 Task: Create a stationery business presentation template.
Action: Mouse moved to (682, 306)
Screenshot: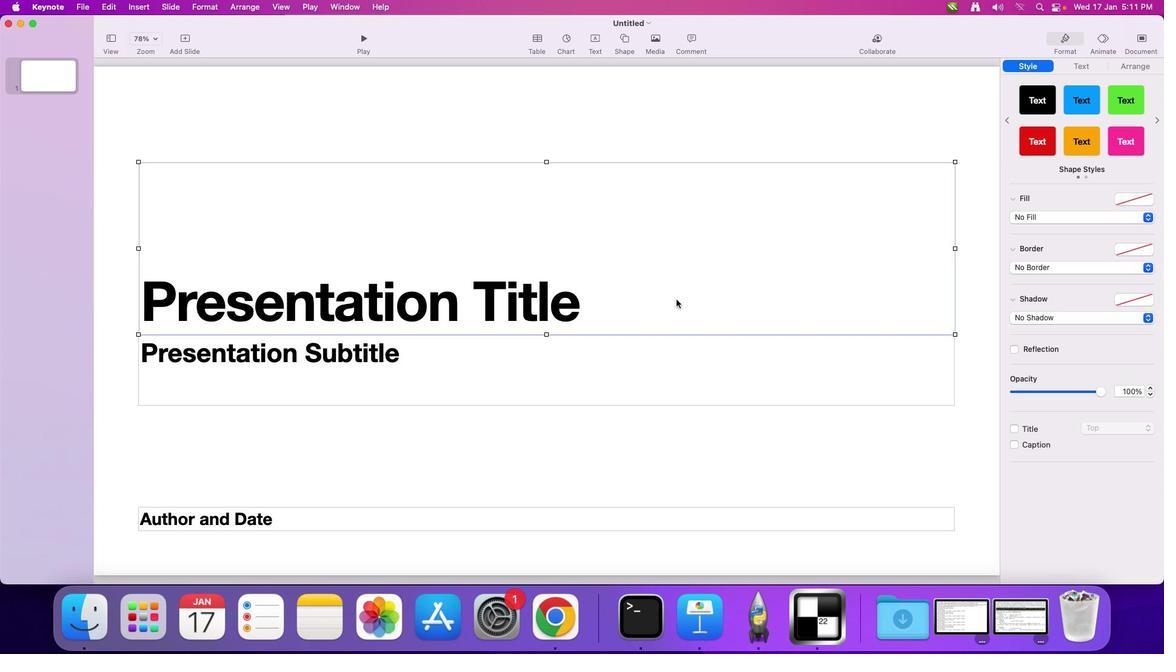 
Action: Key pressed Key.delete
Screenshot: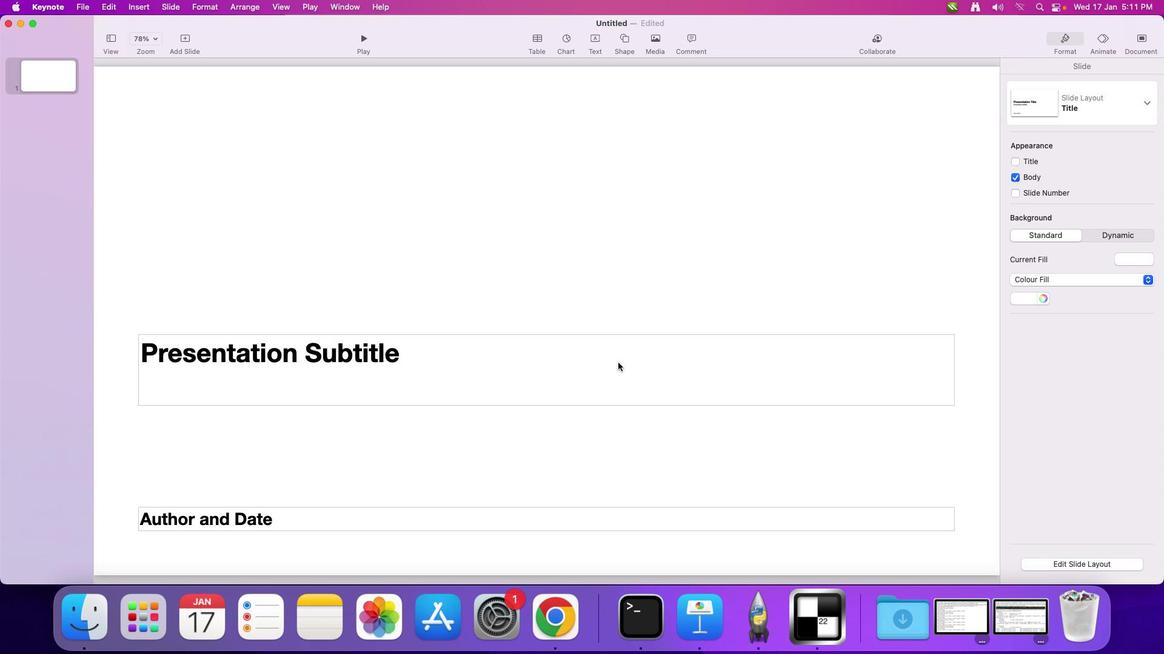 
Action: Mouse moved to (624, 371)
Screenshot: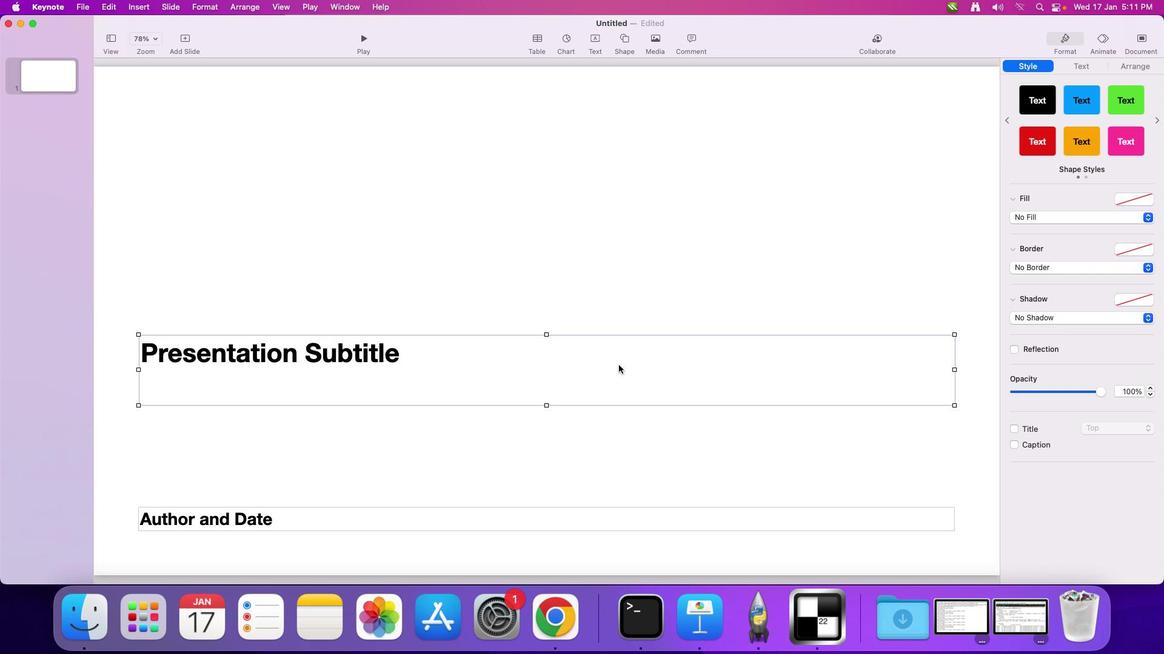 
Action: Mouse pressed left at (624, 371)
Screenshot: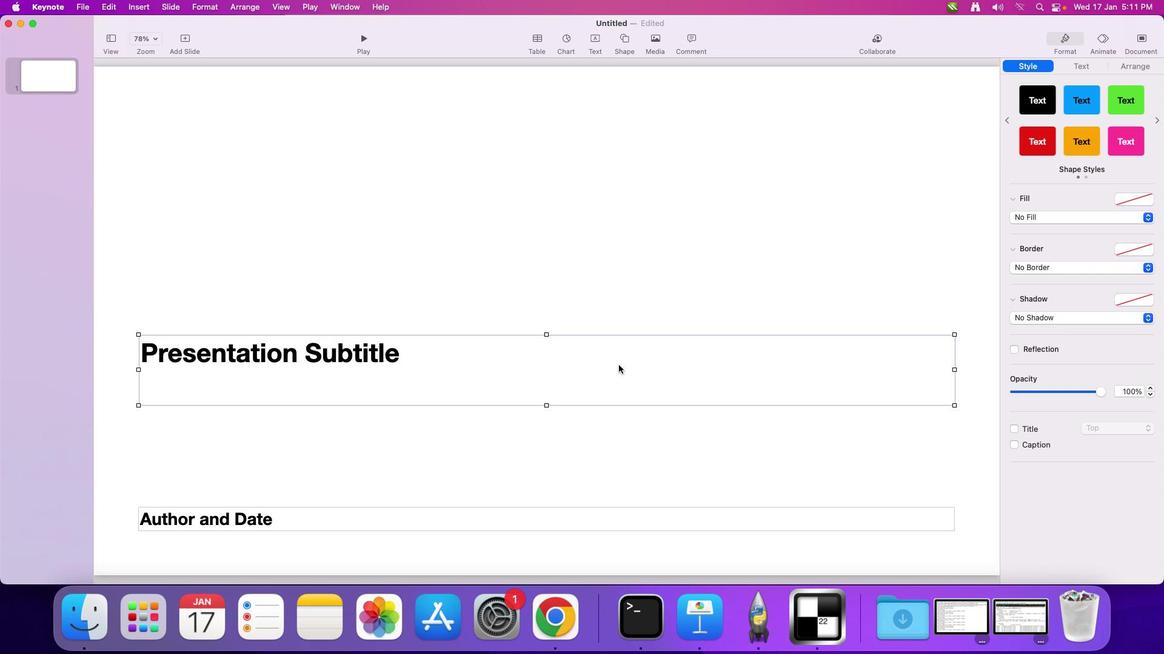 
Action: Mouse moved to (624, 371)
Screenshot: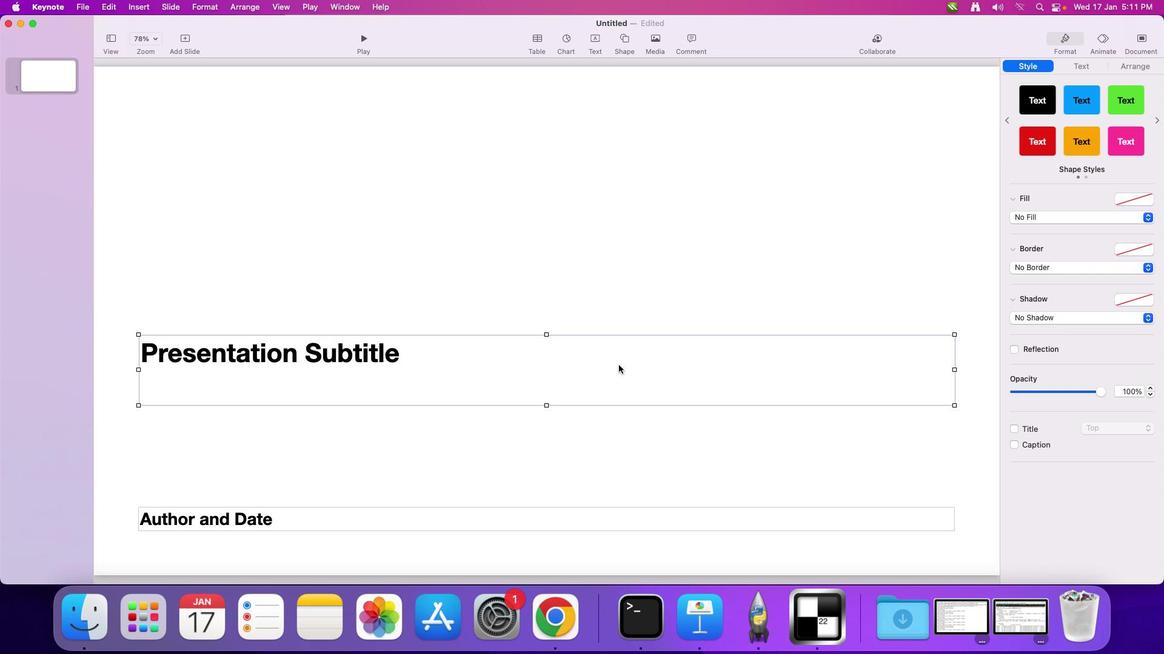 
Action: Key pressed Key.delete
Screenshot: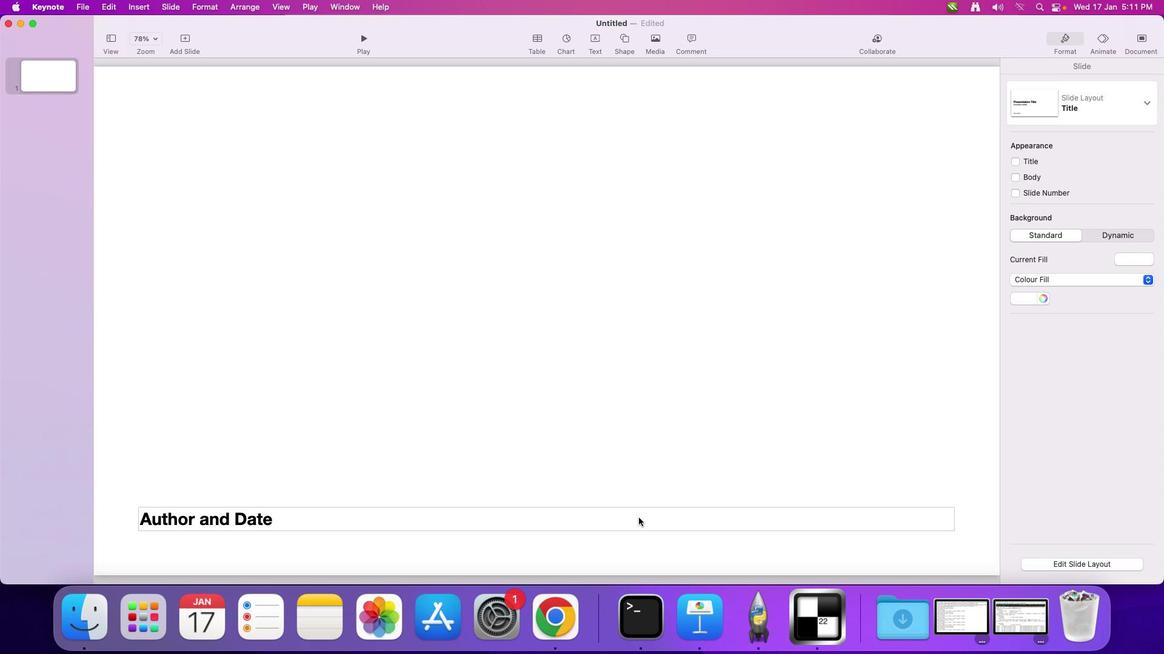 
Action: Mouse moved to (645, 524)
Screenshot: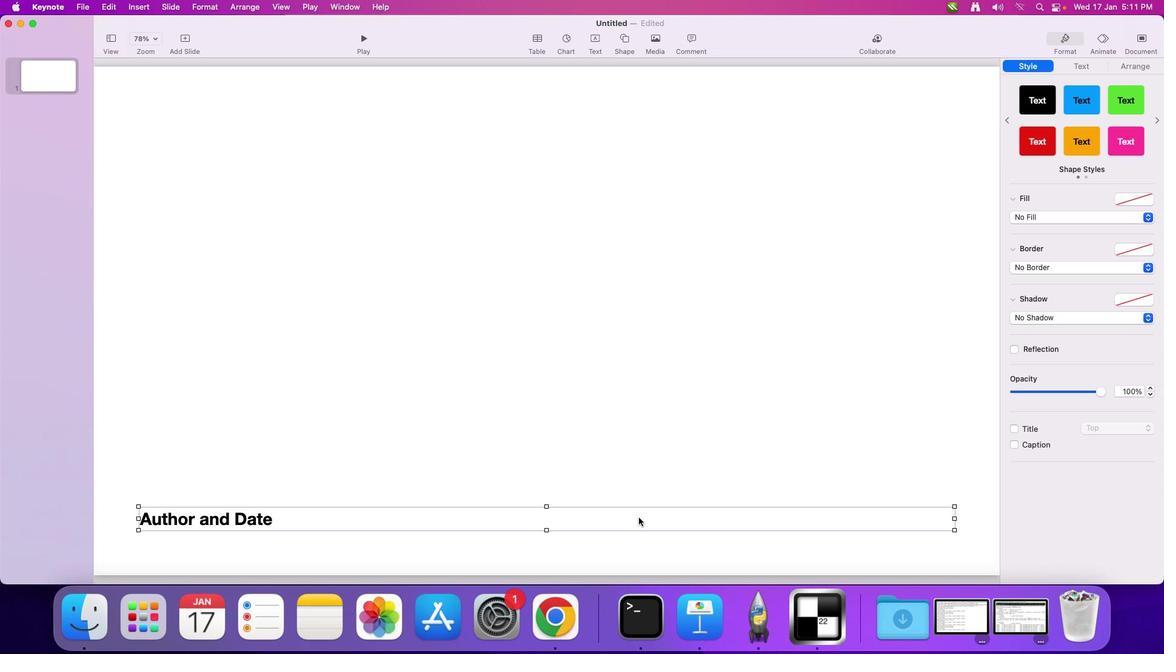 
Action: Mouse pressed left at (645, 524)
Screenshot: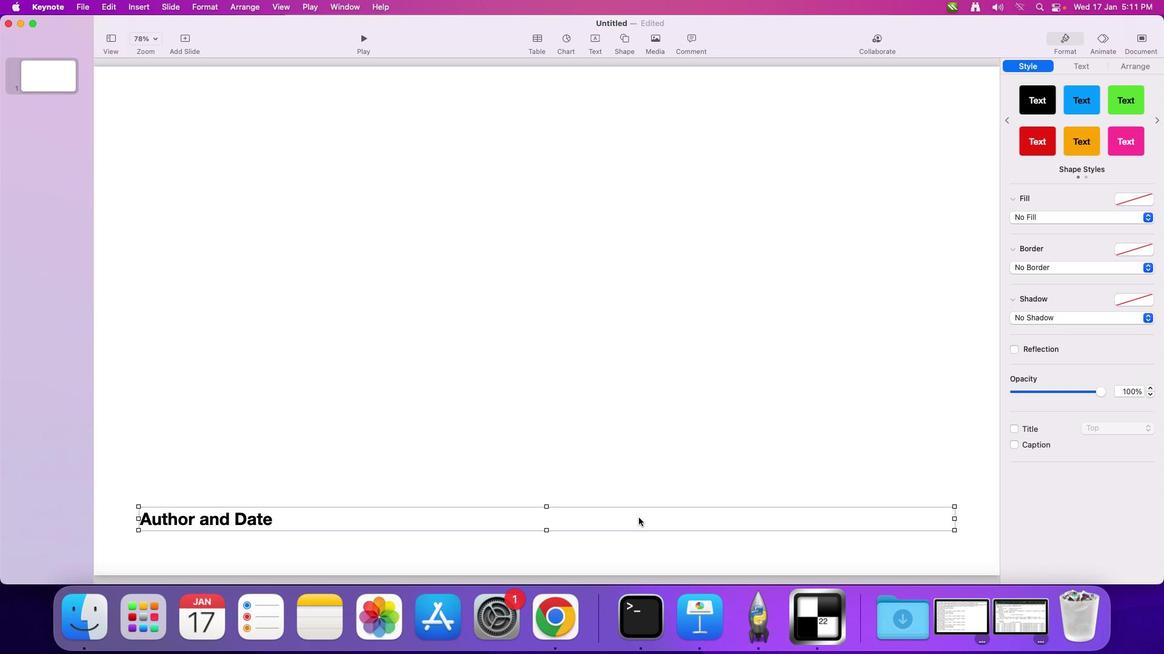 
Action: Key pressed Key.delete
Screenshot: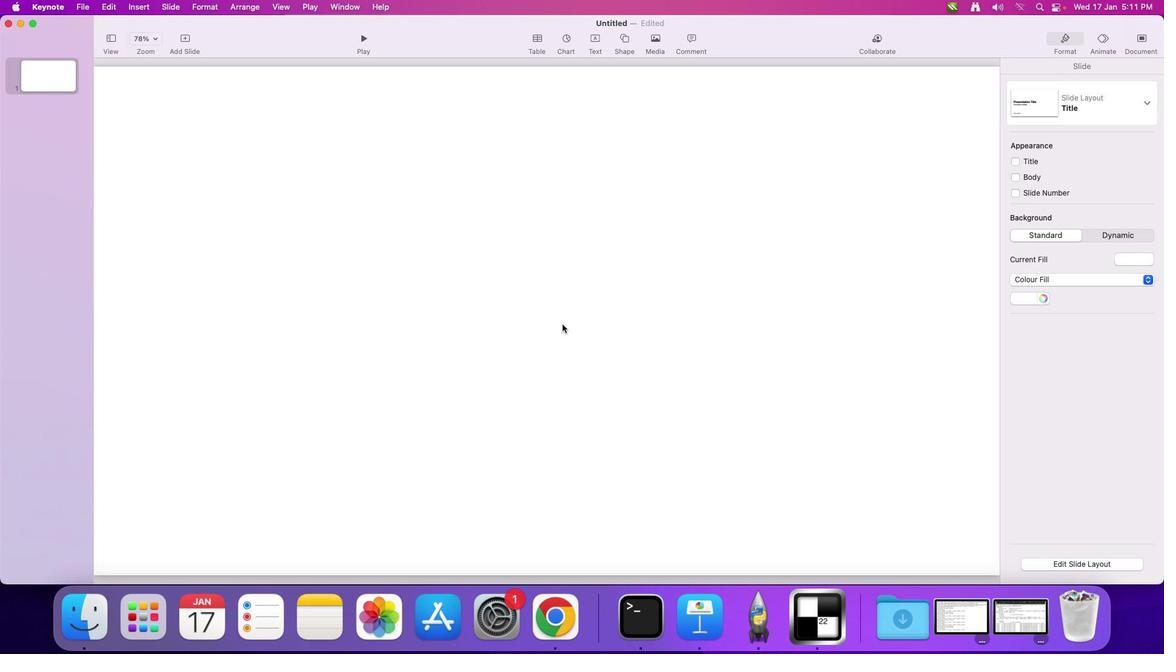 
Action: Mouse moved to (568, 329)
Screenshot: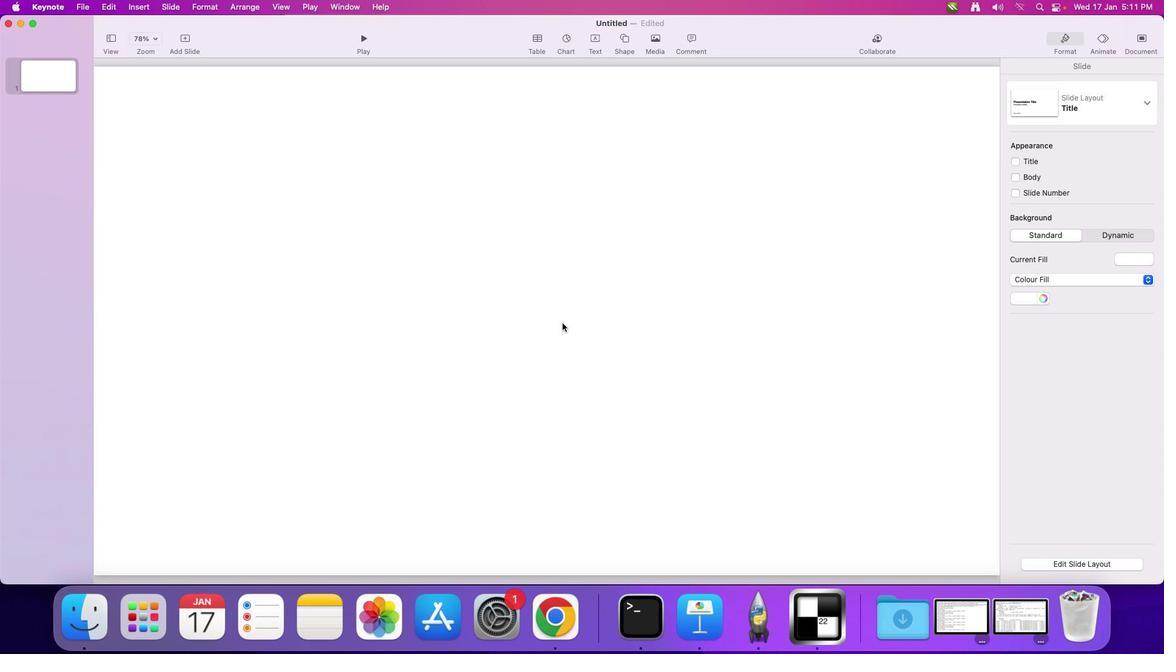 
Action: Mouse pressed left at (568, 329)
Screenshot: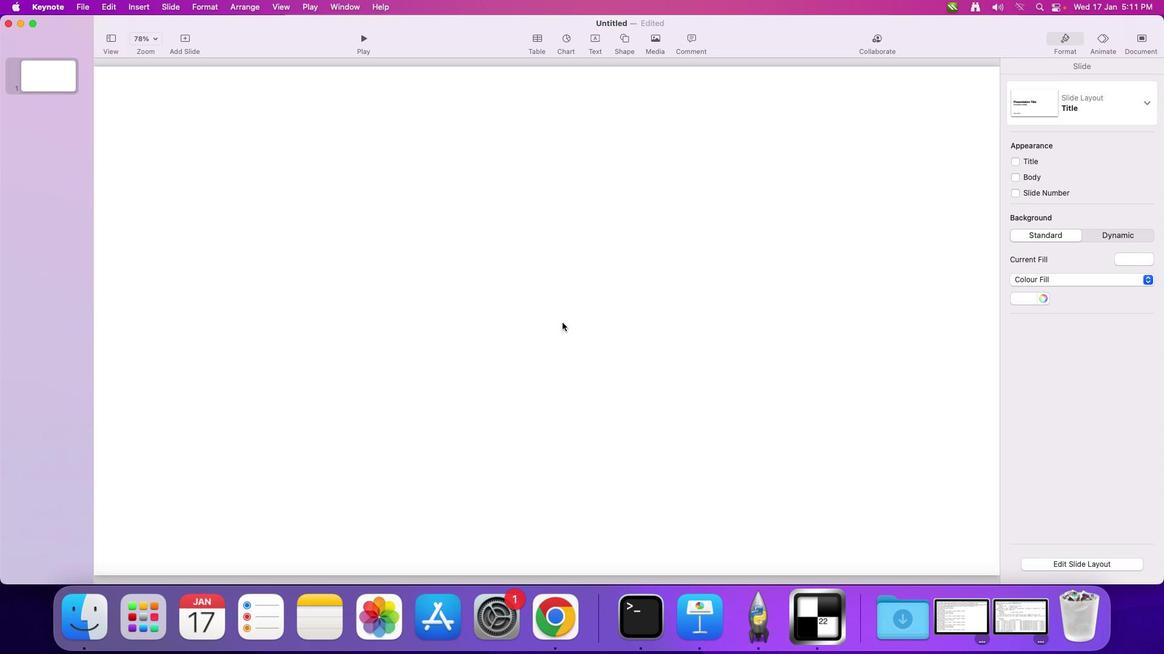 
Action: Mouse moved to (597, 266)
Screenshot: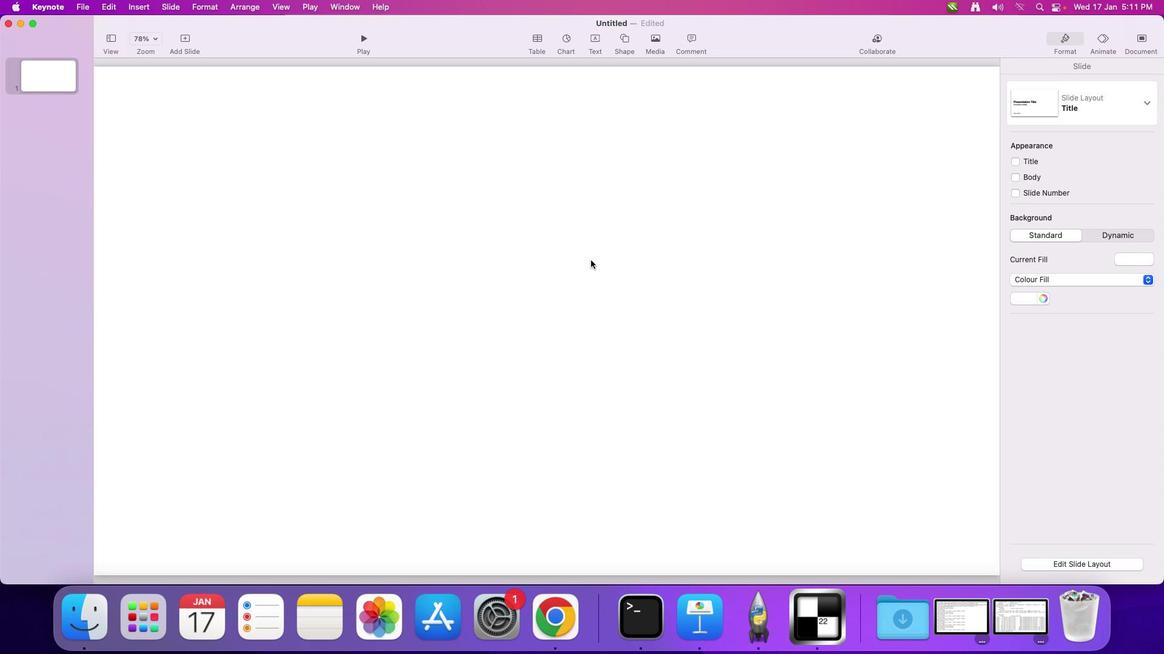 
Action: Mouse pressed left at (597, 266)
Screenshot: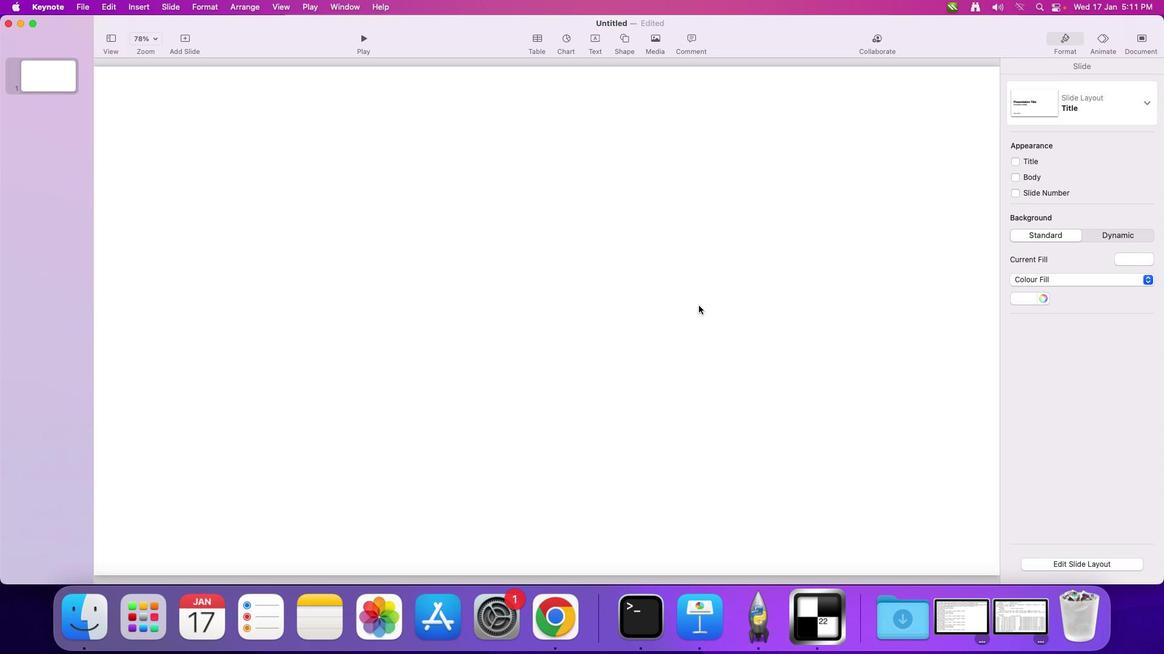
Action: Mouse moved to (1157, 286)
Screenshot: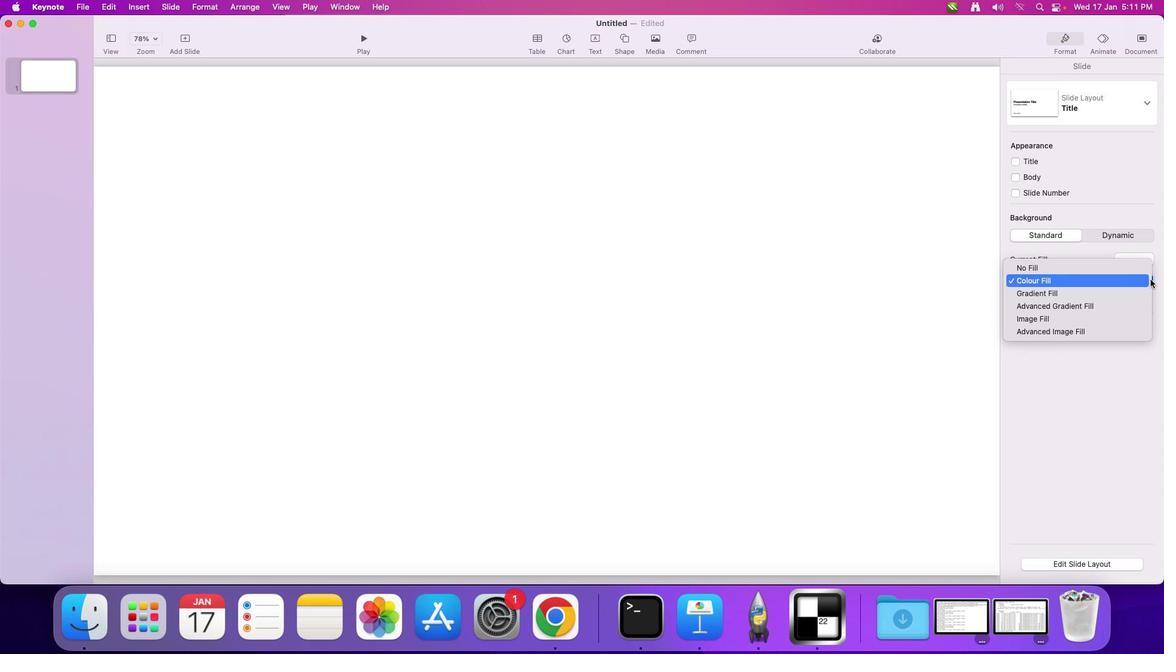
Action: Mouse pressed left at (1157, 286)
Screenshot: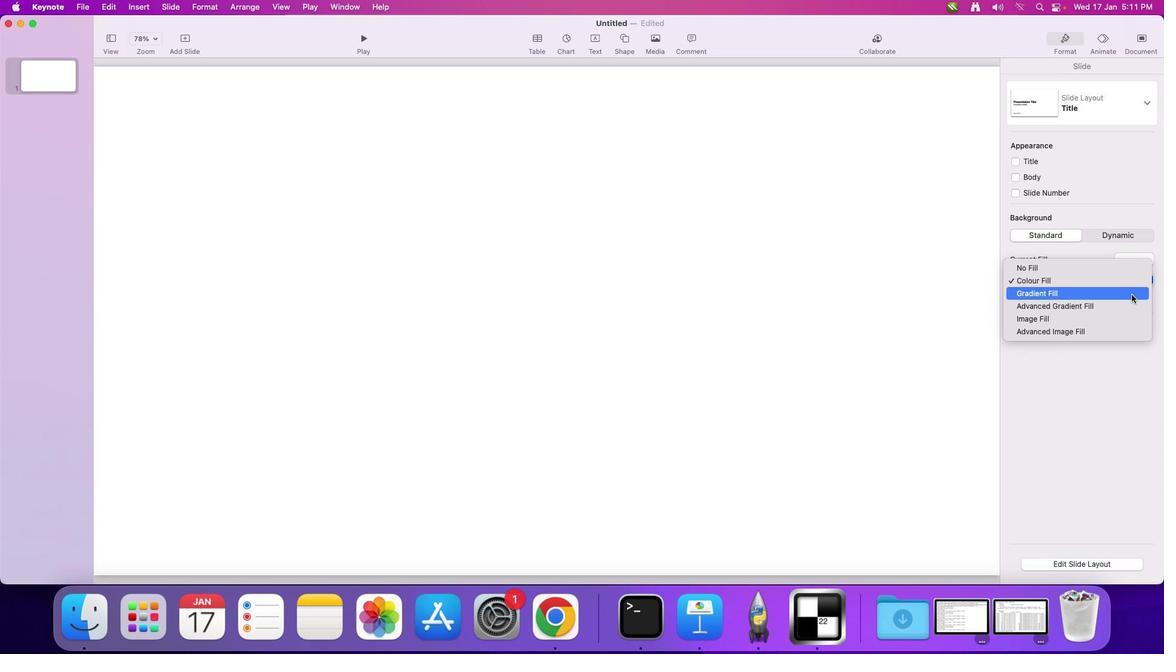 
Action: Mouse moved to (1072, 326)
Screenshot: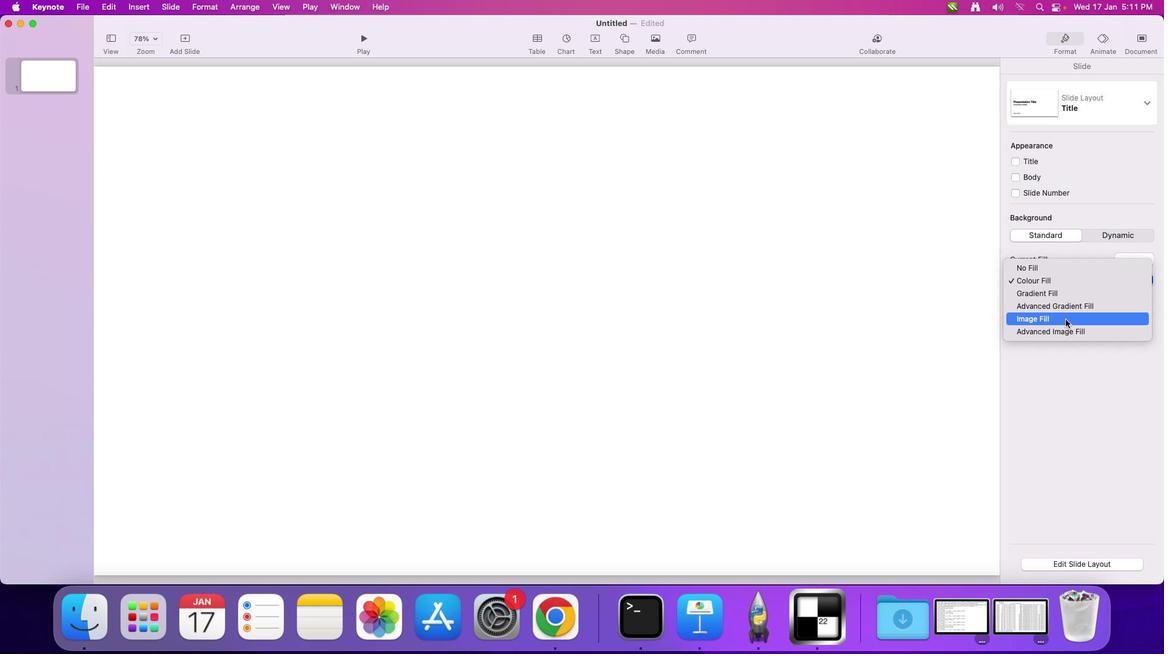 
Action: Mouse pressed left at (1072, 326)
Screenshot: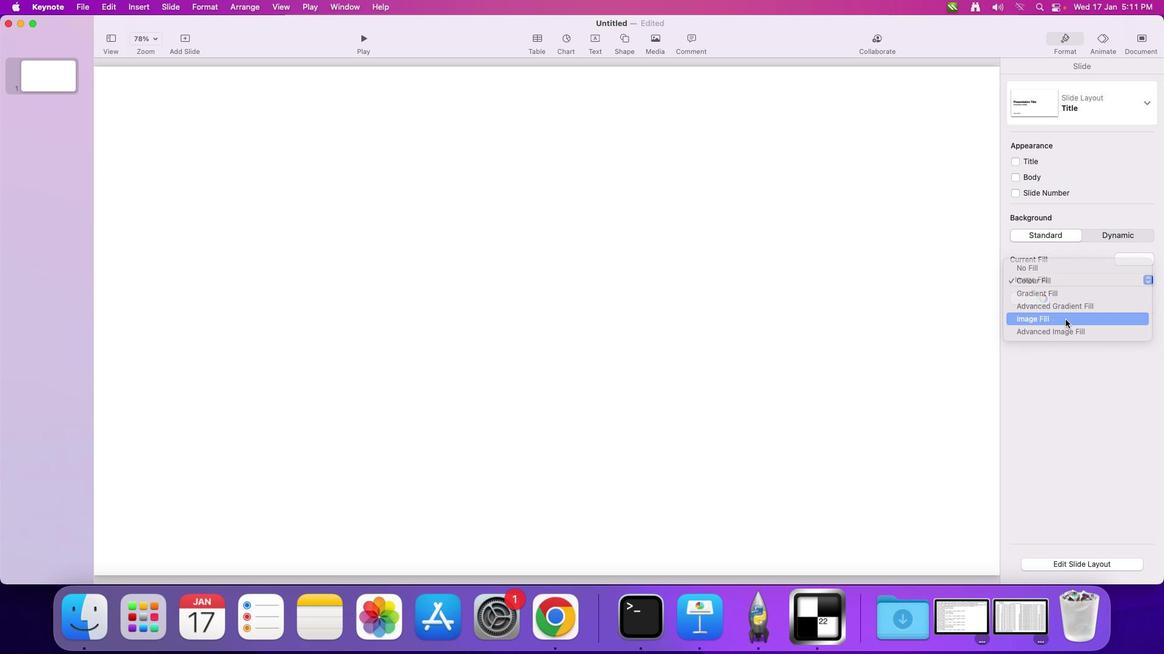 
Action: Mouse moved to (1109, 326)
Screenshot: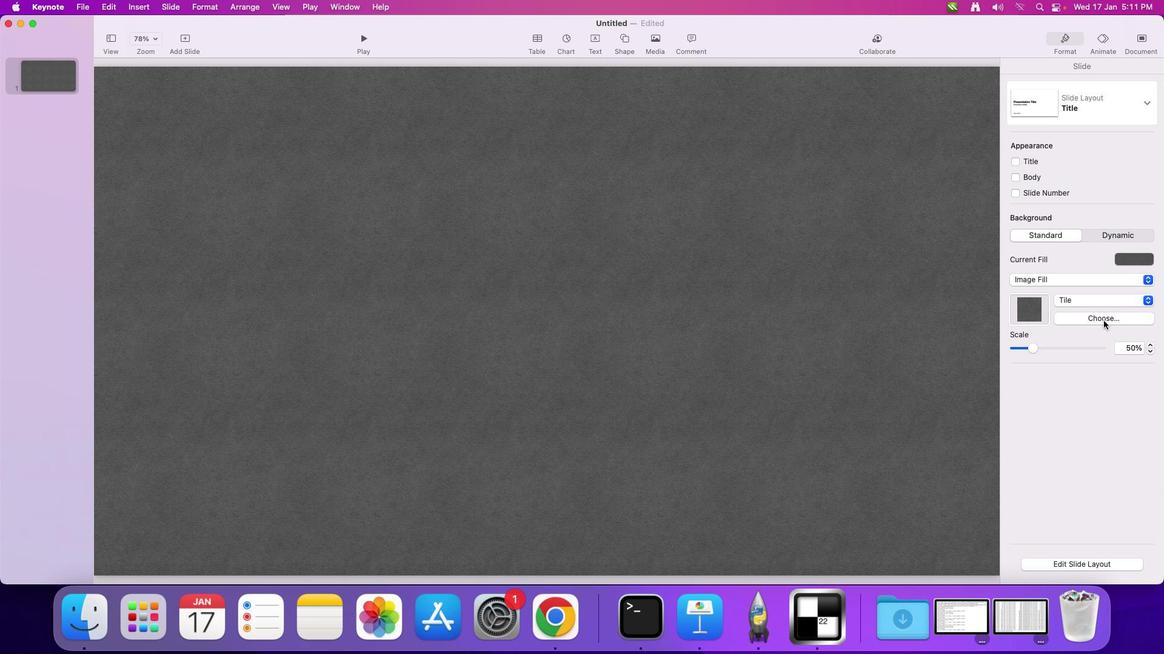 
Action: Mouse pressed left at (1109, 326)
Screenshot: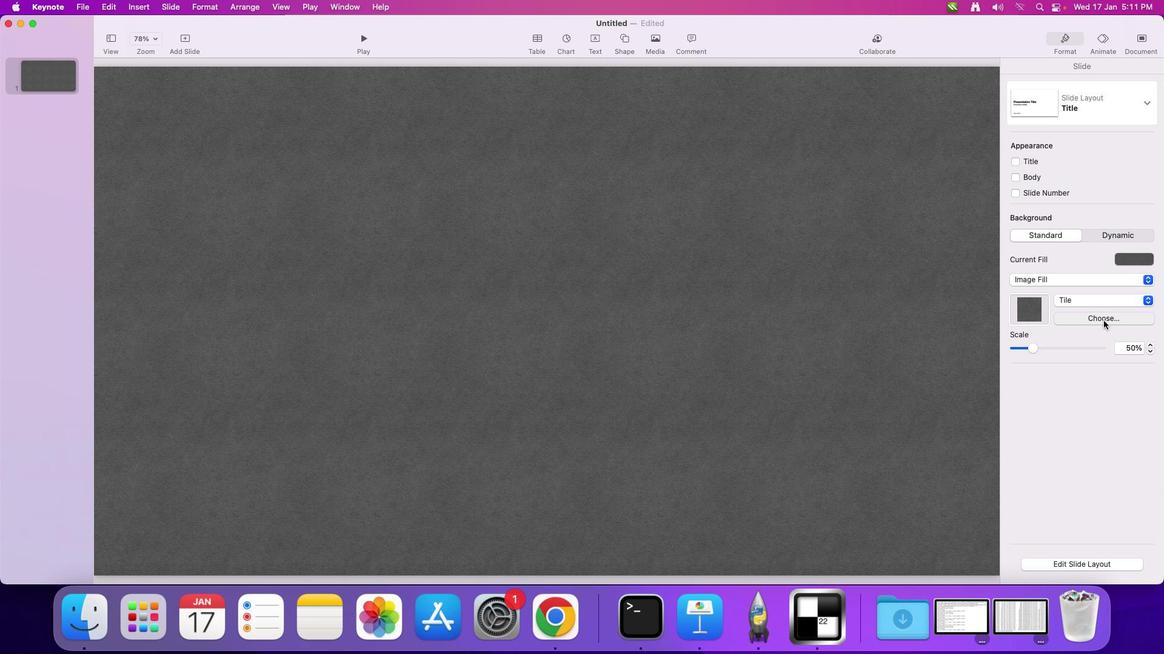 
Action: Mouse moved to (468, 328)
Screenshot: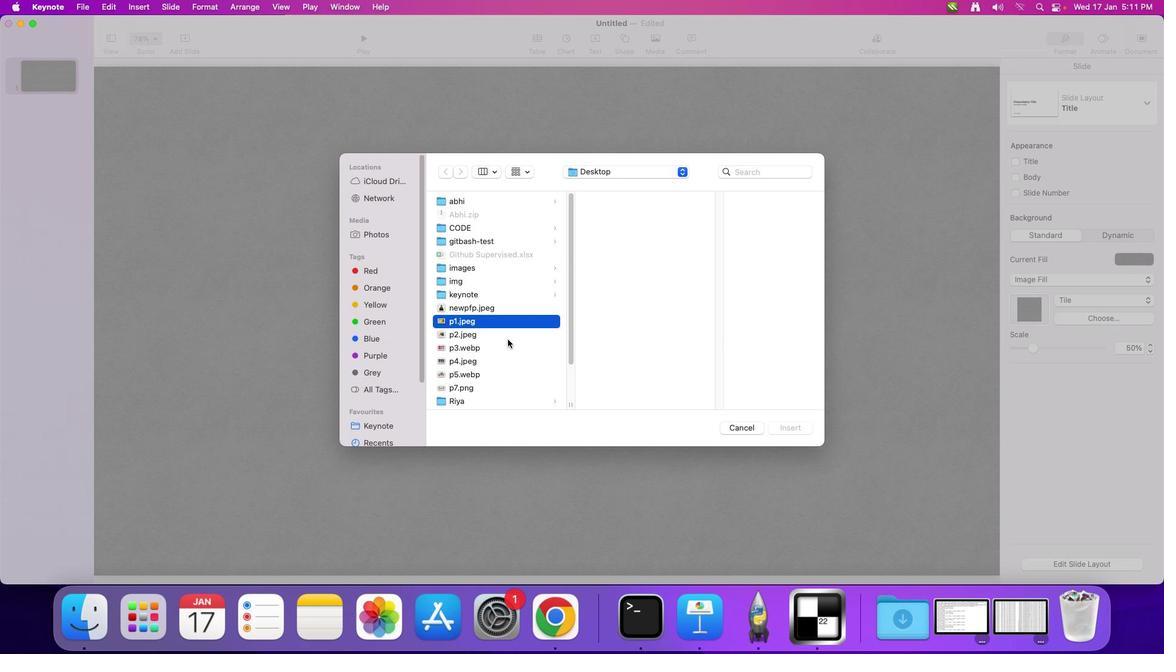 
Action: Mouse pressed left at (468, 328)
Screenshot: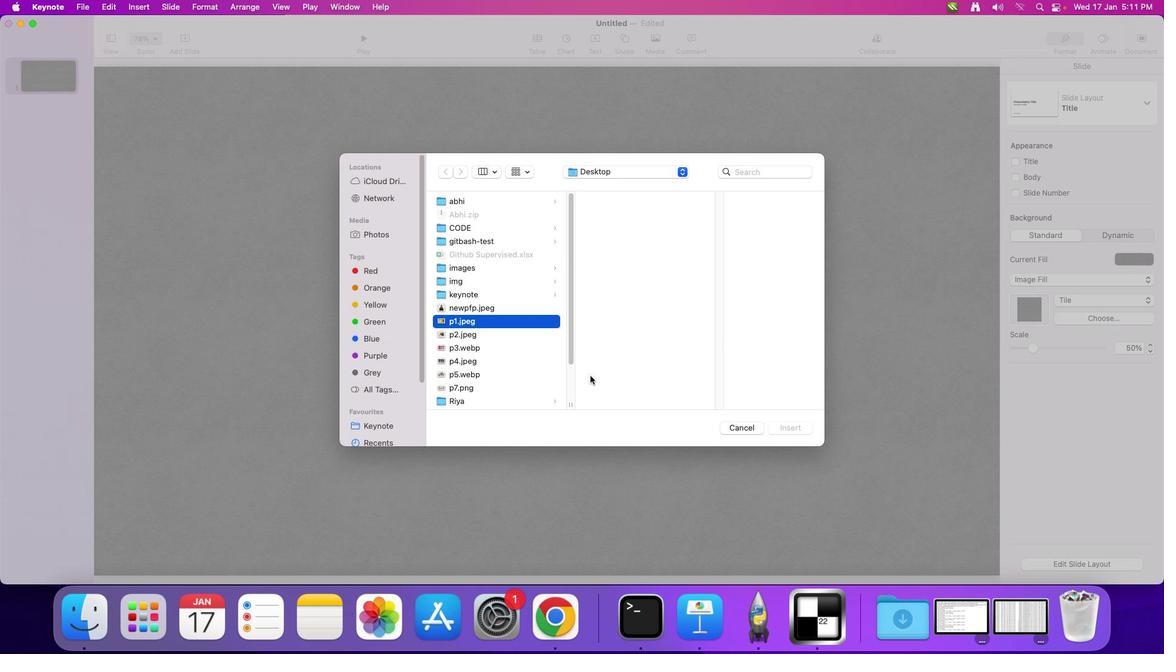 
Action: Mouse moved to (788, 435)
Screenshot: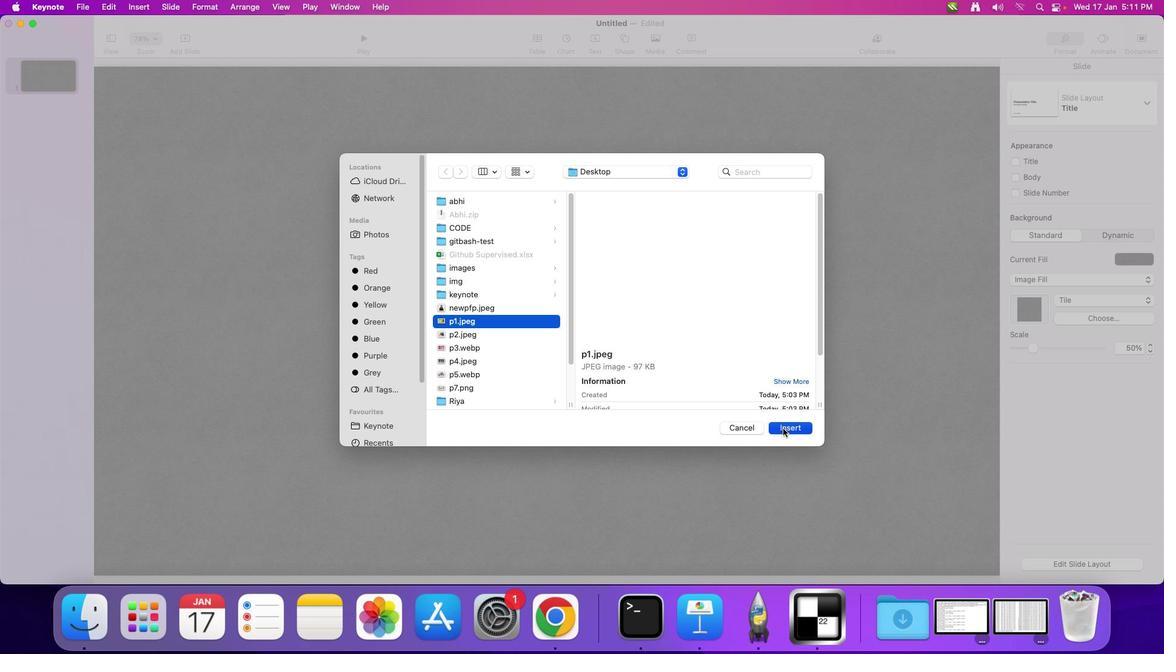 
Action: Mouse pressed left at (788, 435)
Screenshot: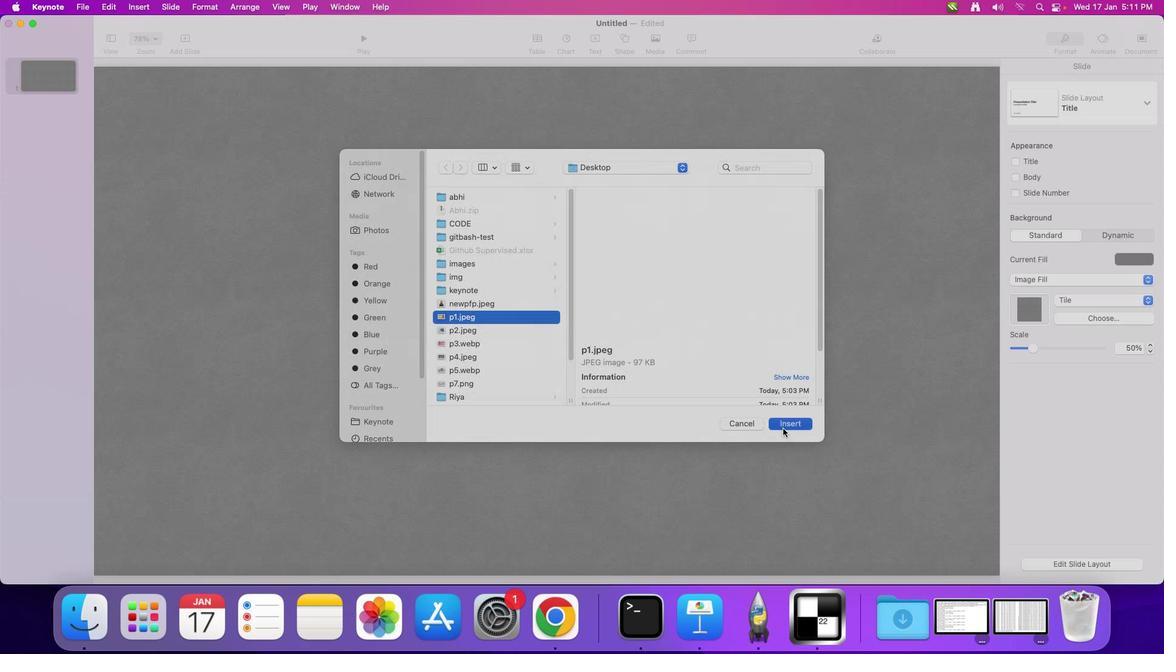 
Action: Mouse moved to (657, 342)
Screenshot: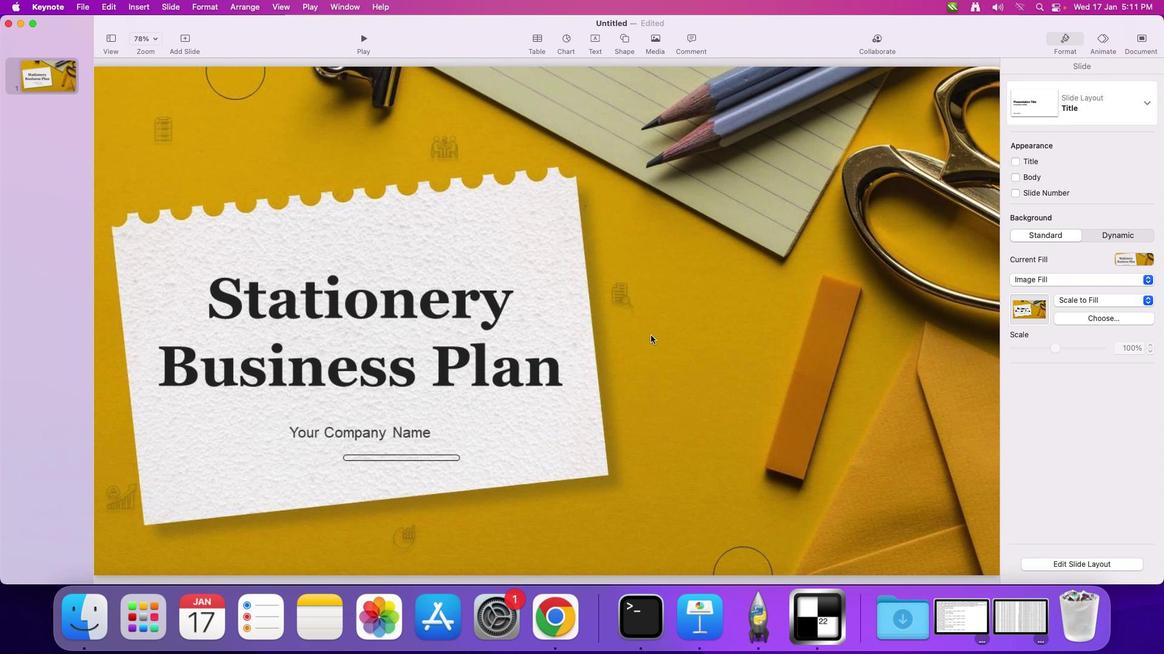 
Action: Mouse pressed left at (657, 342)
Screenshot: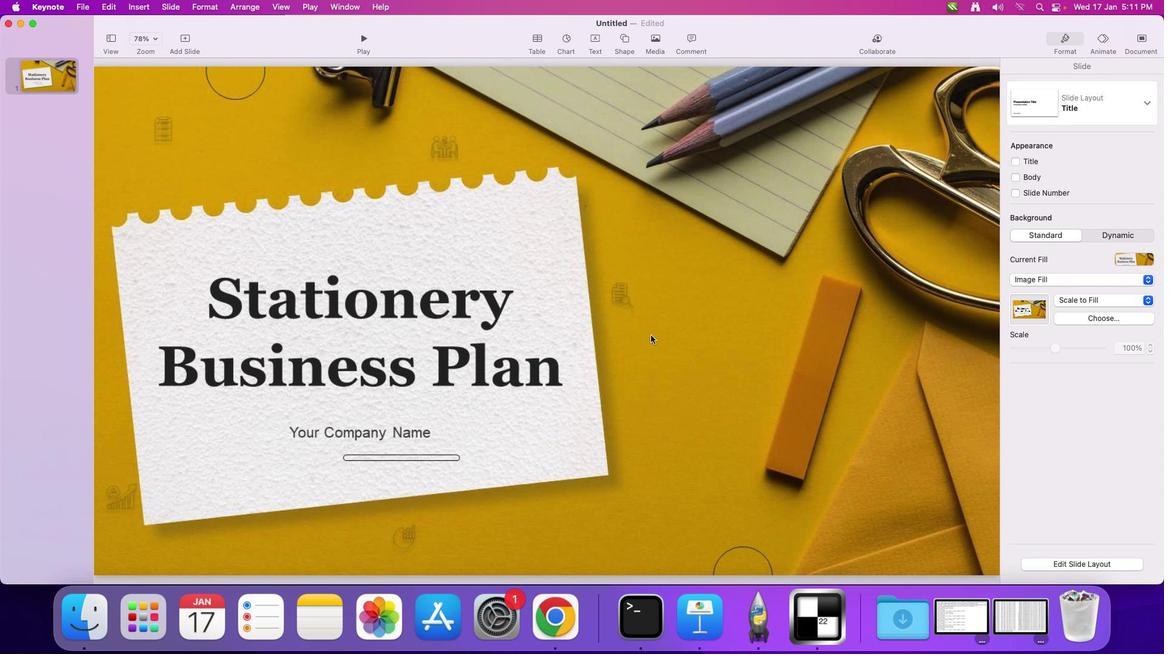
Action: Mouse moved to (454, 263)
Screenshot: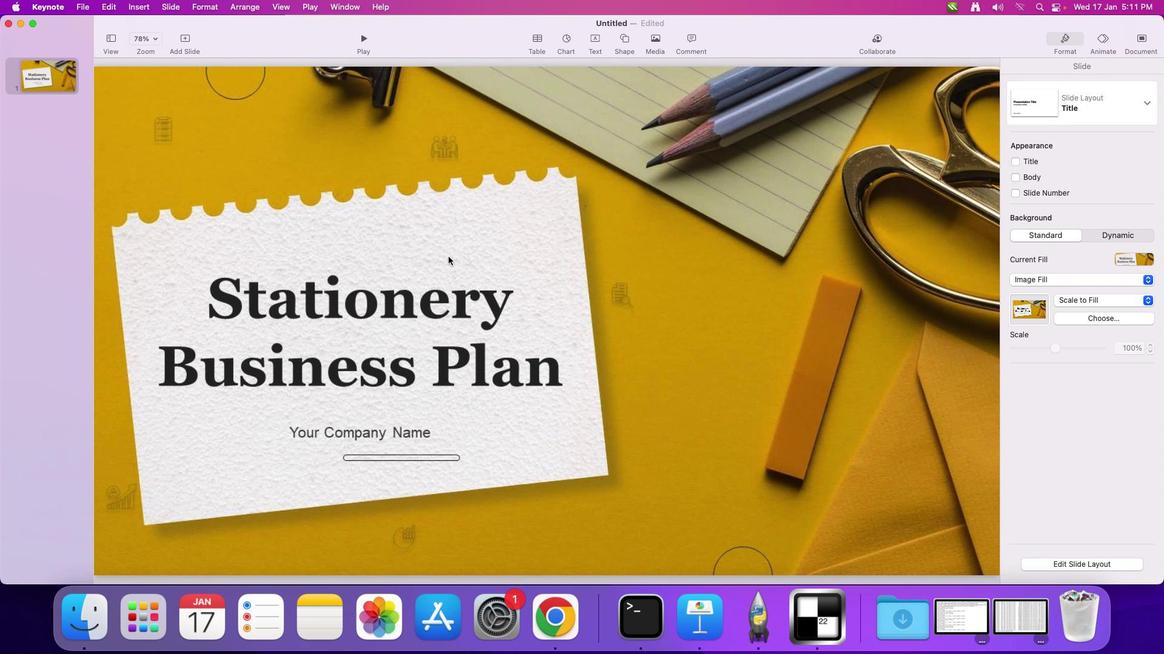 
Action: Mouse pressed left at (454, 263)
Screenshot: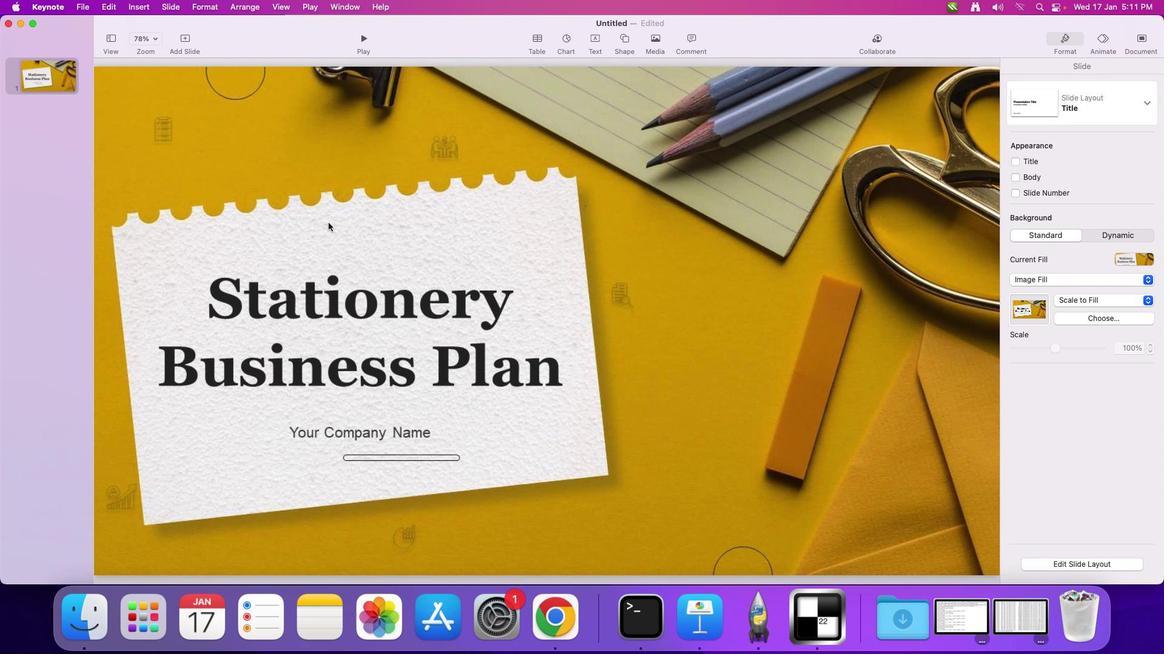 
Action: Mouse moved to (630, 44)
Screenshot: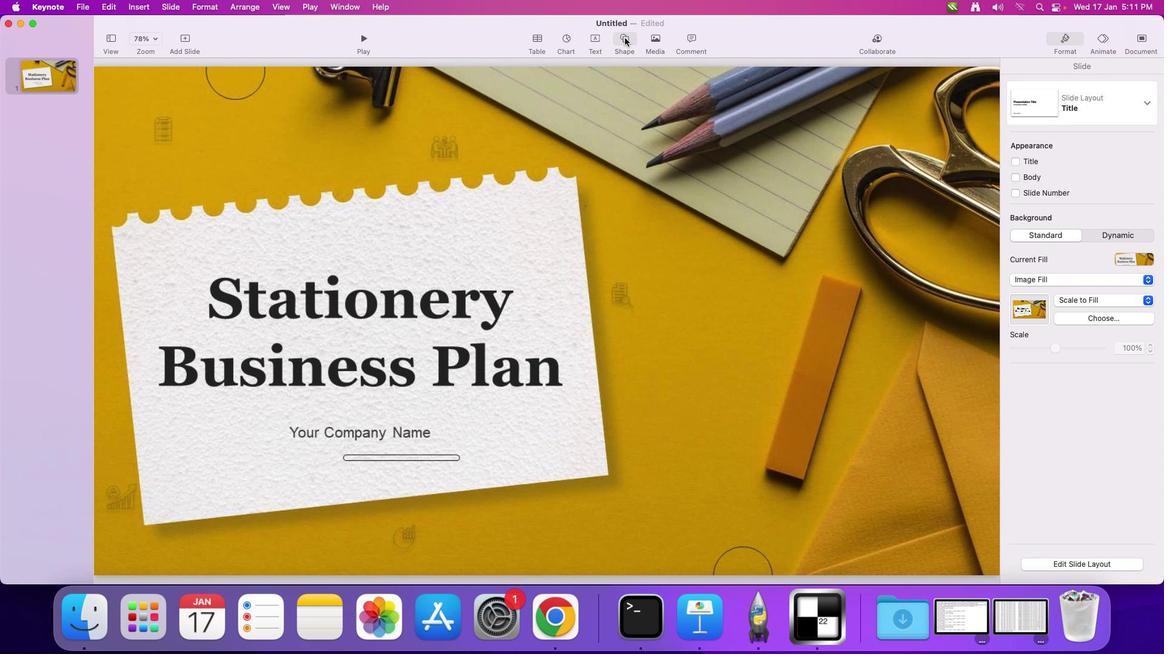 
Action: Mouse pressed left at (630, 44)
Screenshot: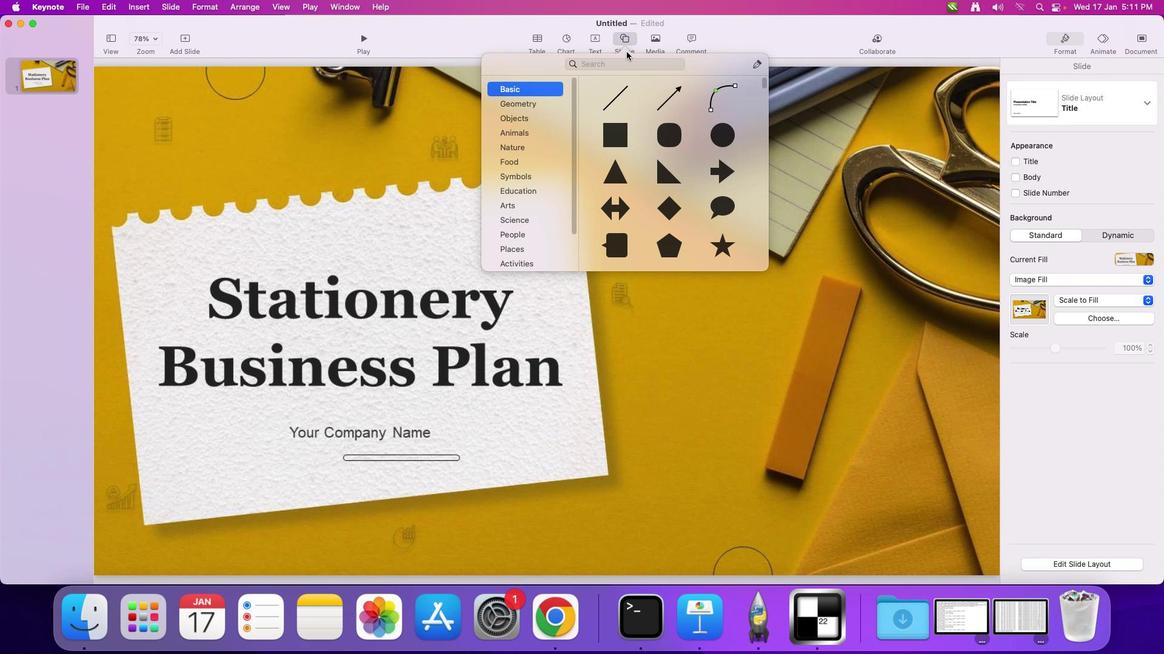 
Action: Mouse moved to (622, 144)
Screenshot: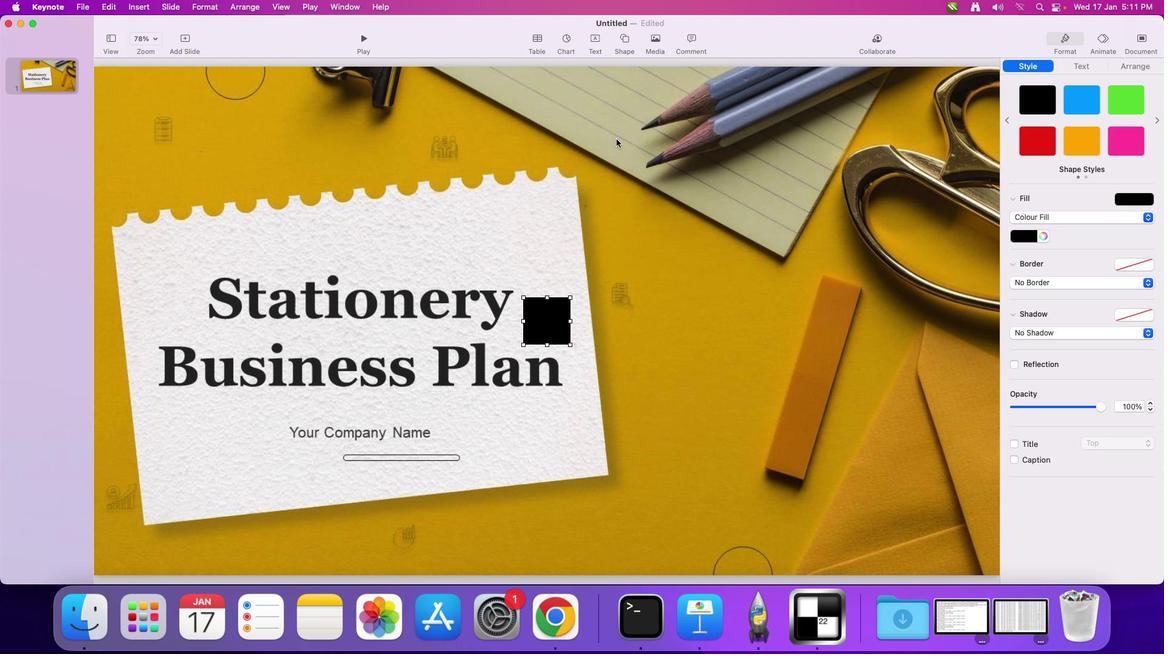 
Action: Mouse pressed left at (622, 144)
Screenshot: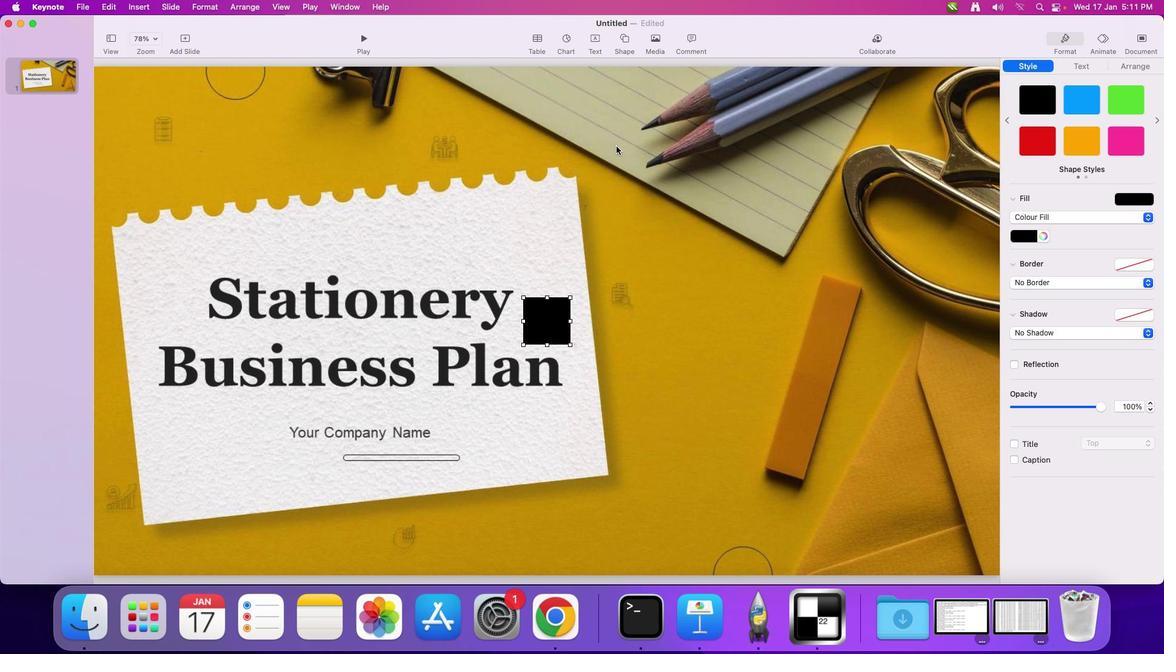 
Action: Mouse moved to (576, 326)
Screenshot: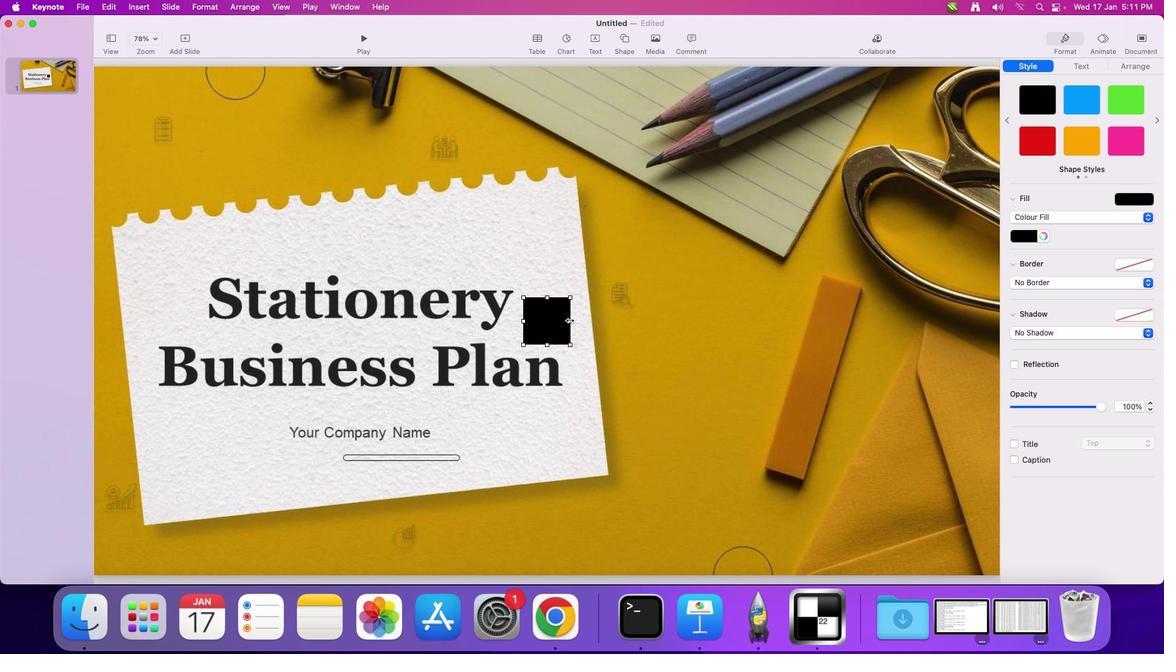 
Action: Mouse pressed left at (576, 326)
Screenshot: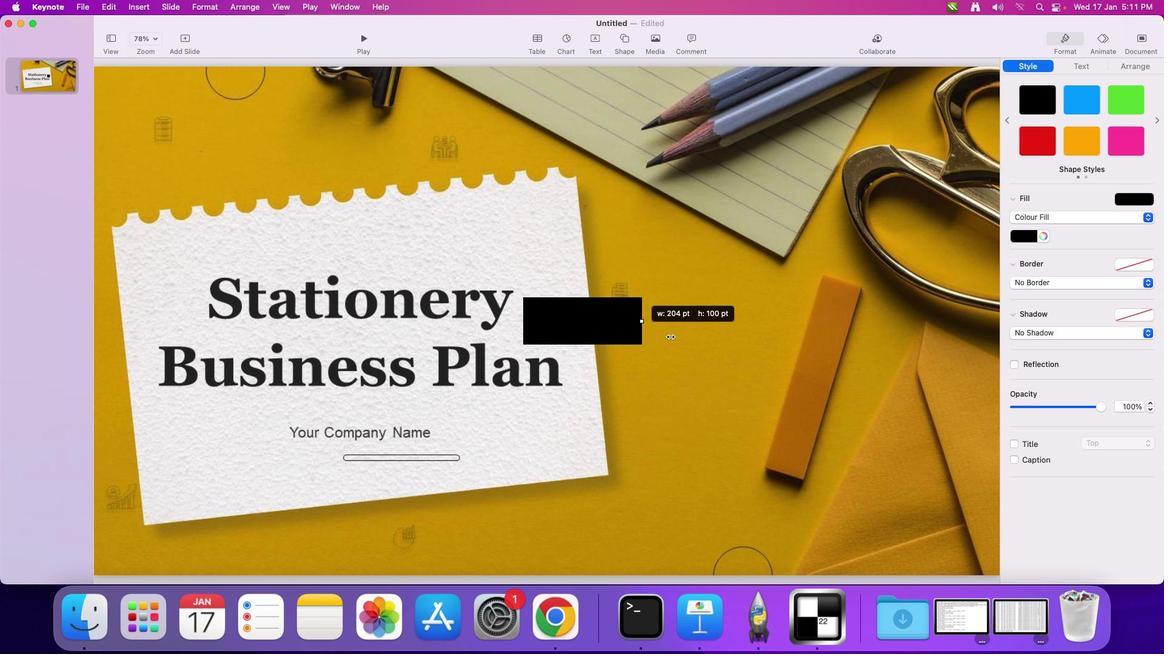 
Action: Mouse moved to (683, 331)
Screenshot: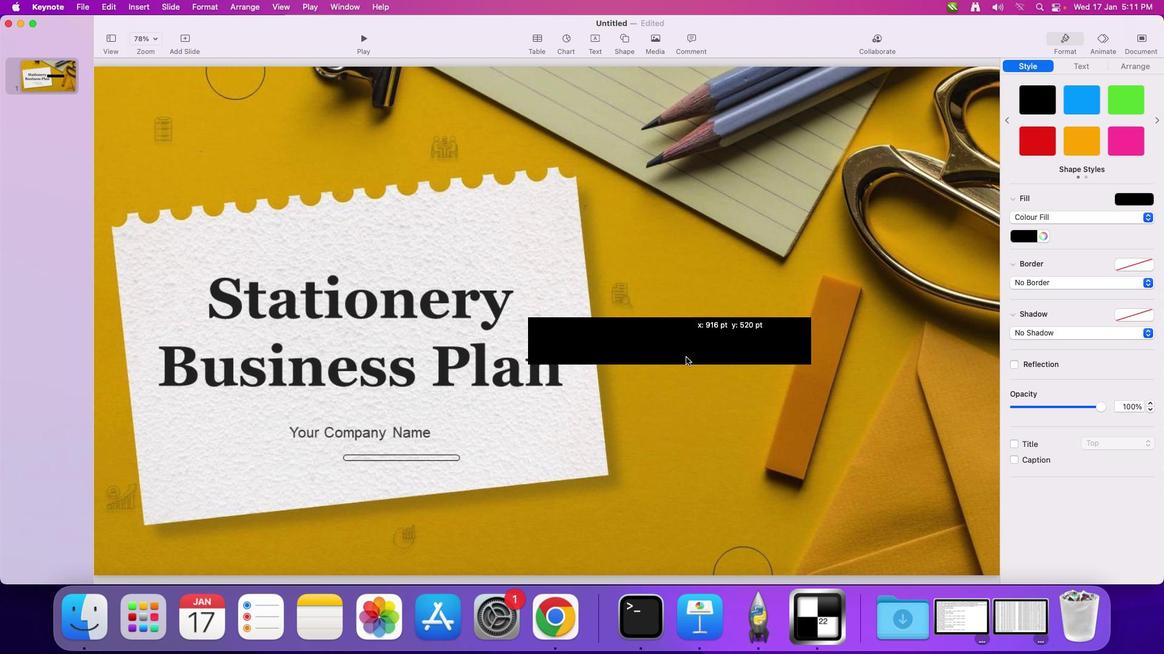
Action: Mouse pressed left at (683, 331)
Screenshot: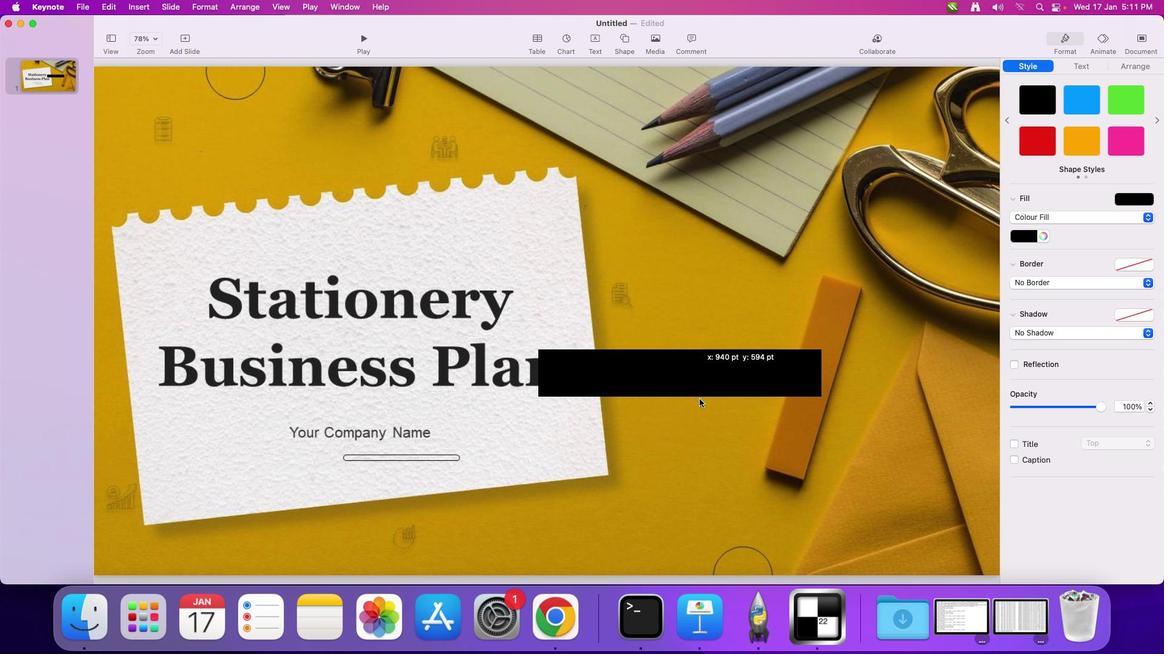 
Action: Mouse moved to (788, 454)
Screenshot: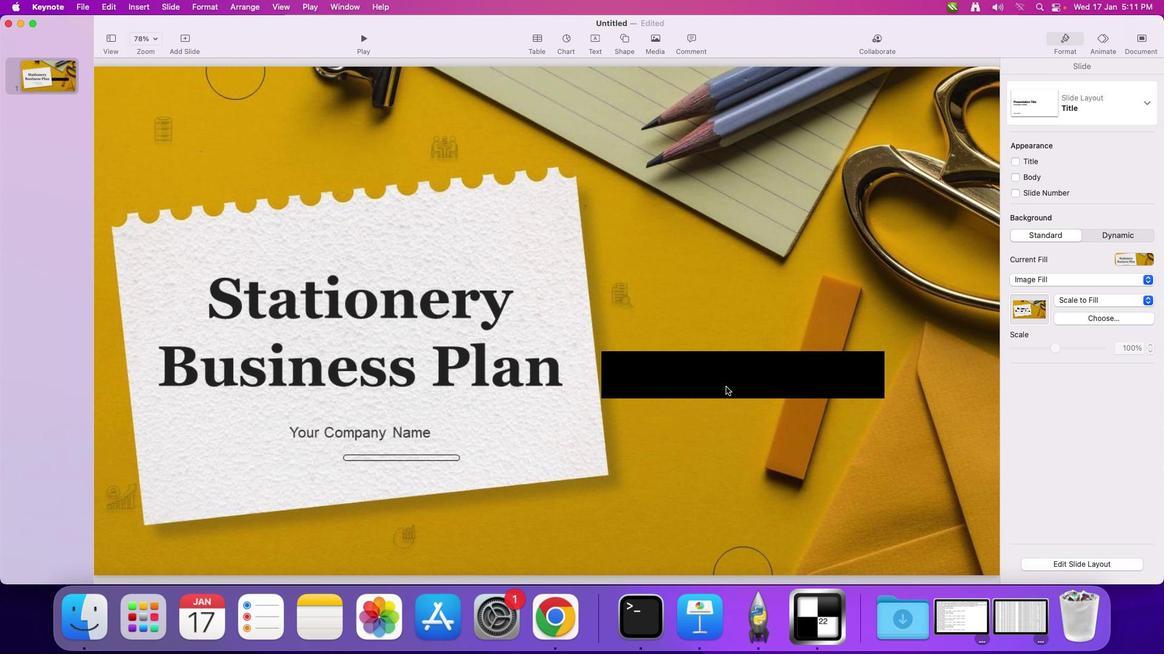 
Action: Mouse pressed left at (788, 454)
Screenshot: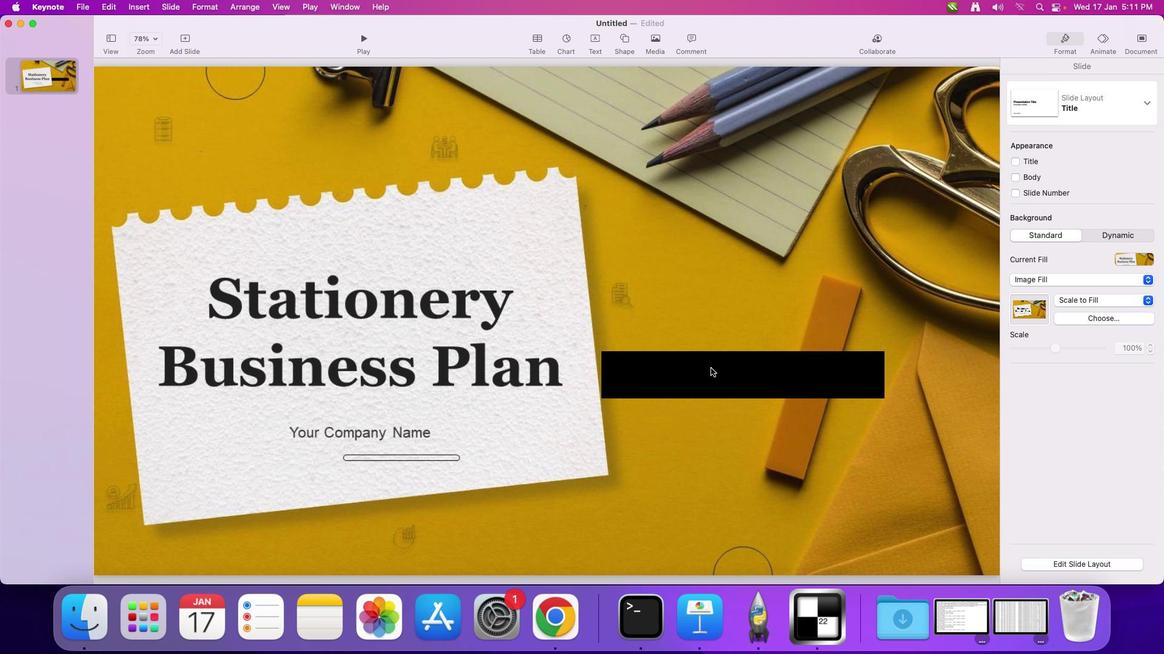 
Action: Mouse moved to (717, 378)
Screenshot: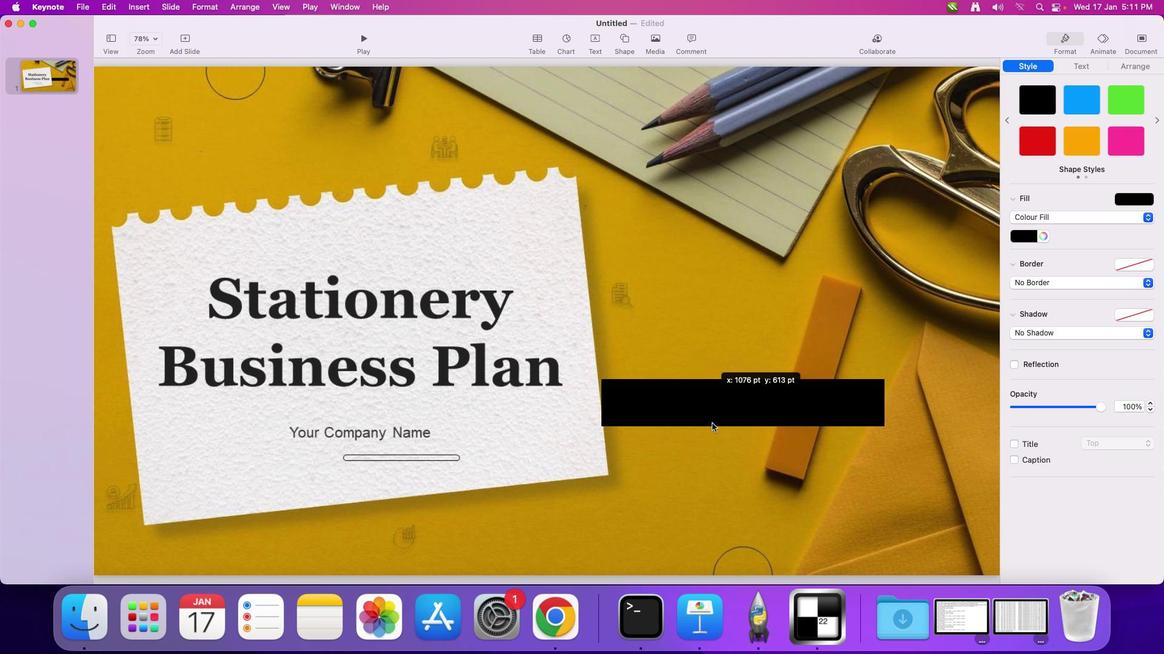 
Action: Mouse pressed left at (717, 378)
Screenshot: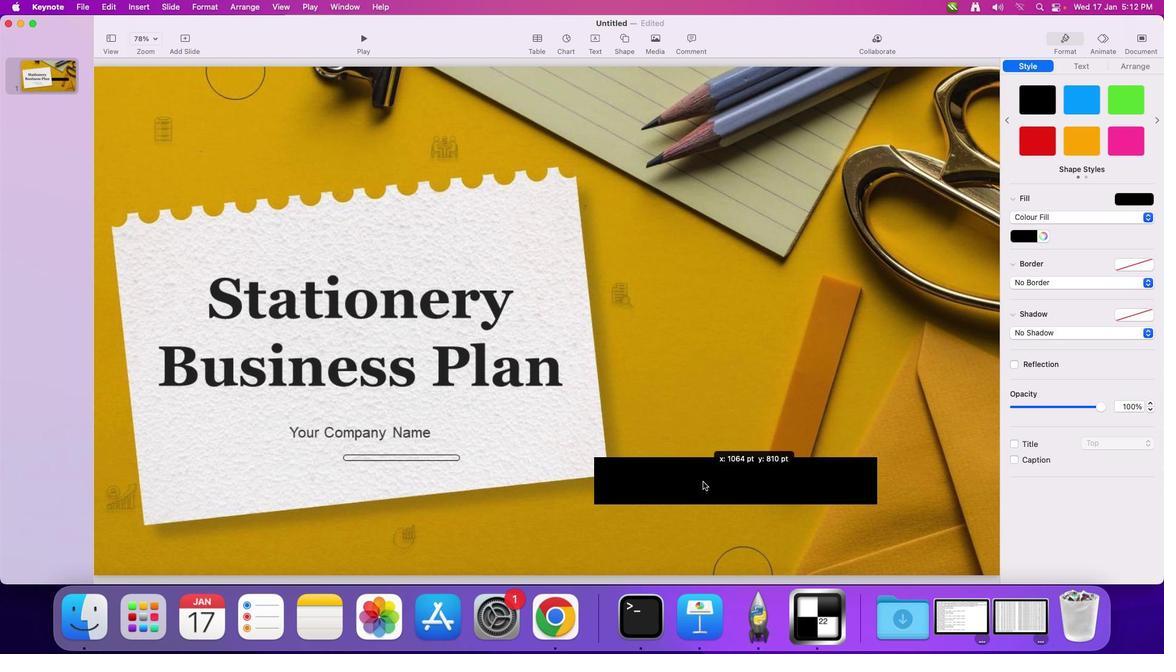 
Action: Mouse moved to (454, 134)
Screenshot: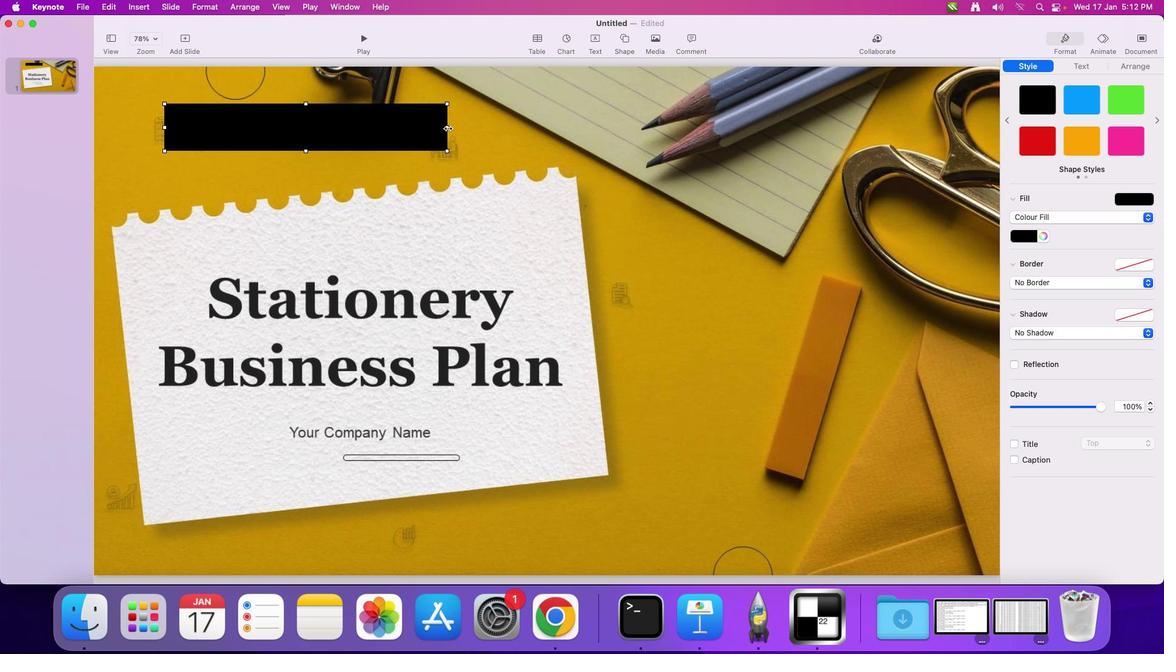
Action: Mouse pressed left at (454, 134)
Screenshot: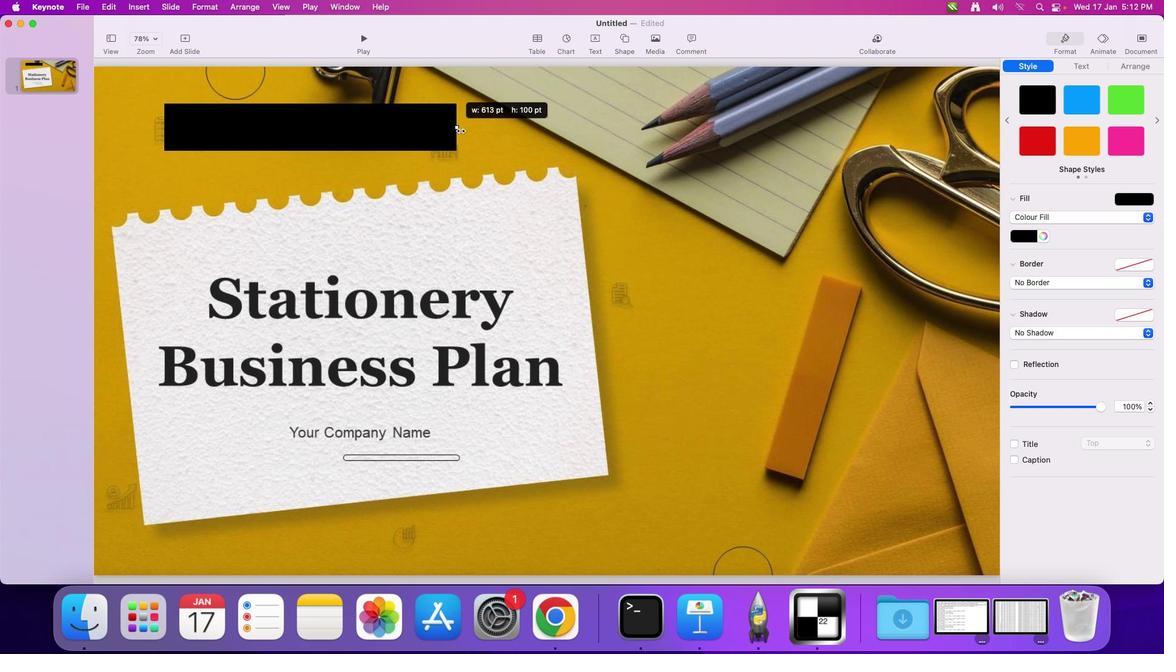 
Action: Mouse moved to (406, 134)
Screenshot: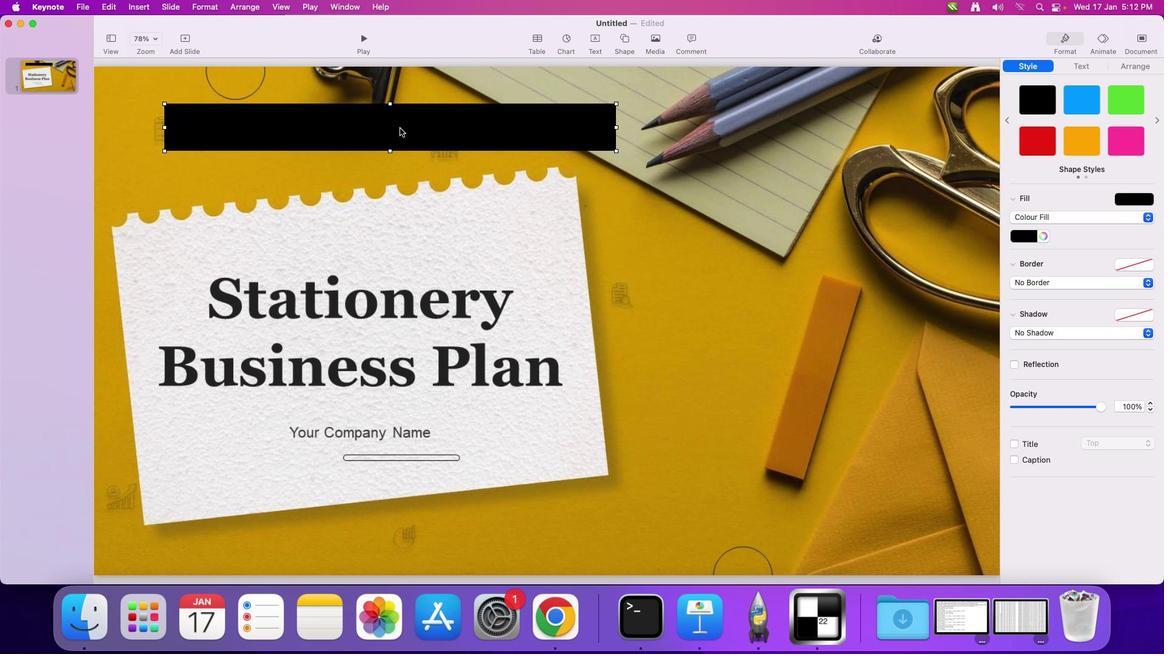 
Action: Mouse pressed left at (406, 134)
Screenshot: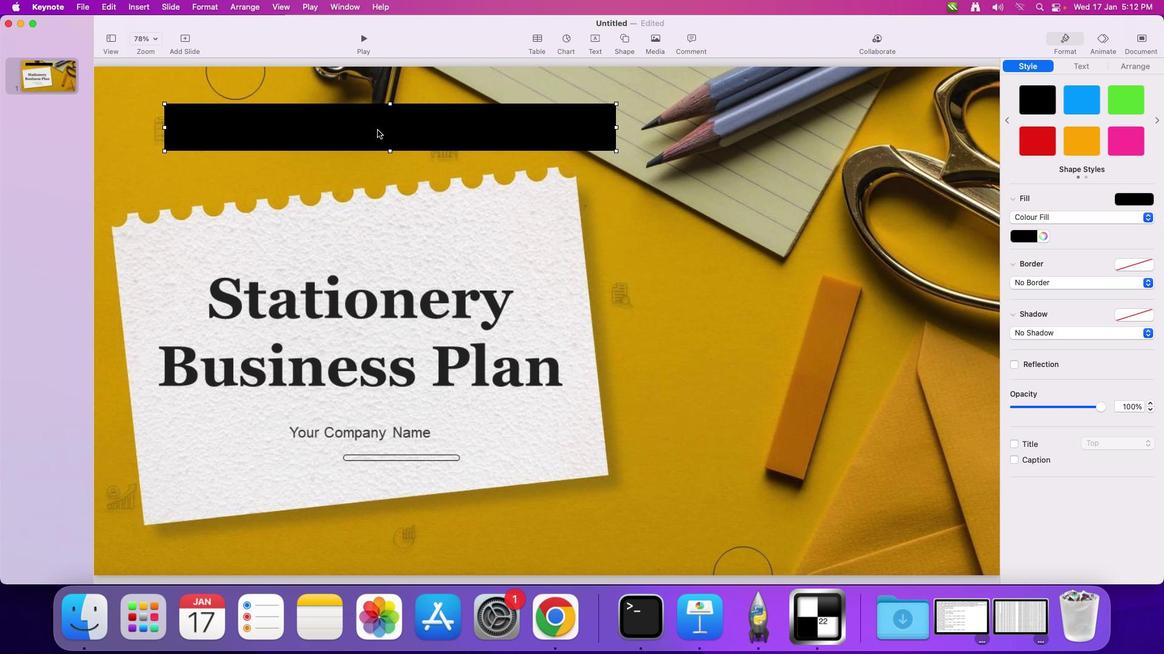 
Action: Mouse moved to (349, 132)
Screenshot: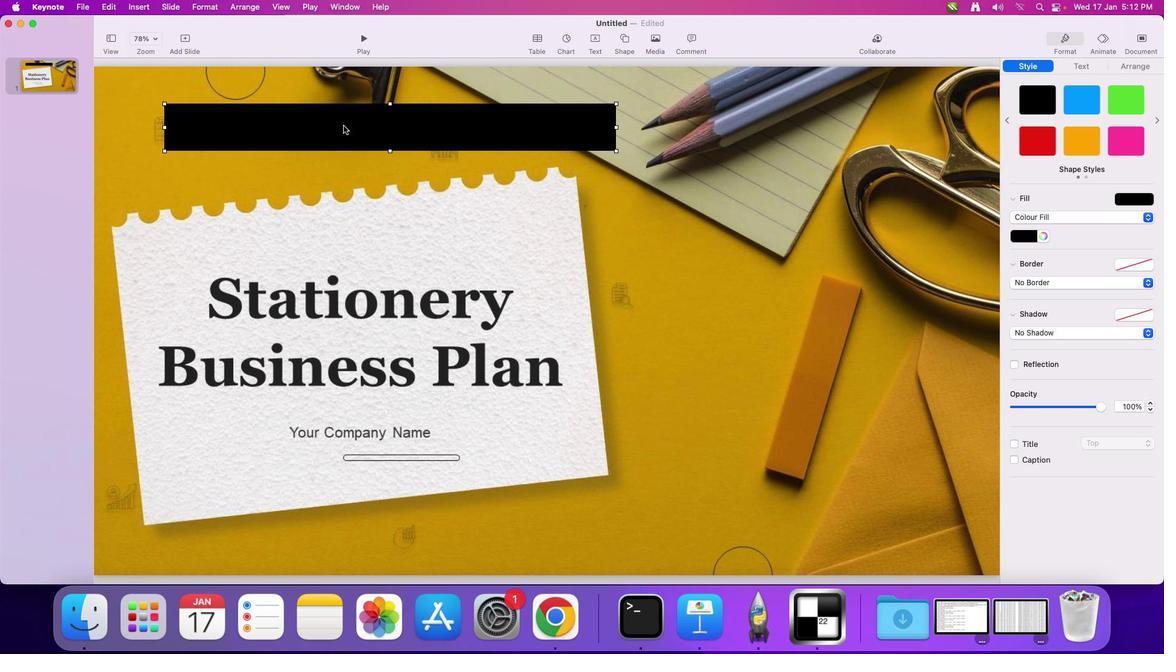 
Action: Mouse pressed left at (349, 132)
Screenshot: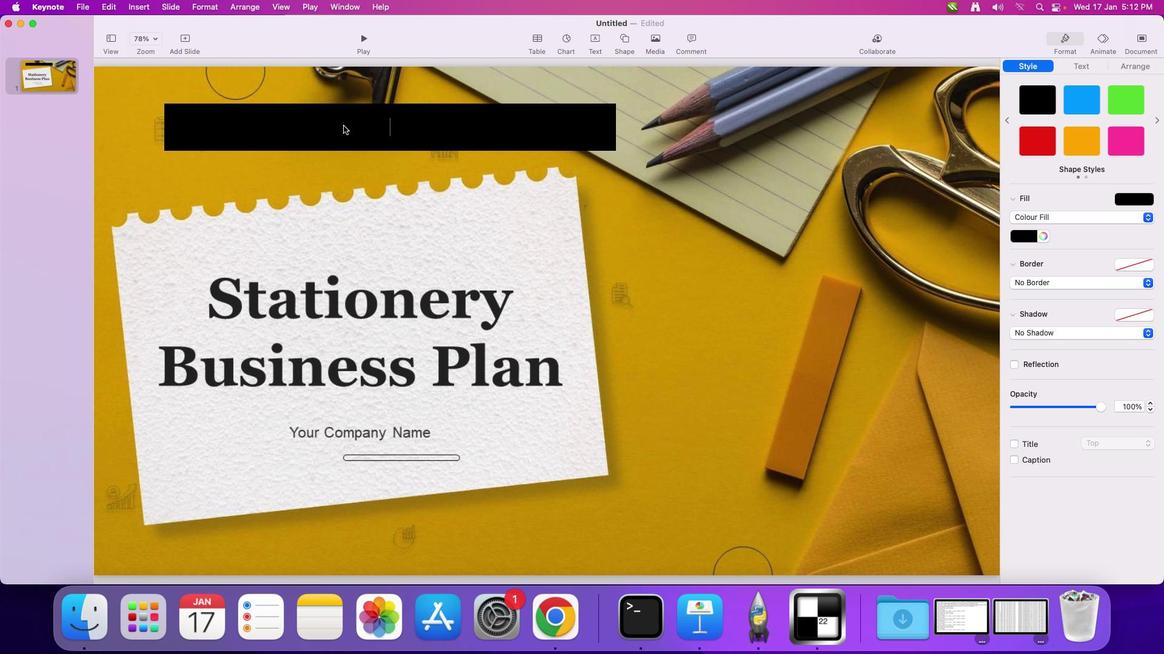 
Action: Mouse pressed left at (349, 132)
Screenshot: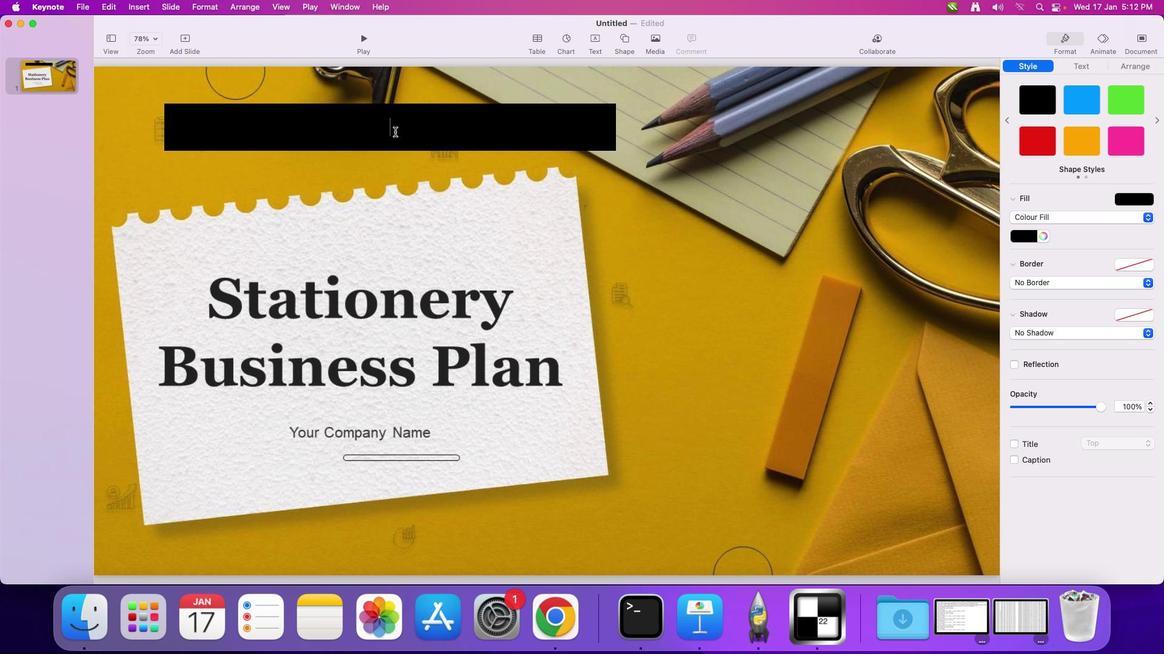 
Action: Mouse moved to (429, 137)
Screenshot: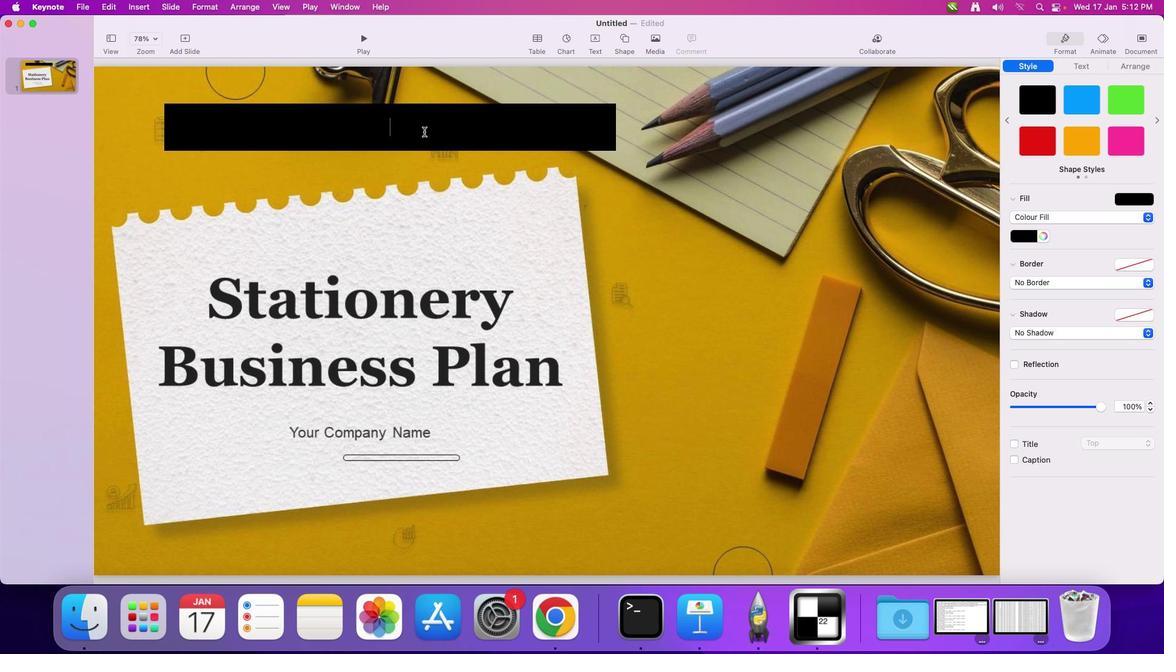 
Action: Key pressed Key.shift'W'Key.backspace'P''R'Key.backspaceKey.backspace
Screenshot: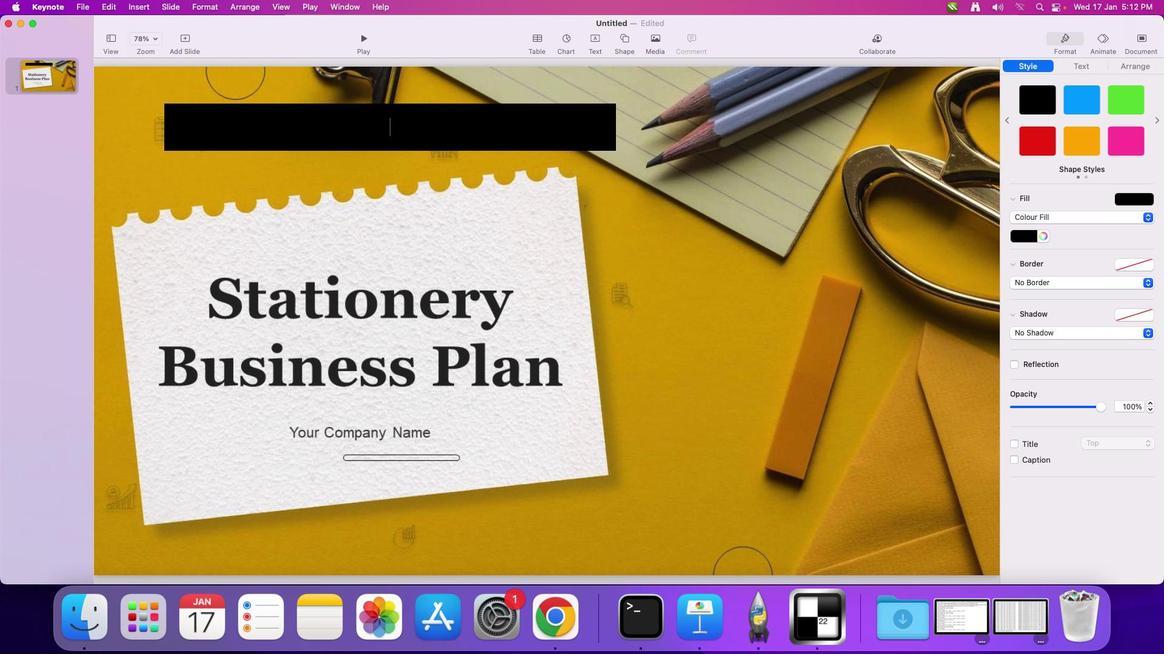 
Action: Mouse moved to (508, 179)
Screenshot: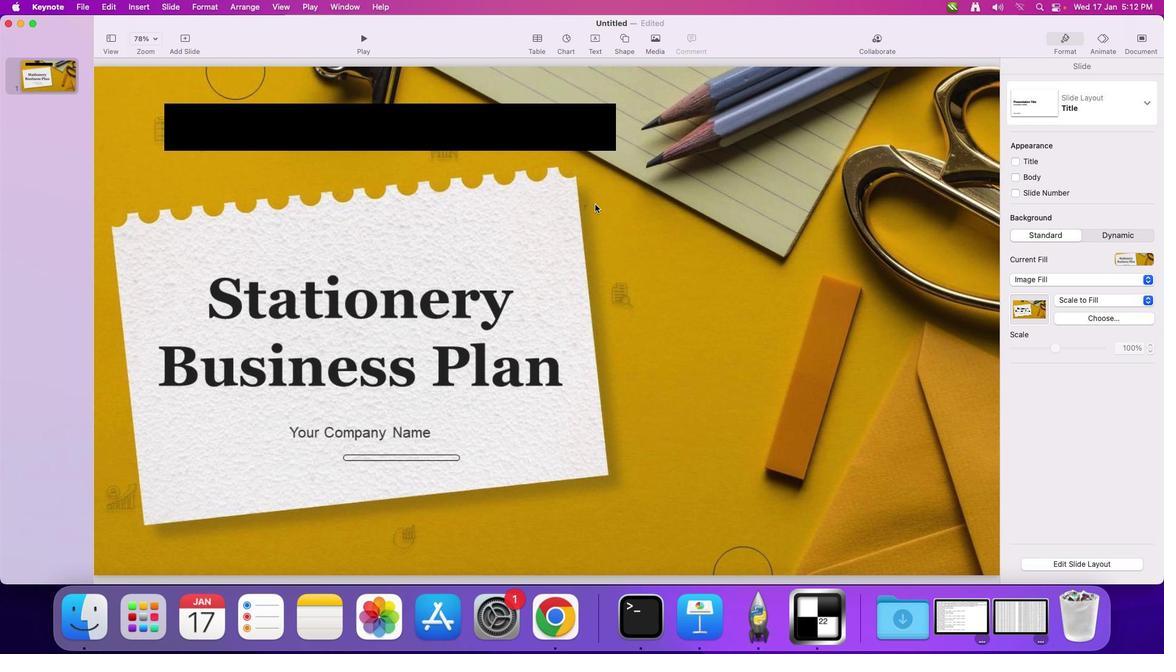 
Action: Mouse pressed left at (508, 179)
Screenshot: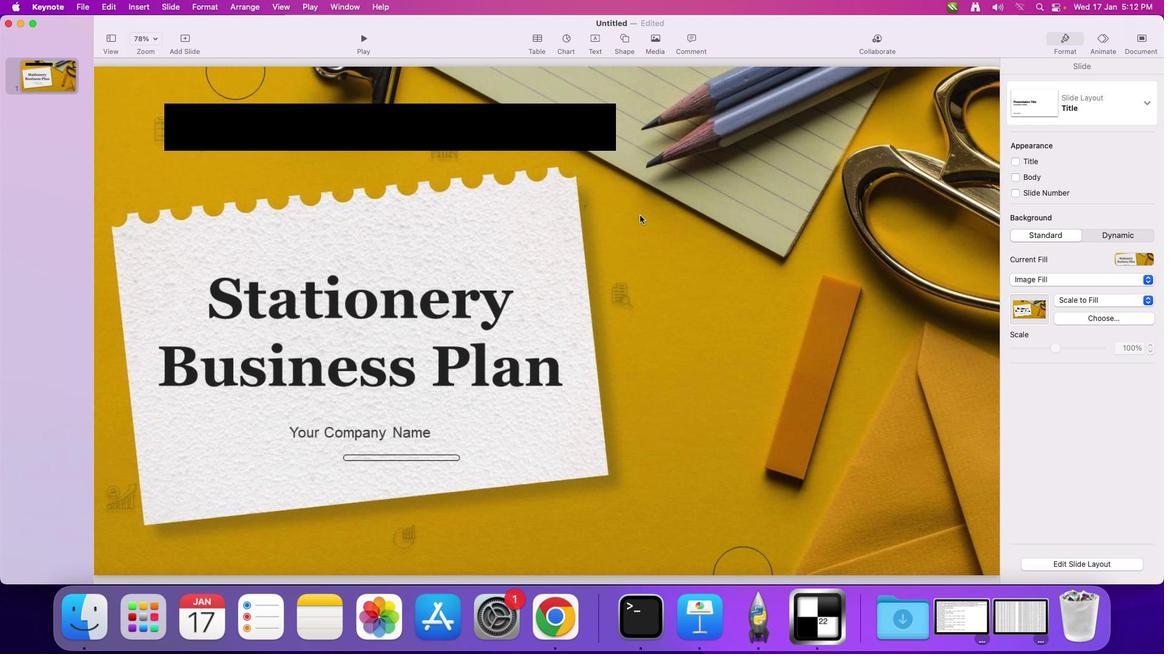 
Action: Mouse moved to (645, 221)
Screenshot: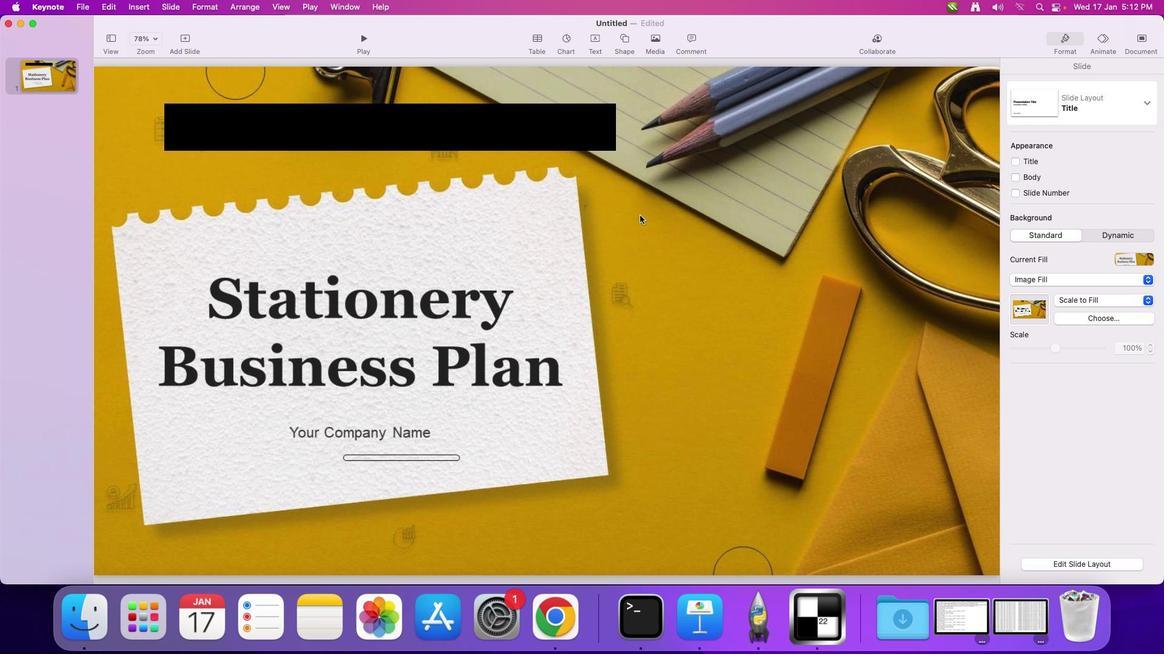 
Action: Mouse pressed left at (645, 221)
Screenshot: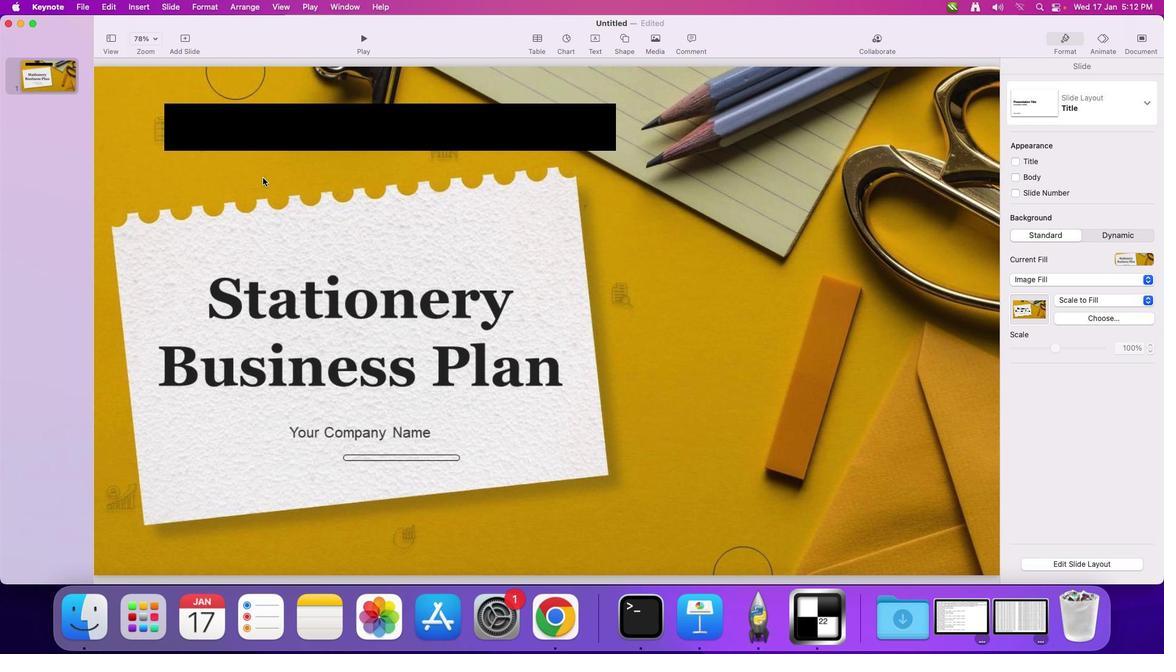 
Action: Mouse moved to (189, 43)
Screenshot: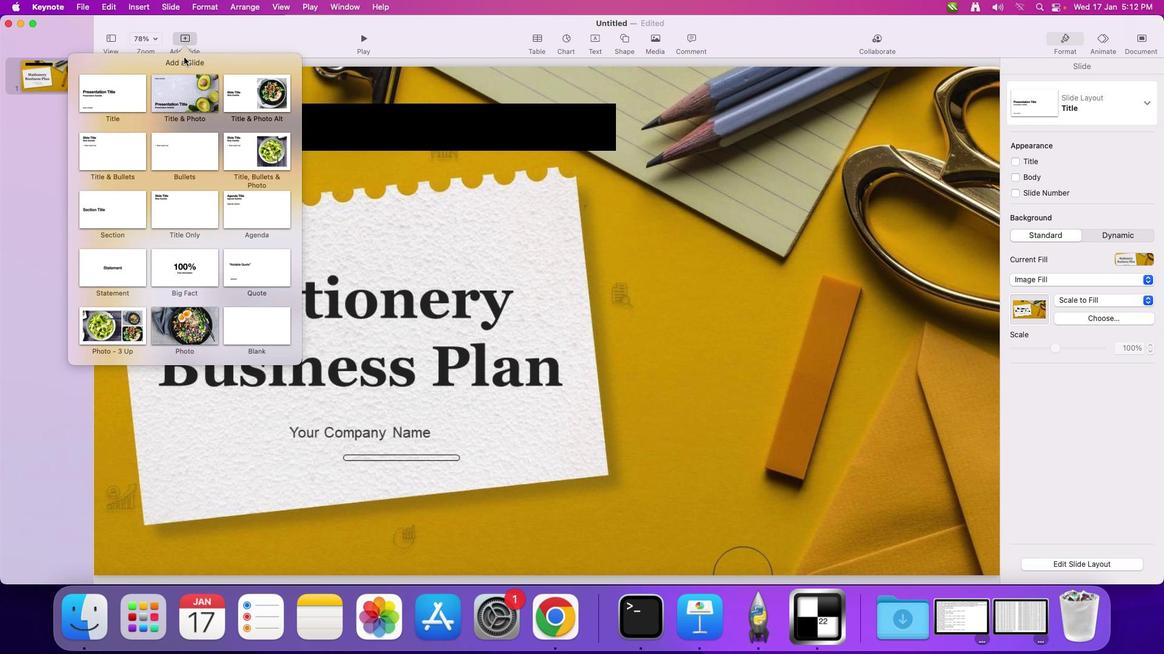 
Action: Mouse pressed left at (189, 43)
Screenshot: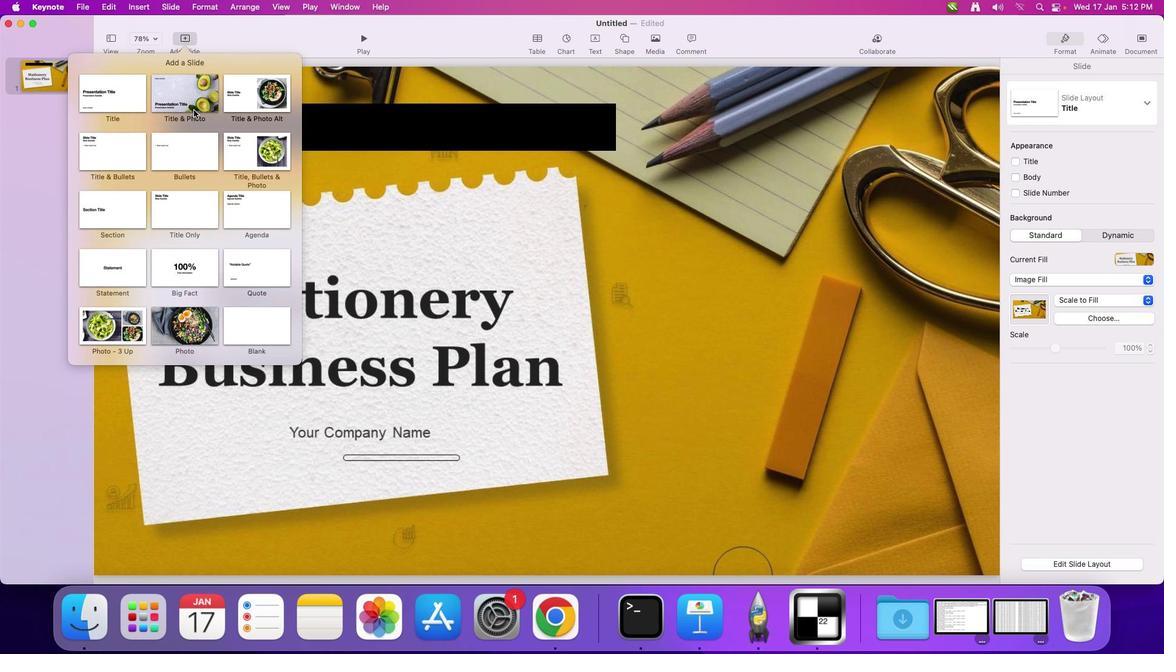 
Action: Mouse moved to (255, 320)
Screenshot: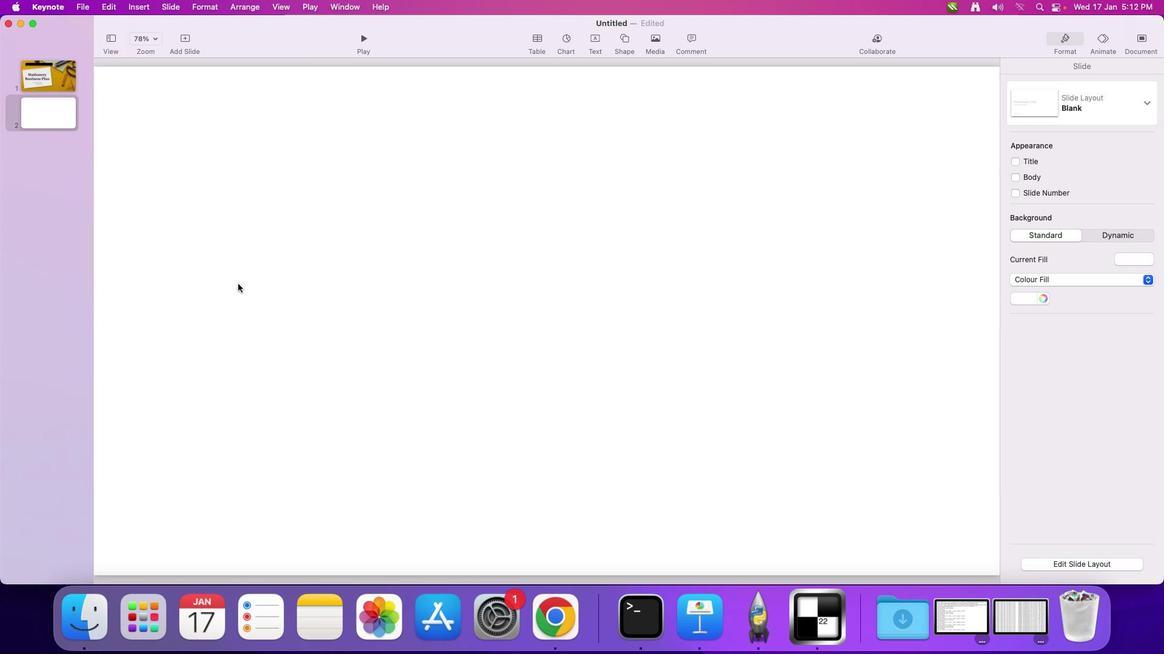
Action: Mouse pressed left at (255, 320)
Screenshot: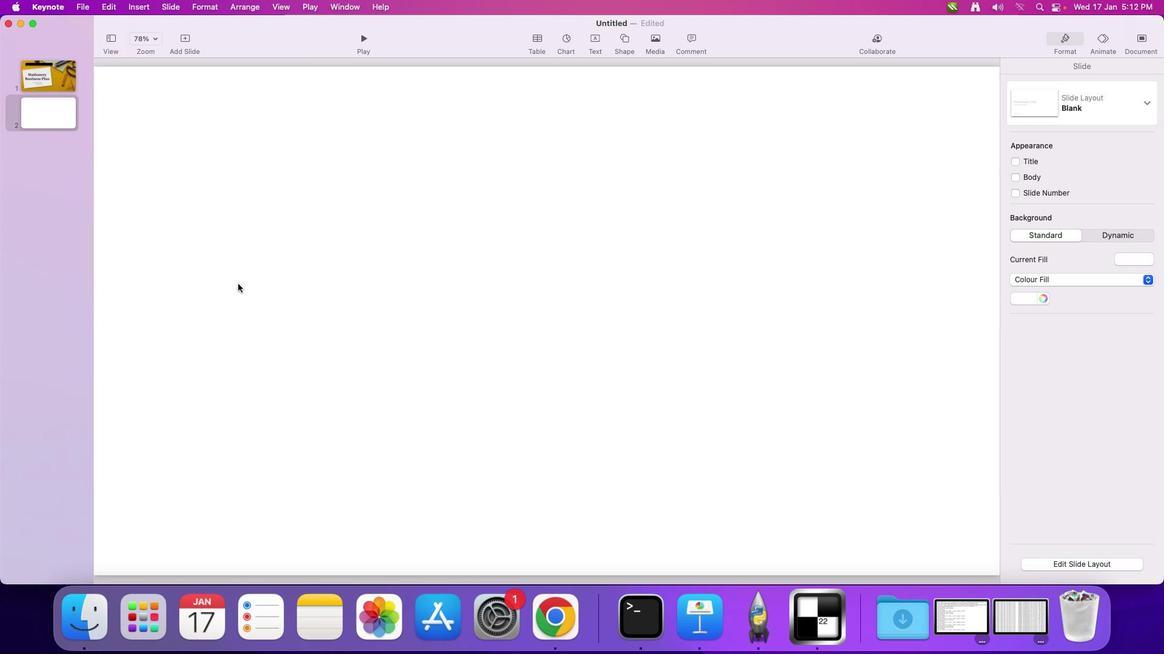 
Action: Mouse moved to (189, 40)
Screenshot: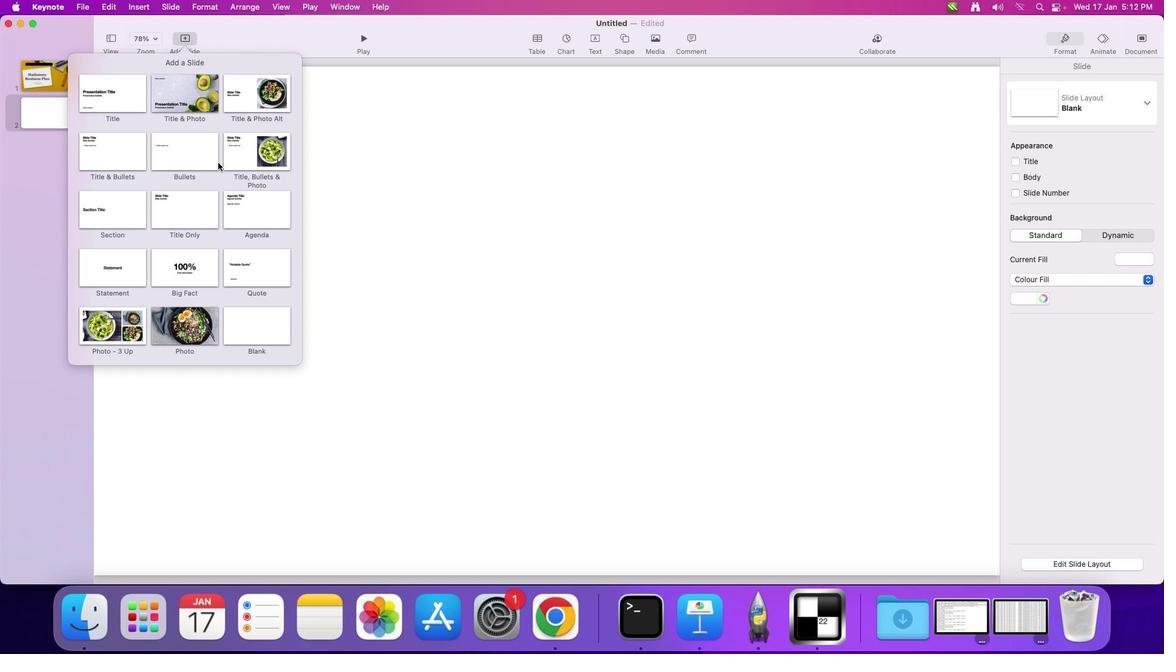 
Action: Mouse pressed left at (189, 40)
Screenshot: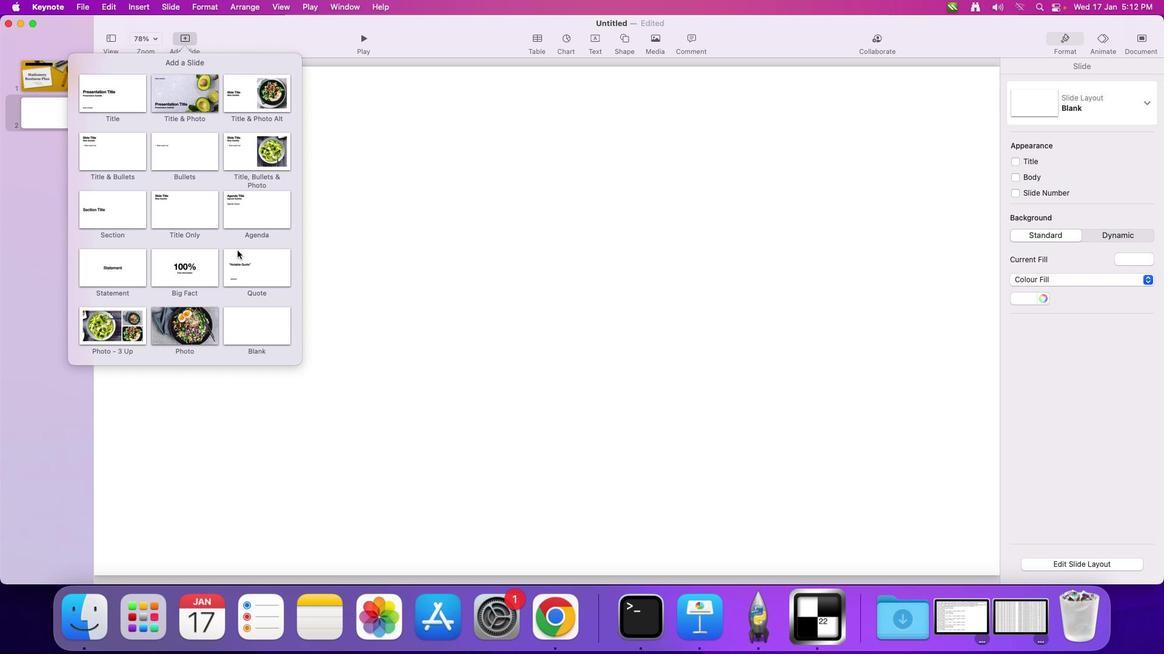 
Action: Mouse moved to (262, 323)
Screenshot: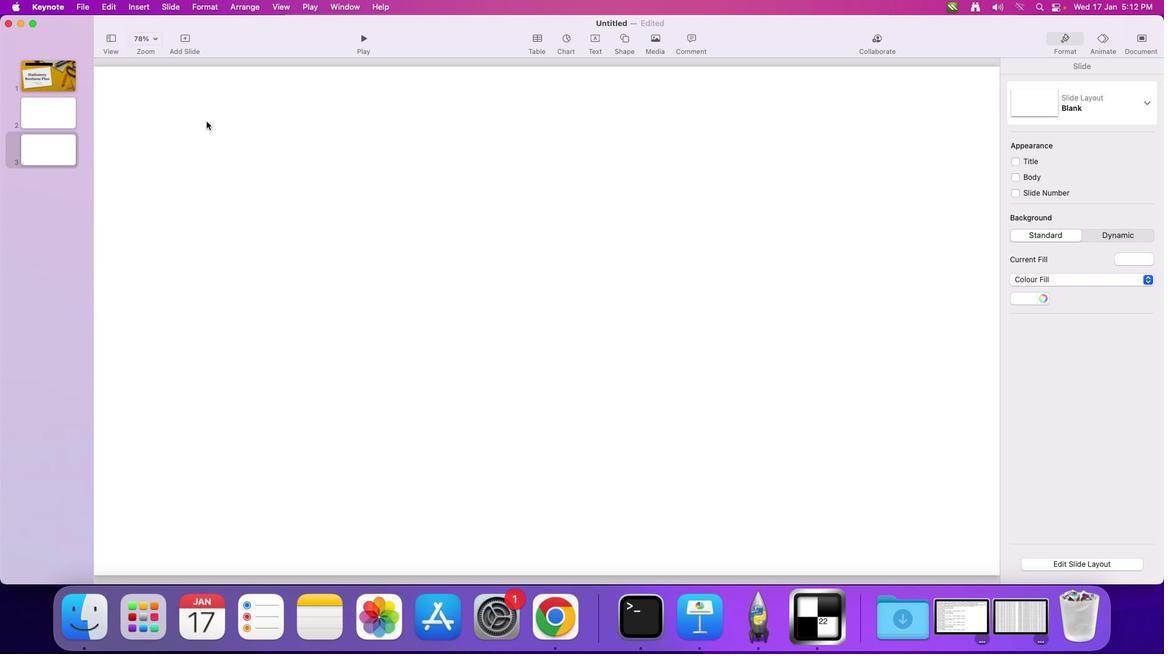 
Action: Mouse pressed left at (262, 323)
Screenshot: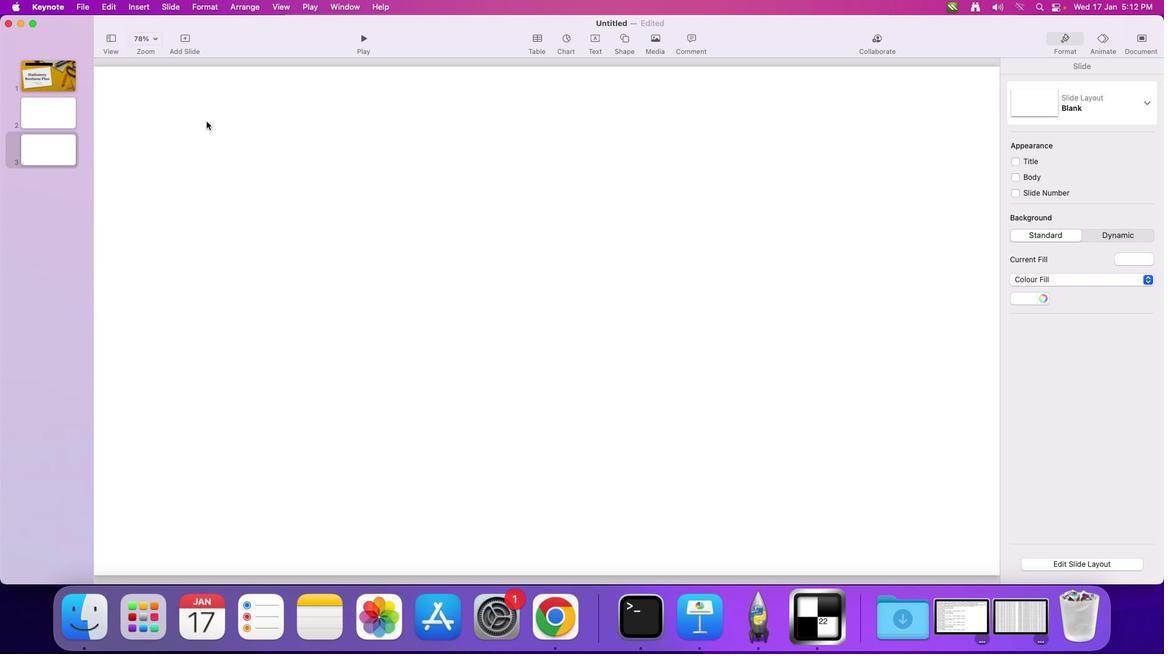 
Action: Mouse moved to (188, 36)
Screenshot: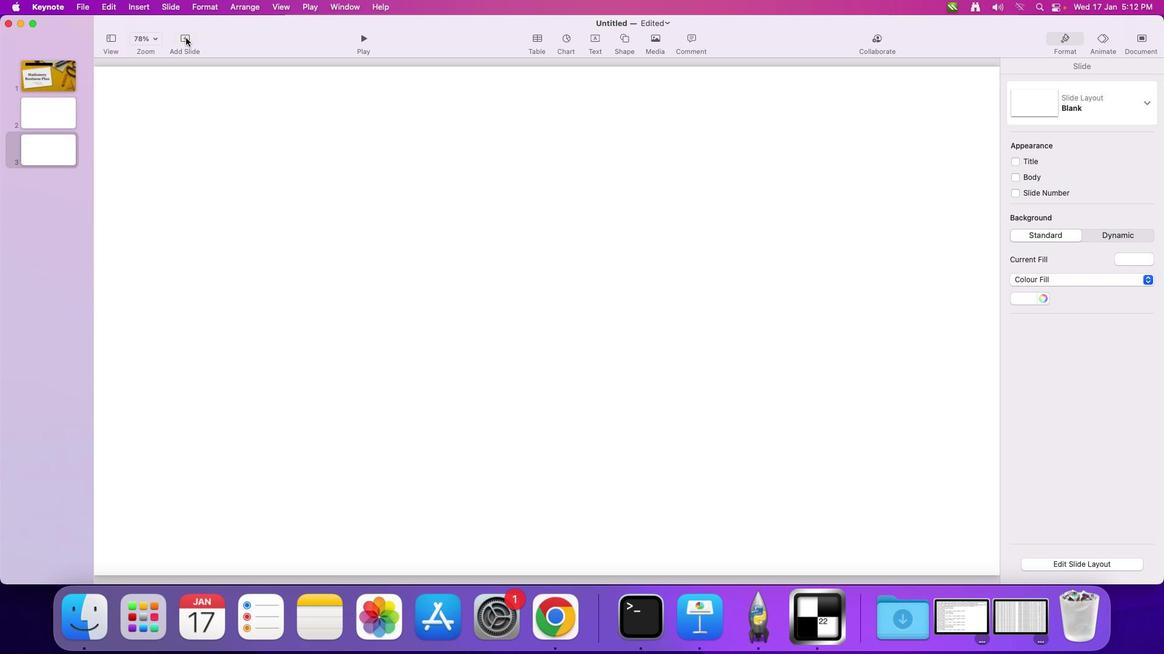 
Action: Mouse pressed left at (188, 36)
Screenshot: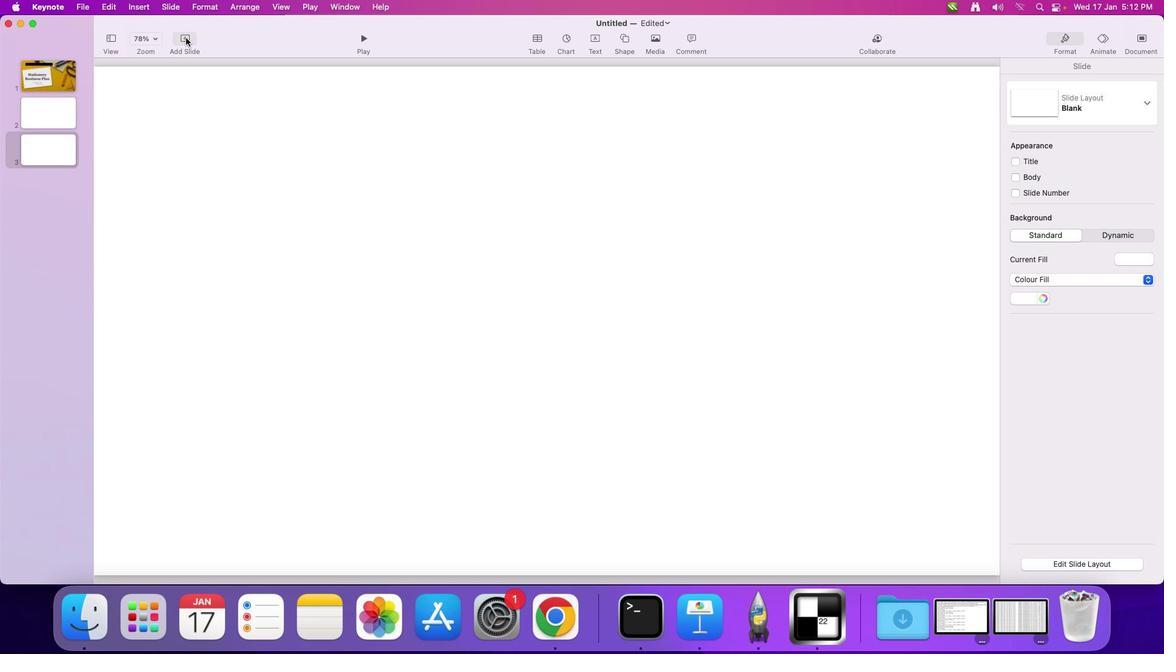
Action: Mouse moved to (191, 44)
Screenshot: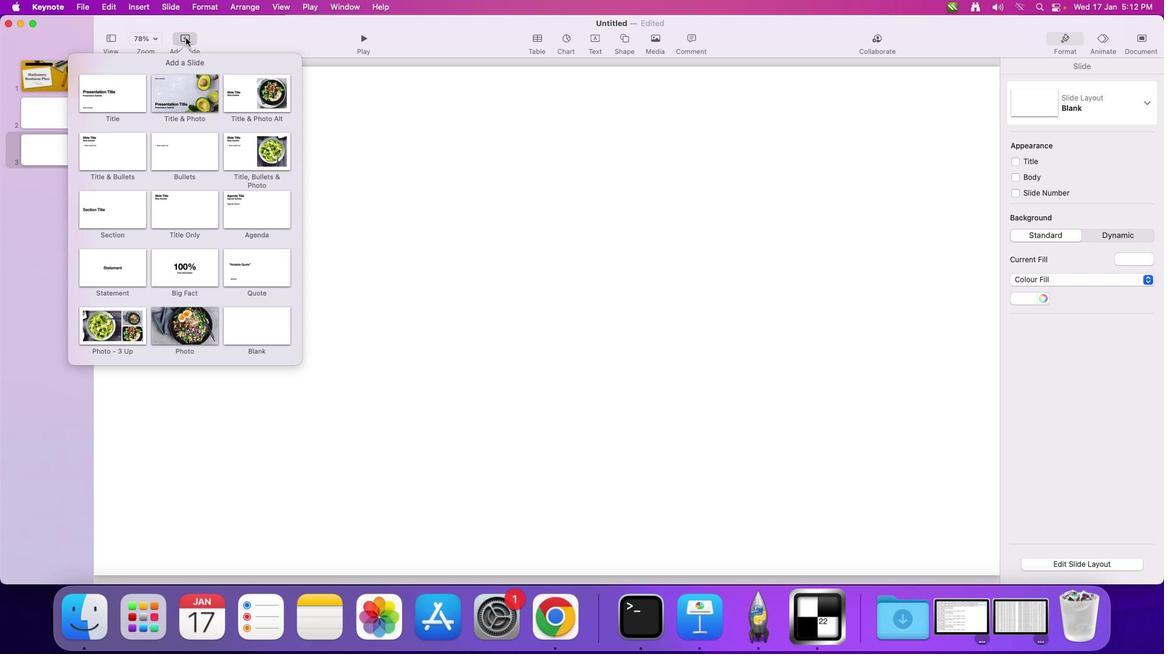 
Action: Mouse pressed left at (191, 44)
Screenshot: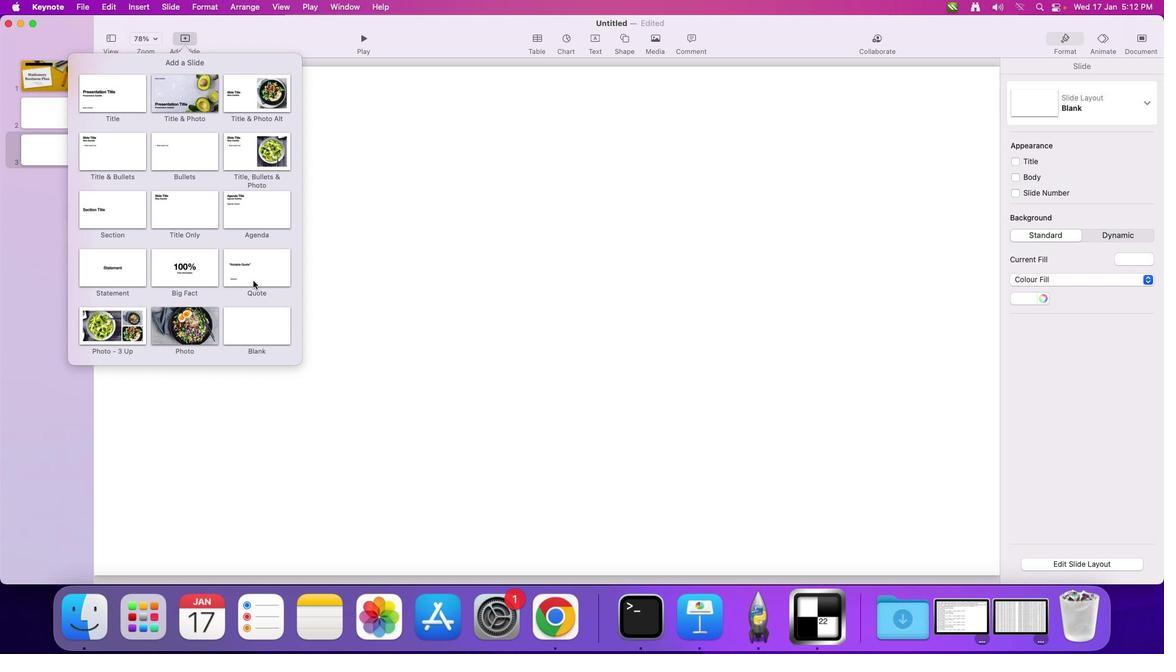 
Action: Mouse moved to (263, 323)
Screenshot: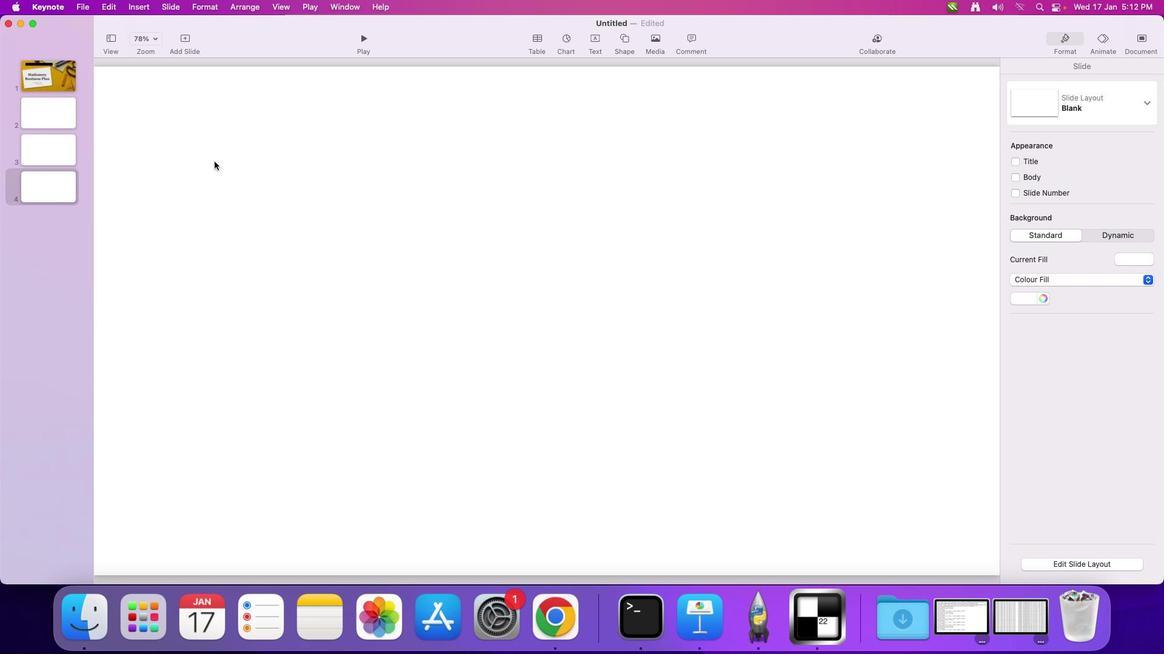 
Action: Mouse pressed left at (263, 323)
Screenshot: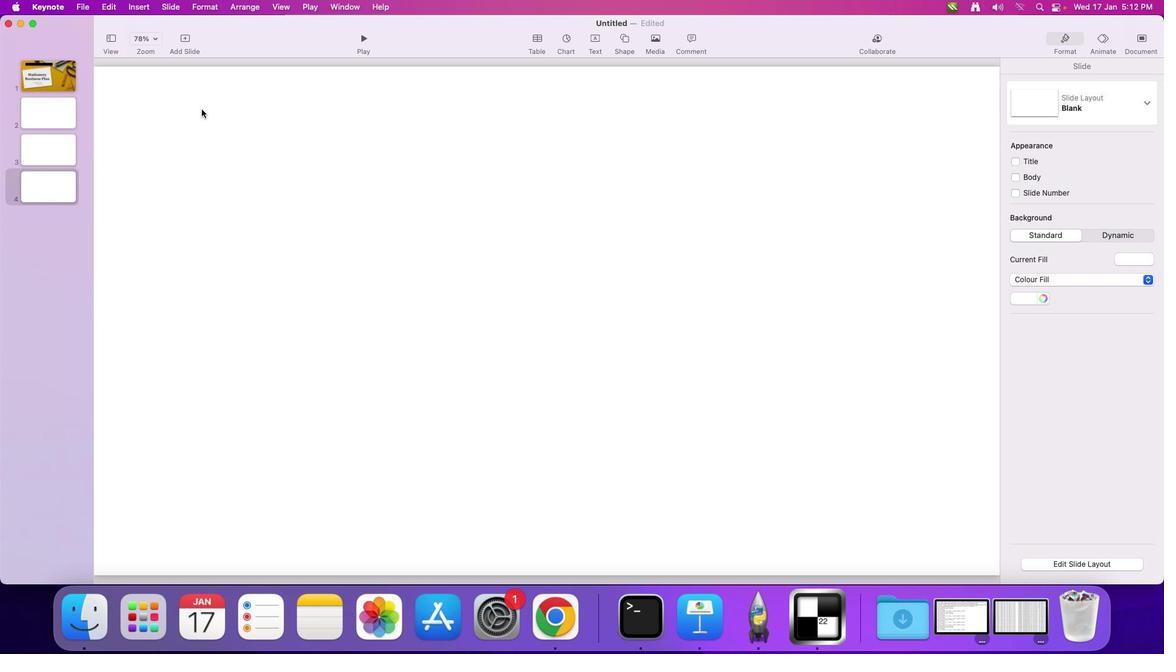 
Action: Mouse moved to (190, 42)
Screenshot: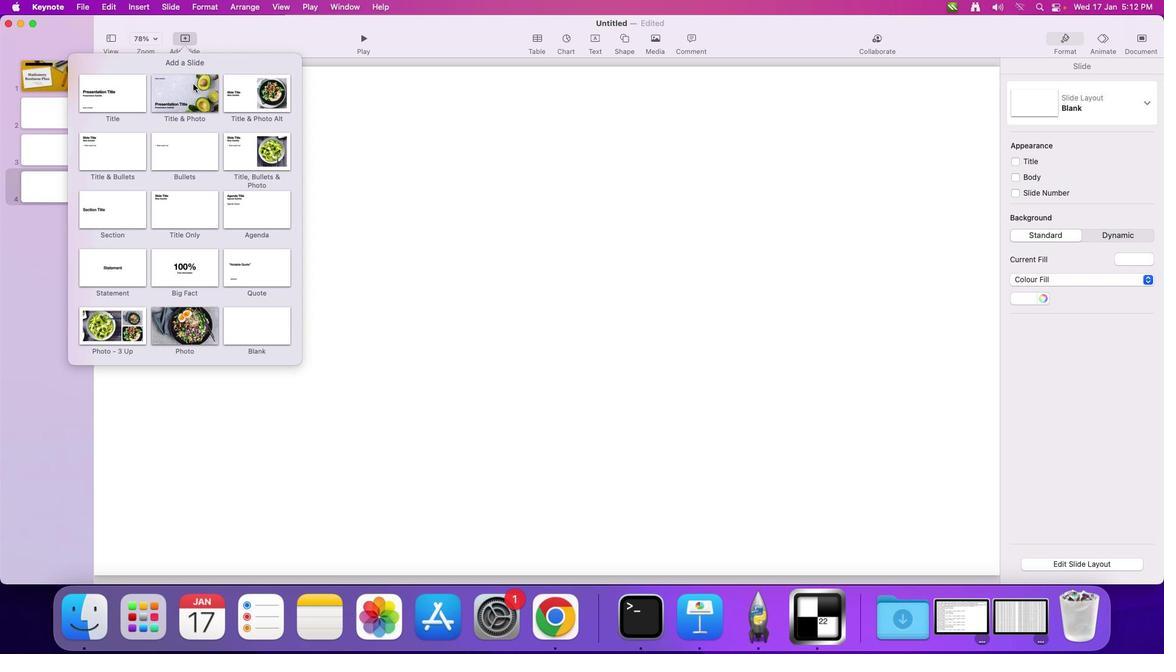 
Action: Mouse pressed left at (190, 42)
Screenshot: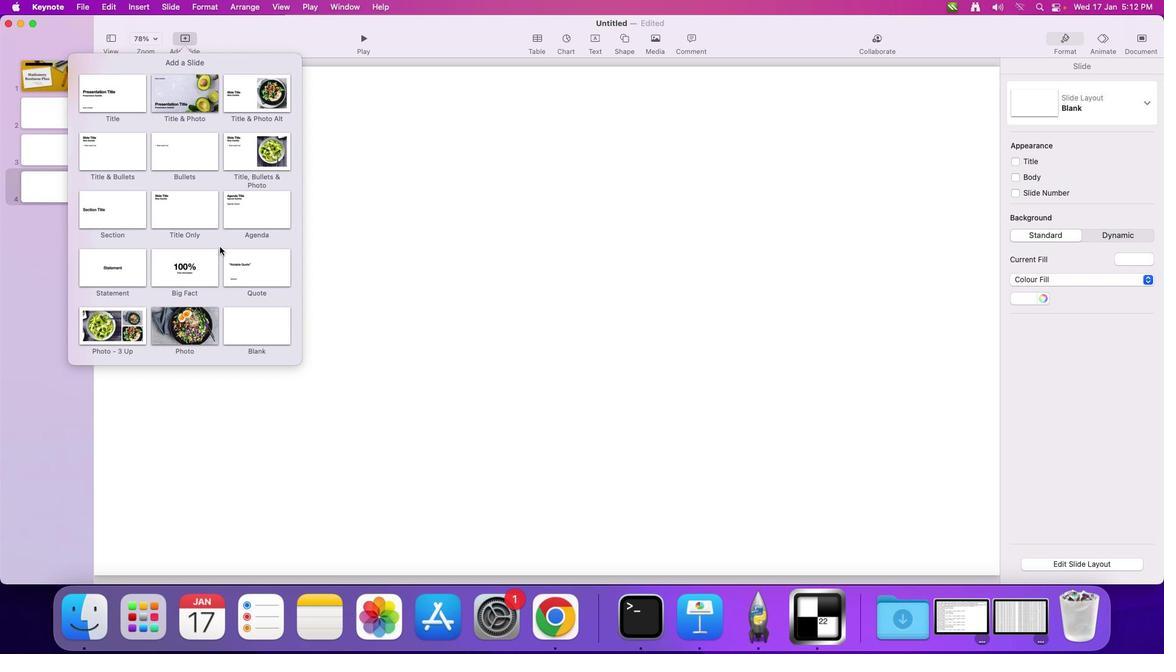 
Action: Mouse moved to (244, 323)
Screenshot: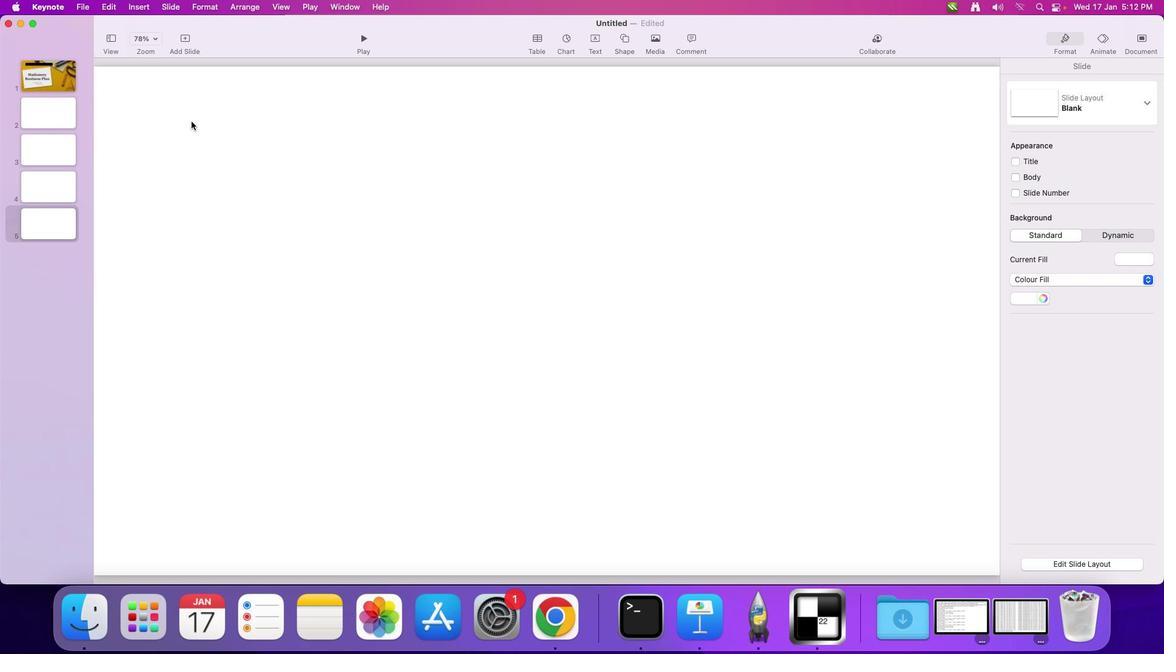 
Action: Mouse pressed left at (244, 323)
Screenshot: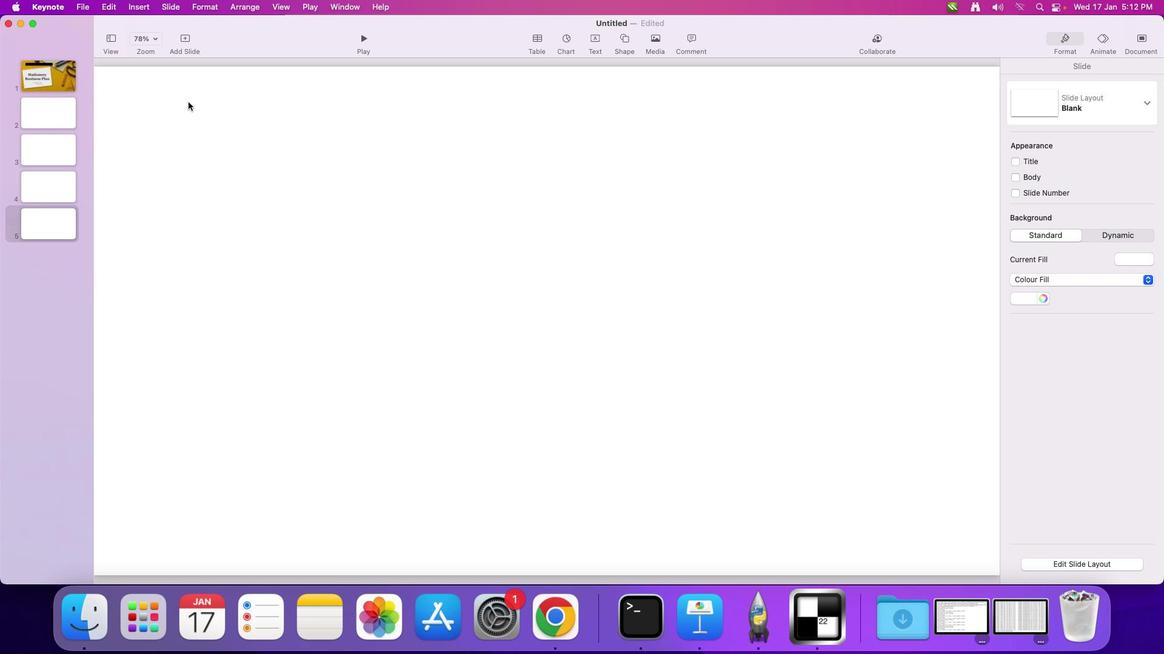 
Action: Mouse moved to (184, 43)
Screenshot: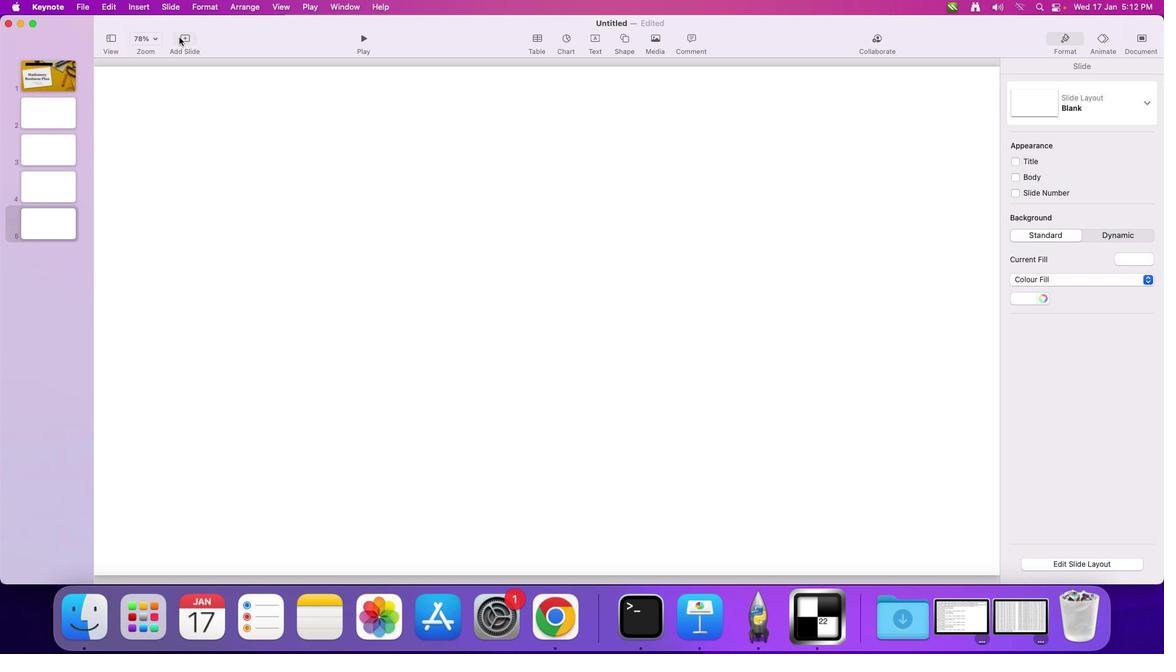 
Action: Mouse pressed left at (184, 43)
Screenshot: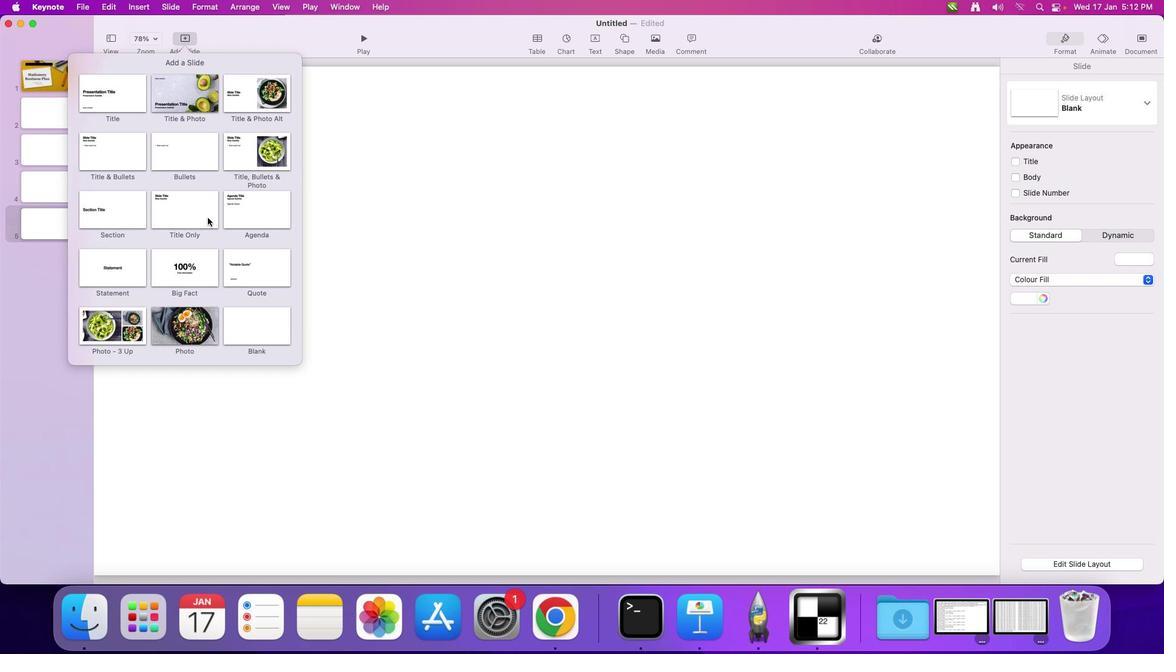 
Action: Mouse moved to (259, 345)
Screenshot: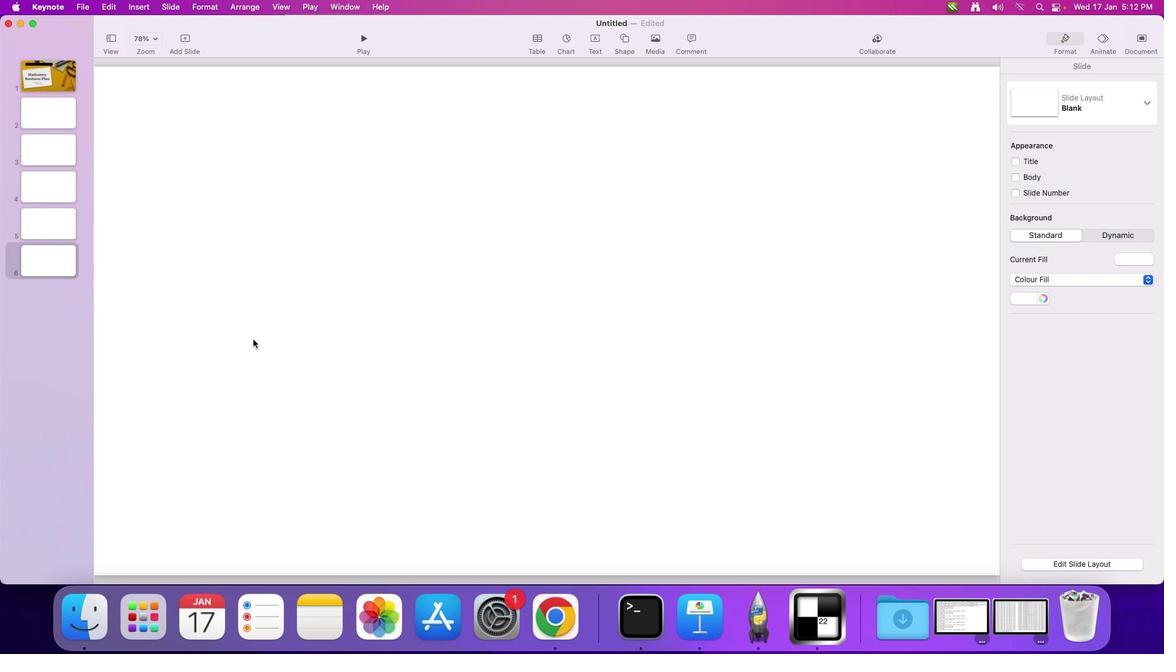 
Action: Mouse pressed left at (259, 345)
Screenshot: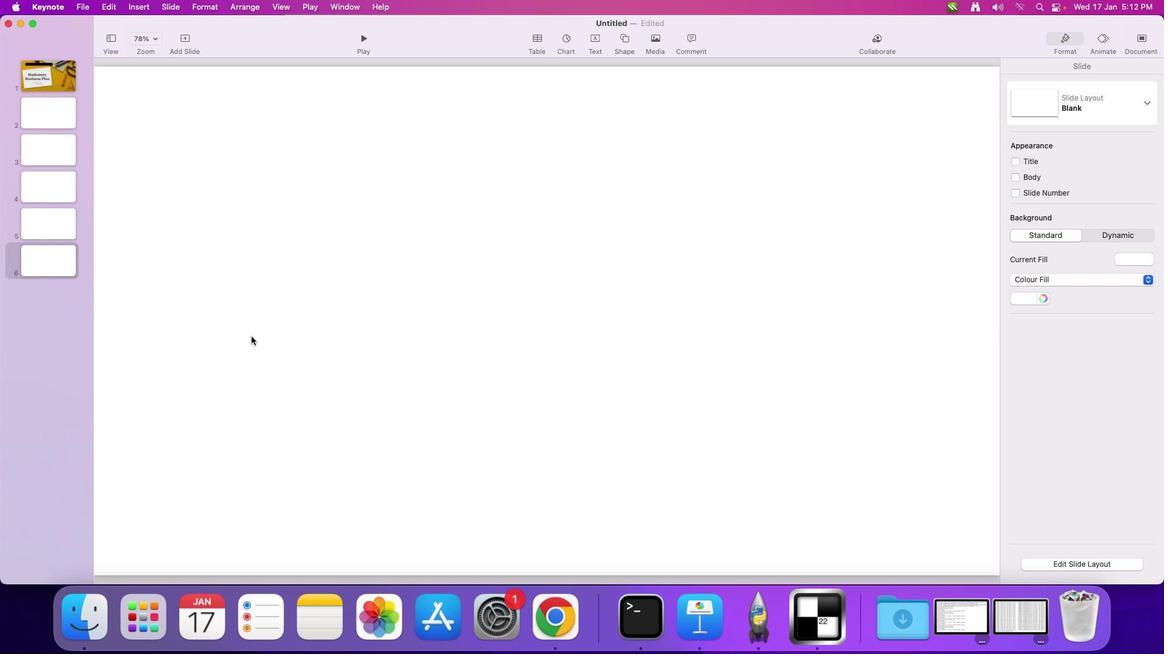 
Action: Mouse moved to (63, 86)
Screenshot: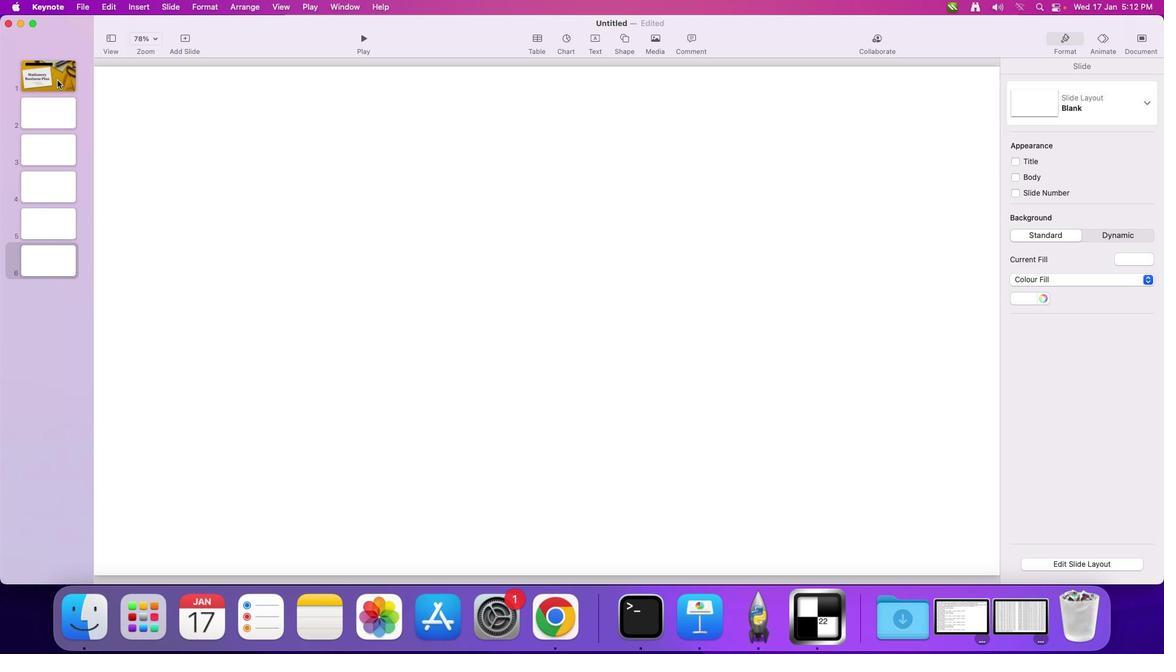 
Action: Mouse pressed left at (63, 86)
Screenshot: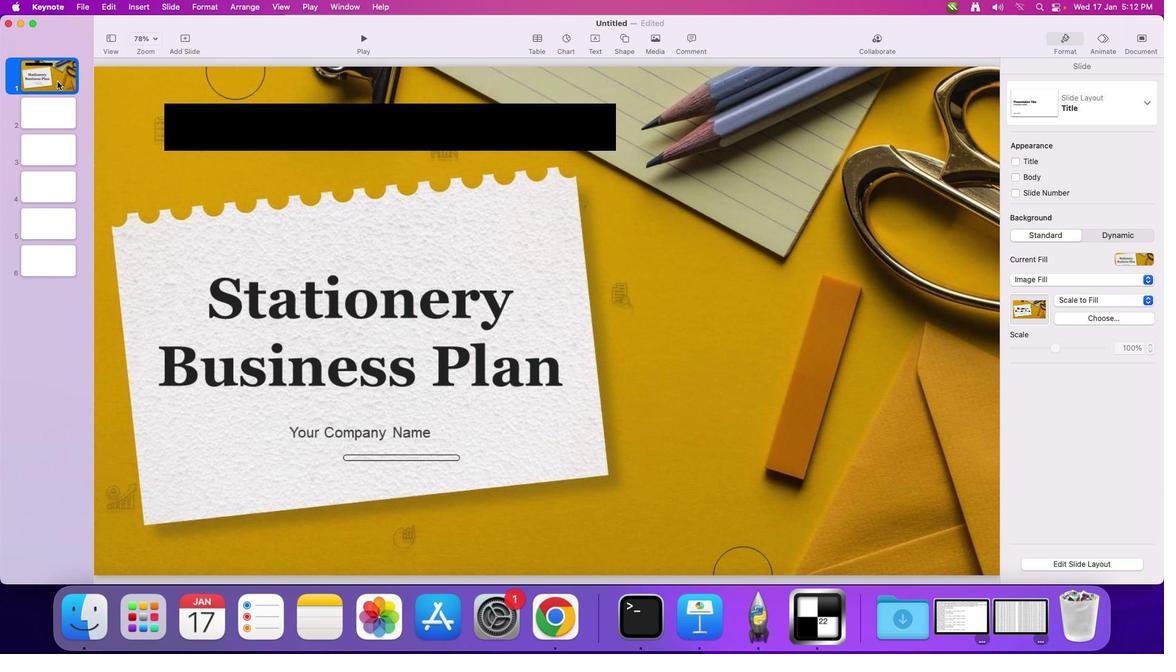 
Action: Mouse moved to (411, 260)
Screenshot: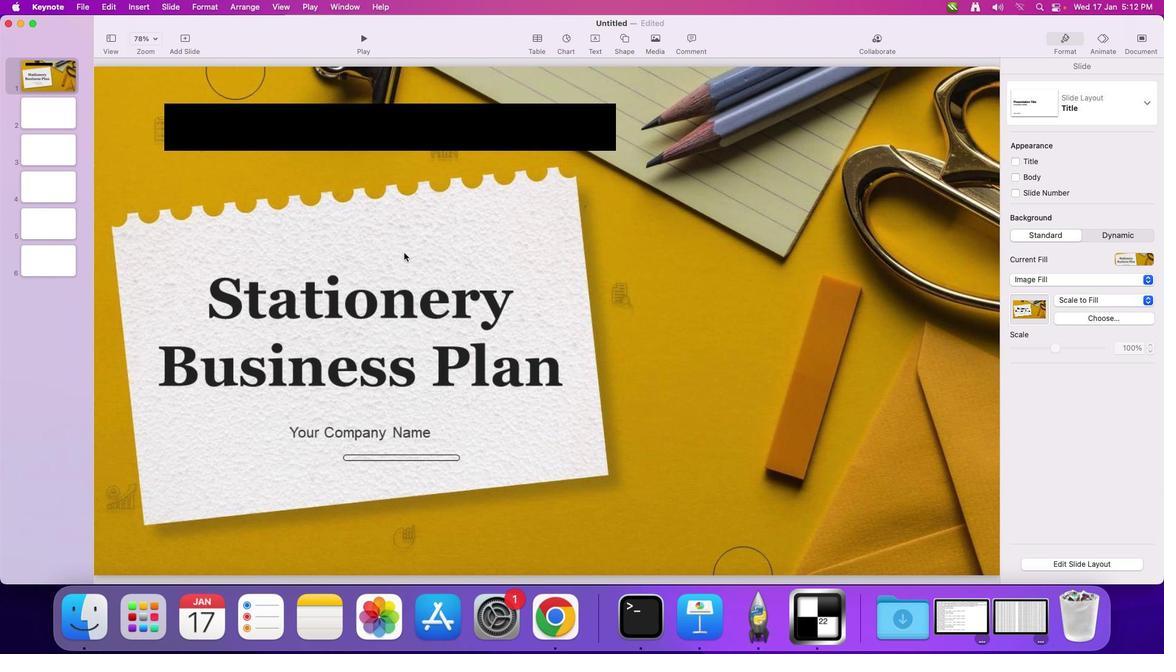 
Action: Mouse pressed left at (411, 260)
Screenshot: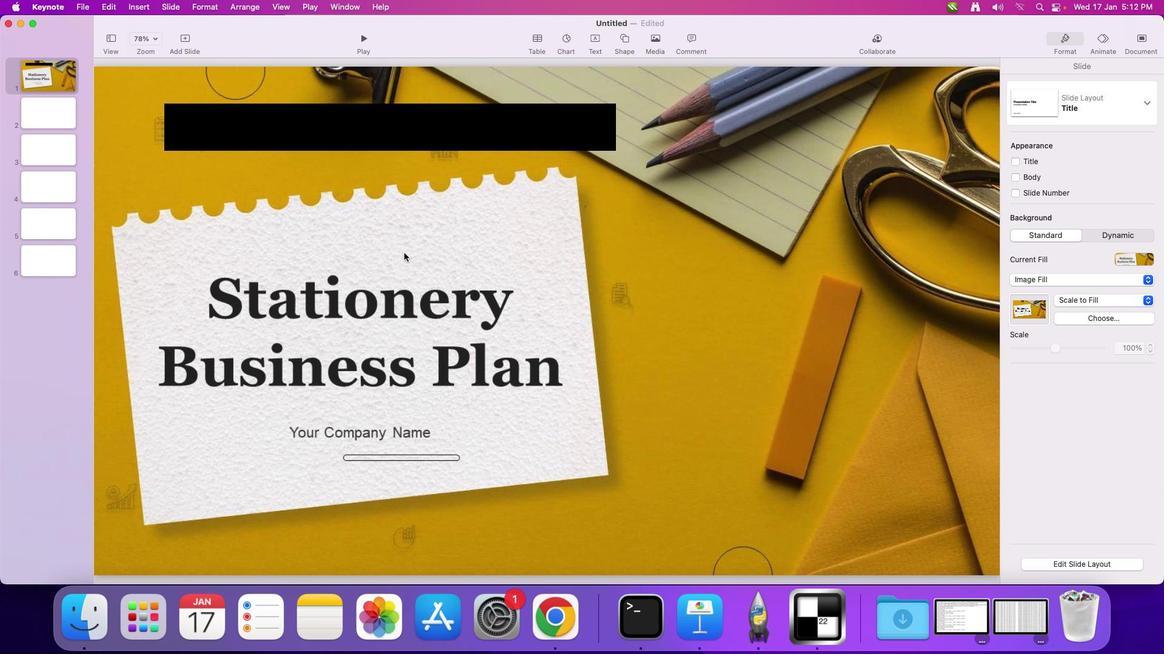 
Action: Mouse moved to (328, 140)
Screenshot: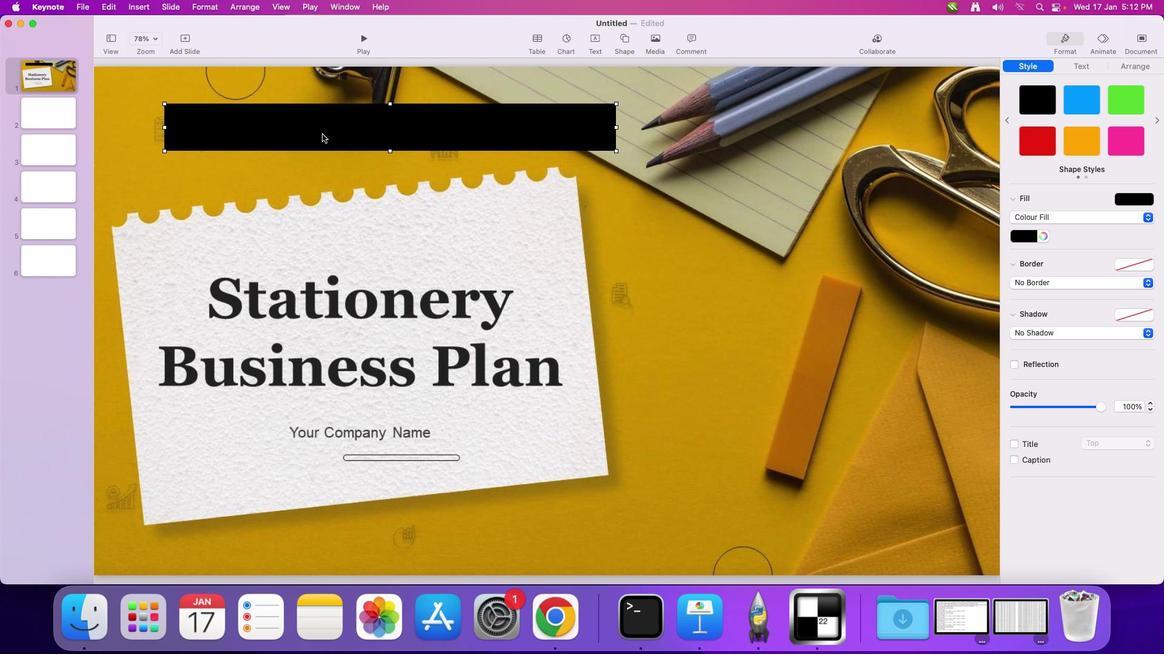 
Action: Mouse pressed left at (328, 140)
Screenshot: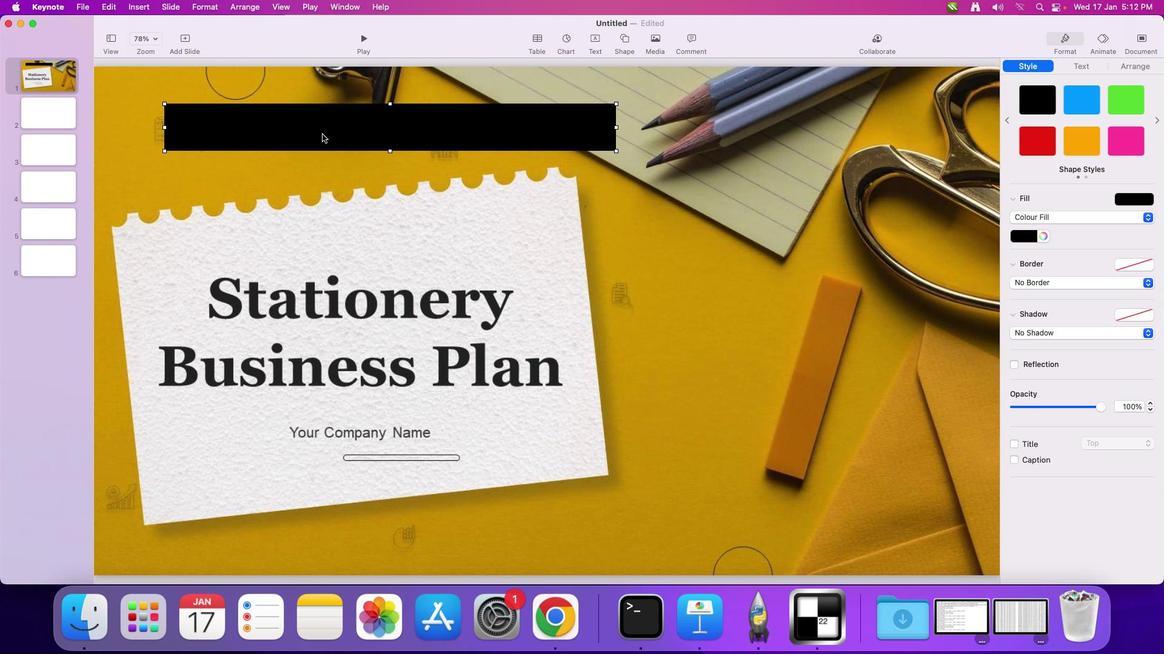 
Action: Mouse moved to (325, 138)
Screenshot: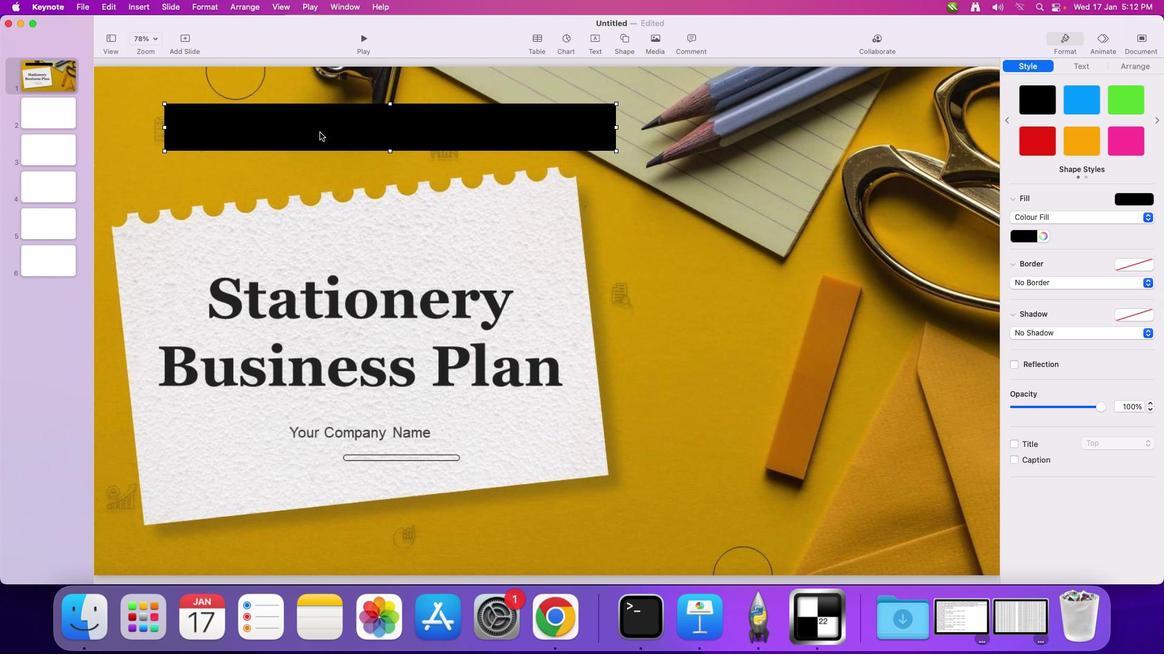 
Action: Mouse pressed left at (325, 138)
Screenshot: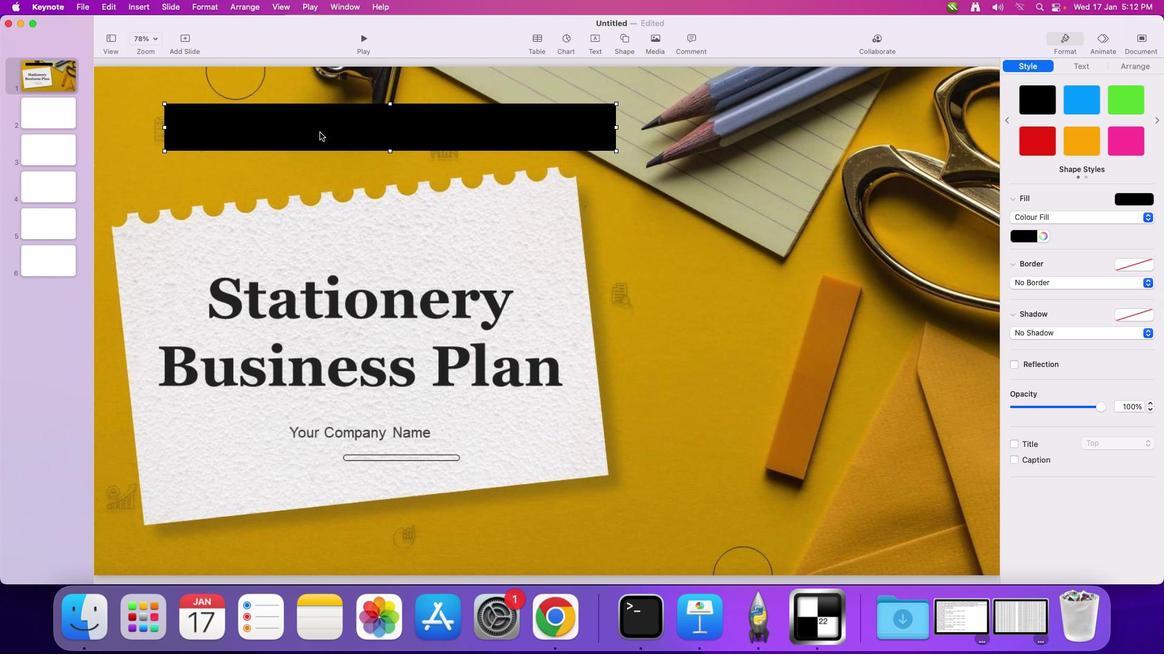 
Action: Mouse pressed left at (325, 138)
Screenshot: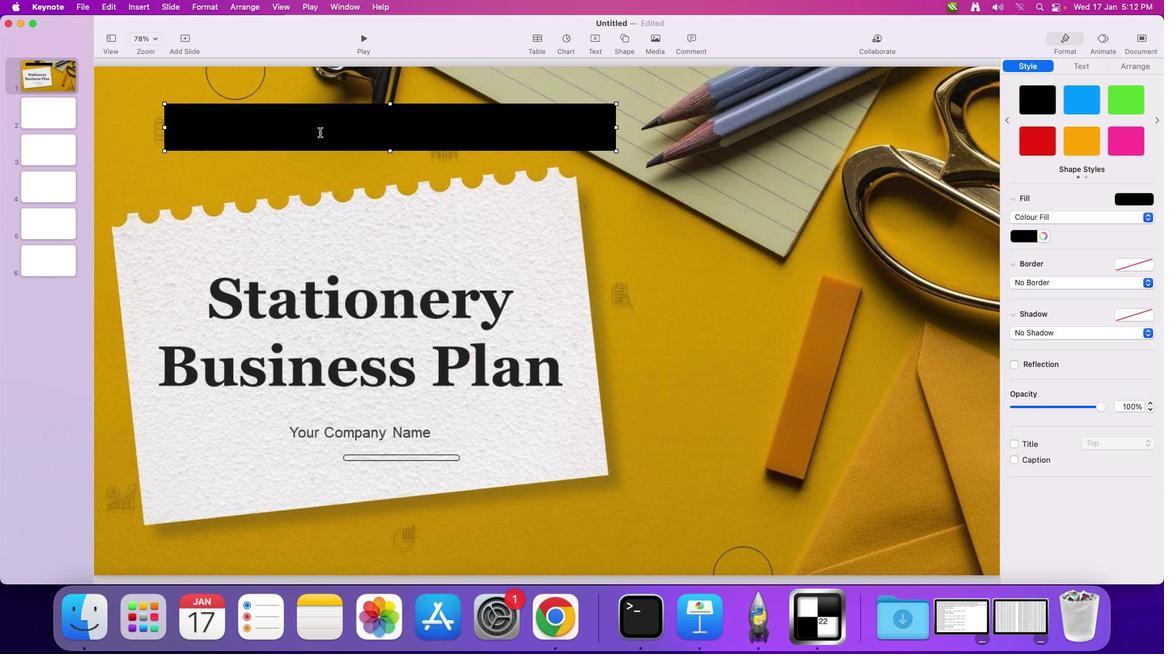 
Action: Mouse pressed left at (325, 138)
Screenshot: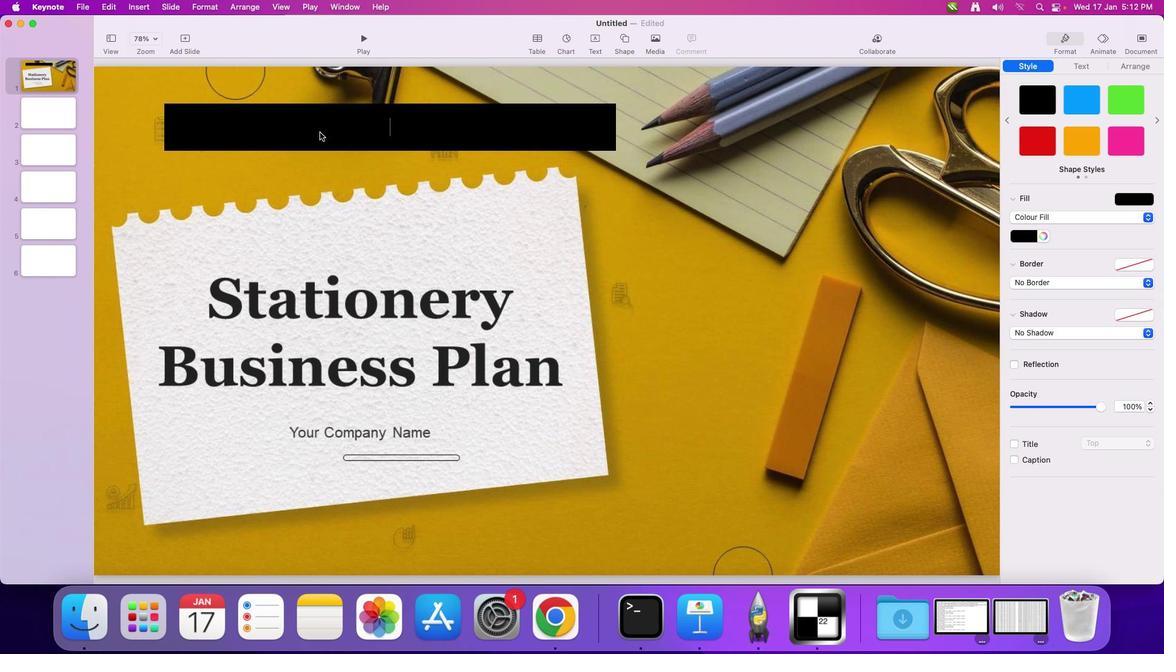 
Action: Mouse moved to (391, 240)
Screenshot: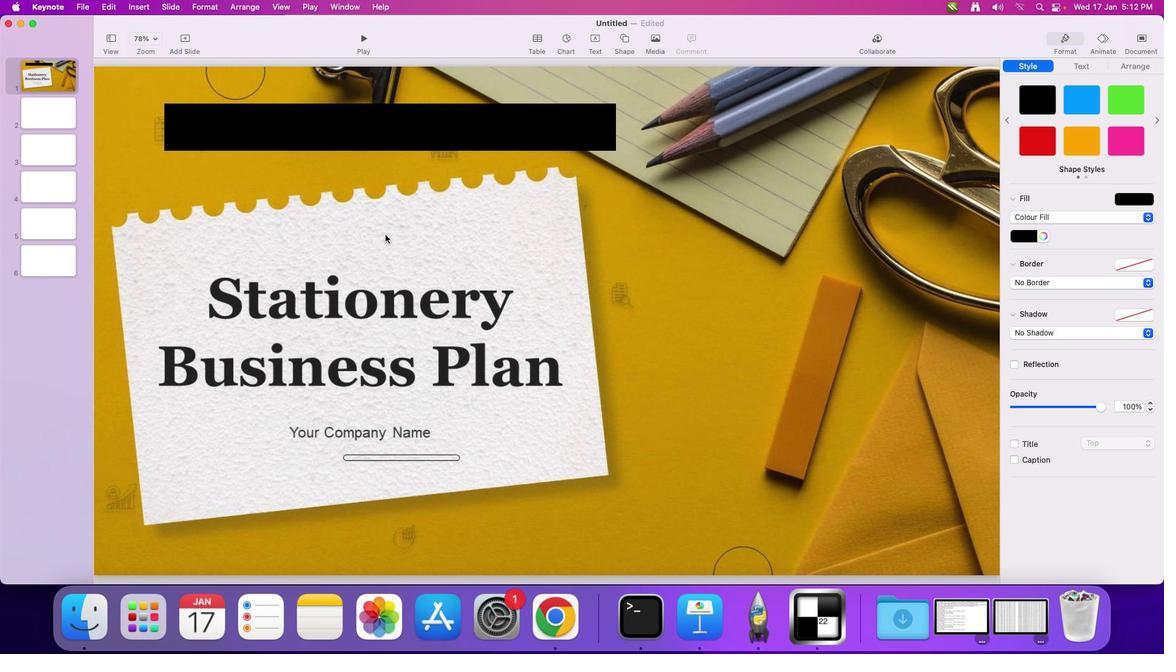 
Action: Key pressed Key.shift'P''R''E''S''E''N'Key.backspaceKey.backspaceKey.backspaceKey.backspaceKey.backspaceKey.backspaceKey.backspaceKey.shift'S''T''A''T''I''O''N''E''R''Y'Key.spaceKey.shift'P''R''E''S''E''N''T''A''T''I''O''N'Key.spaceKey.shift'T''E''M''P''L''A''T''E'
Screenshot: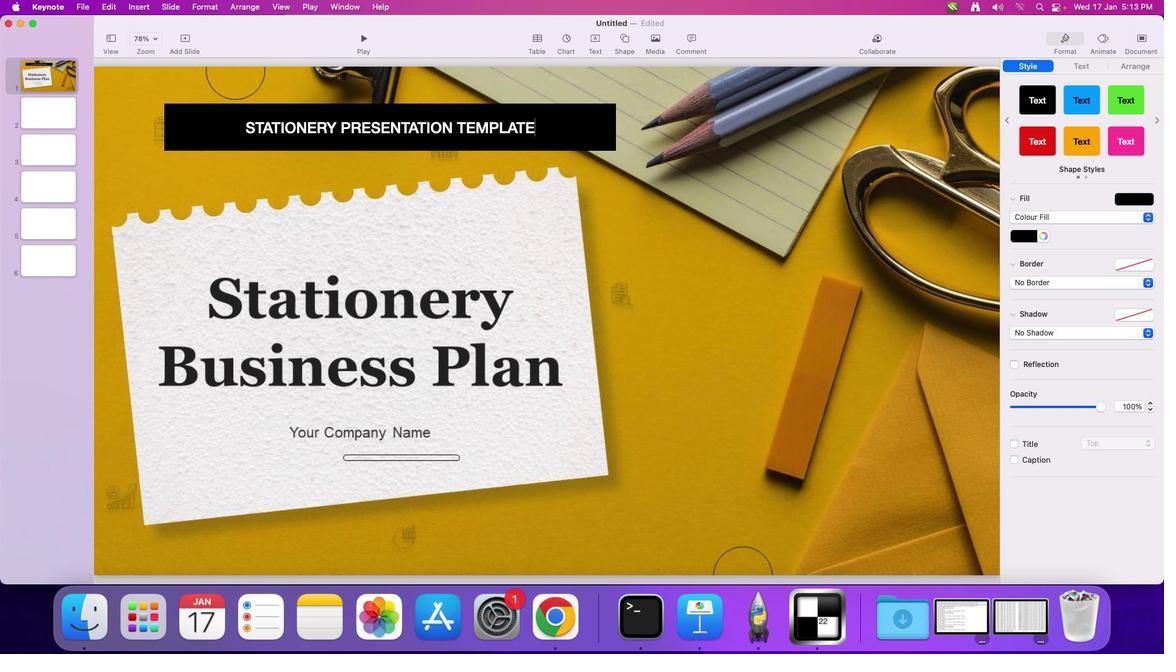 
Action: Mouse moved to (577, 269)
Screenshot: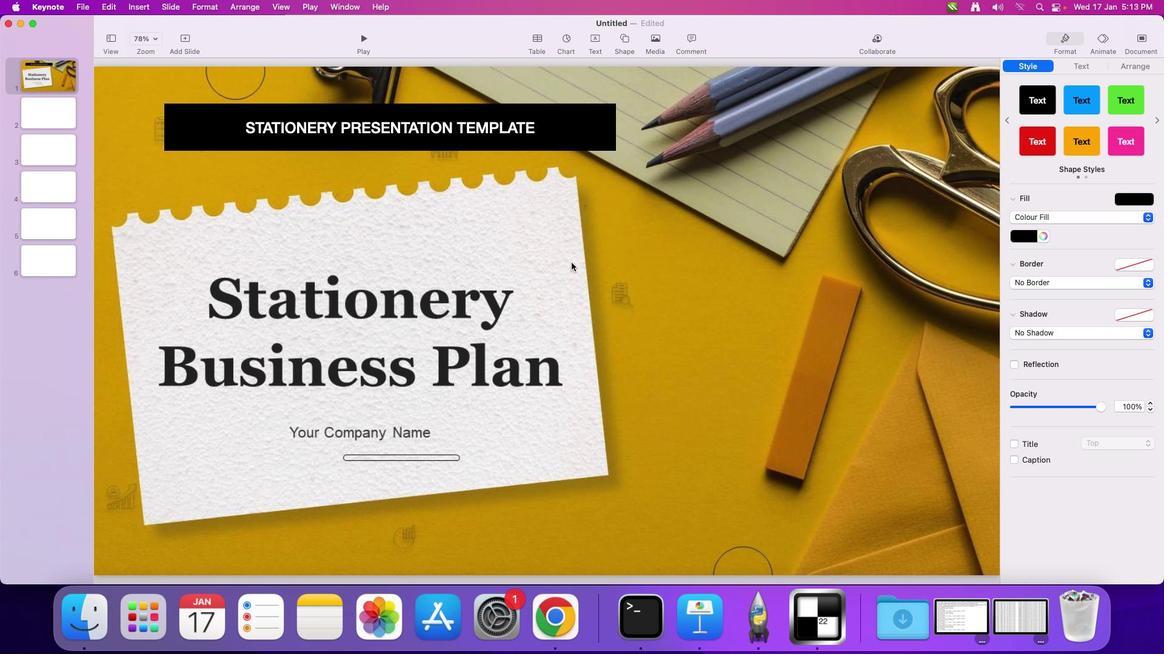 
Action: Mouse pressed left at (577, 269)
Screenshot: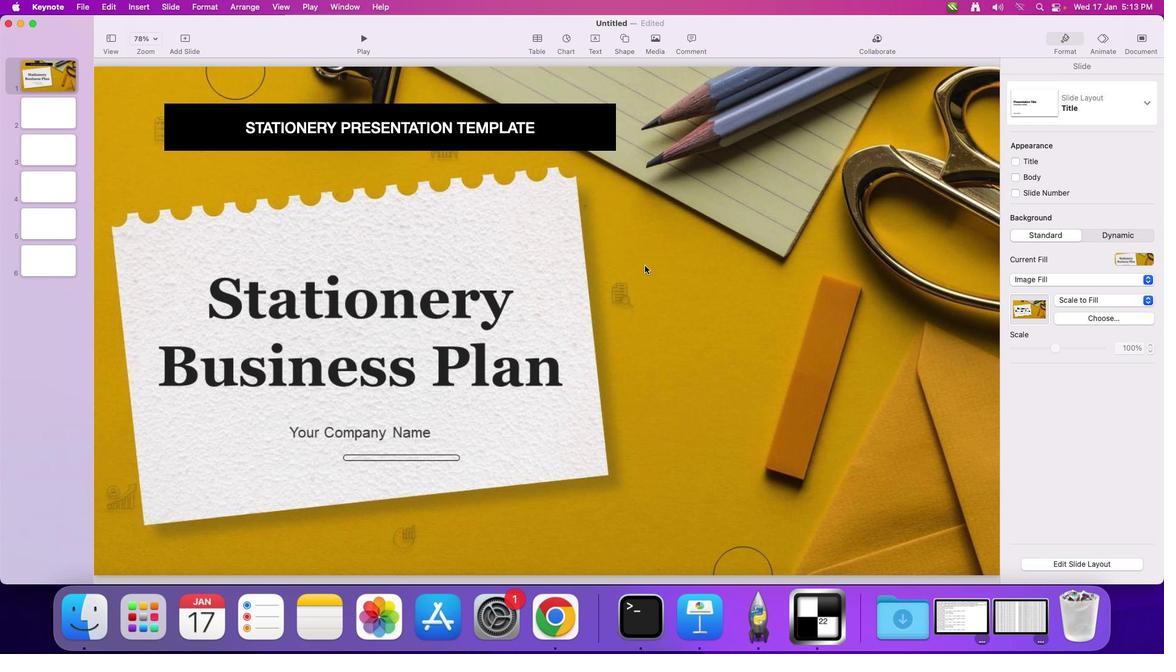 
Action: Mouse moved to (69, 121)
Screenshot: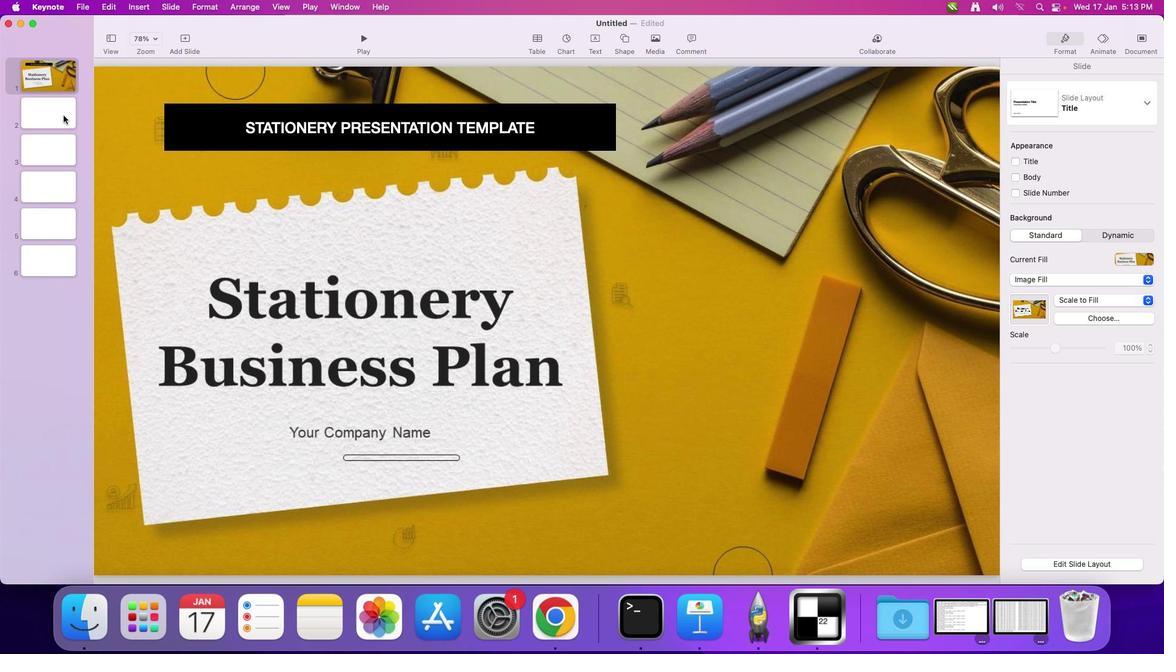 
Action: Mouse pressed left at (69, 121)
Screenshot: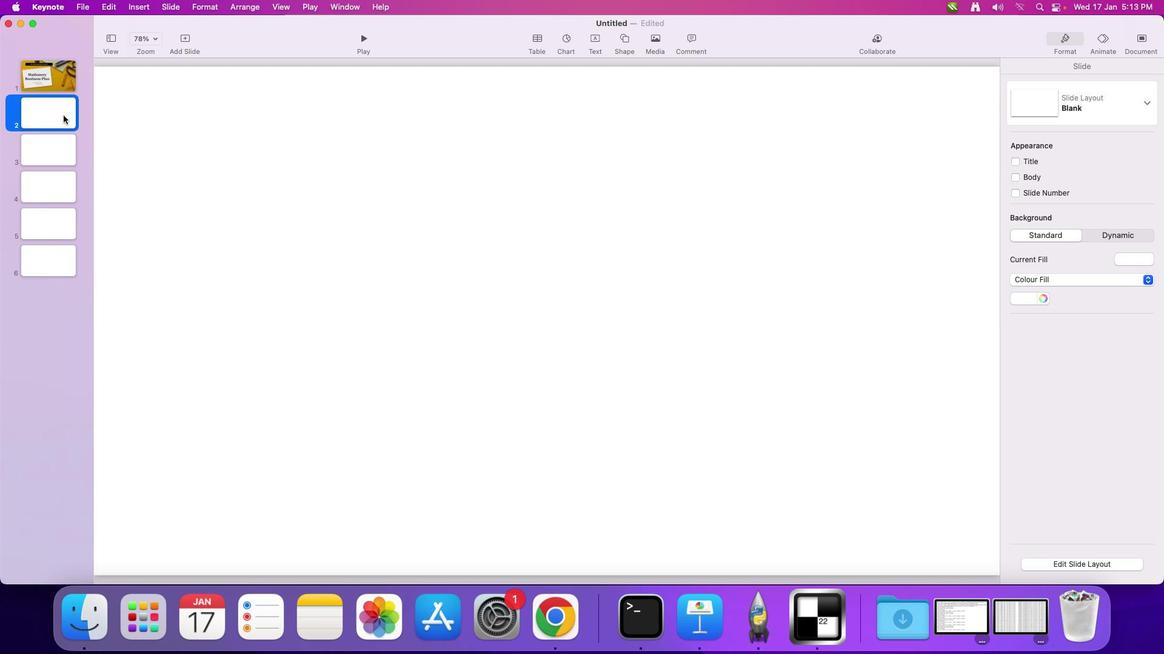 
Action: Mouse moved to (497, 181)
Screenshot: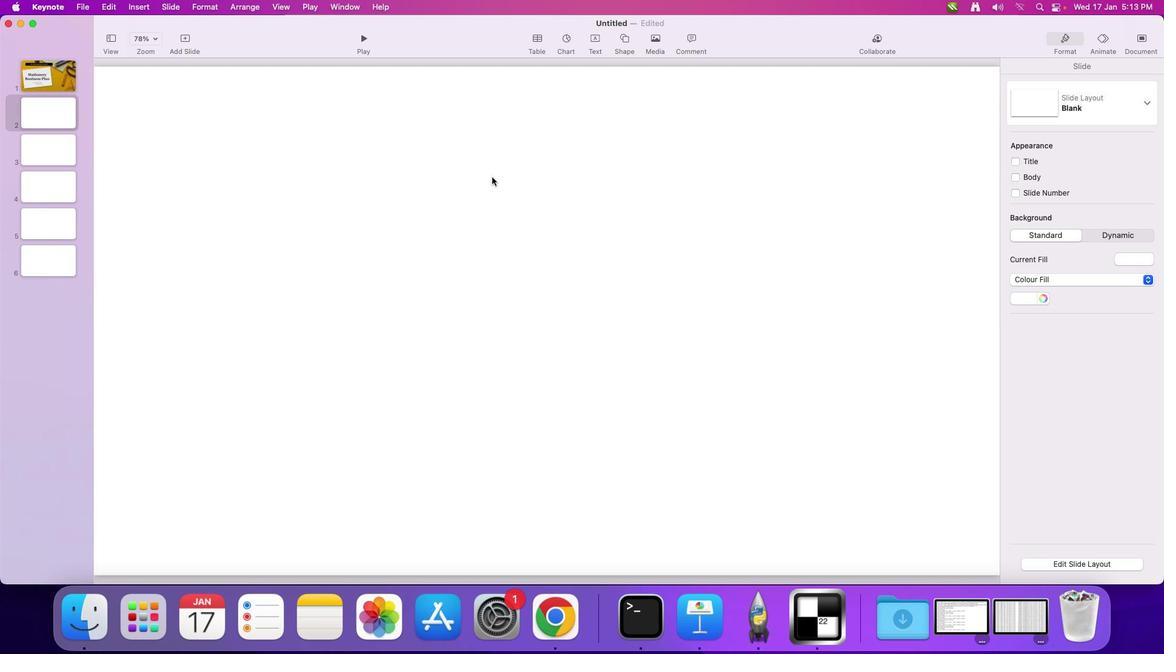 
Action: Mouse pressed left at (497, 181)
Screenshot: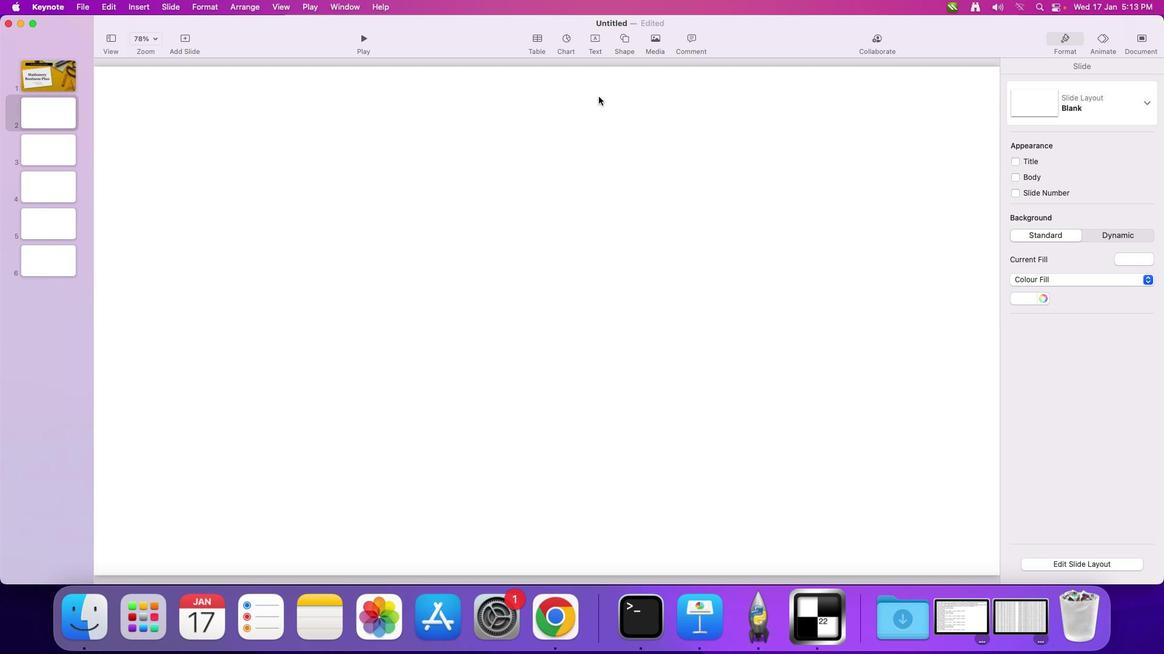
Action: Mouse moved to (660, 44)
Screenshot: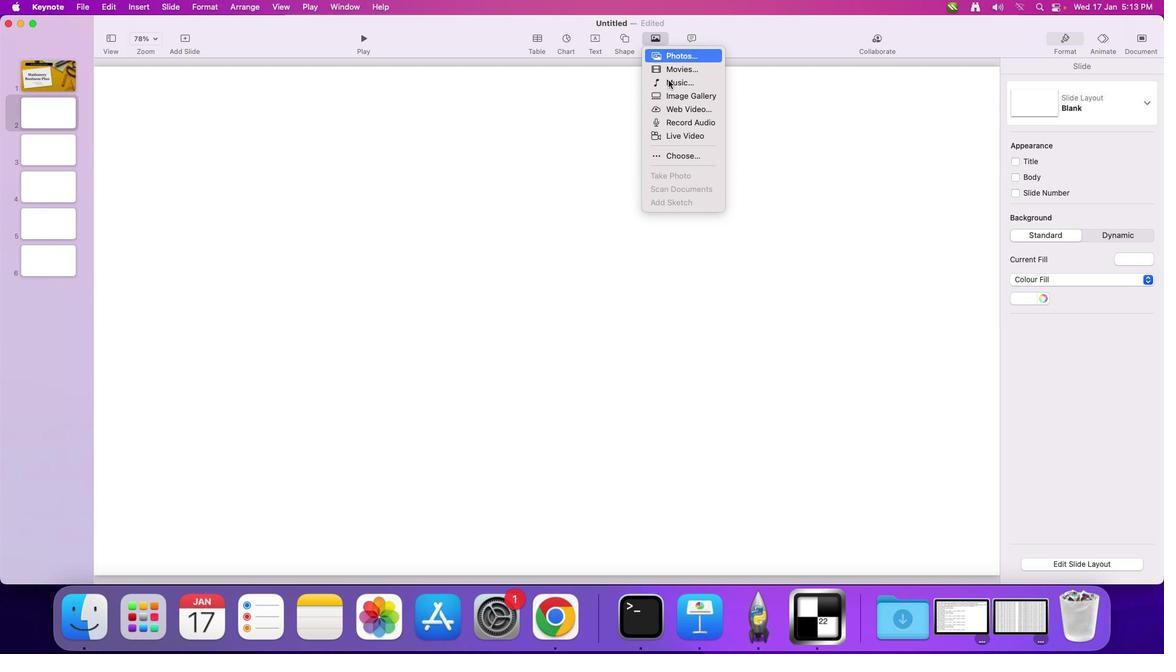 
Action: Mouse pressed left at (660, 44)
Screenshot: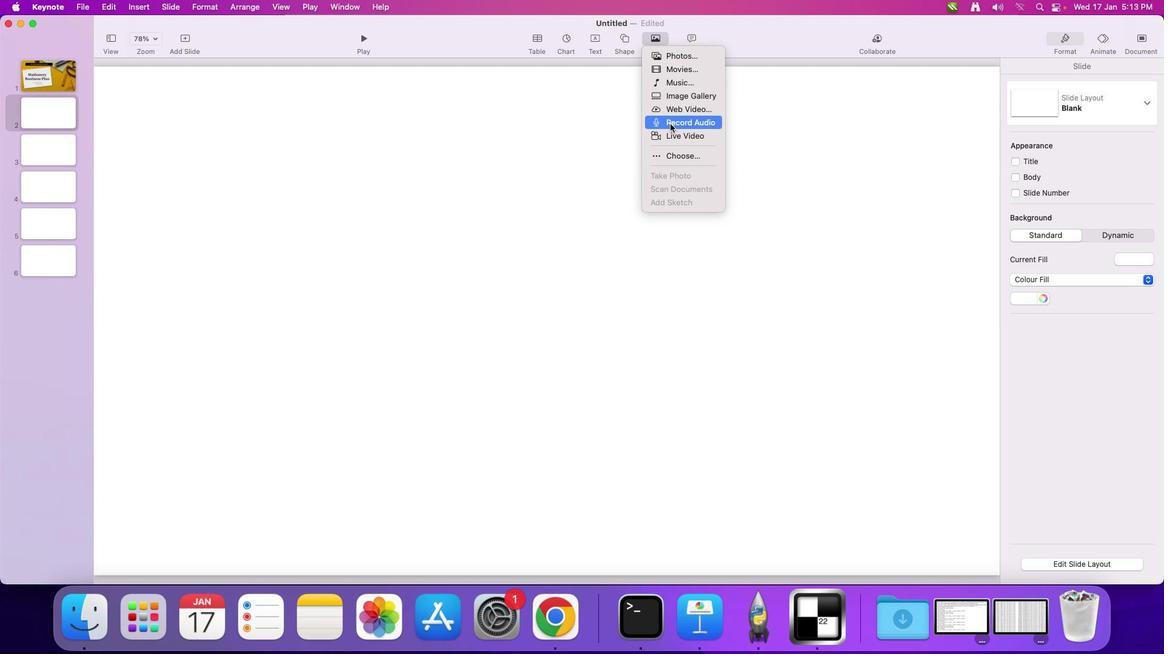 
Action: Mouse moved to (677, 161)
Screenshot: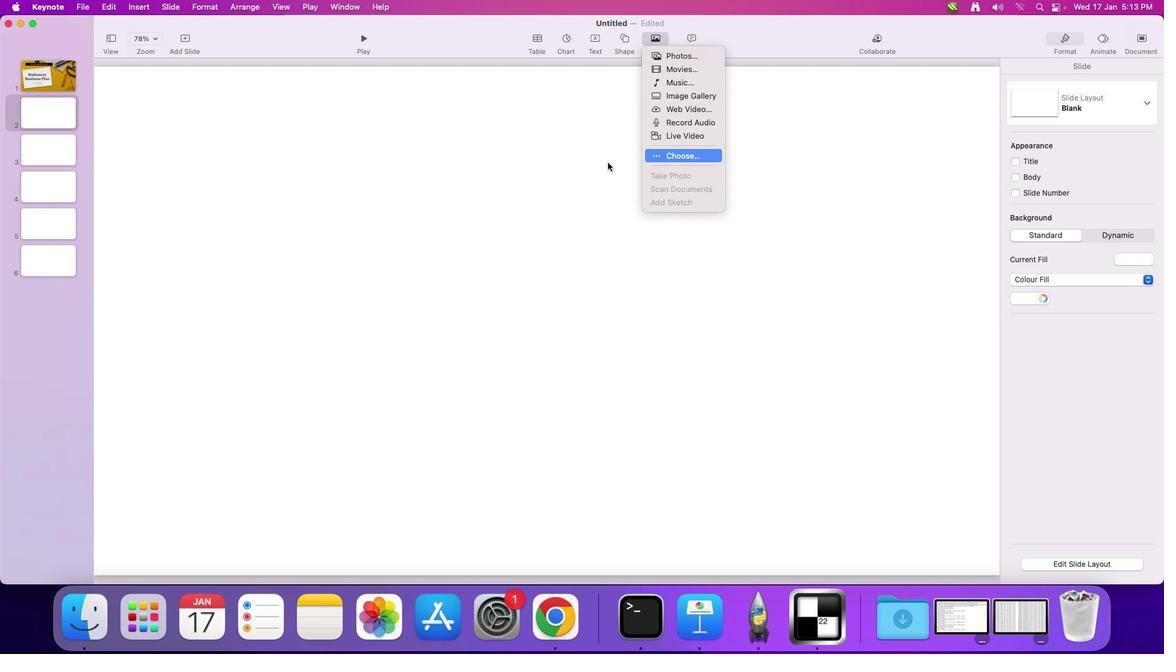 
Action: Mouse pressed left at (677, 161)
Screenshot: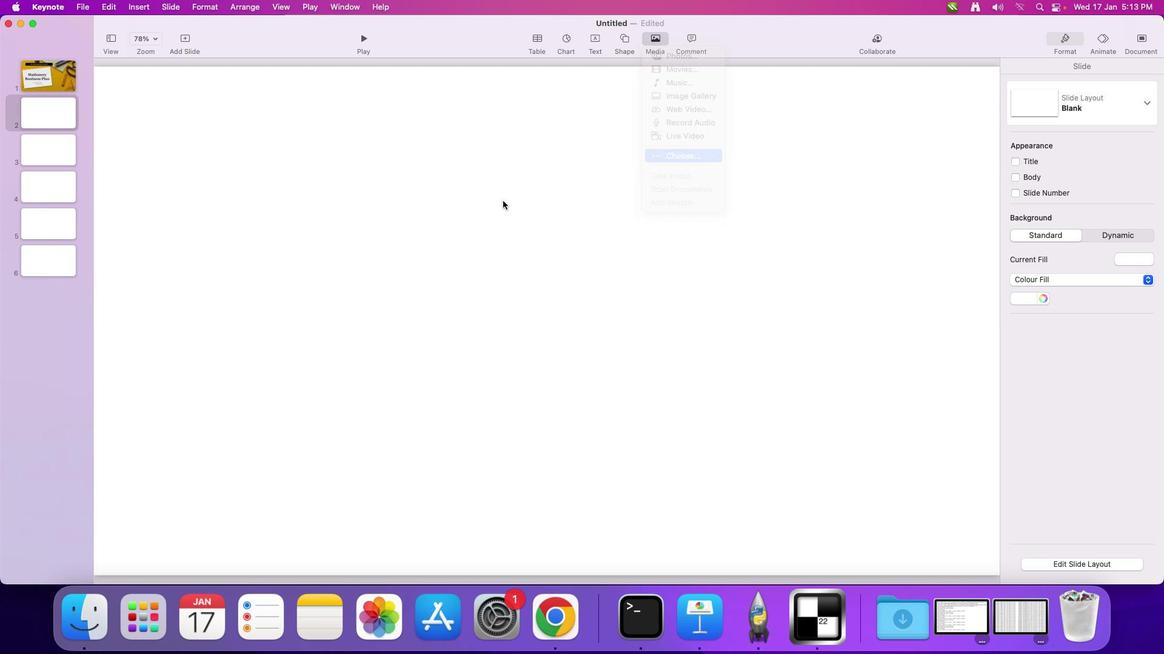
Action: Mouse moved to (465, 339)
Screenshot: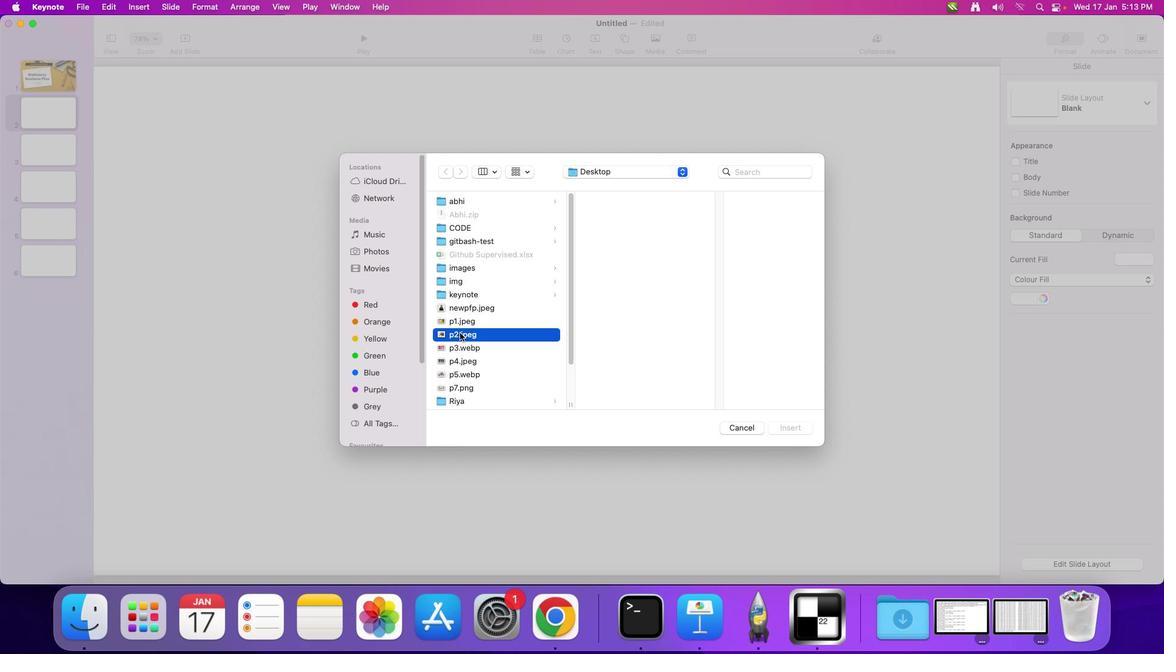 
Action: Mouse pressed left at (465, 339)
Screenshot: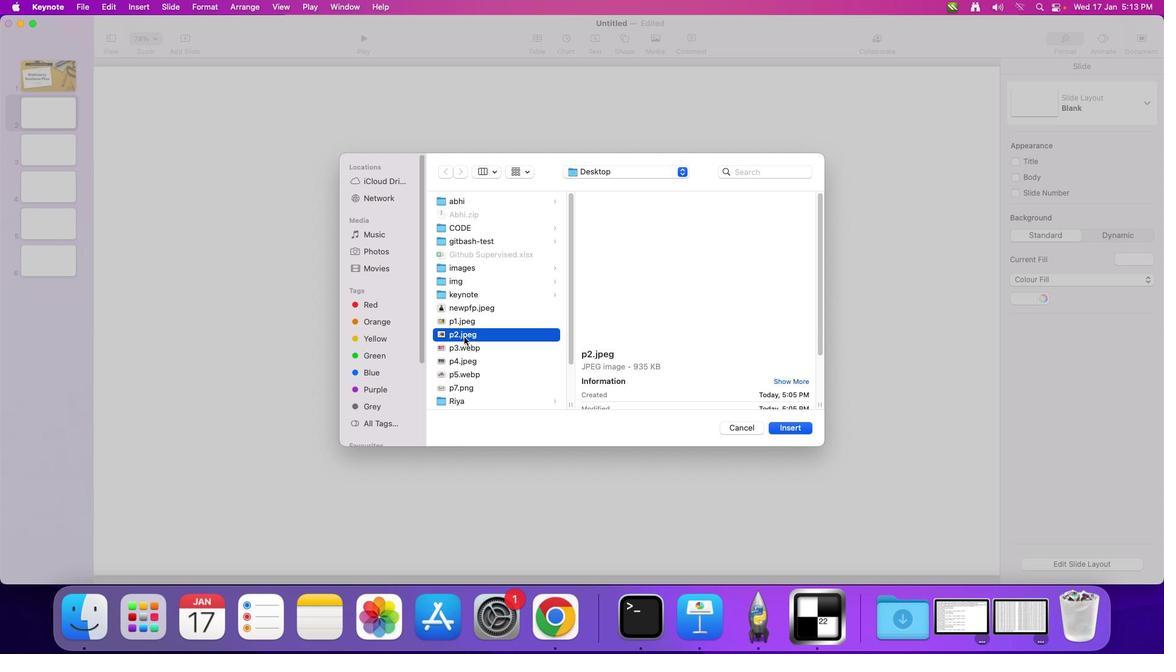 
Action: Mouse moved to (790, 437)
Screenshot: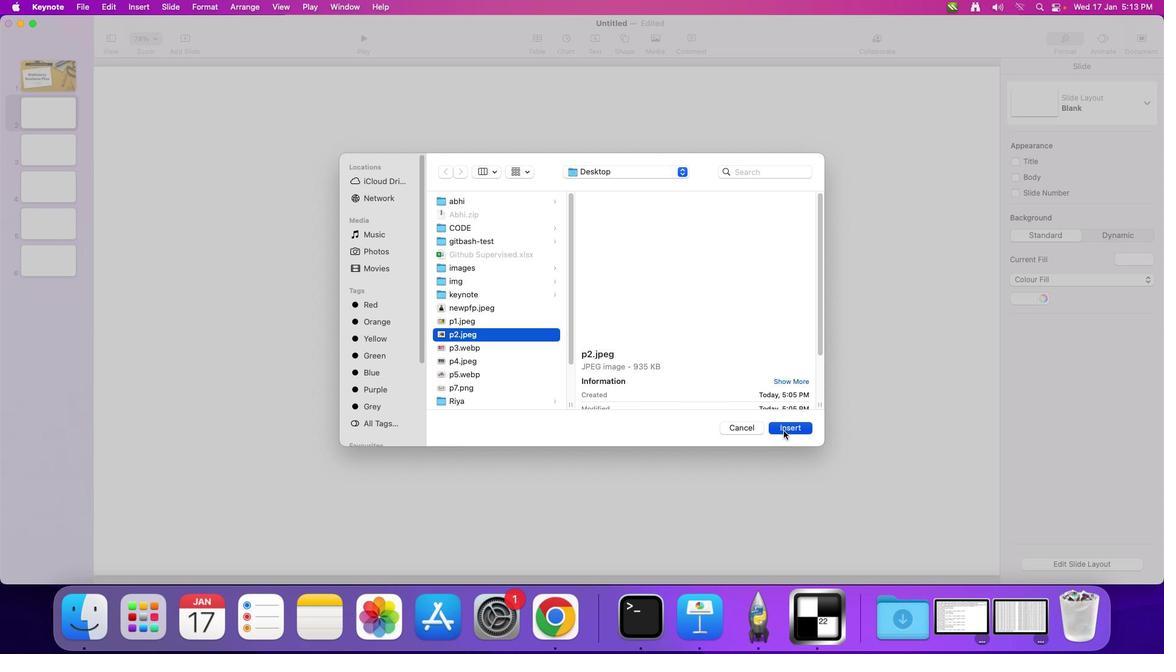 
Action: Mouse pressed left at (790, 437)
Screenshot: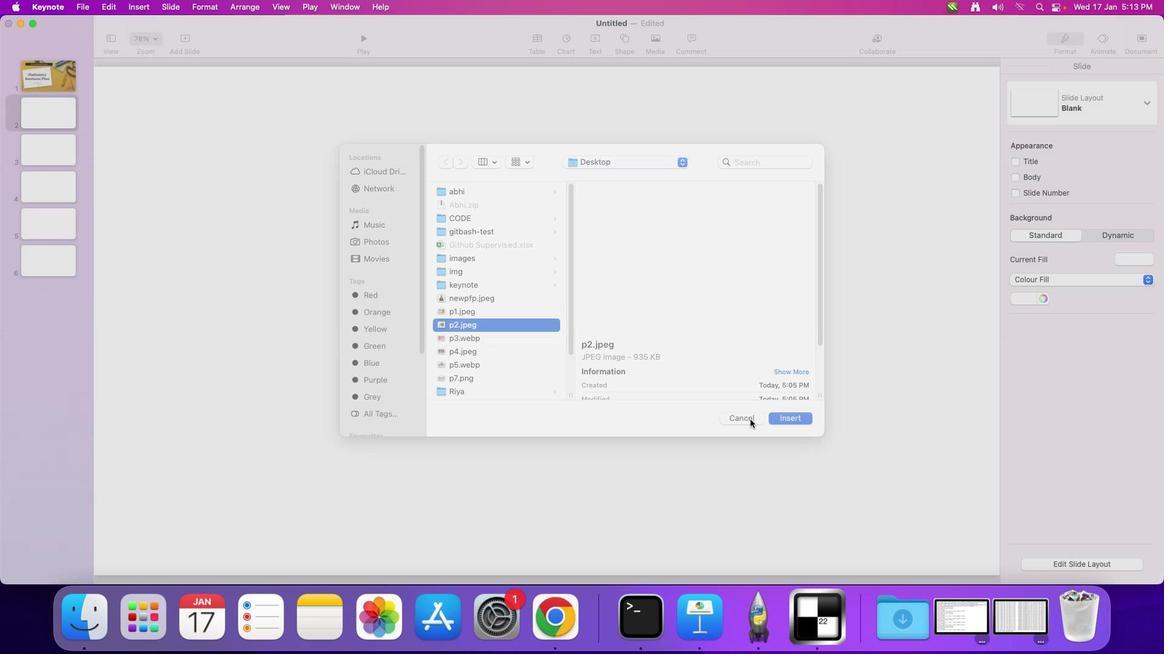 
Action: Mouse moved to (529, 275)
Screenshot: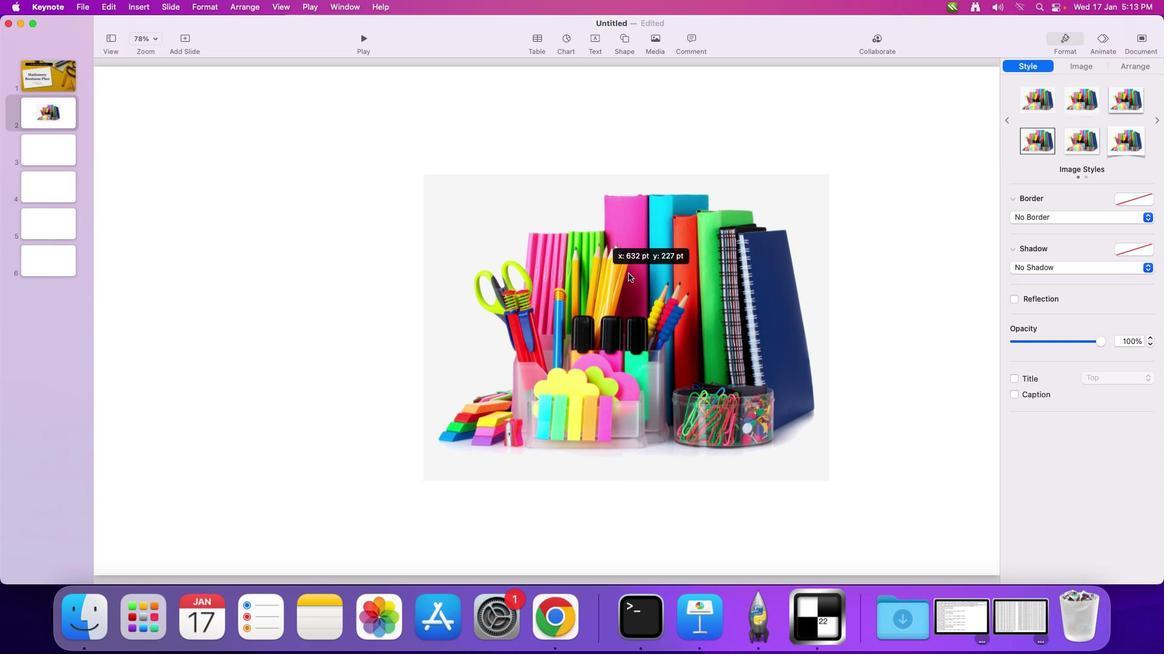 
Action: Mouse pressed left at (529, 275)
Screenshot: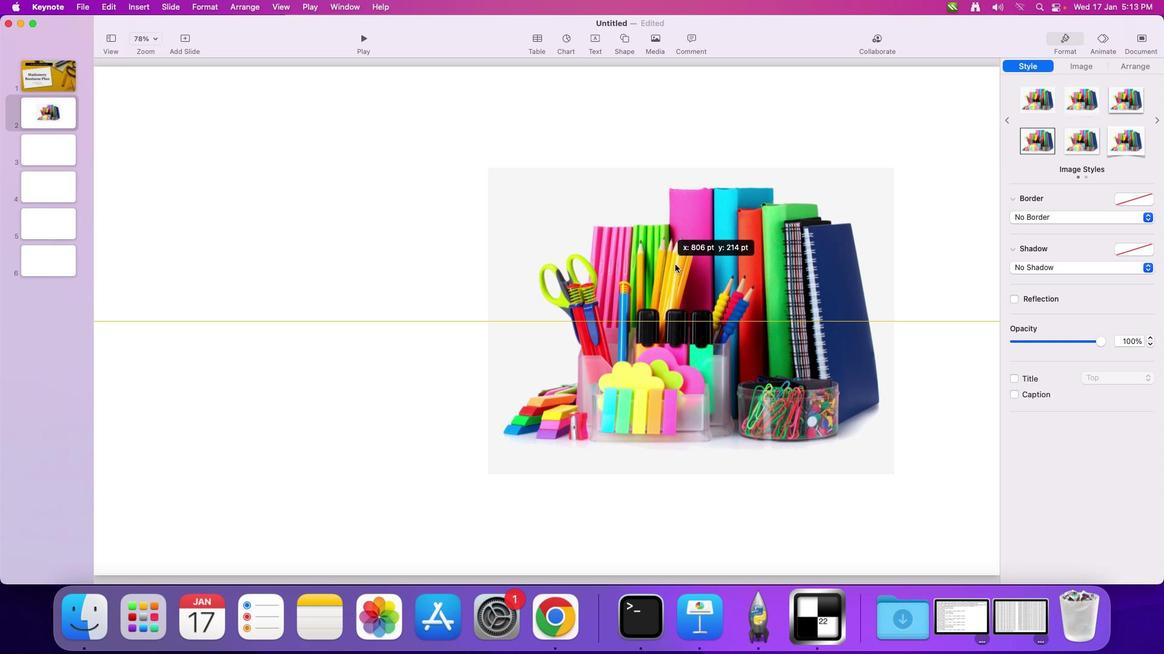 
Action: Mouse moved to (397, 302)
Screenshot: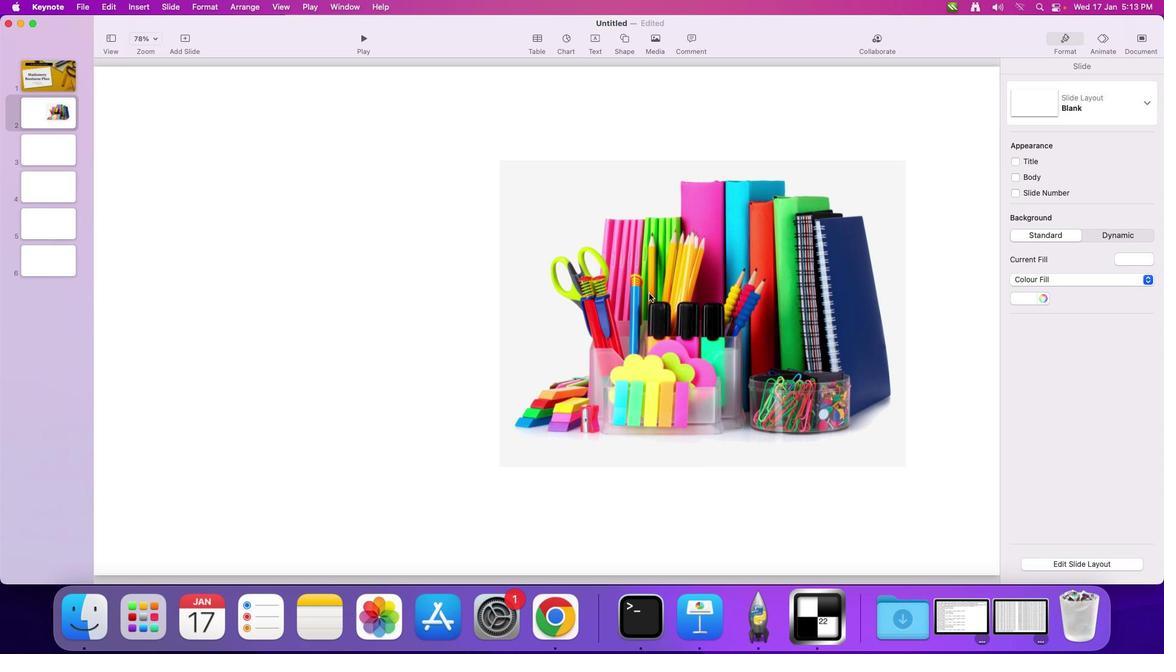 
Action: Mouse pressed left at (397, 302)
Screenshot: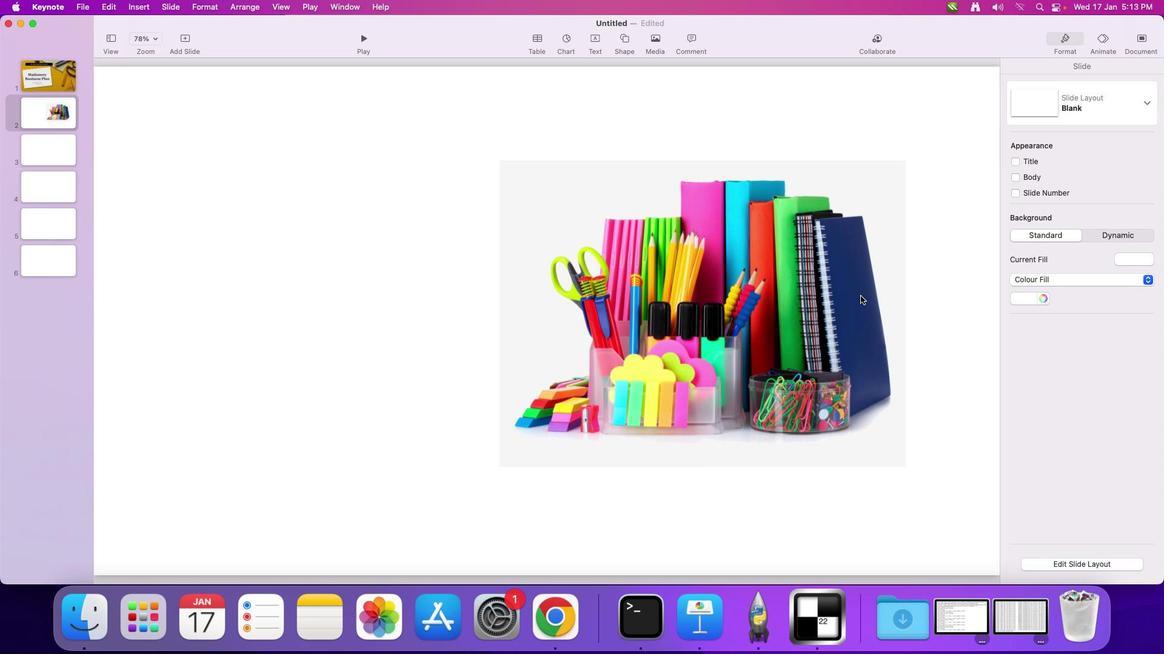 
Action: Mouse moved to (1155, 283)
Screenshot: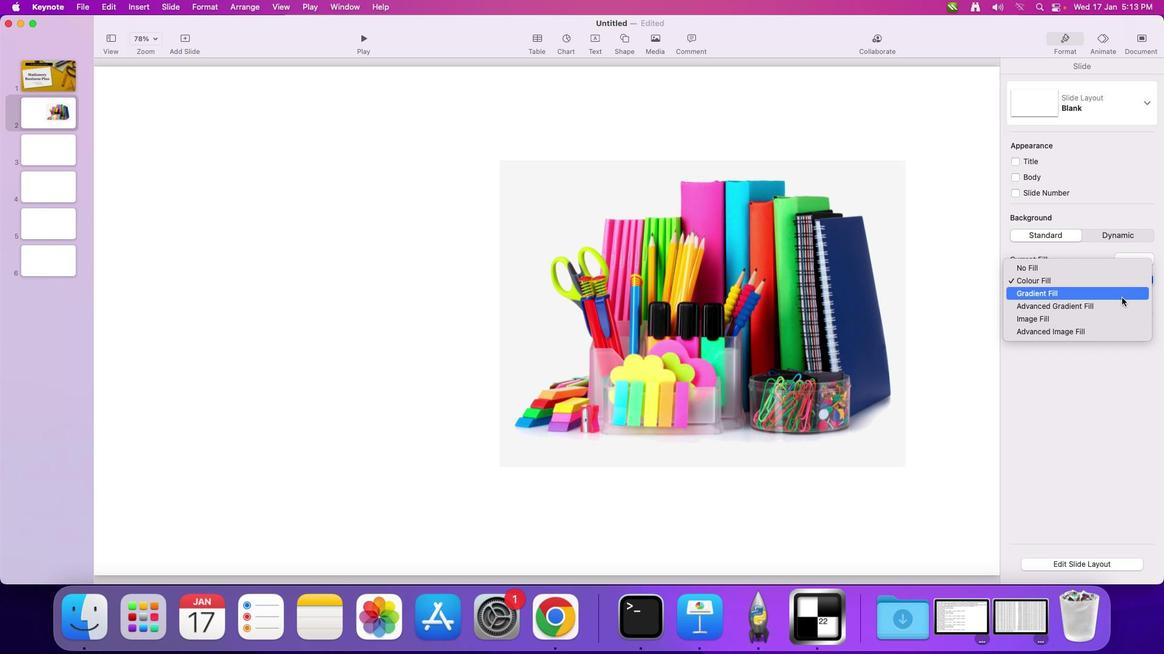 
Action: Mouse pressed left at (1155, 283)
Screenshot: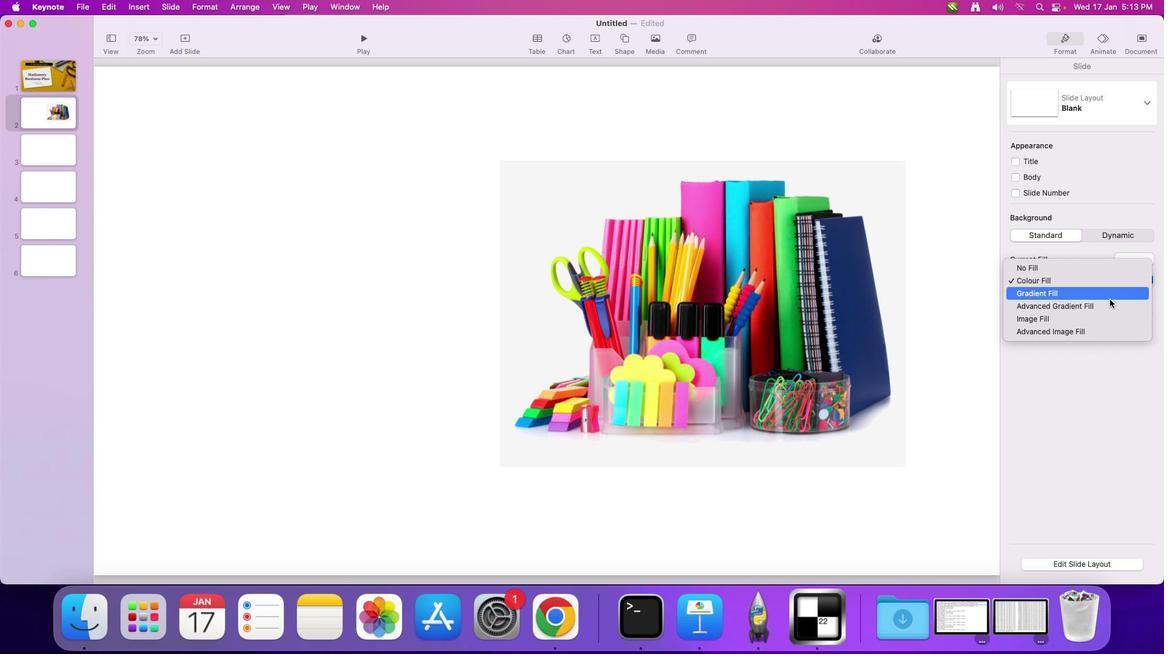
Action: Mouse moved to (1106, 298)
Screenshot: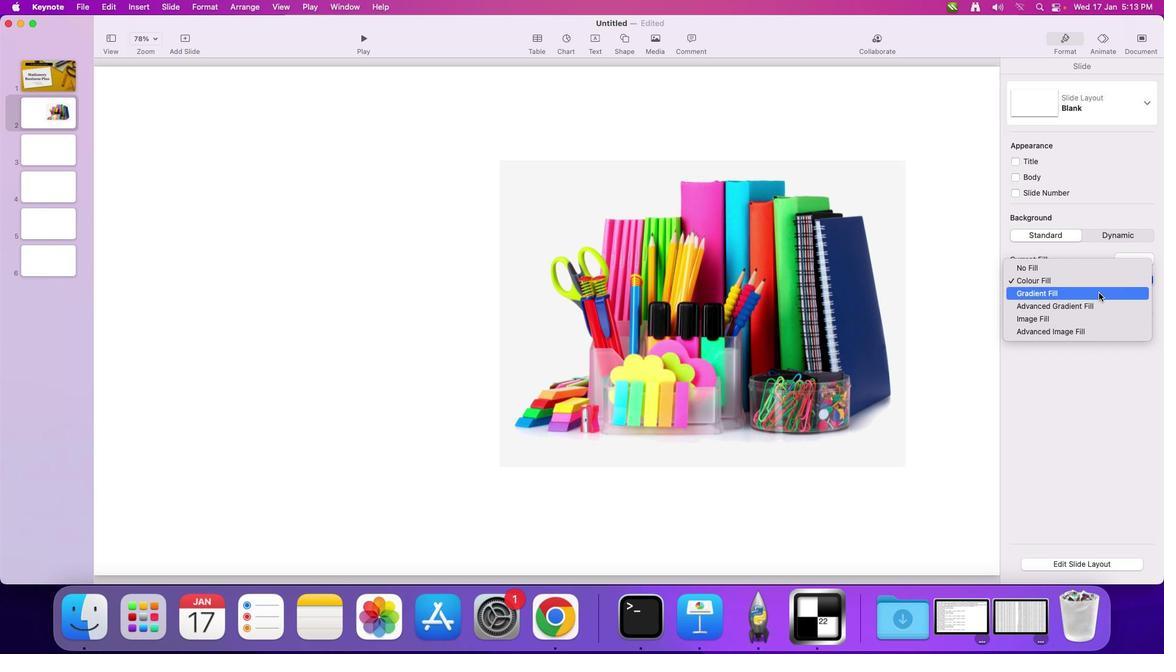 
Action: Mouse pressed left at (1106, 298)
Screenshot: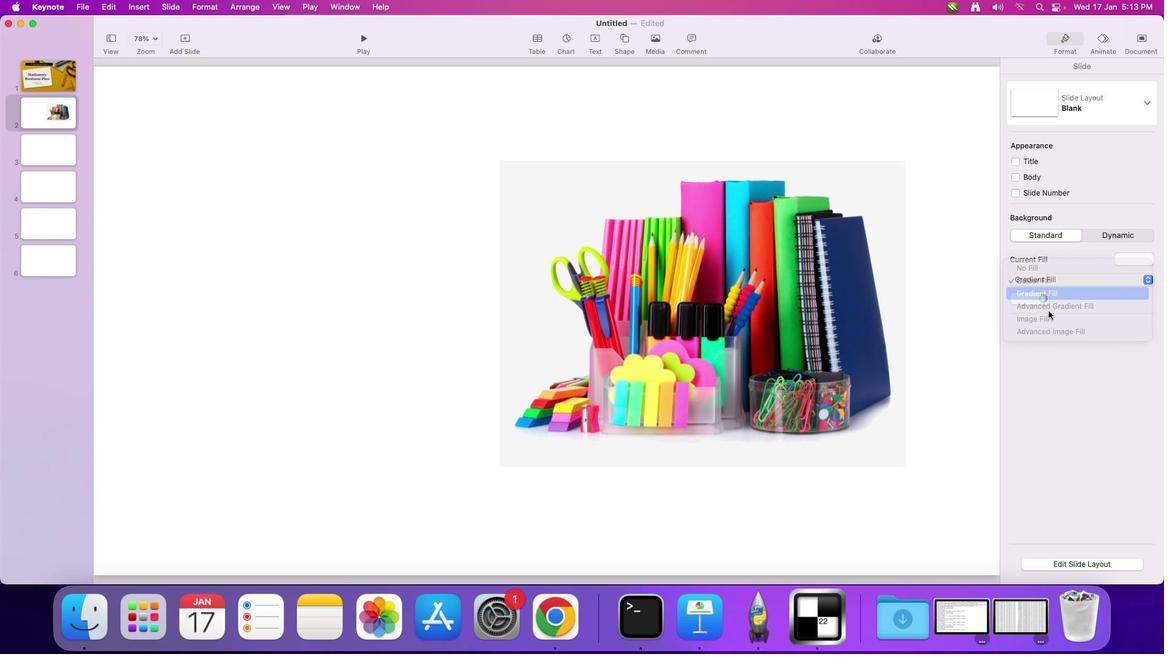 
Action: Mouse moved to (1046, 305)
Screenshot: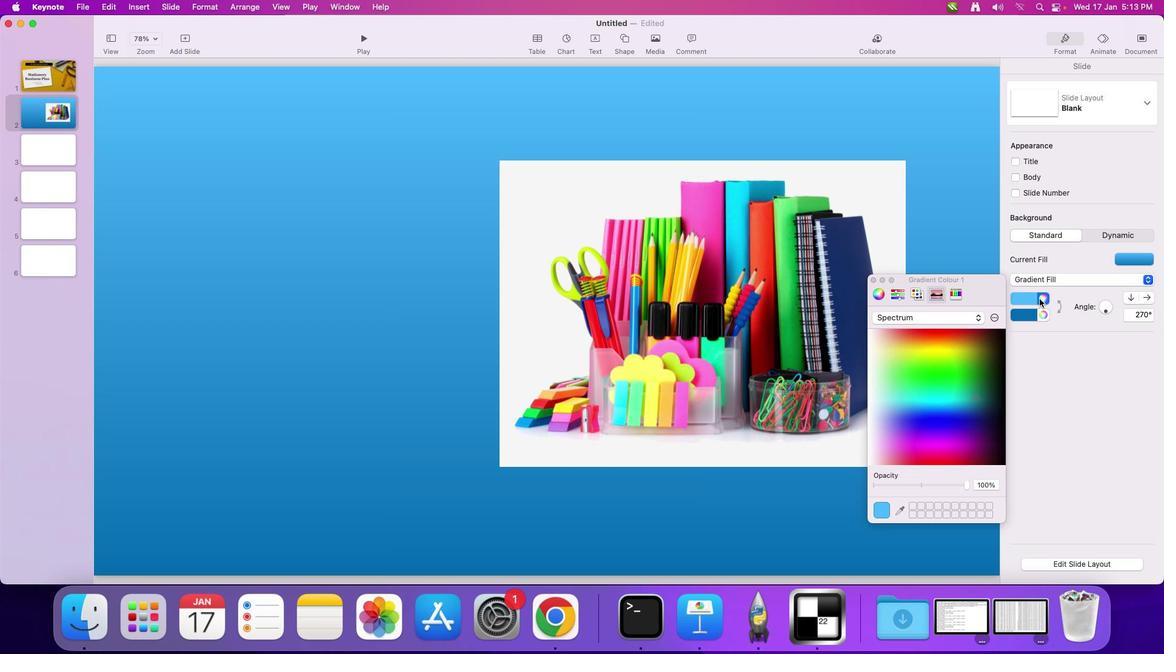 
Action: Mouse pressed left at (1046, 305)
Screenshot: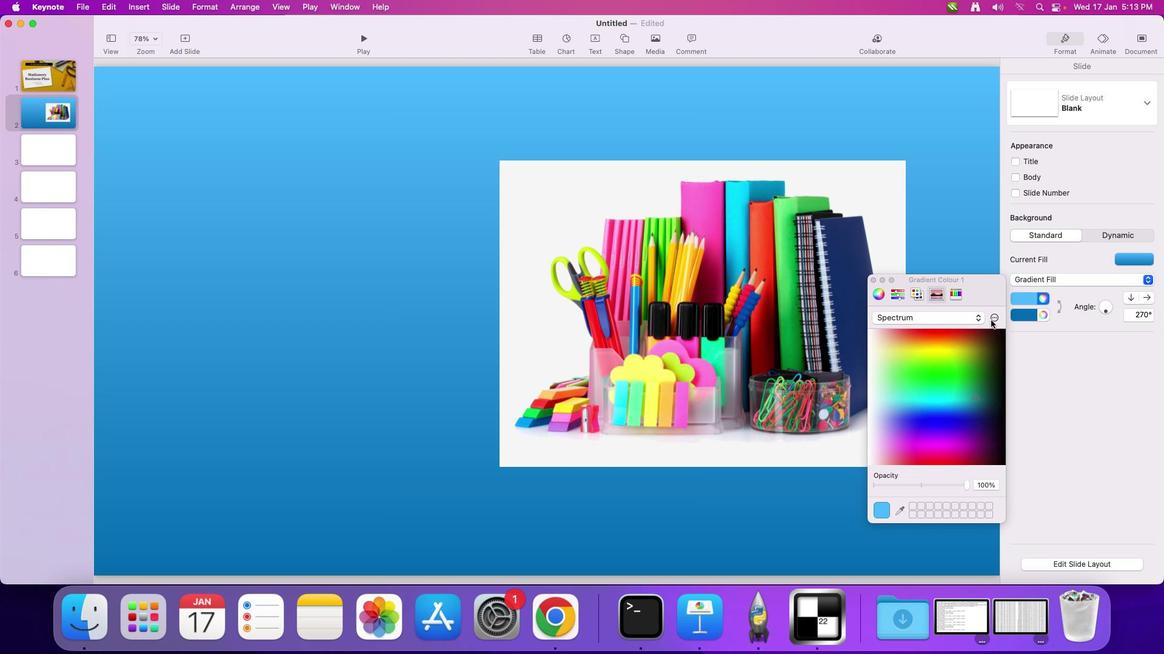 
Action: Mouse moved to (885, 399)
Screenshot: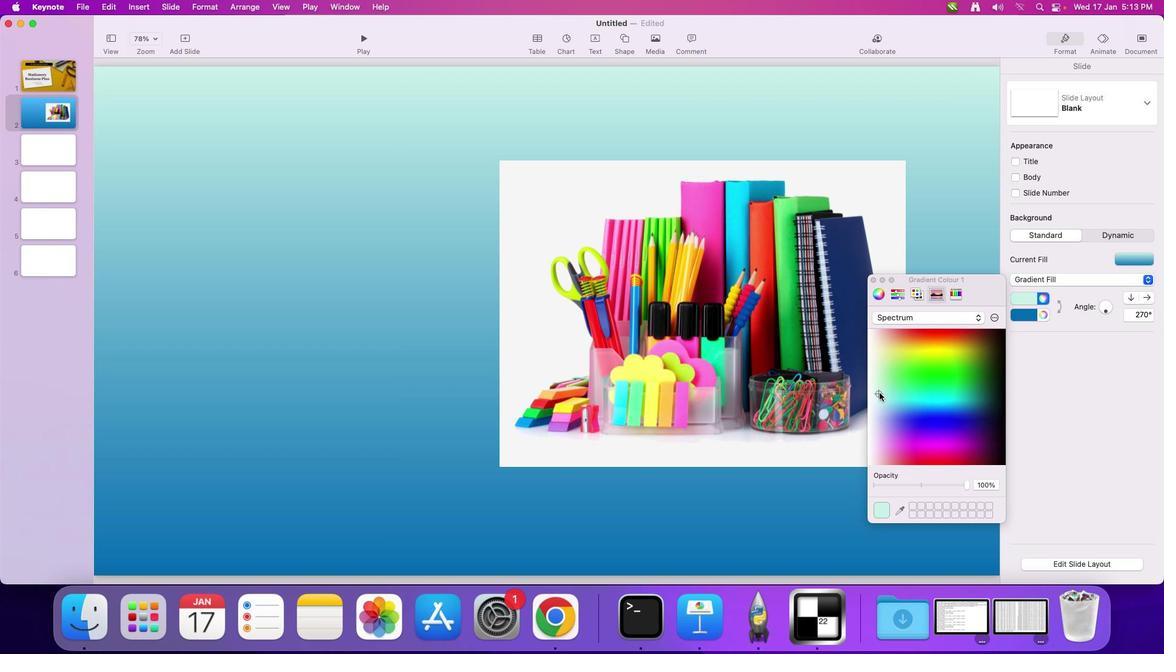 
Action: Mouse pressed left at (885, 399)
Screenshot: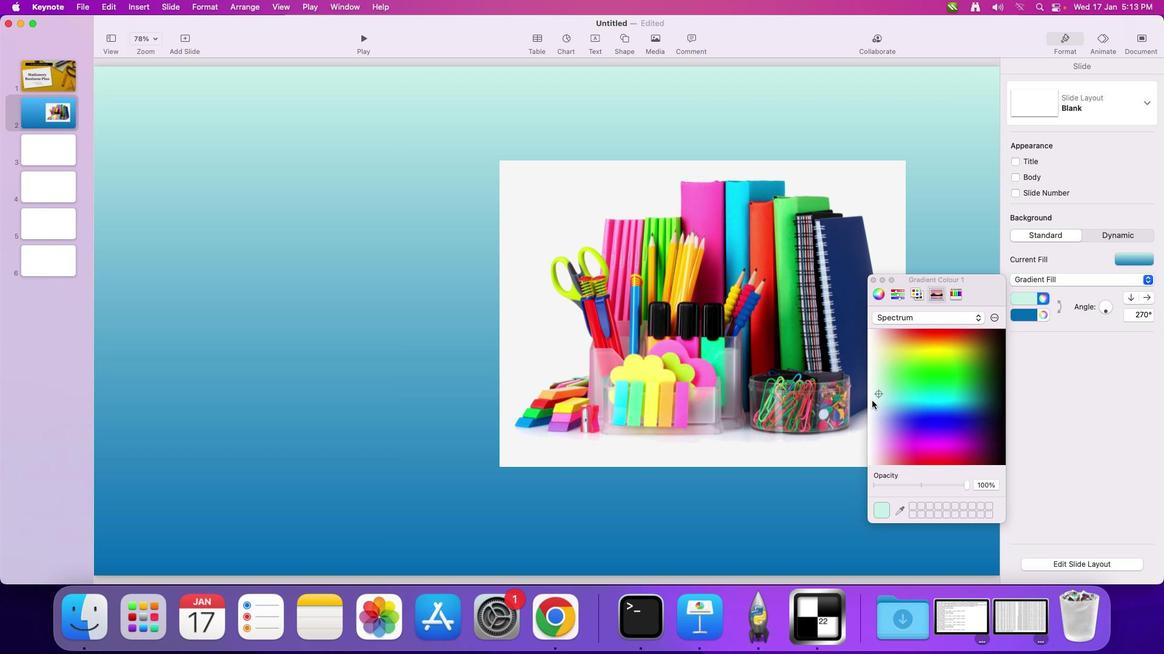 
Action: Mouse moved to (881, 406)
Screenshot: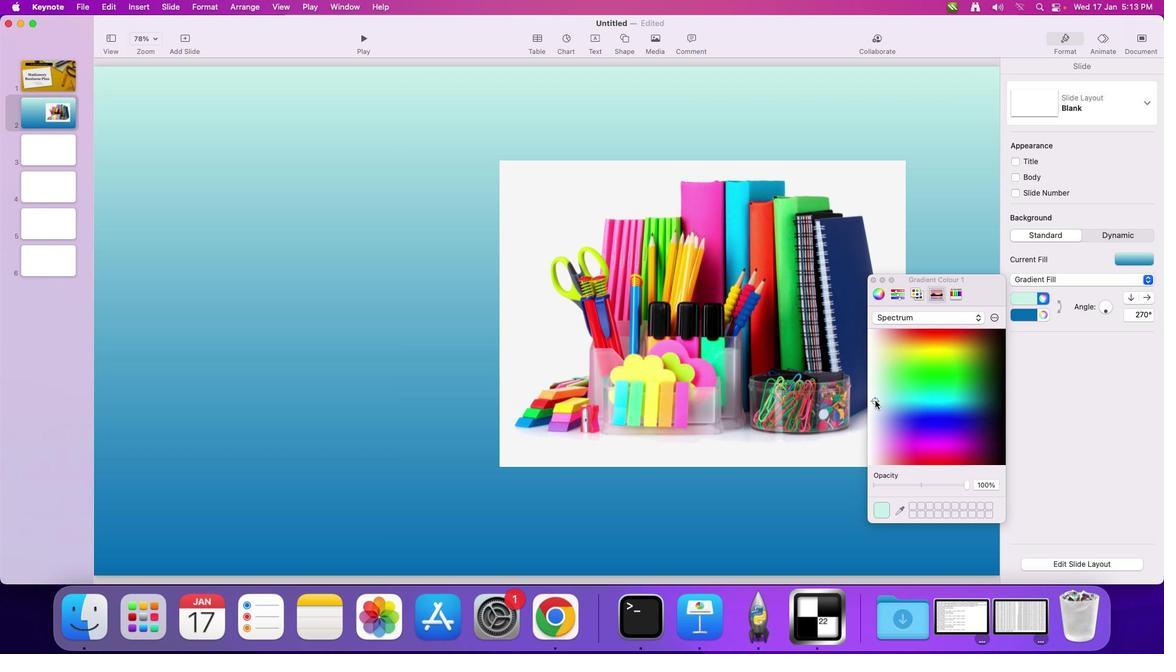
Action: Mouse pressed left at (881, 406)
Screenshot: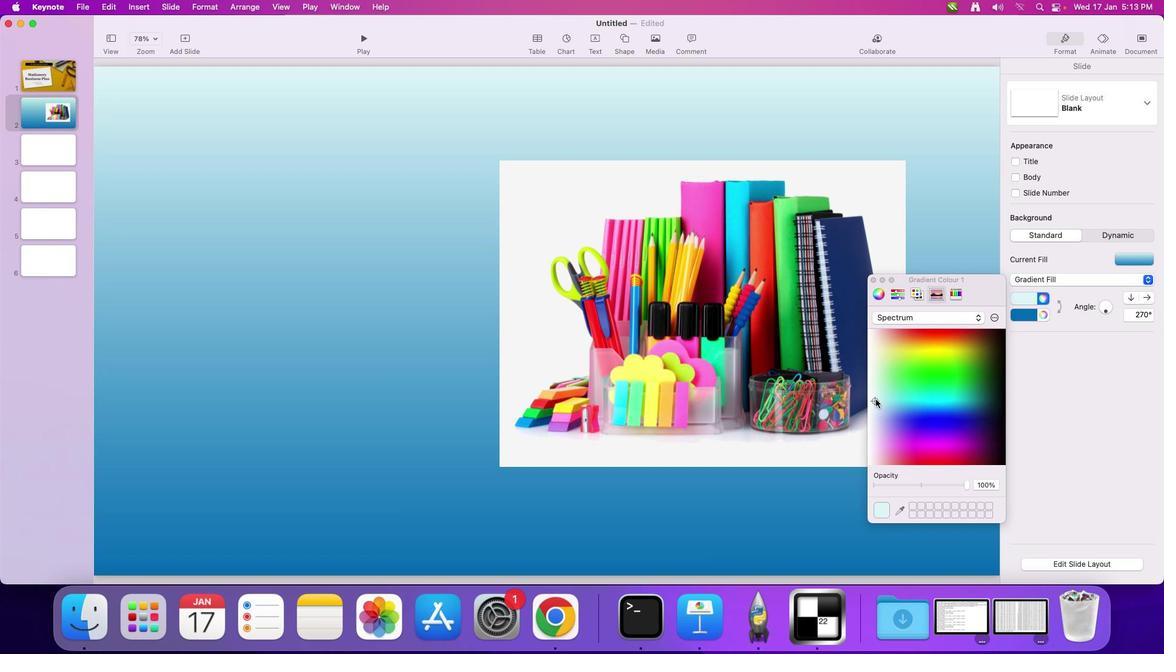 
Action: Mouse moved to (879, 384)
Screenshot: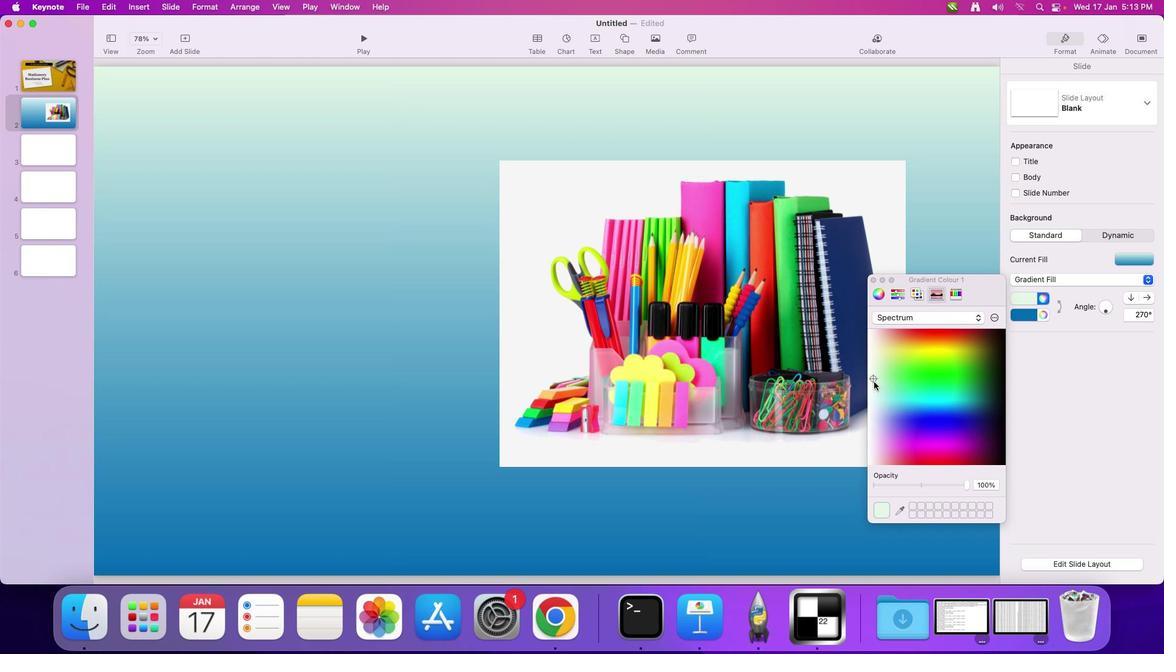 
Action: Mouse pressed left at (879, 384)
Screenshot: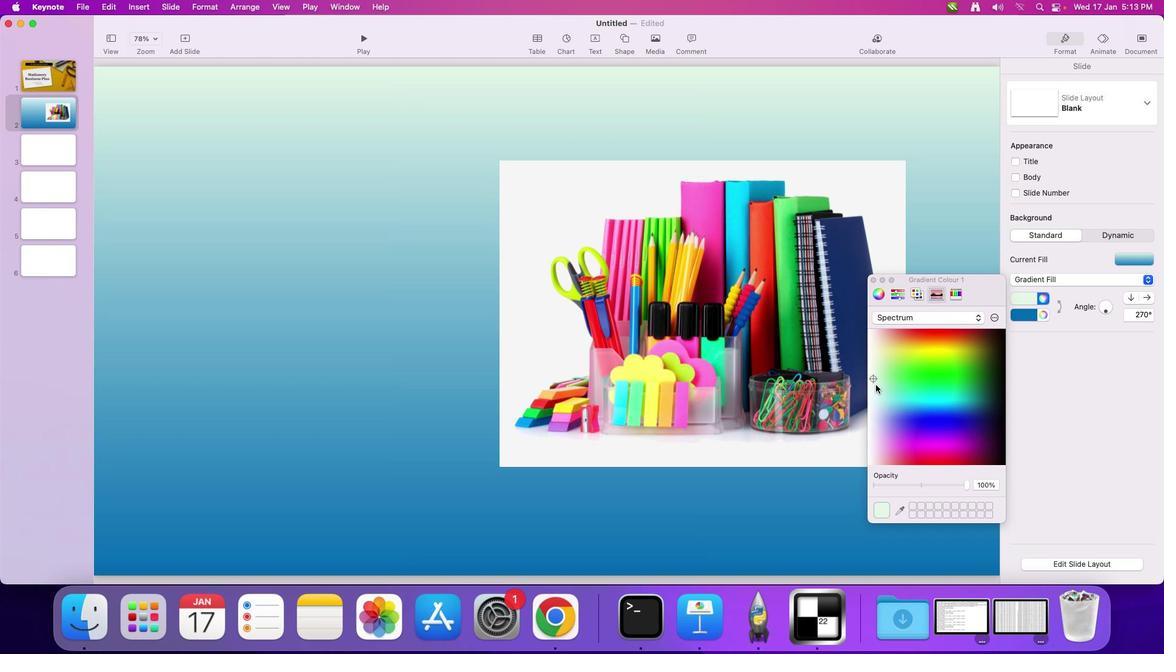 
Action: Mouse moved to (885, 397)
Screenshot: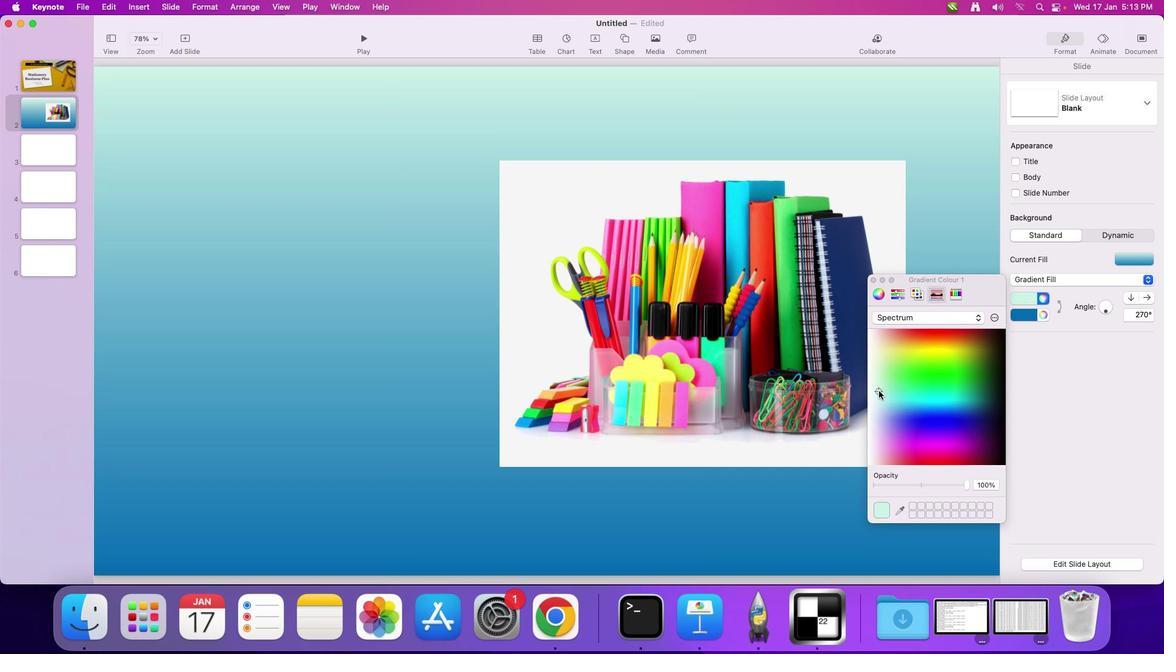 
Action: Mouse pressed left at (885, 397)
Screenshot: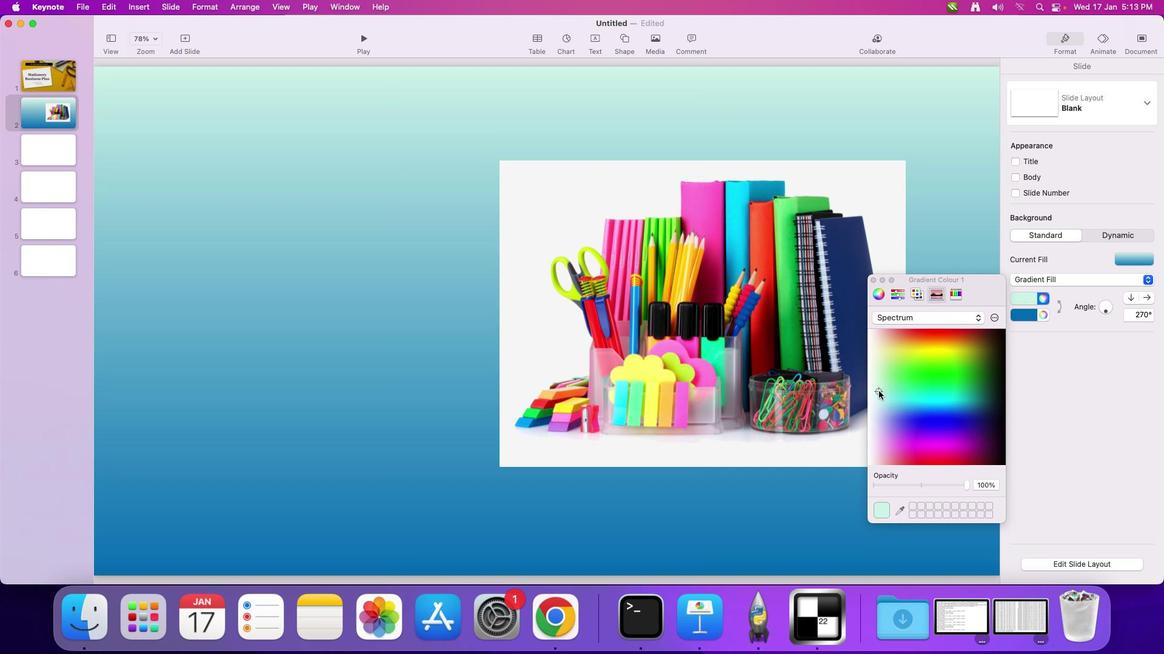 
Action: Mouse moved to (1046, 362)
Screenshot: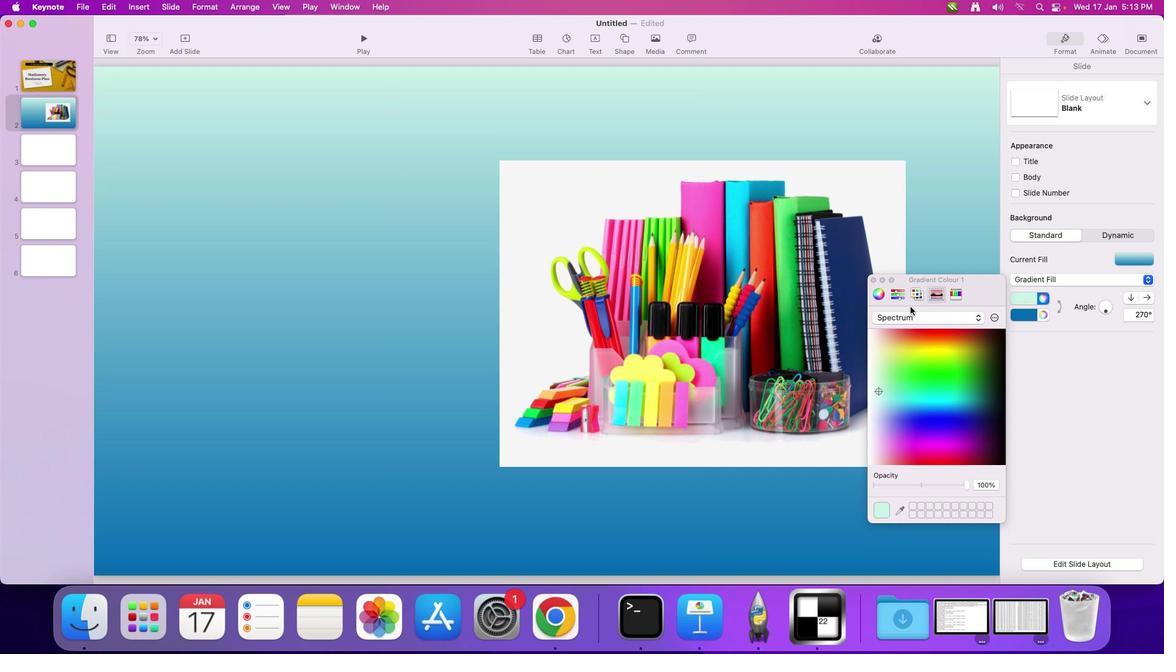 
Action: Mouse pressed left at (1046, 362)
Screenshot: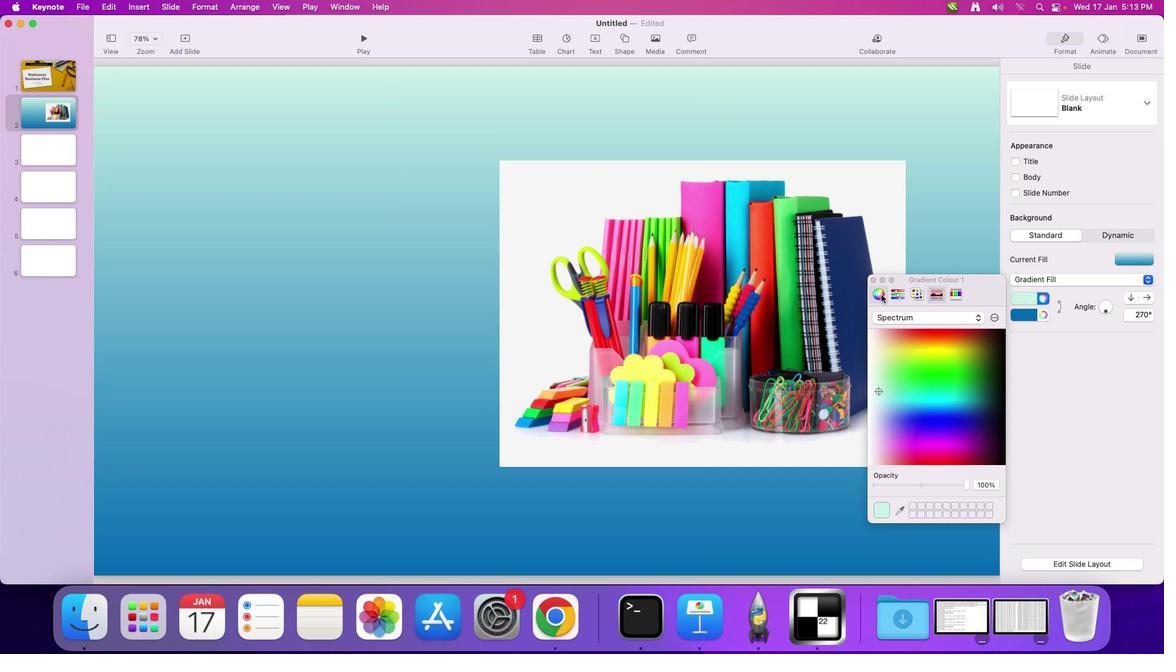 
Action: Mouse moved to (878, 283)
Screenshot: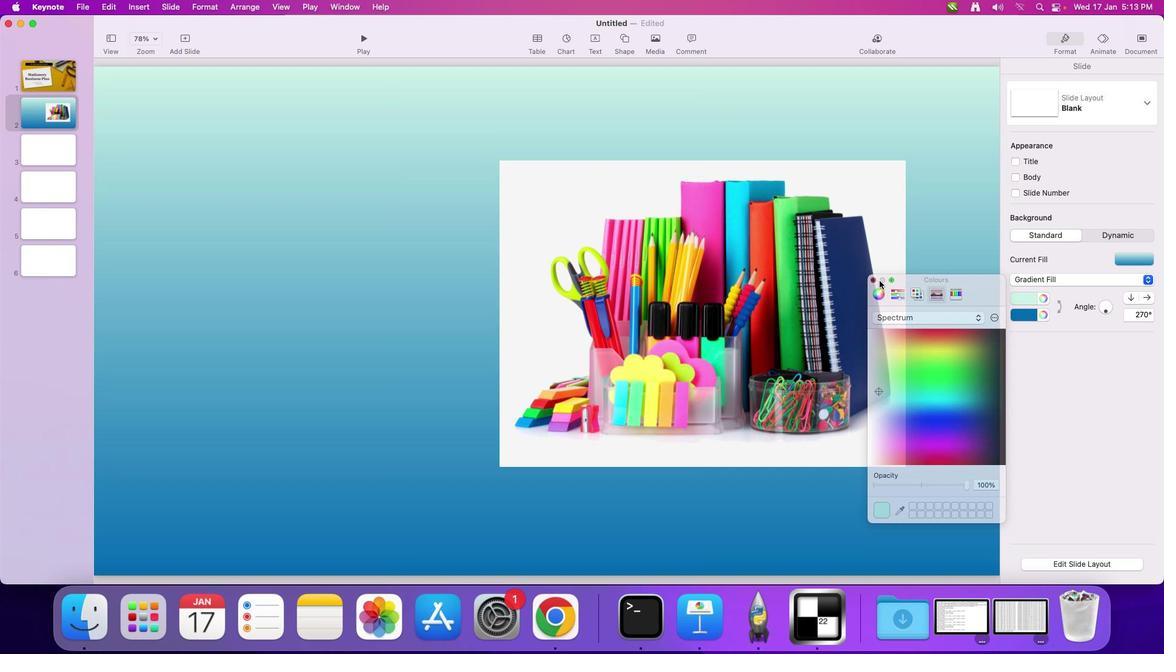 
Action: Mouse pressed left at (878, 283)
Screenshot: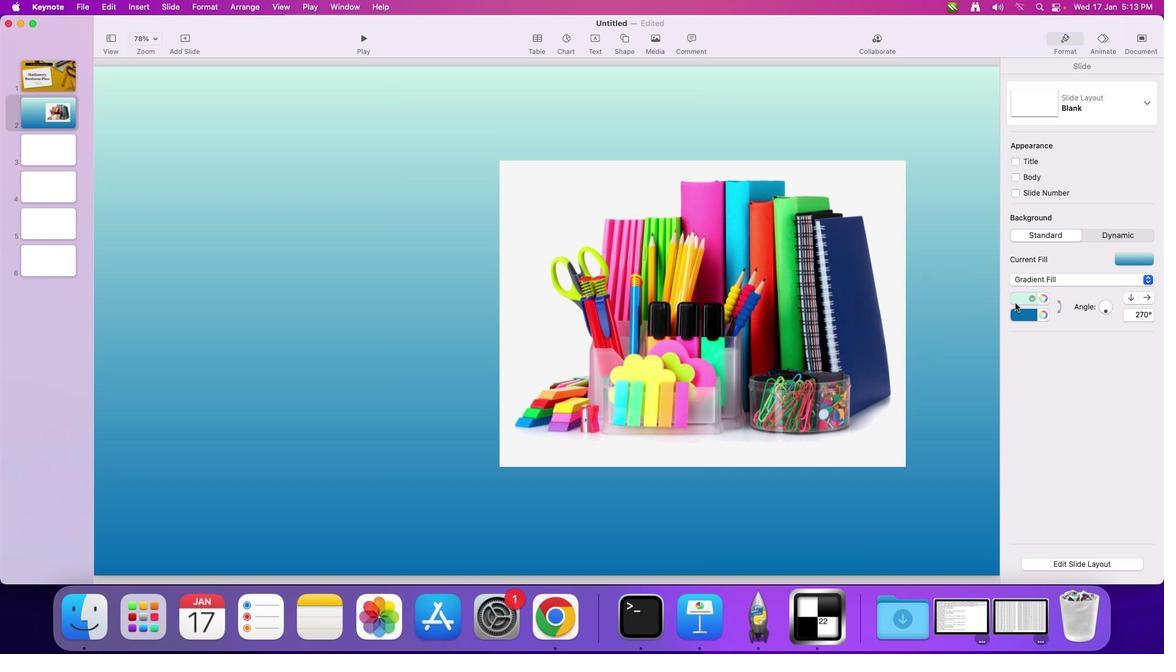 
Action: Mouse moved to (1053, 318)
Screenshot: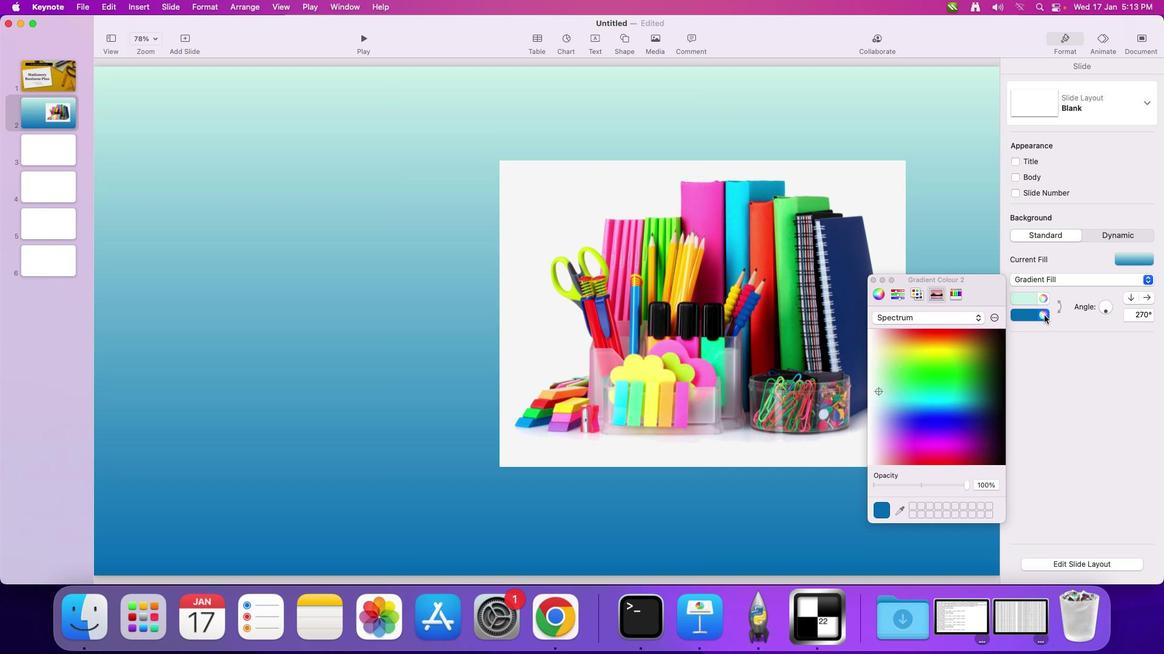 
Action: Mouse pressed left at (1053, 318)
Screenshot: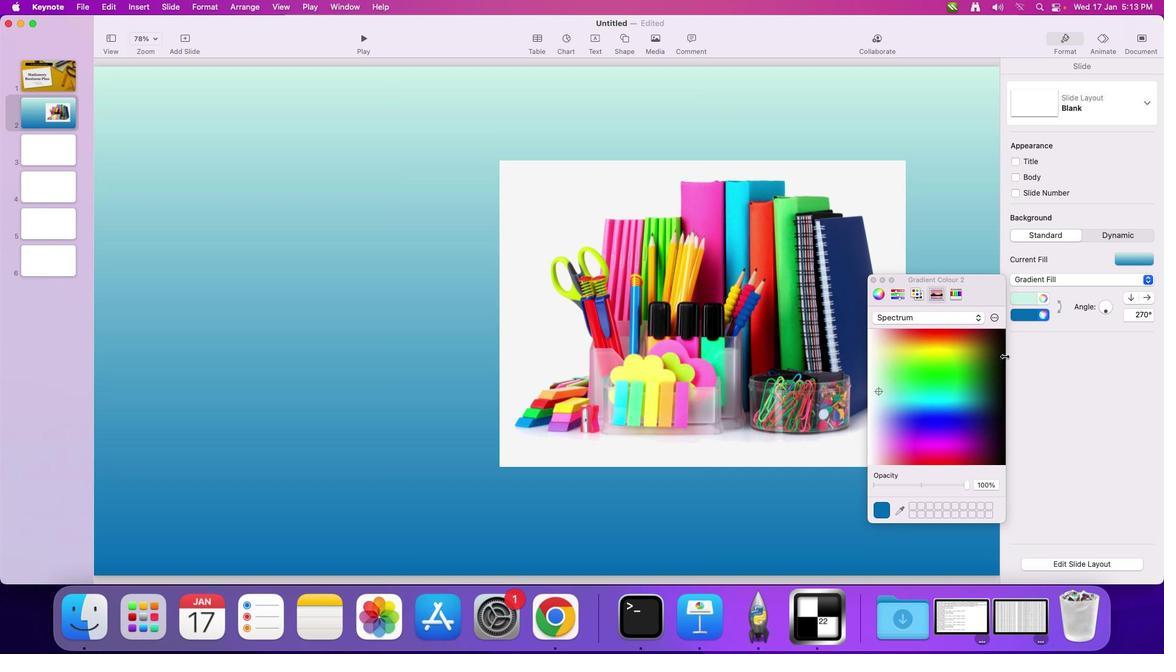 
Action: Mouse moved to (892, 415)
Screenshot: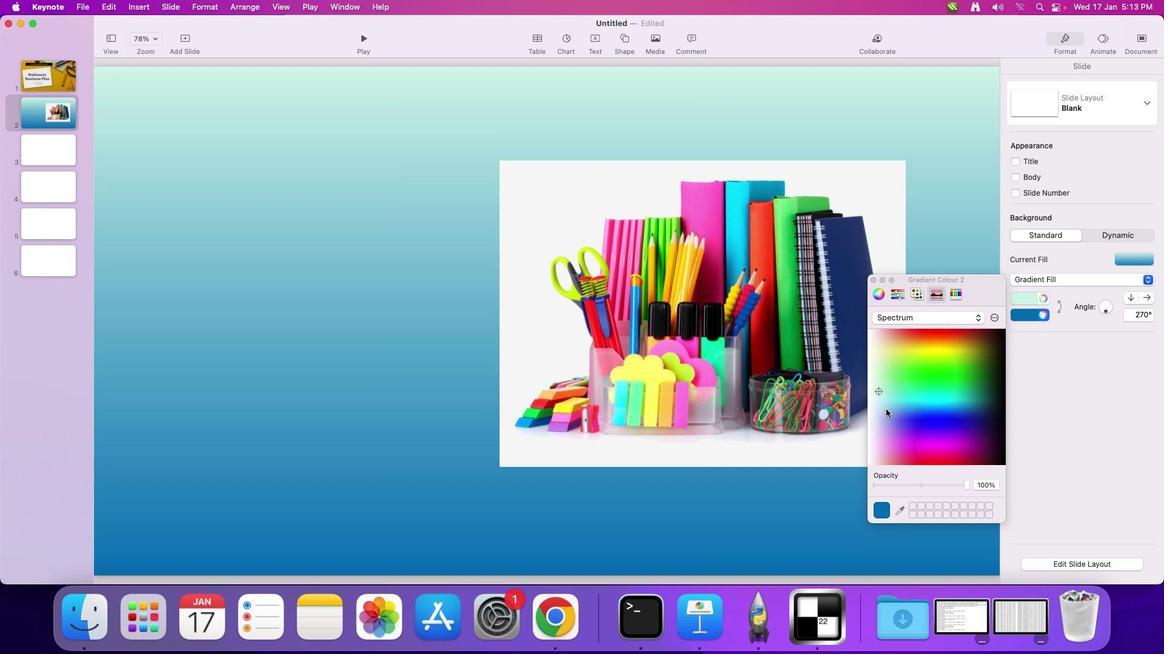 
Action: Mouse pressed left at (892, 415)
Screenshot: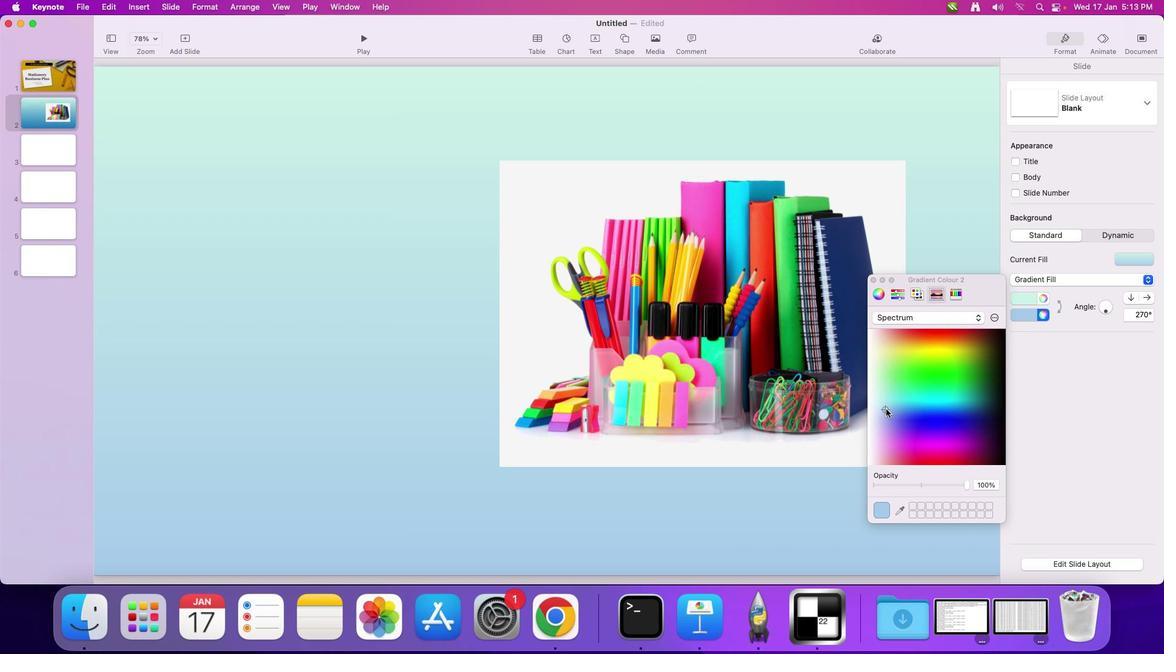 
Action: Mouse moved to (992, 406)
Screenshot: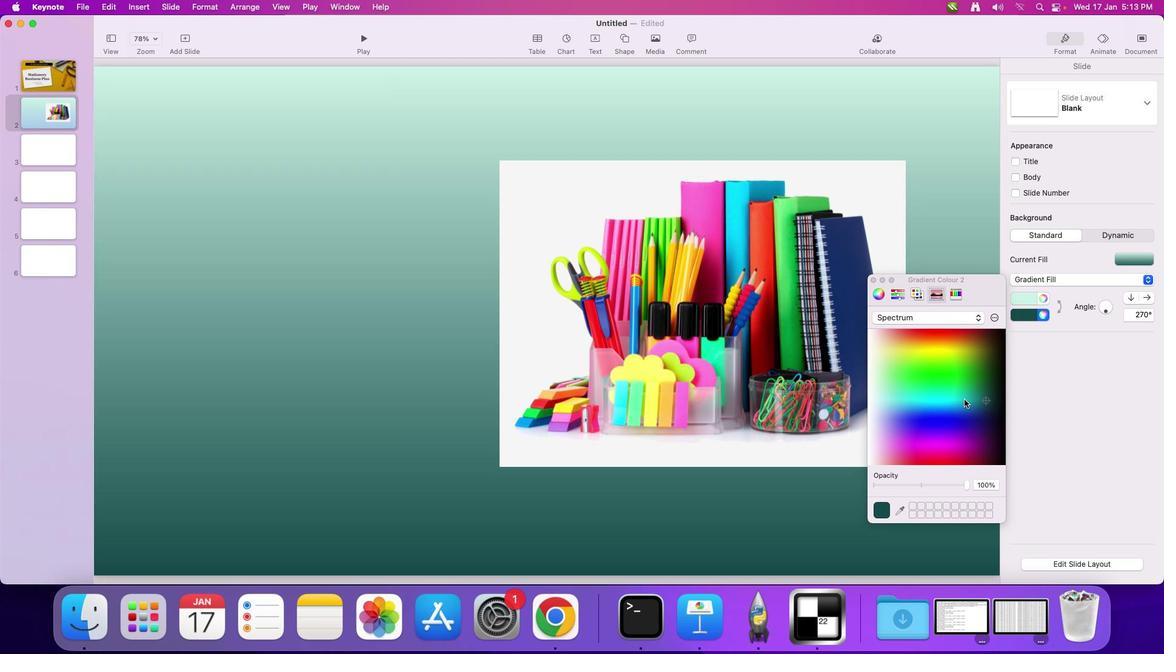 
Action: Mouse pressed left at (992, 406)
Screenshot: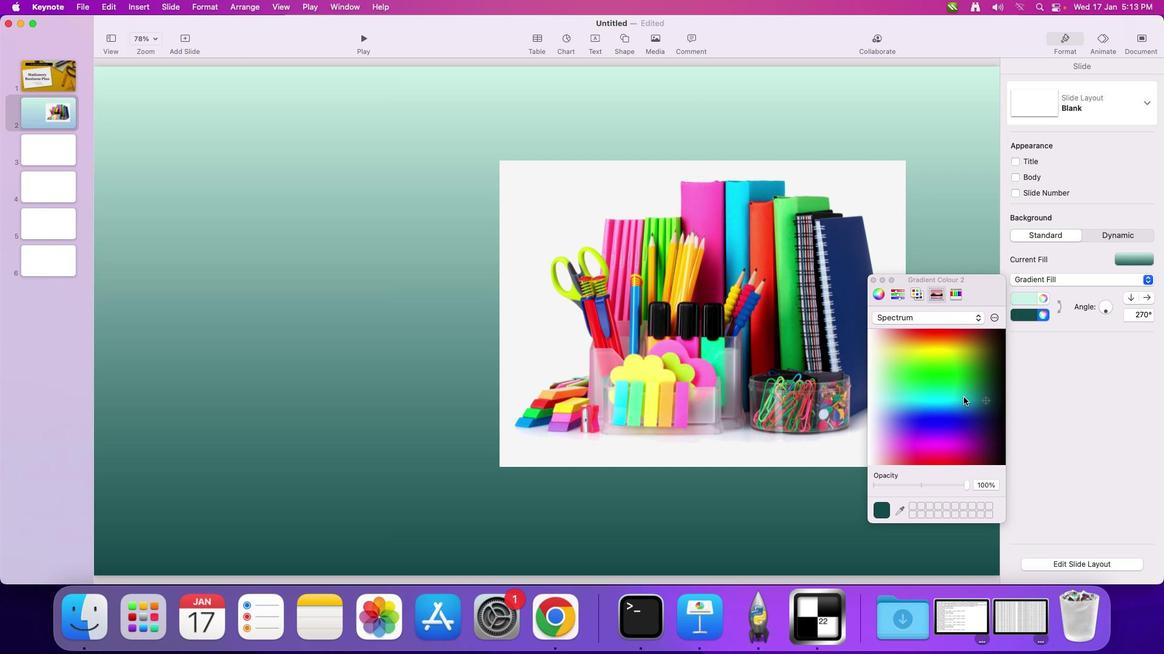 
Action: Mouse moved to (985, 403)
Screenshot: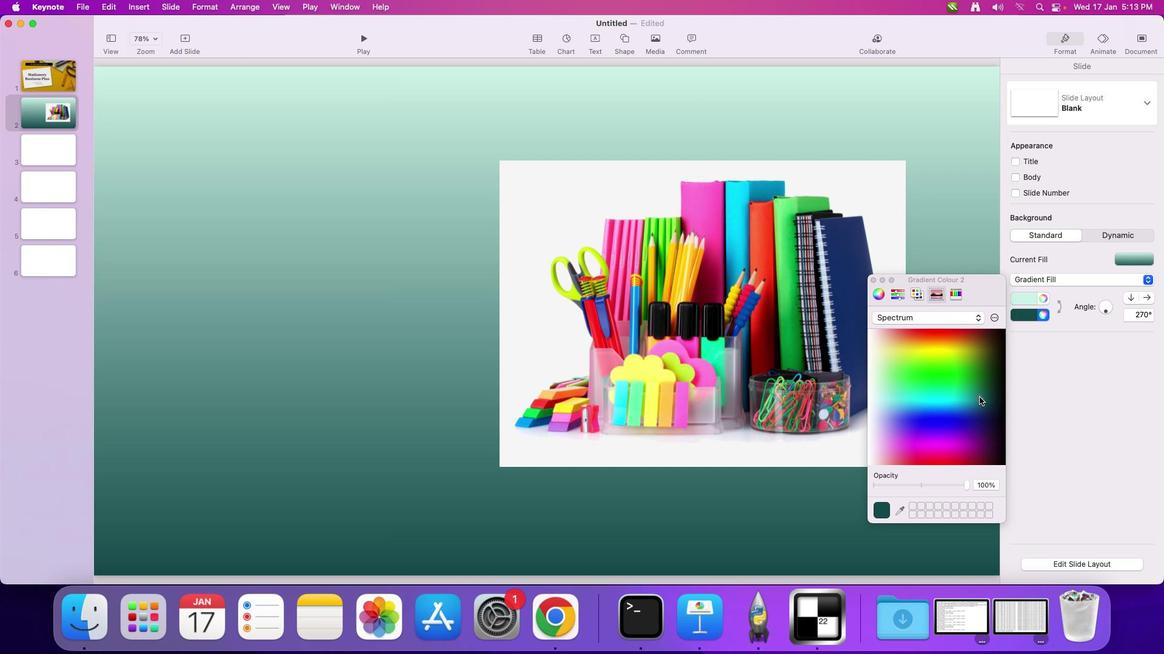 
Action: Mouse pressed left at (985, 403)
Screenshot: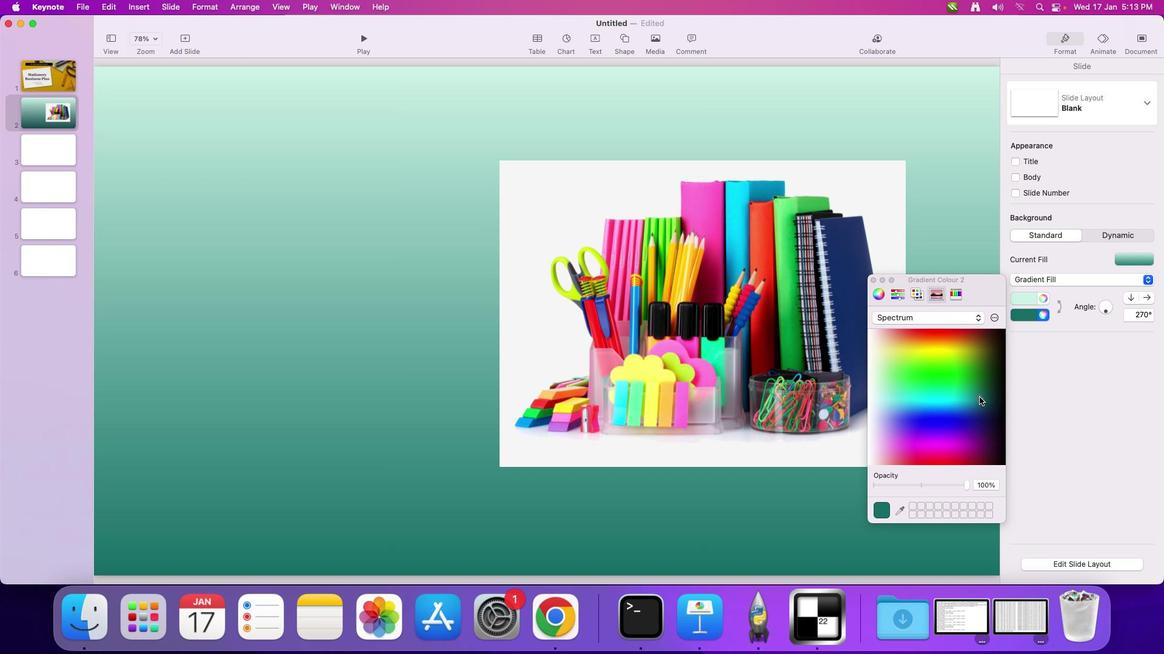 
Action: Mouse moved to (238, 326)
Screenshot: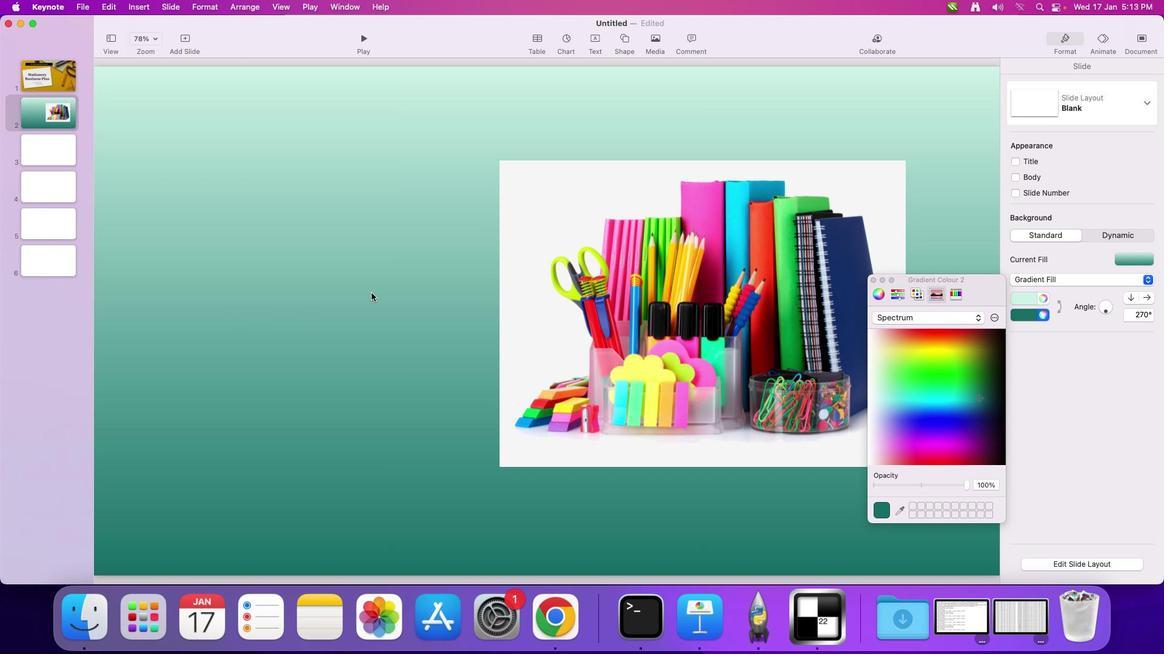 
Action: Mouse pressed left at (238, 326)
Screenshot: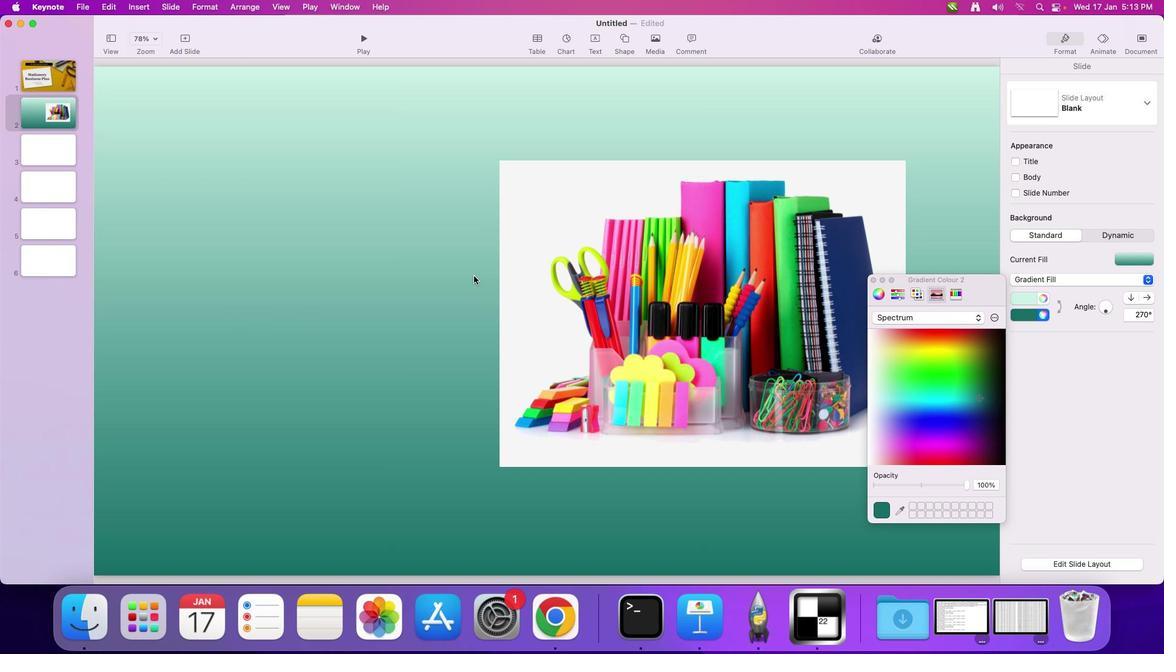 
Action: Mouse moved to (362, 296)
Screenshot: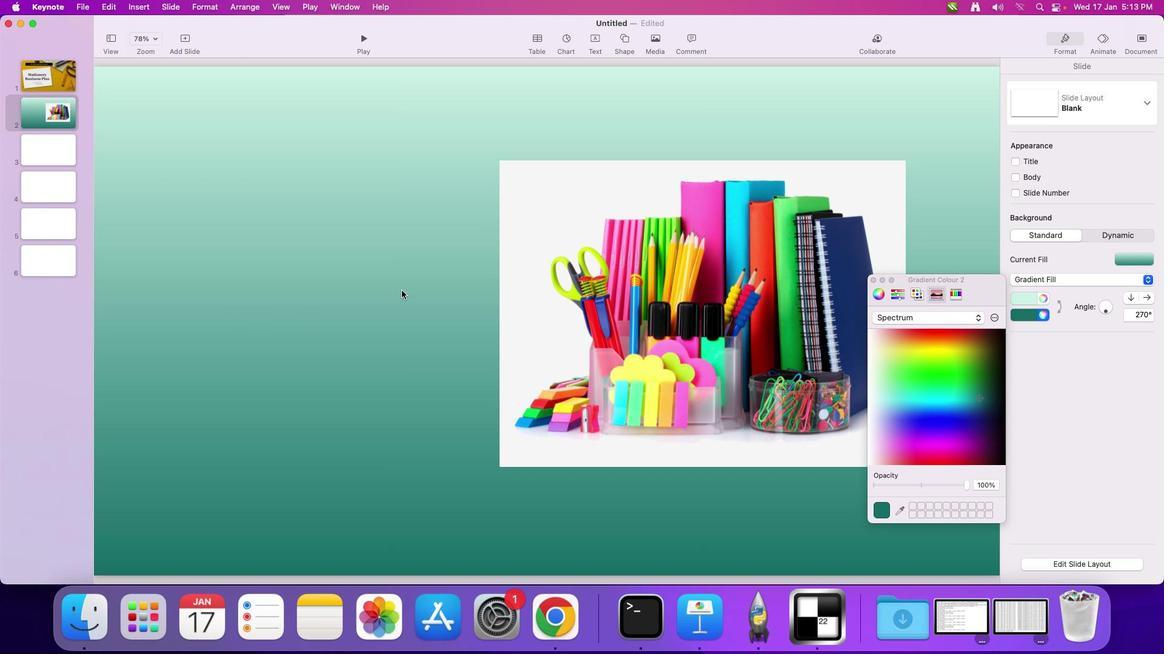
Action: Mouse pressed left at (362, 296)
Screenshot: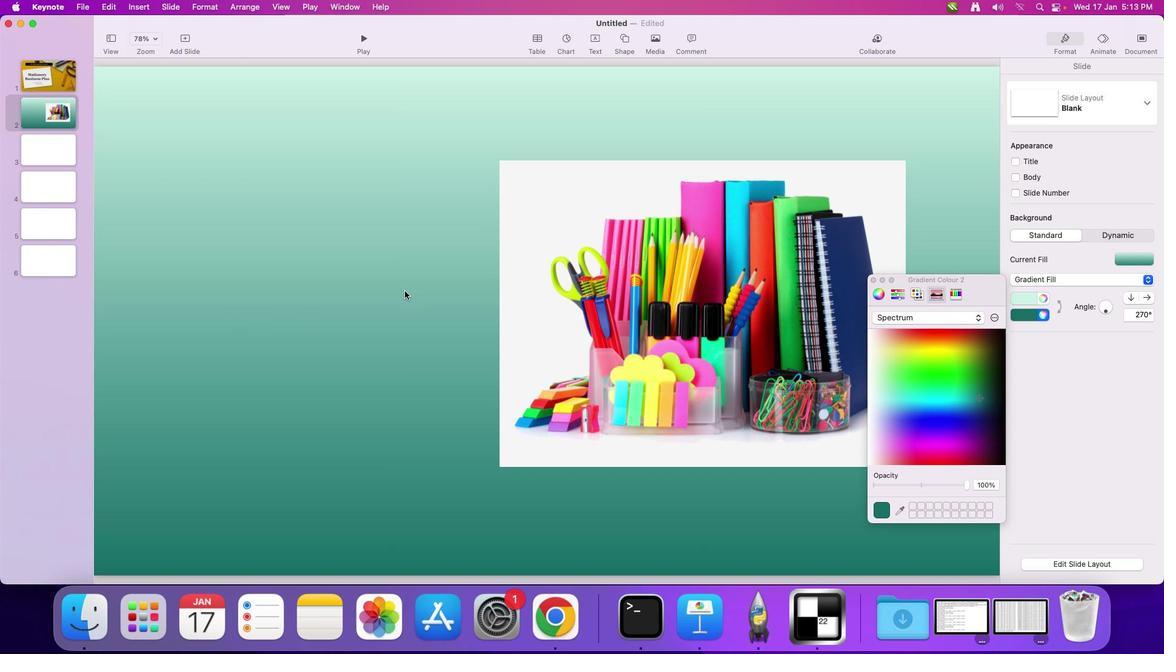 
Action: Mouse moved to (879, 287)
Screenshot: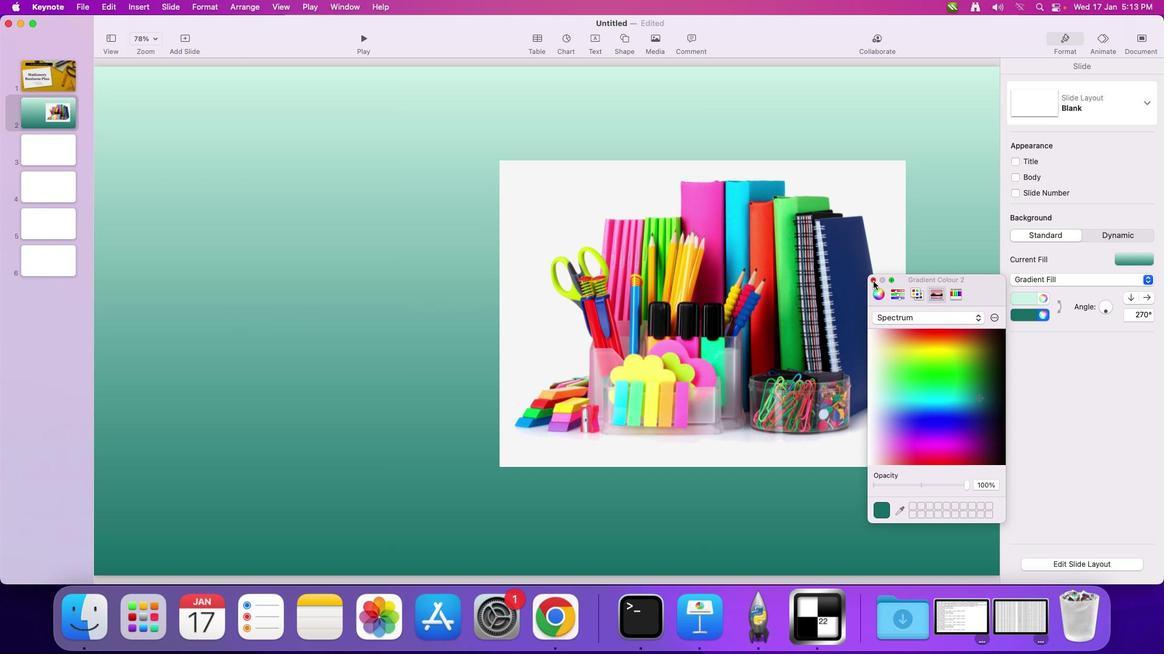 
Action: Mouse pressed left at (879, 287)
Screenshot: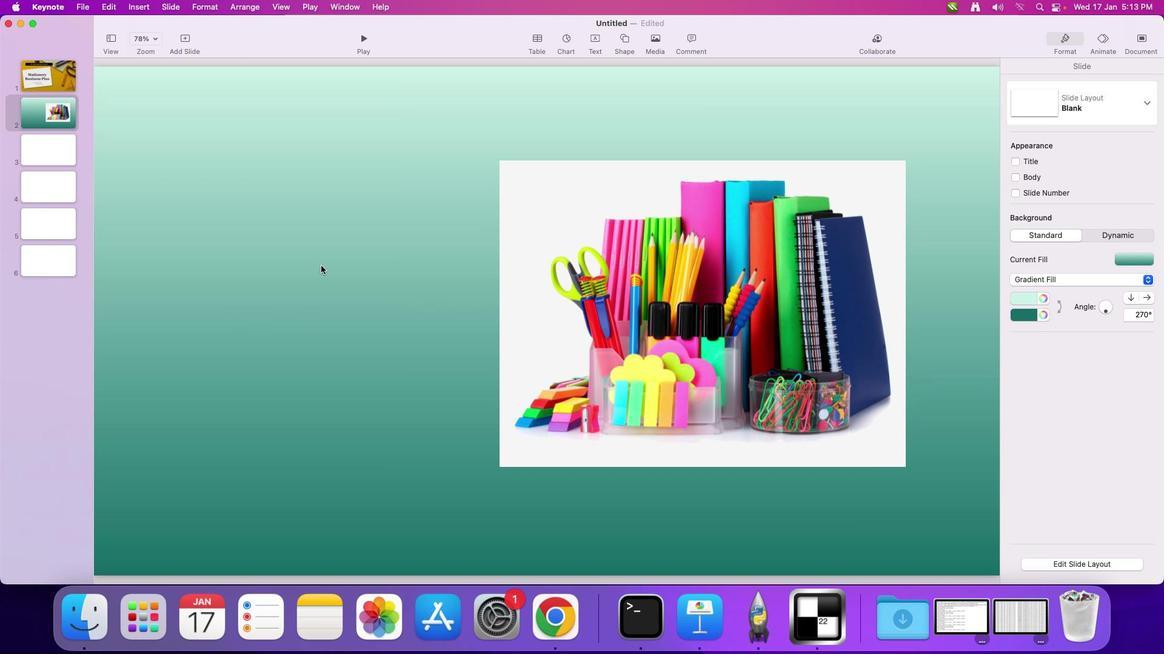 
Action: Mouse moved to (327, 271)
Screenshot: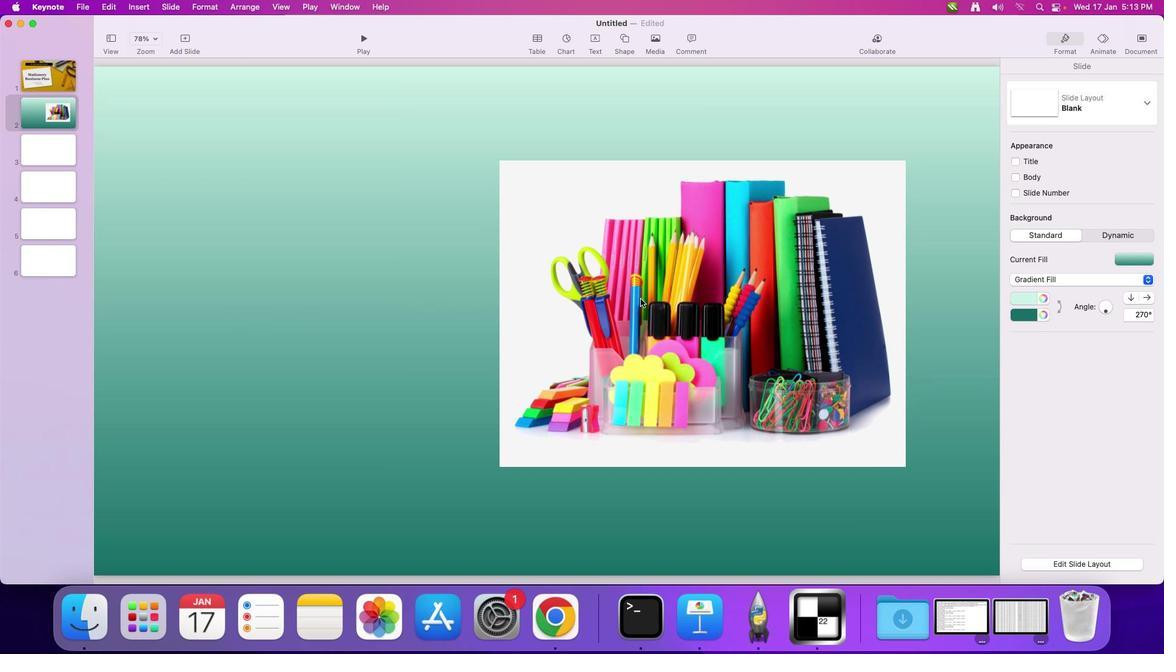 
Action: Mouse pressed left at (327, 271)
Screenshot: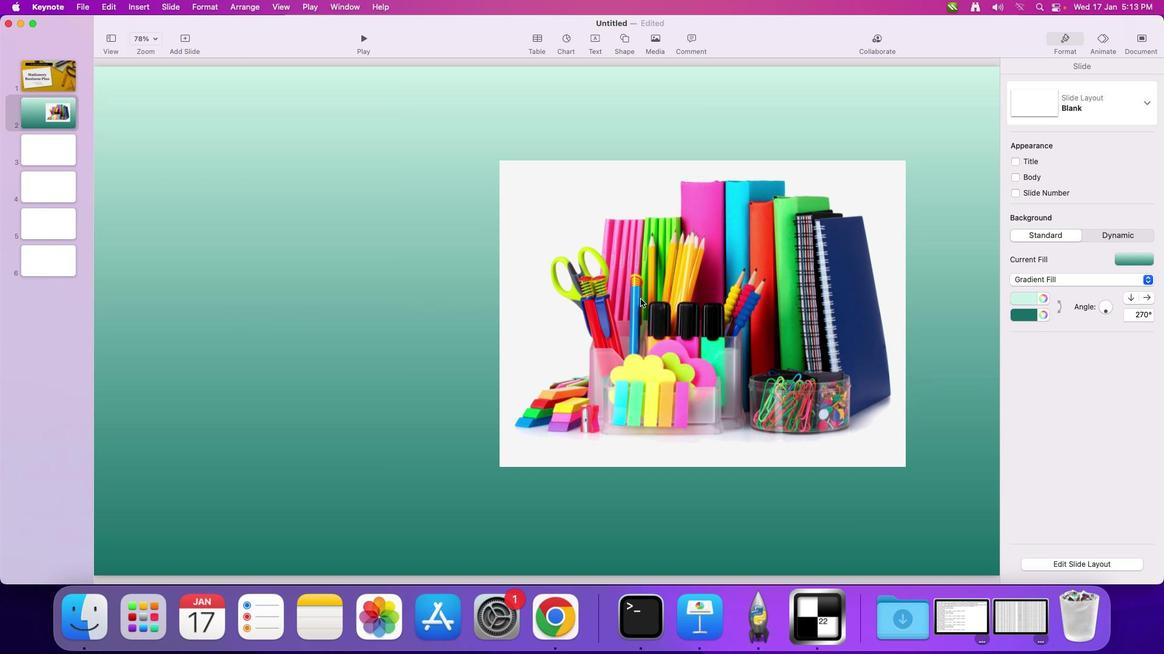 
Action: Mouse moved to (647, 305)
Screenshot: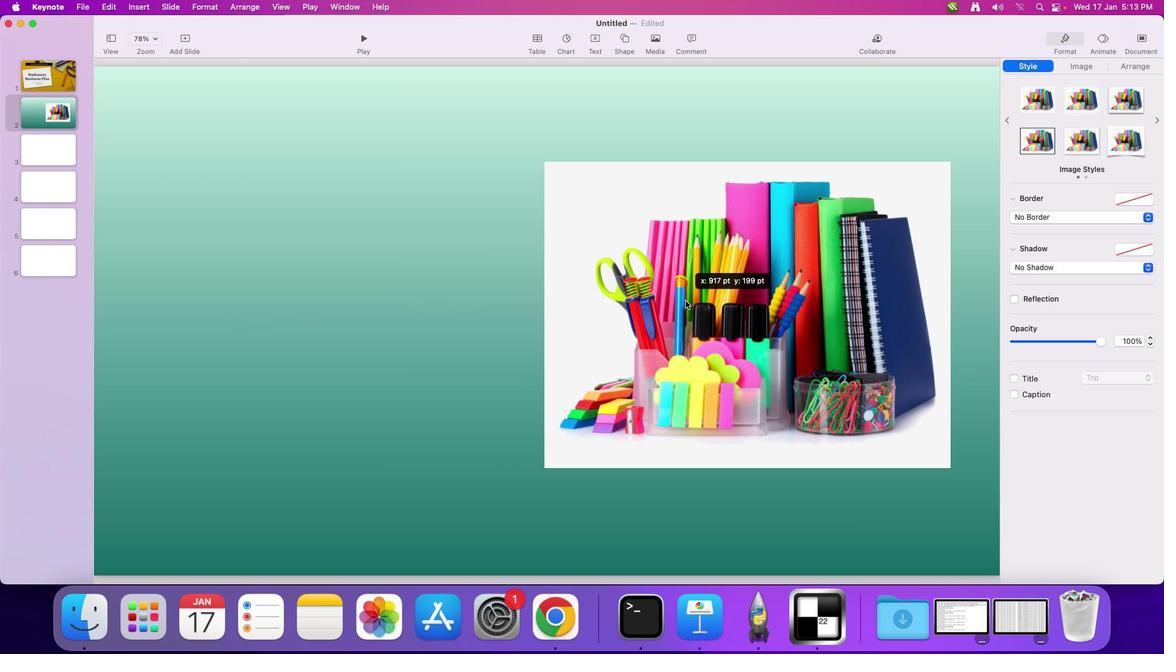 
Action: Mouse pressed left at (647, 305)
Screenshot: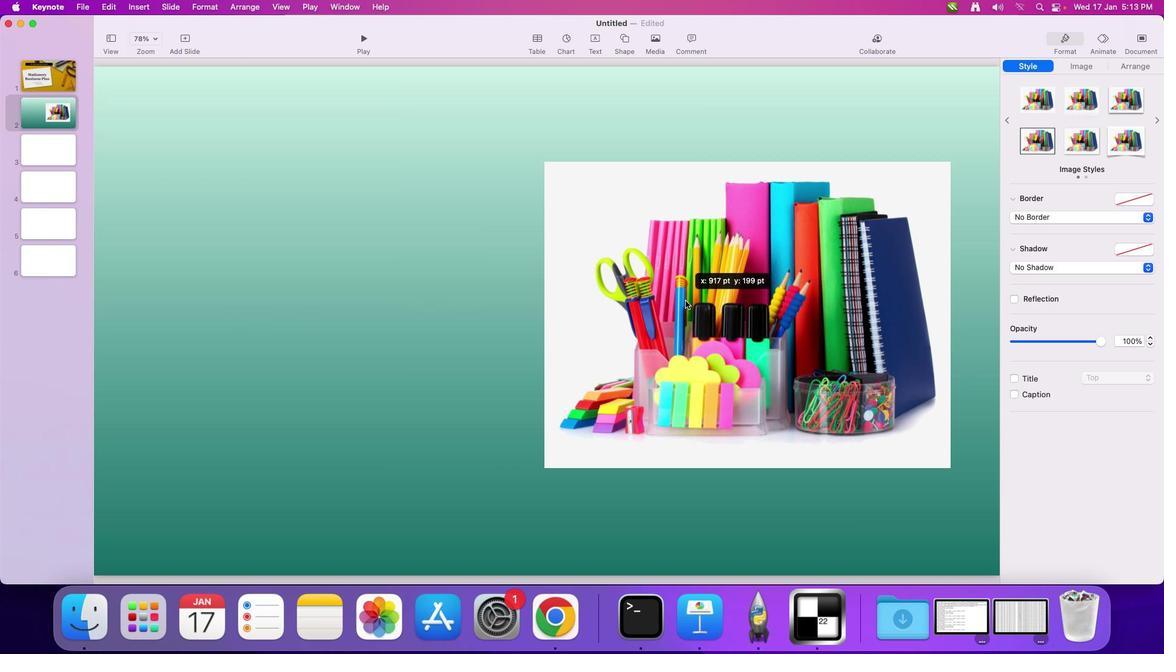
Action: Mouse moved to (957, 474)
Screenshot: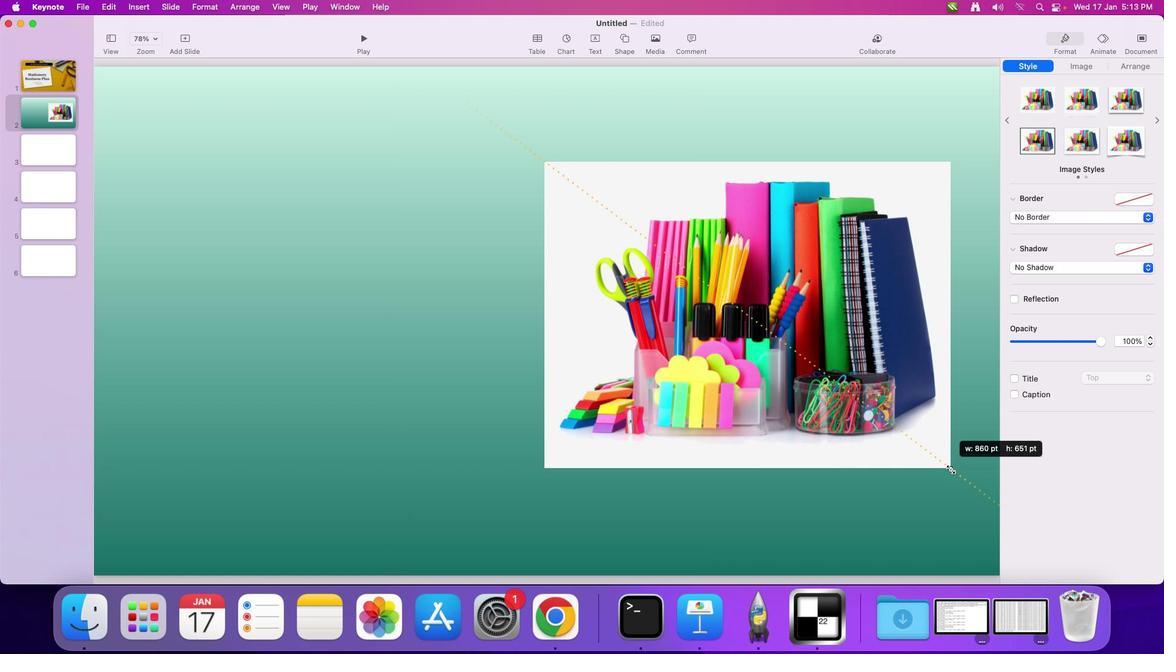 
Action: Mouse pressed left at (957, 474)
Screenshot: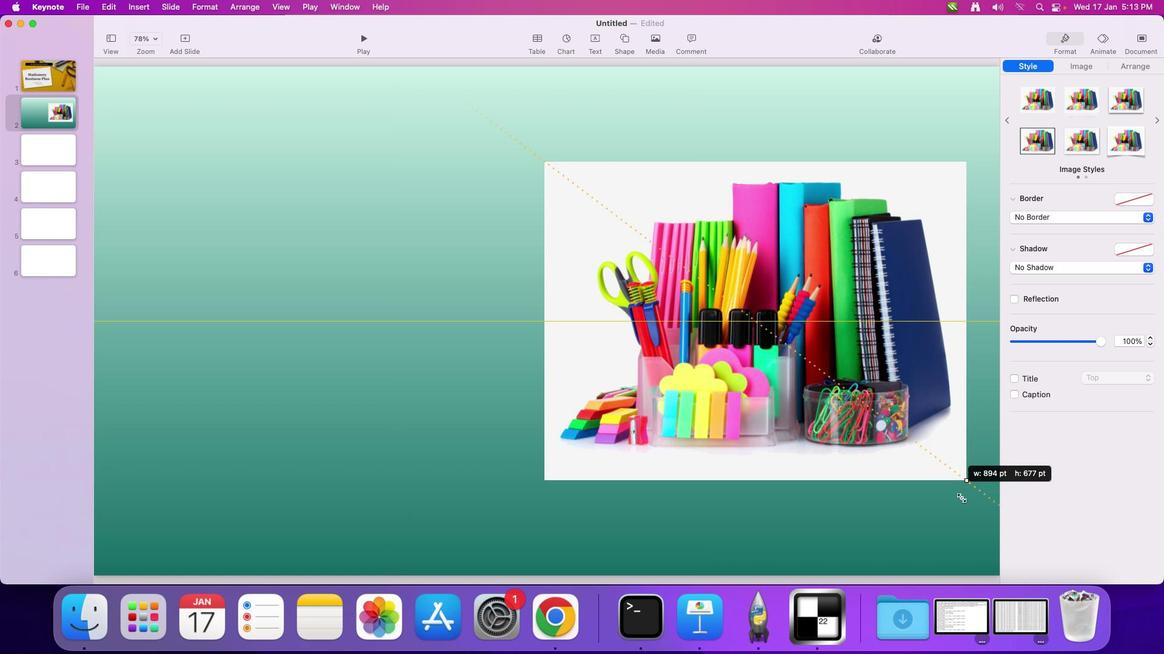 
Action: Mouse moved to (864, 420)
Screenshot: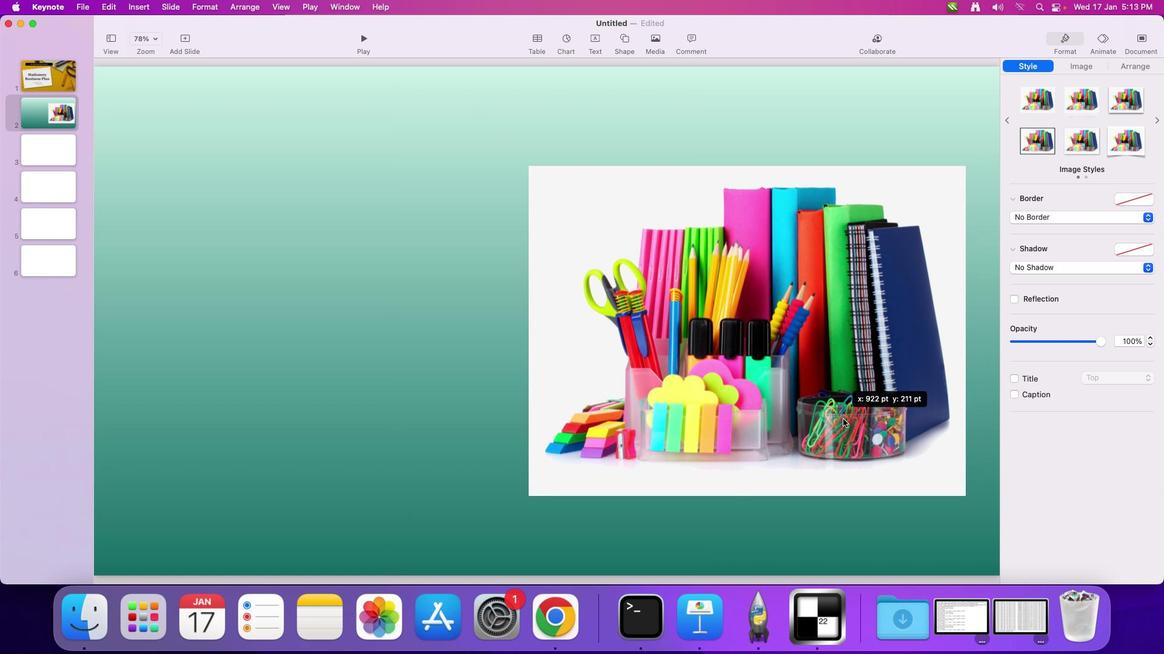 
Action: Mouse pressed left at (864, 420)
Screenshot: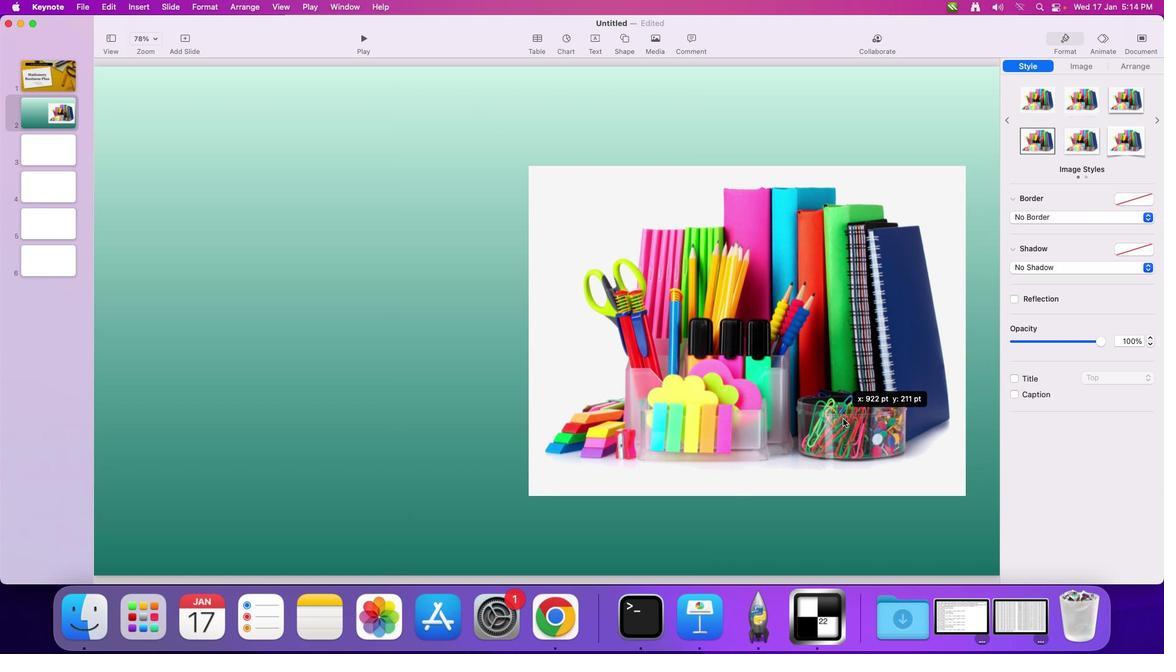 
Action: Mouse moved to (243, 311)
Screenshot: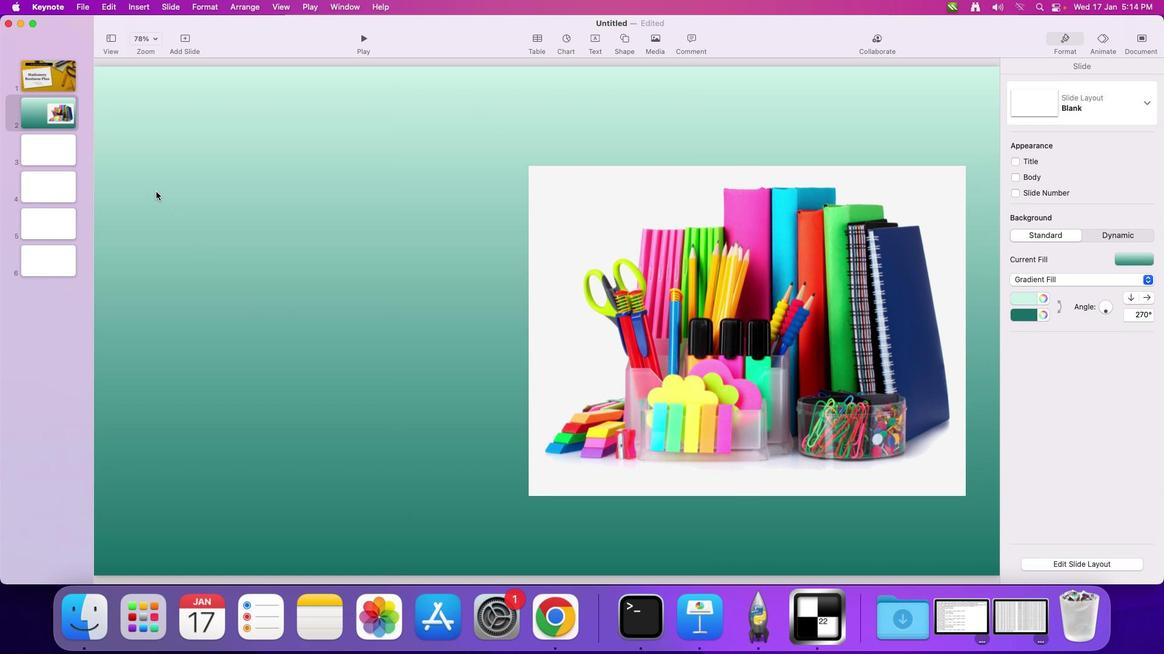 
Action: Mouse pressed left at (243, 311)
Screenshot: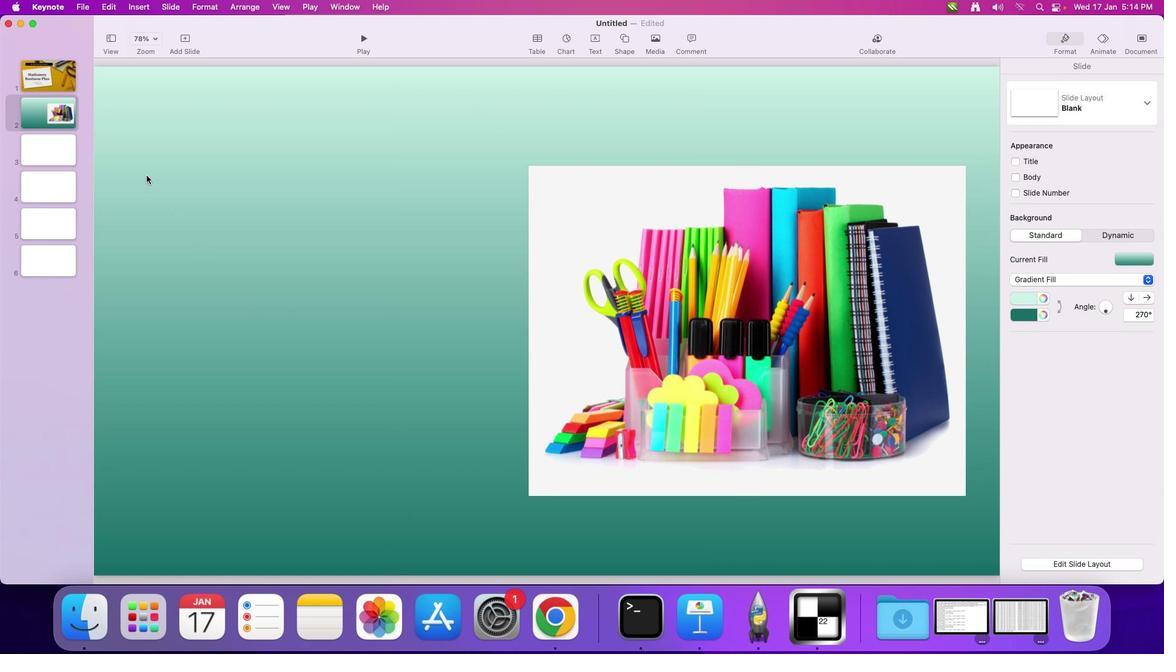 
Action: Mouse moved to (68, 155)
Screenshot: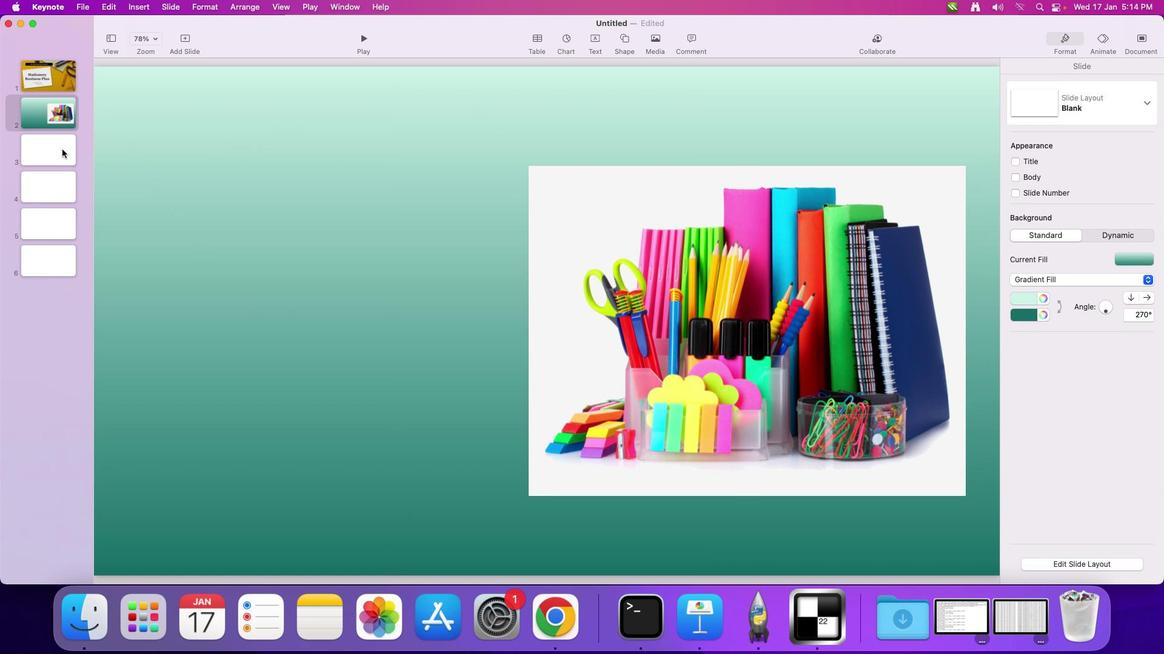 
Action: Mouse pressed left at (68, 155)
Screenshot: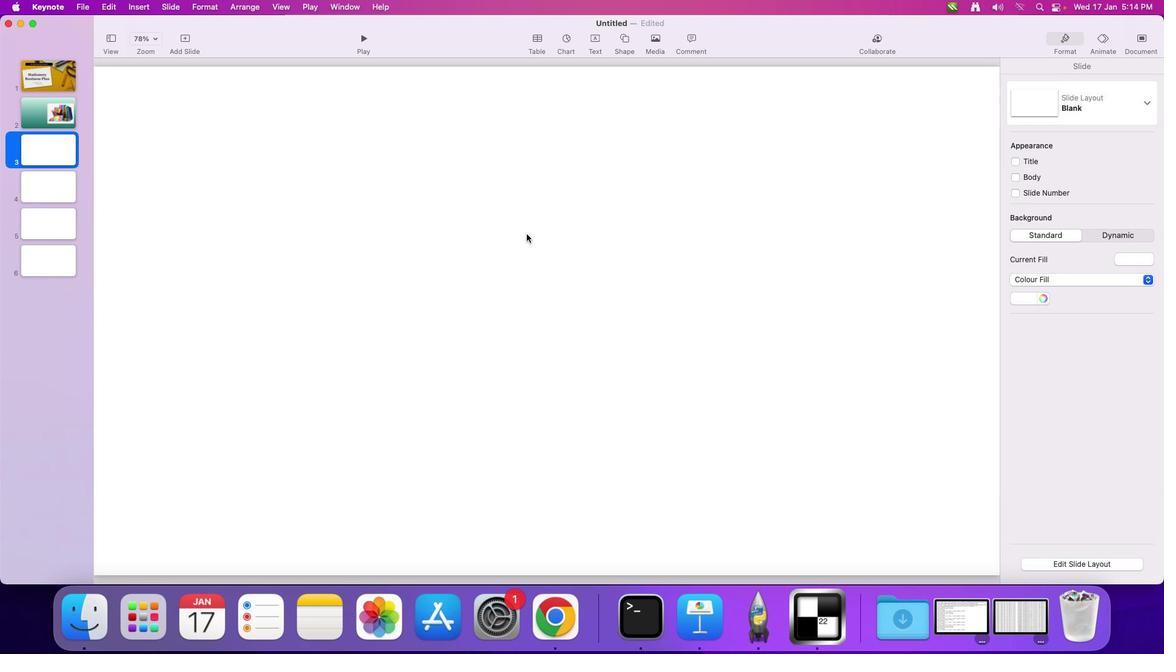 
Action: Mouse moved to (588, 243)
Screenshot: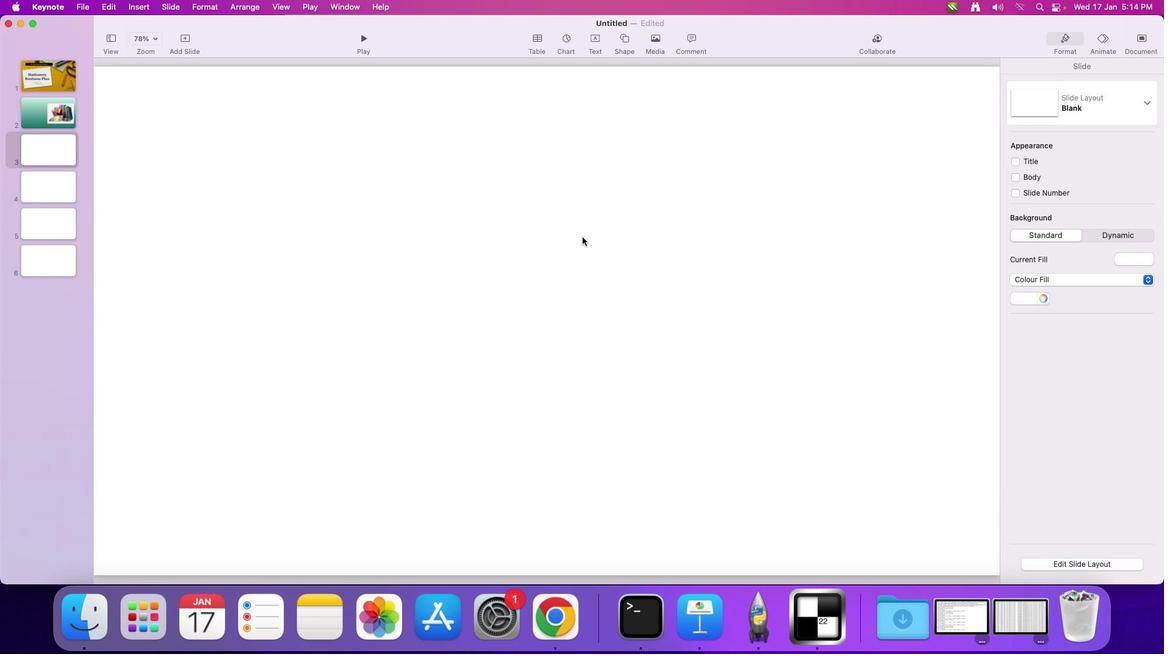 
Action: Mouse pressed left at (588, 243)
Screenshot: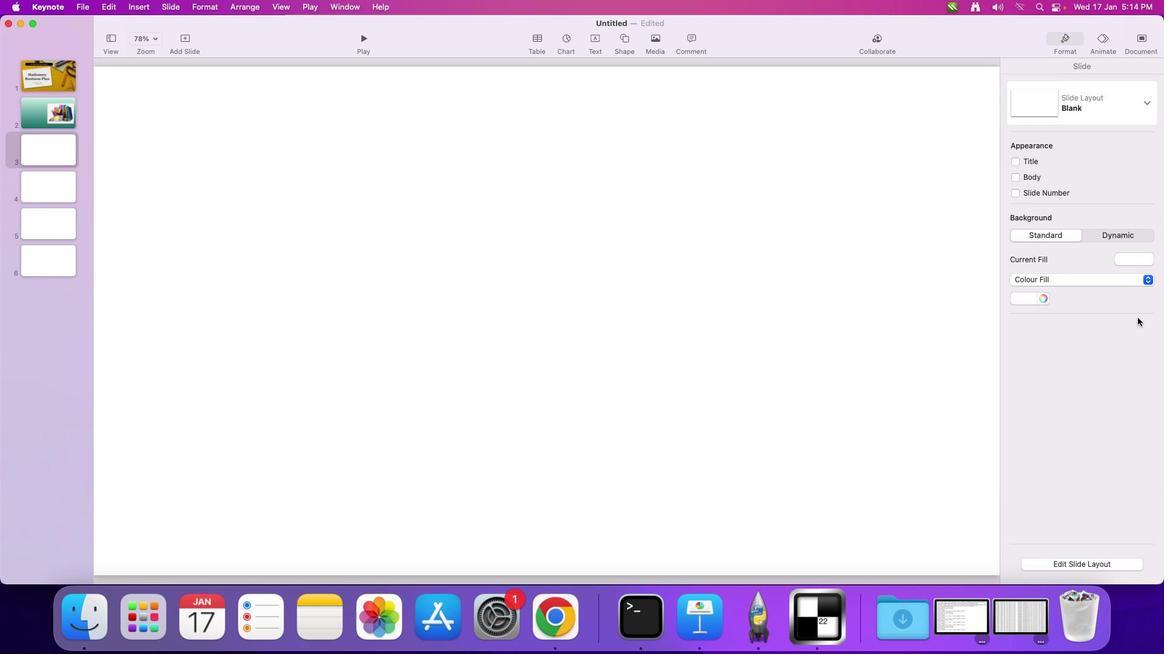 
Action: Mouse moved to (1150, 283)
Screenshot: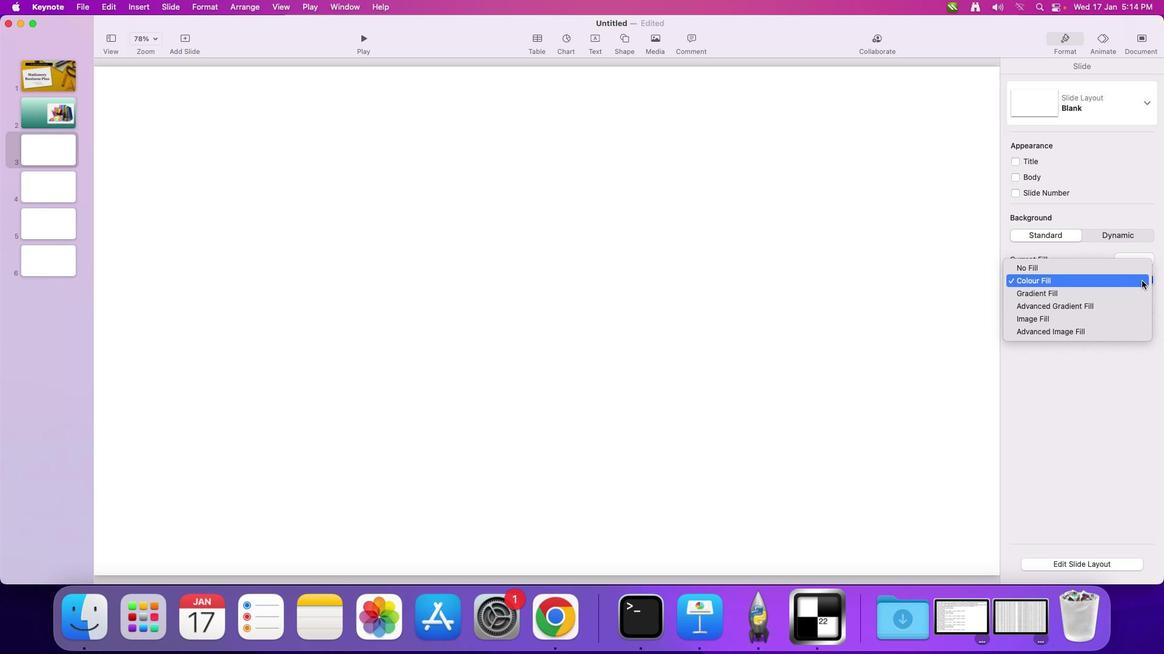 
Action: Mouse pressed left at (1150, 283)
Screenshot: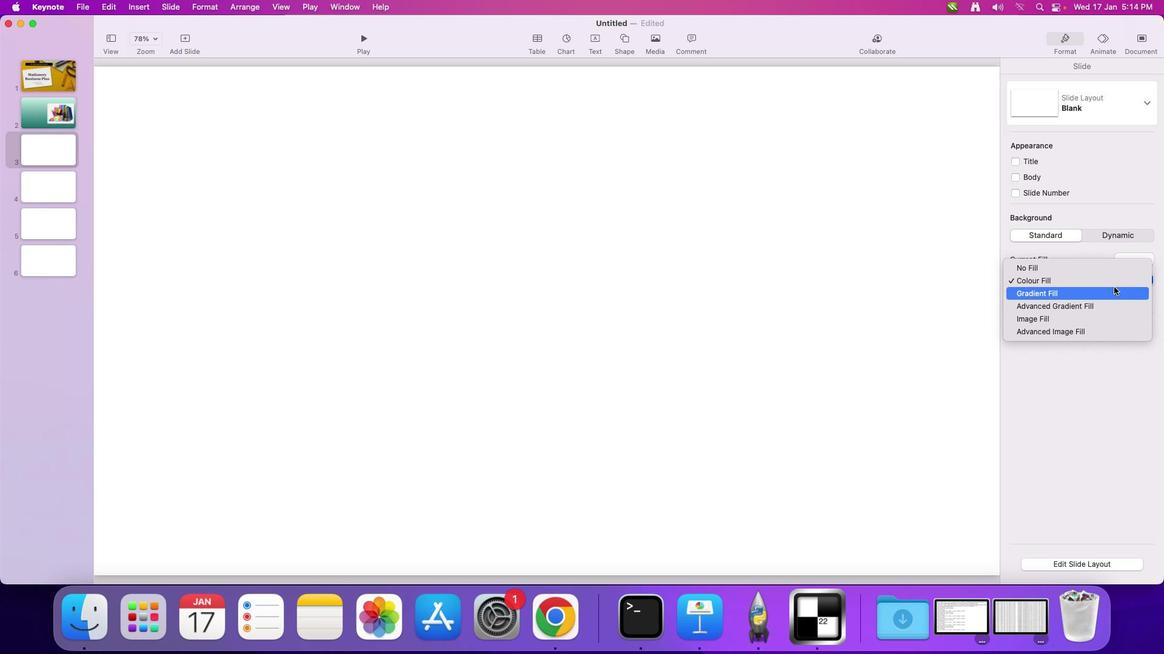 
Action: Mouse moved to (1120, 294)
Screenshot: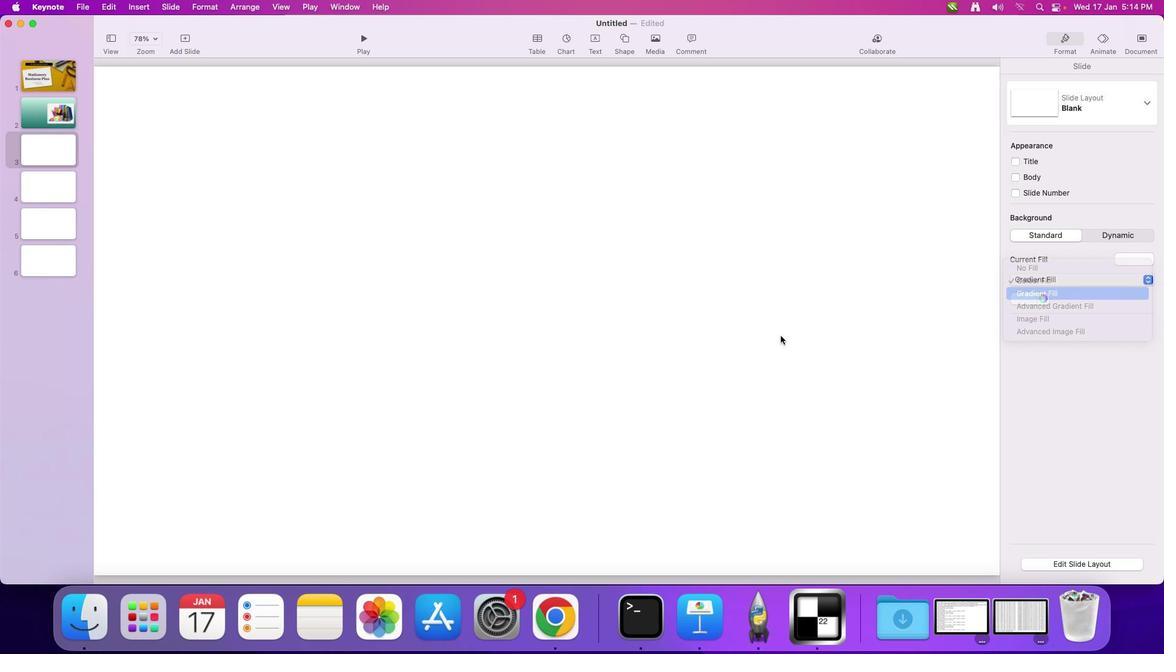 
Action: Mouse pressed left at (1120, 294)
Screenshot: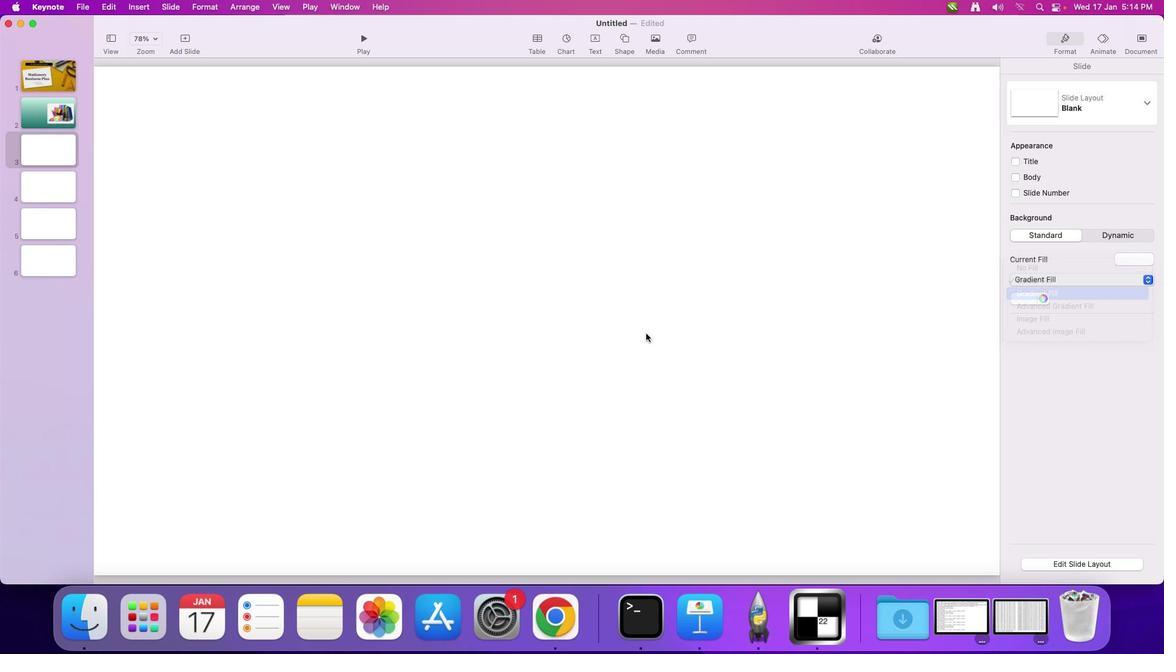 
Action: Mouse moved to (73, 196)
Screenshot: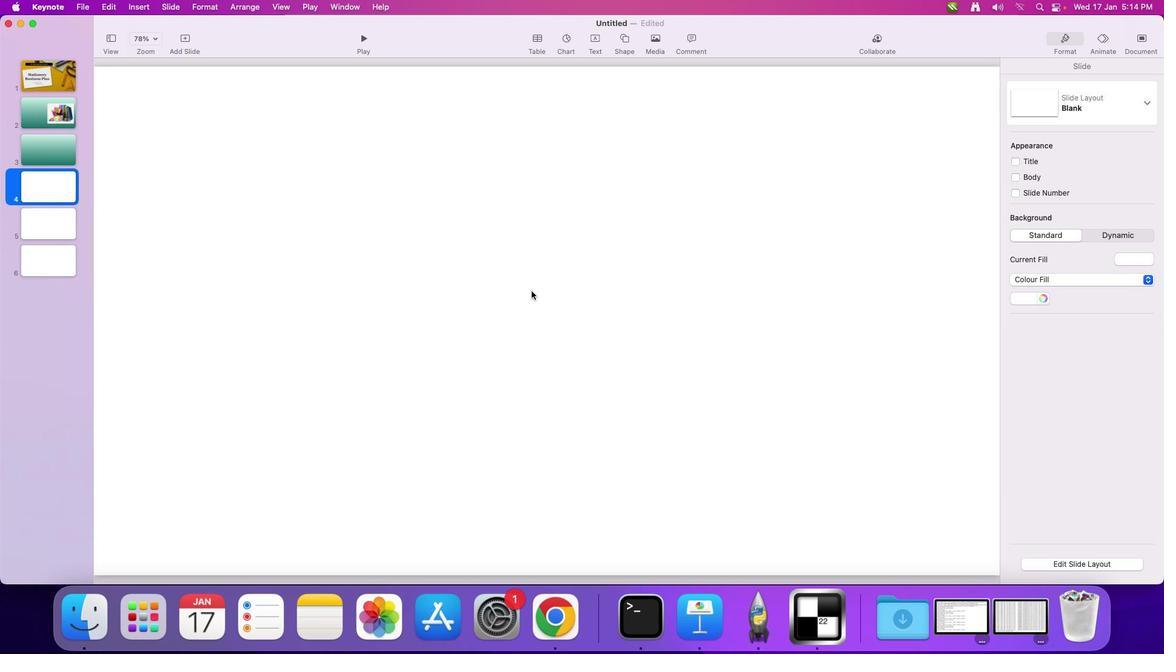 
Action: Mouse pressed left at (73, 196)
Screenshot: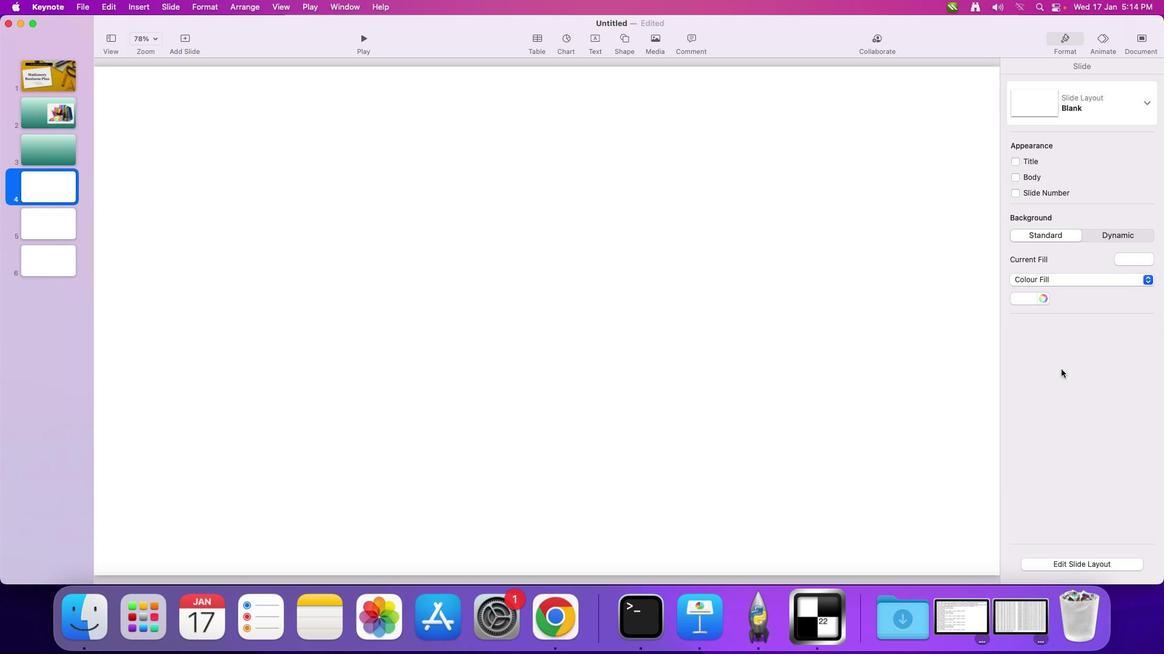 
Action: Mouse moved to (1155, 288)
Screenshot: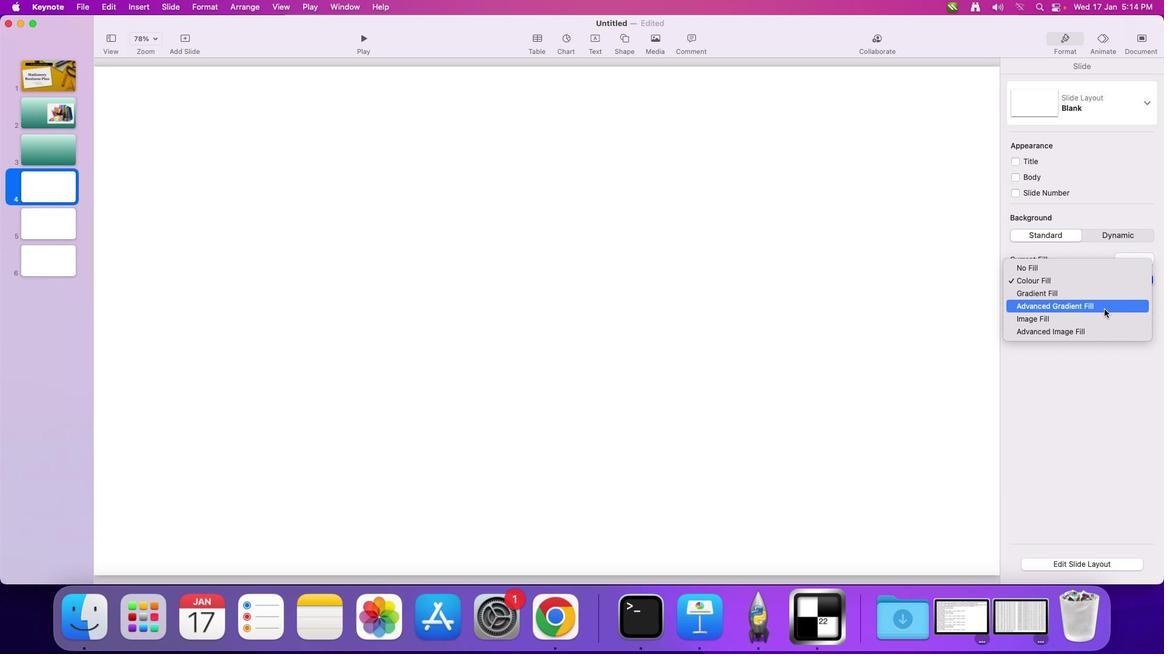 
Action: Mouse pressed left at (1155, 288)
Screenshot: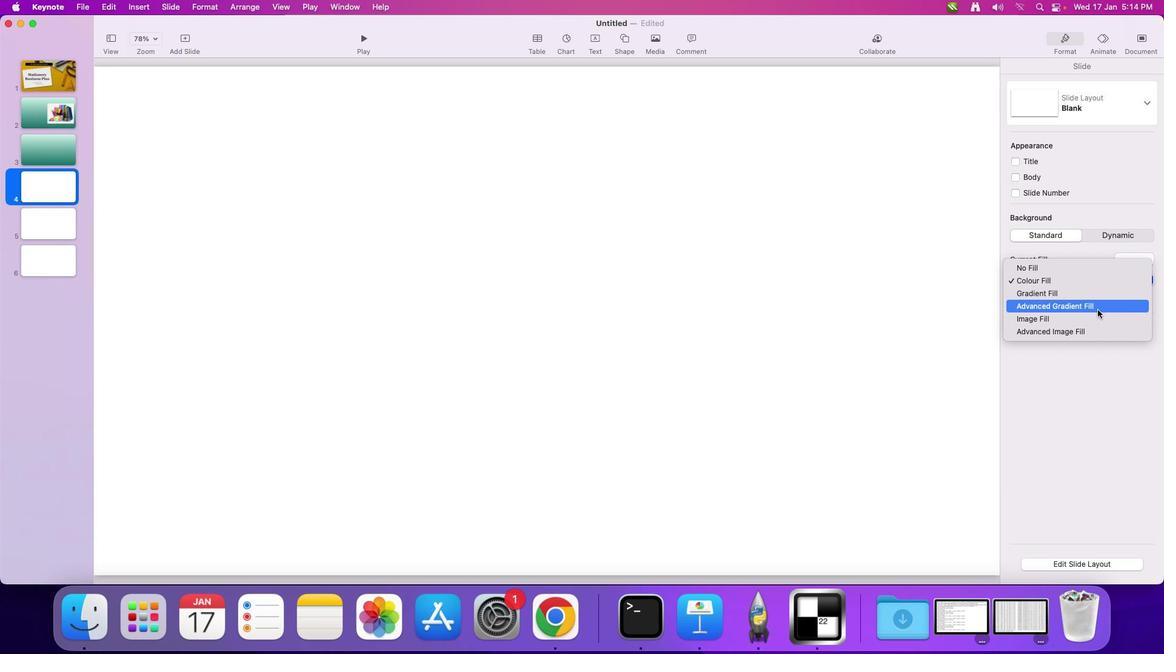 
Action: Mouse moved to (1104, 303)
Screenshot: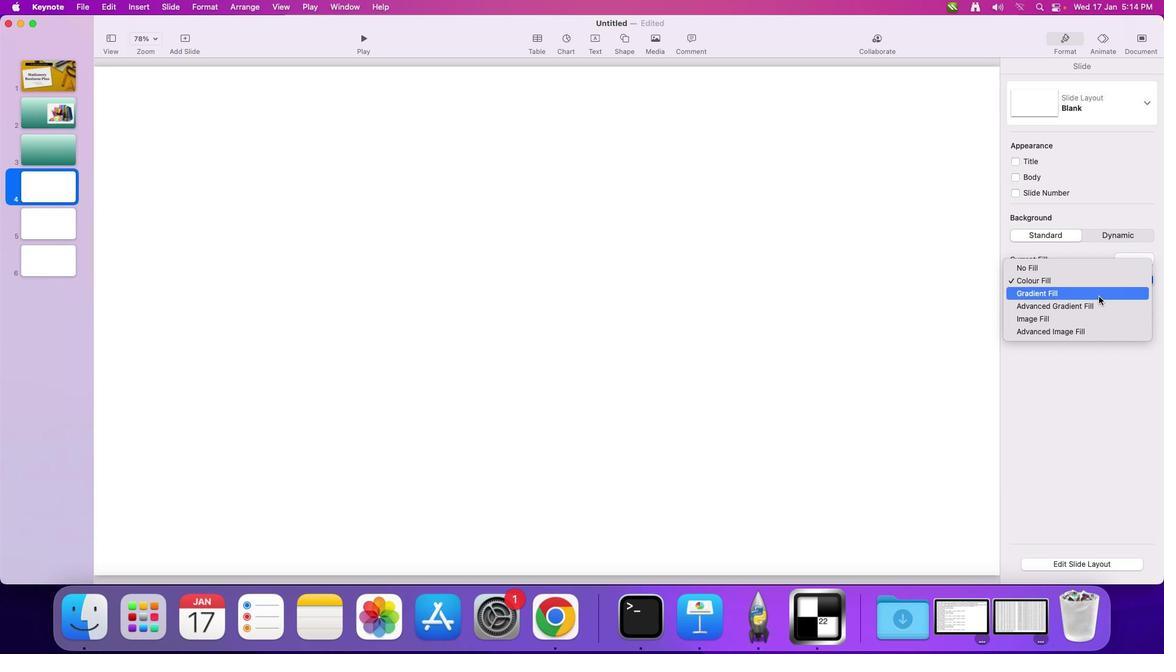 
Action: Mouse pressed left at (1104, 303)
Screenshot: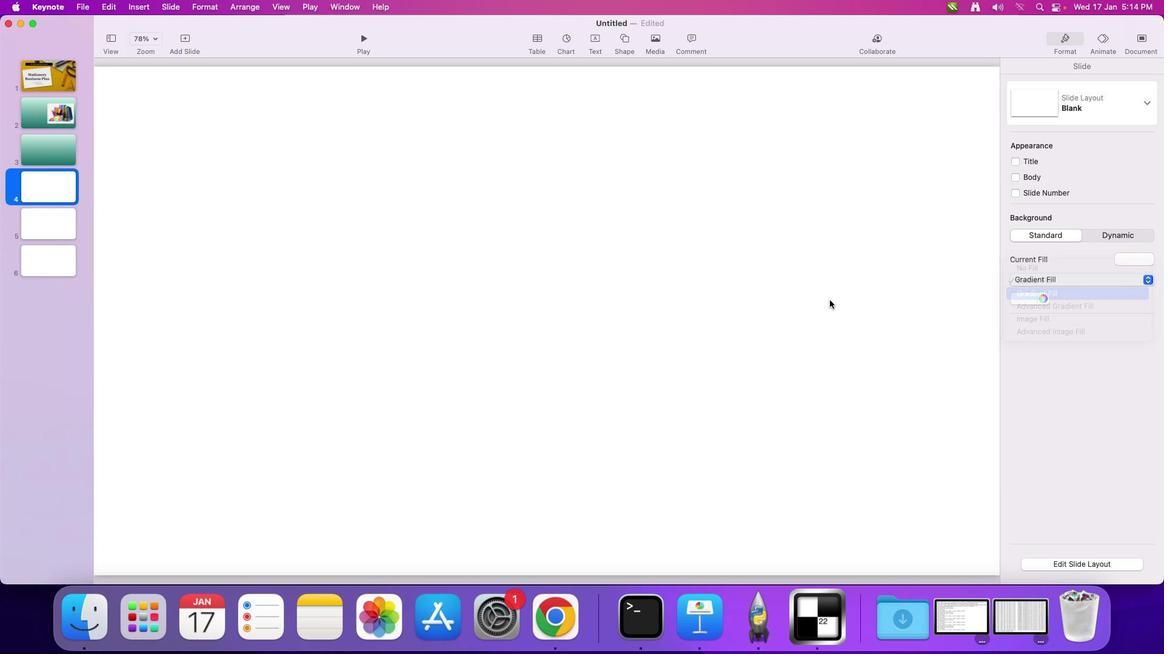 
Action: Mouse moved to (66, 232)
Screenshot: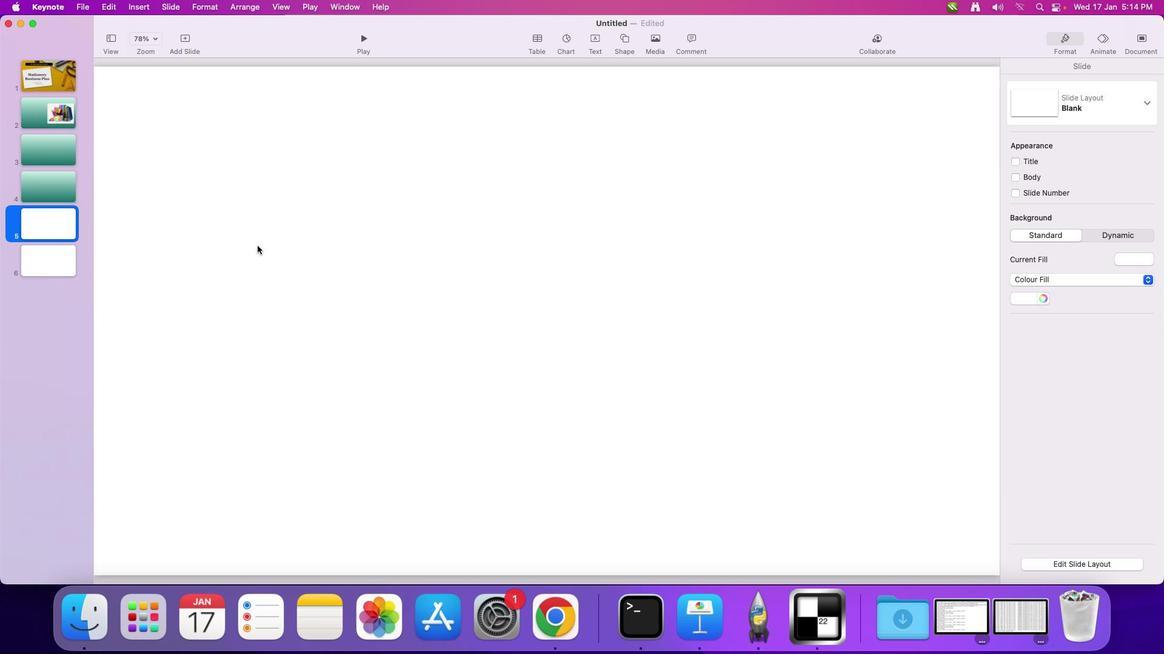 
Action: Mouse pressed left at (66, 232)
Screenshot: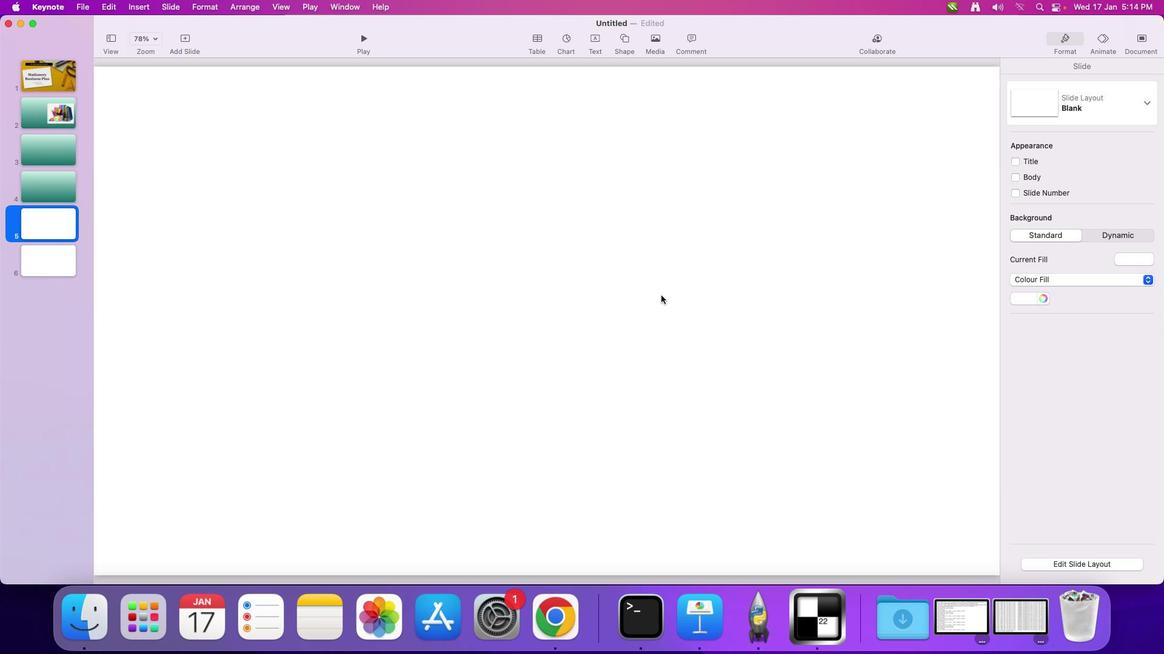 
Action: Mouse moved to (731, 307)
Screenshot: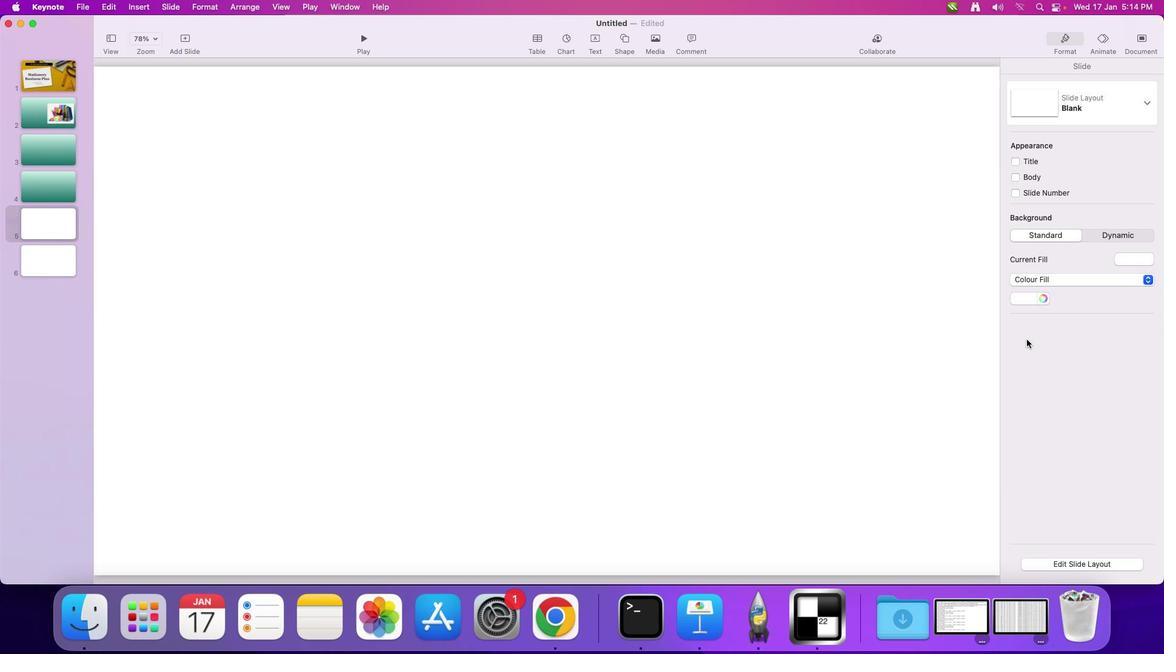 
Action: Mouse pressed left at (731, 307)
Screenshot: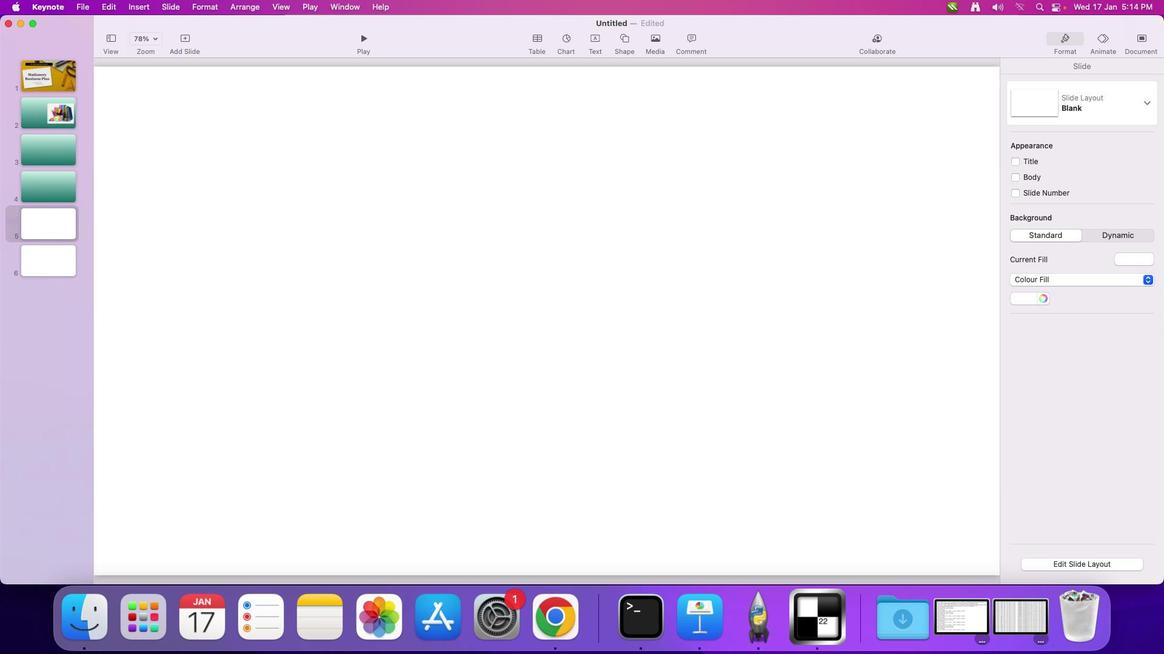 
Action: Mouse moved to (1149, 283)
Screenshot: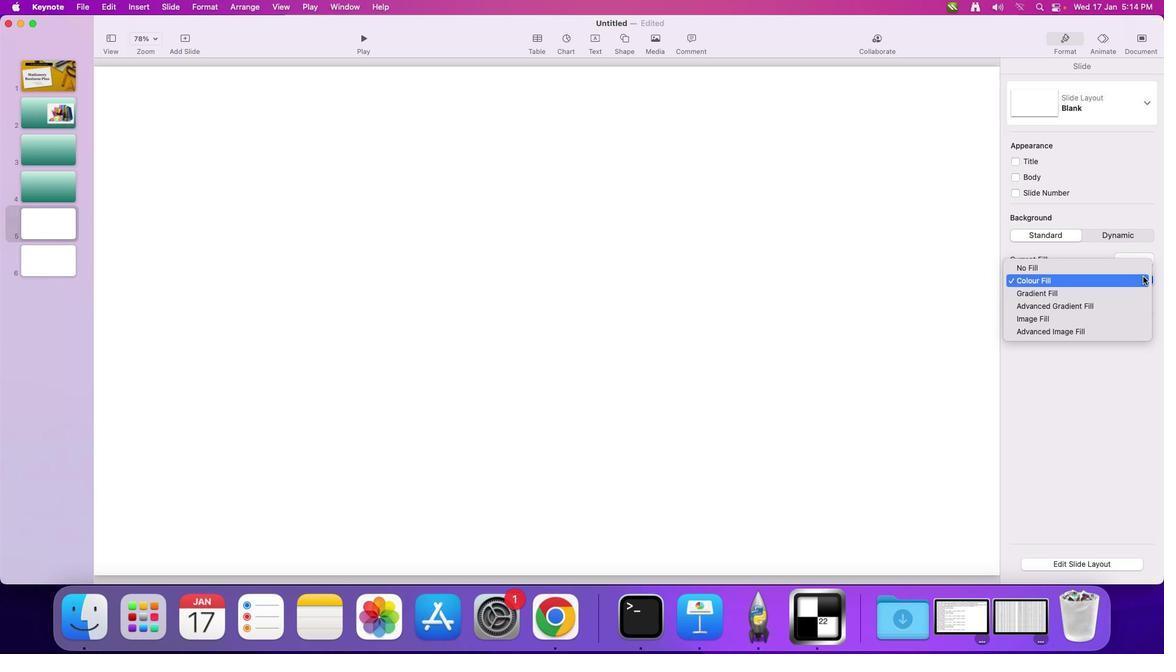
Action: Mouse pressed left at (1149, 283)
Screenshot: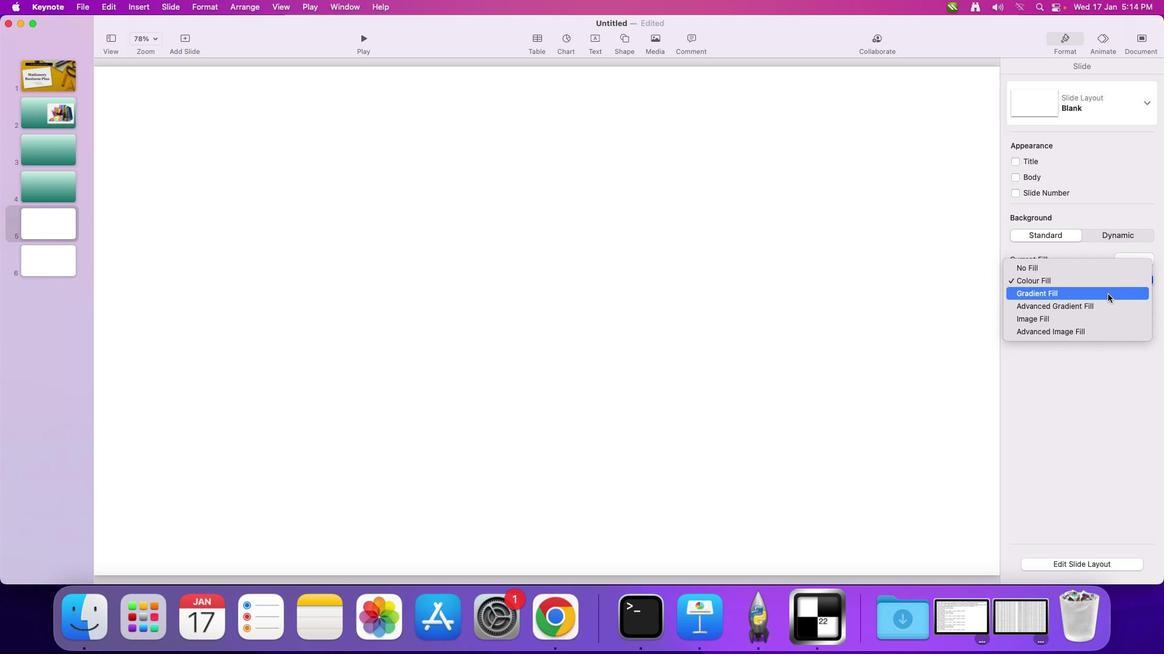
Action: Mouse moved to (1109, 302)
Screenshot: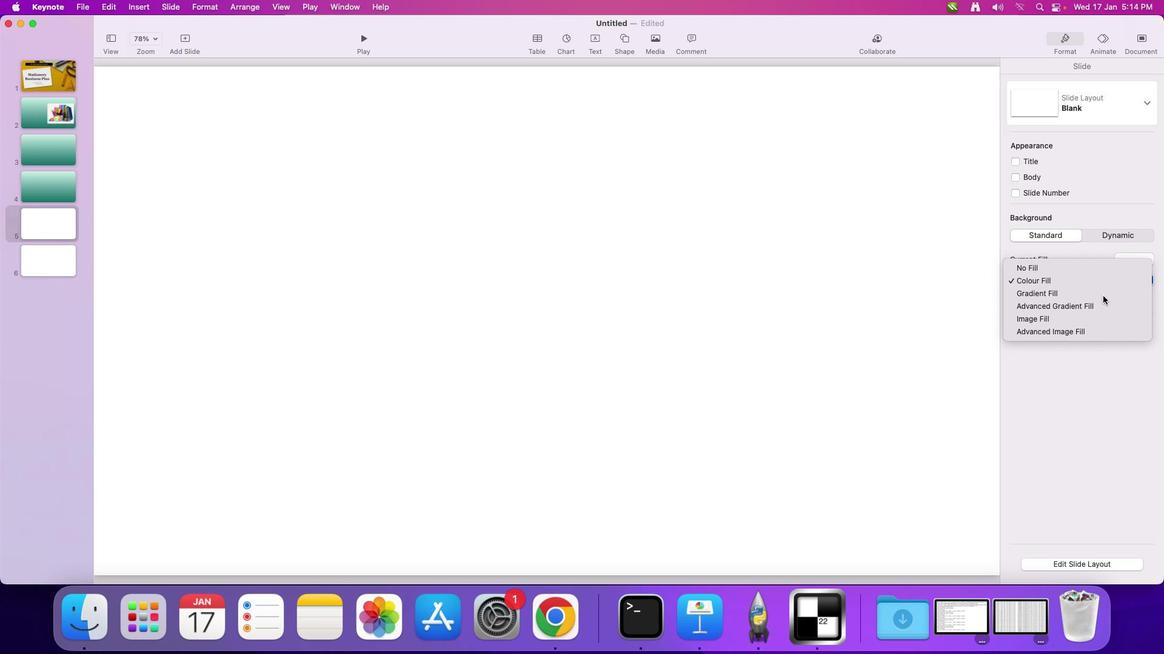 
Action: Mouse pressed left at (1109, 302)
Screenshot: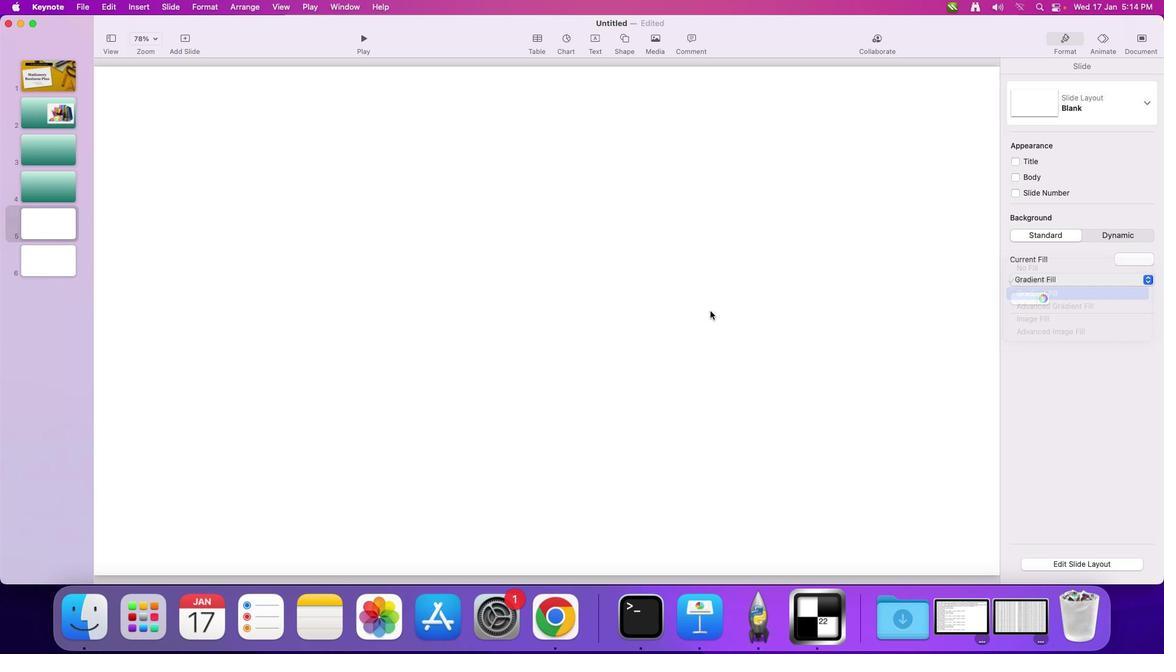 
Action: Mouse moved to (58, 272)
Screenshot: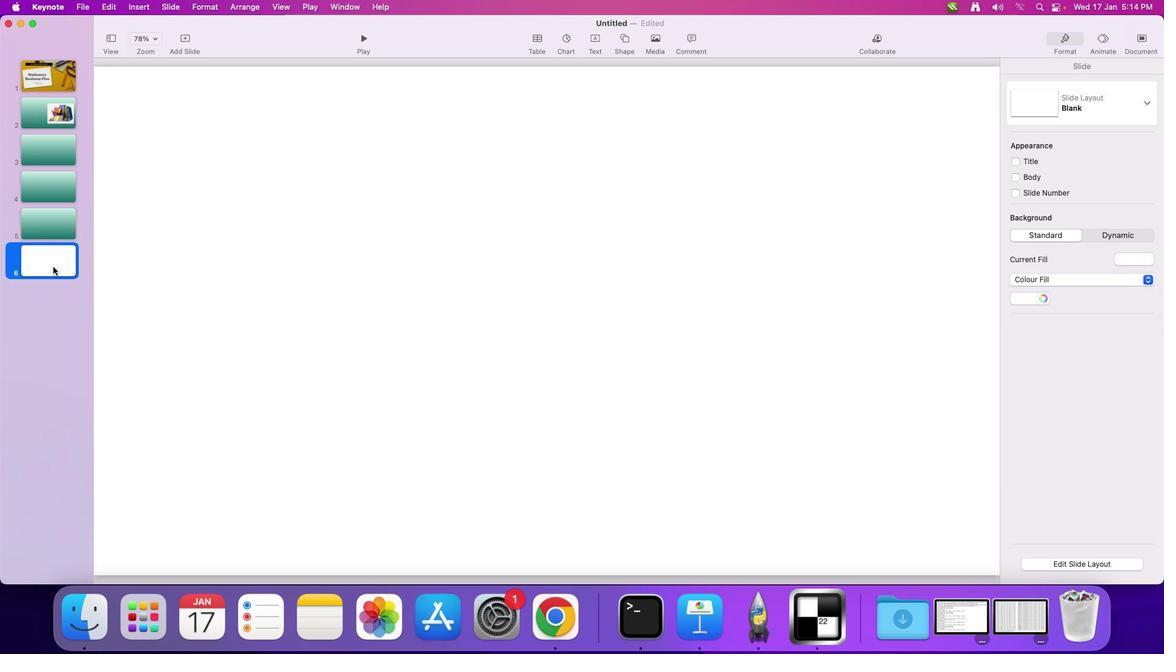 
Action: Mouse pressed left at (58, 272)
Screenshot: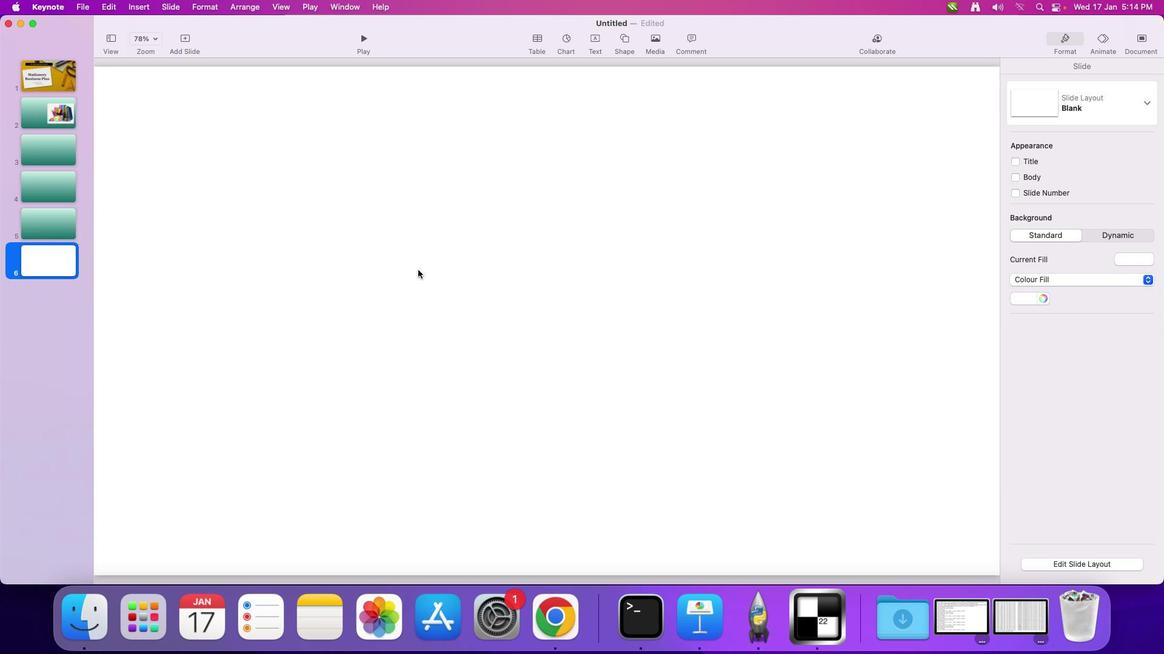 
Action: Mouse moved to (462, 276)
Screenshot: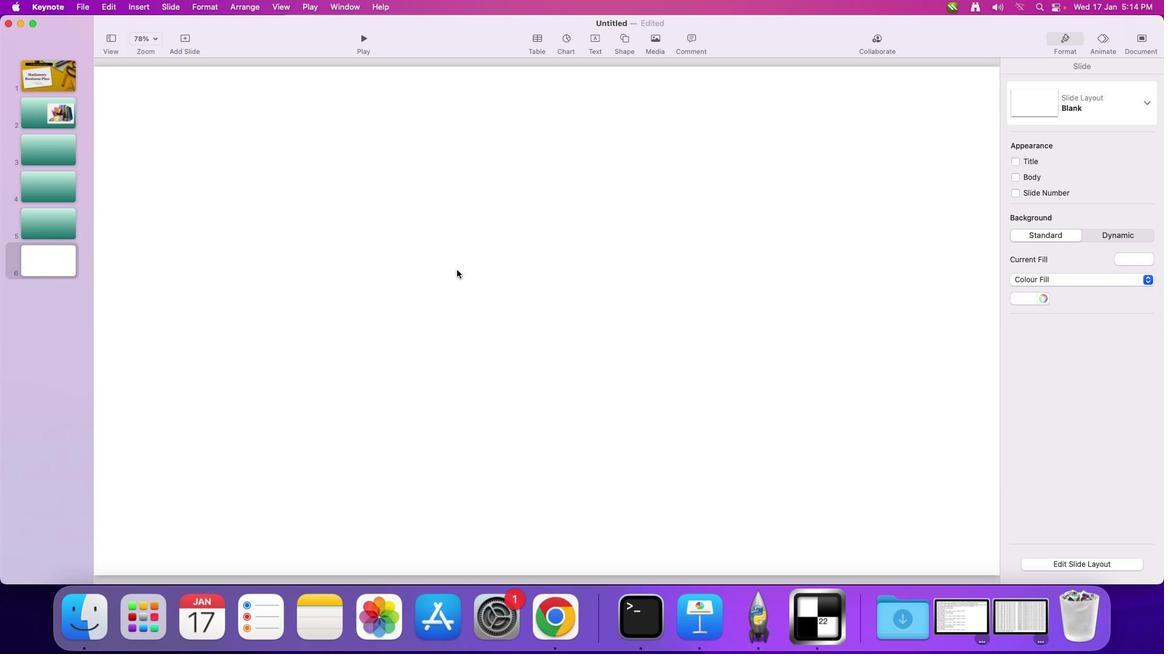 
Action: Mouse pressed left at (462, 276)
Screenshot: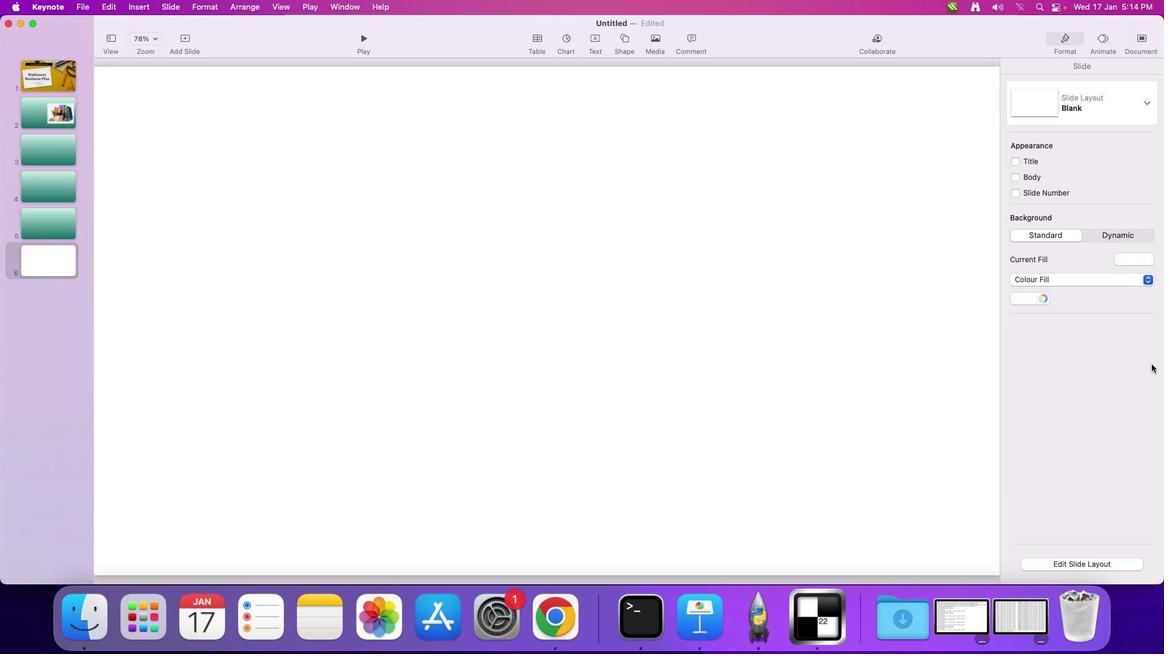
Action: Mouse moved to (1159, 282)
Screenshot: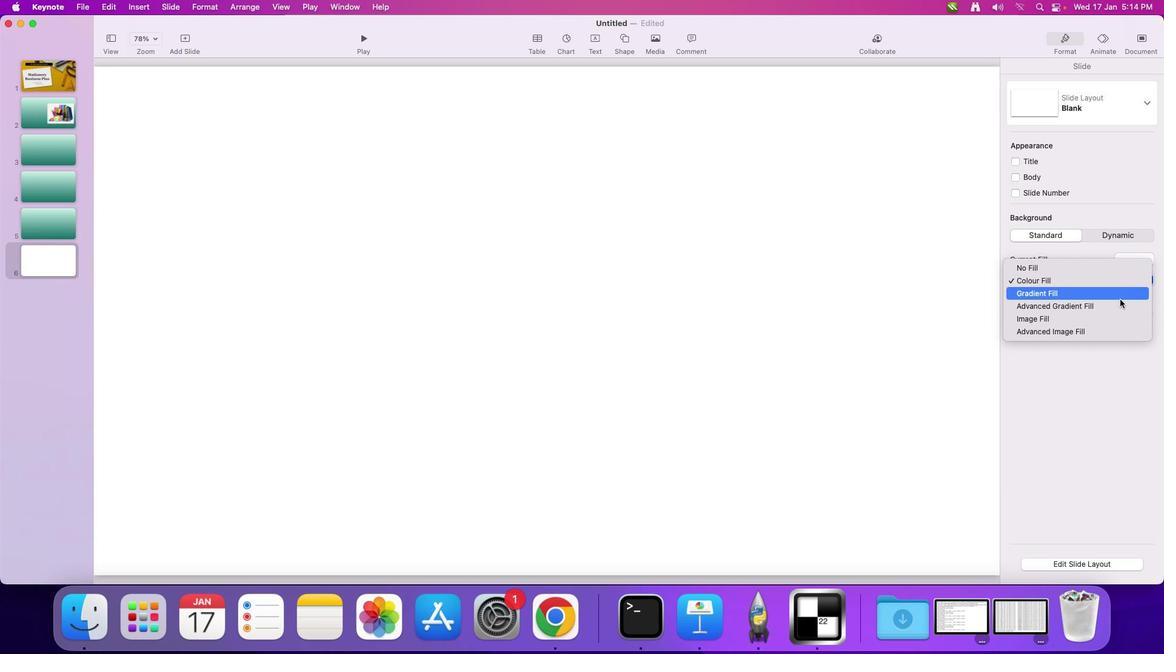 
Action: Mouse pressed left at (1159, 282)
Screenshot: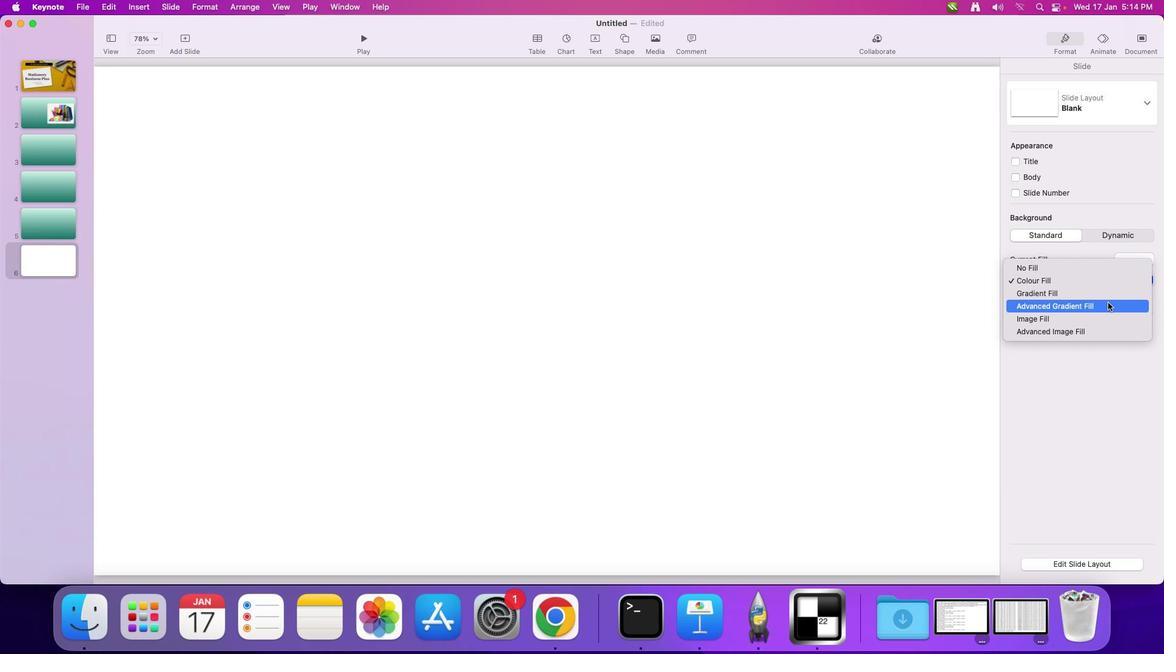 
Action: Mouse moved to (1110, 296)
Screenshot: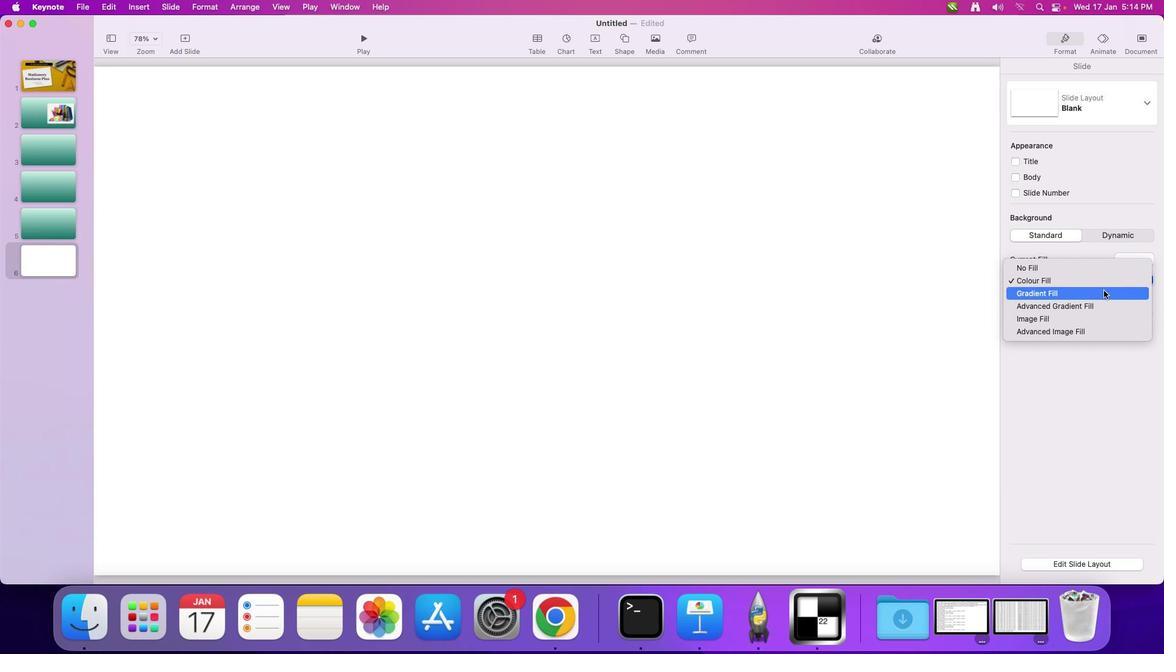 
Action: Mouse pressed left at (1110, 296)
Screenshot: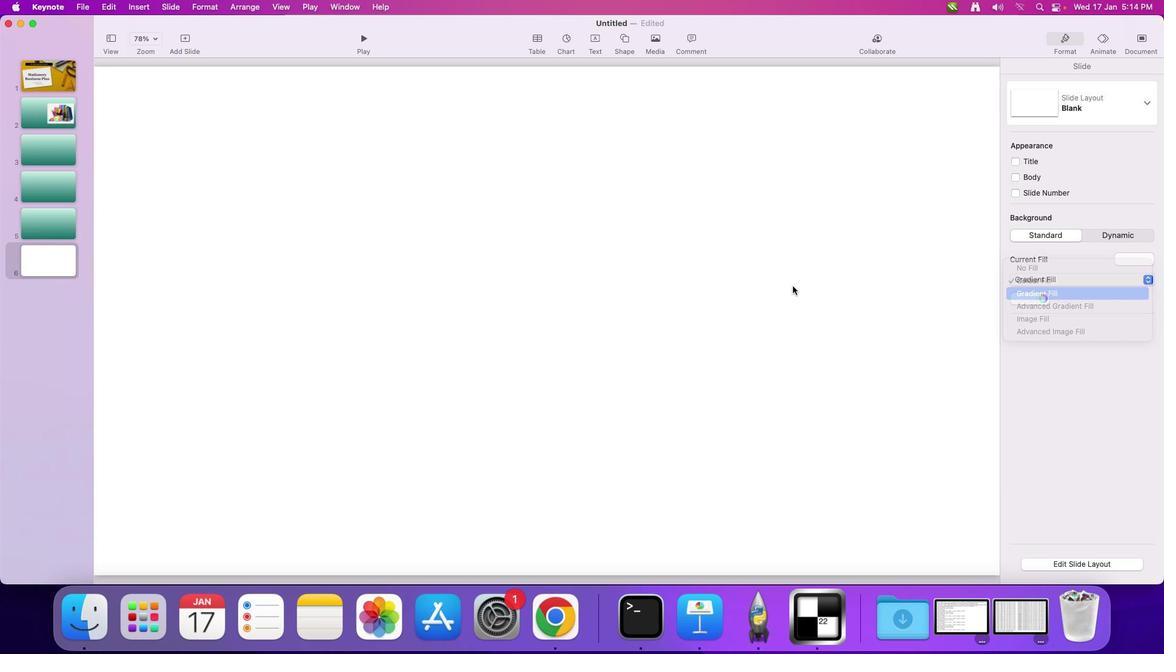 
Action: Mouse moved to (413, 226)
Screenshot: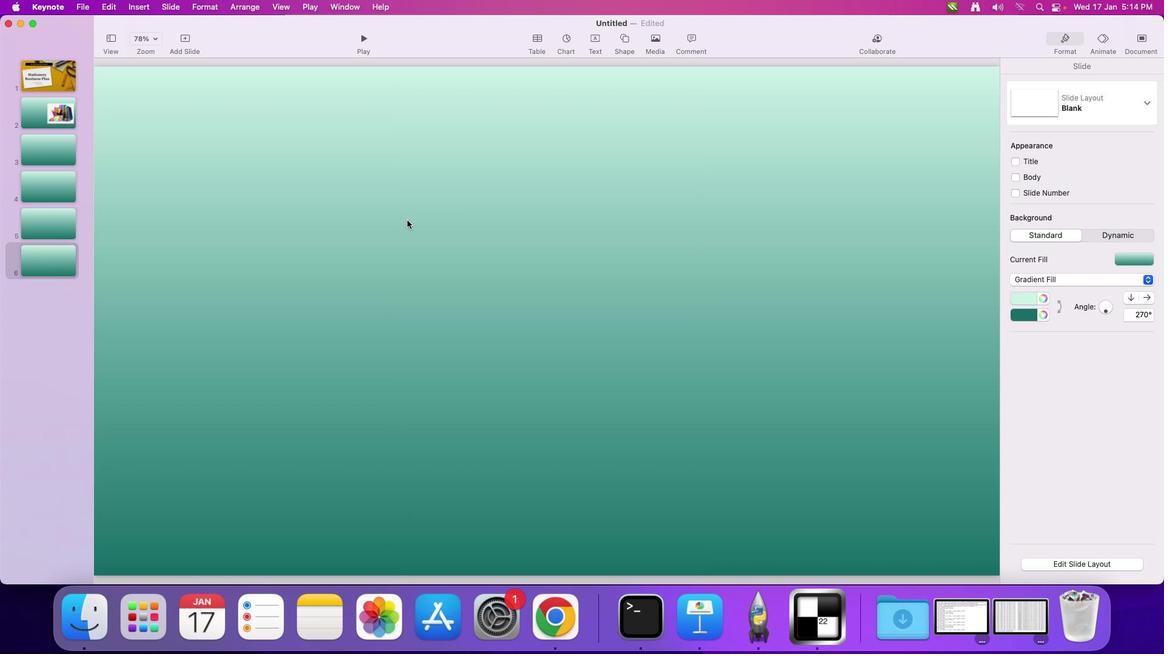 
Action: Mouse pressed left at (413, 226)
Screenshot: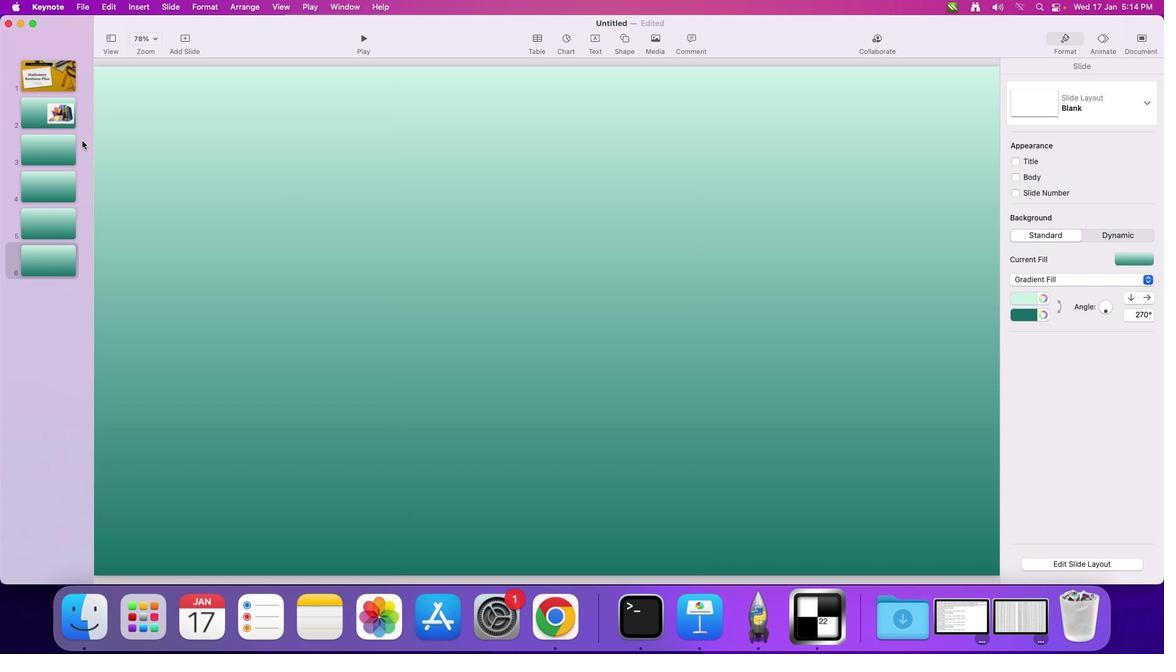 
Action: Mouse moved to (49, 120)
Screenshot: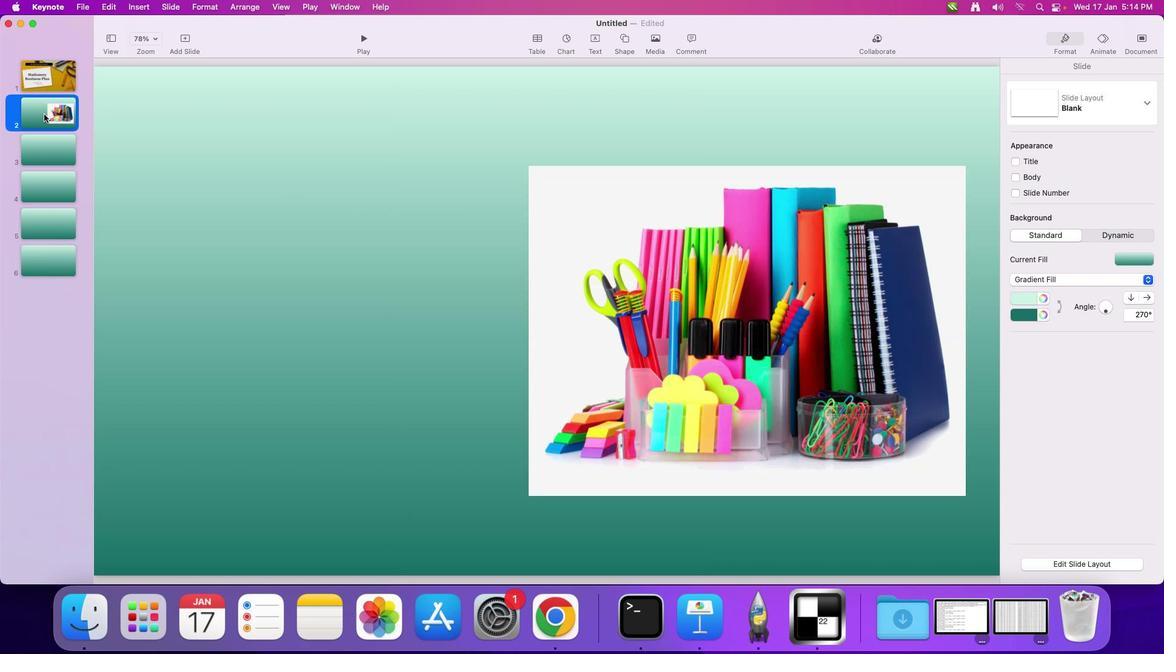 
Action: Mouse pressed left at (49, 120)
Screenshot: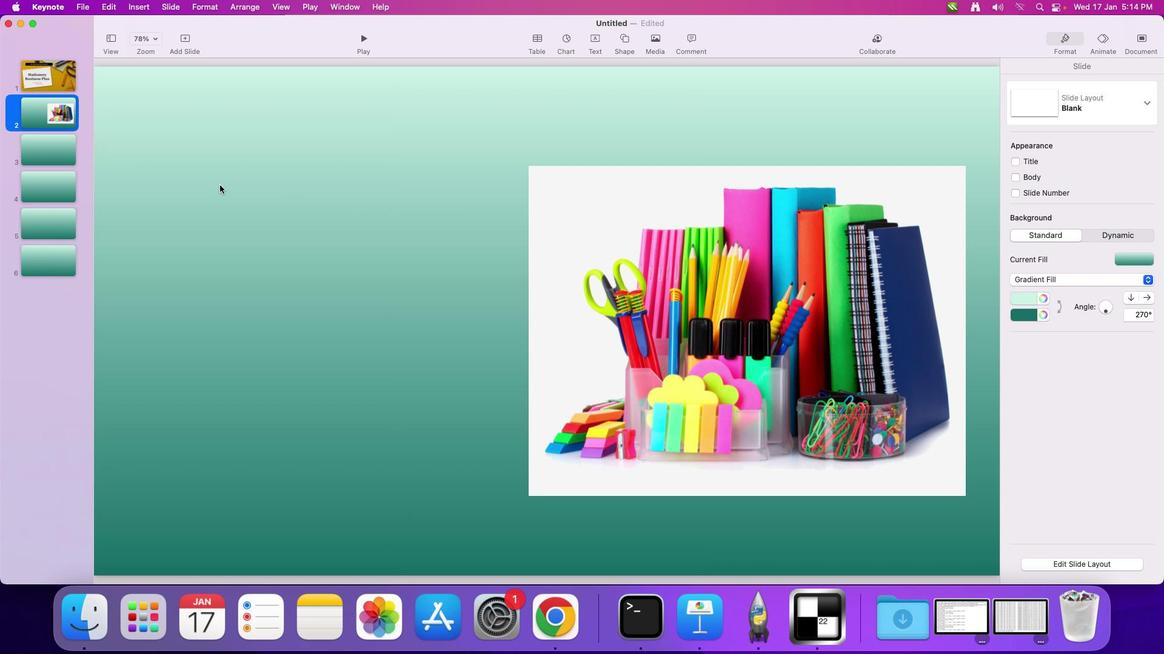
Action: Mouse moved to (340, 197)
Screenshot: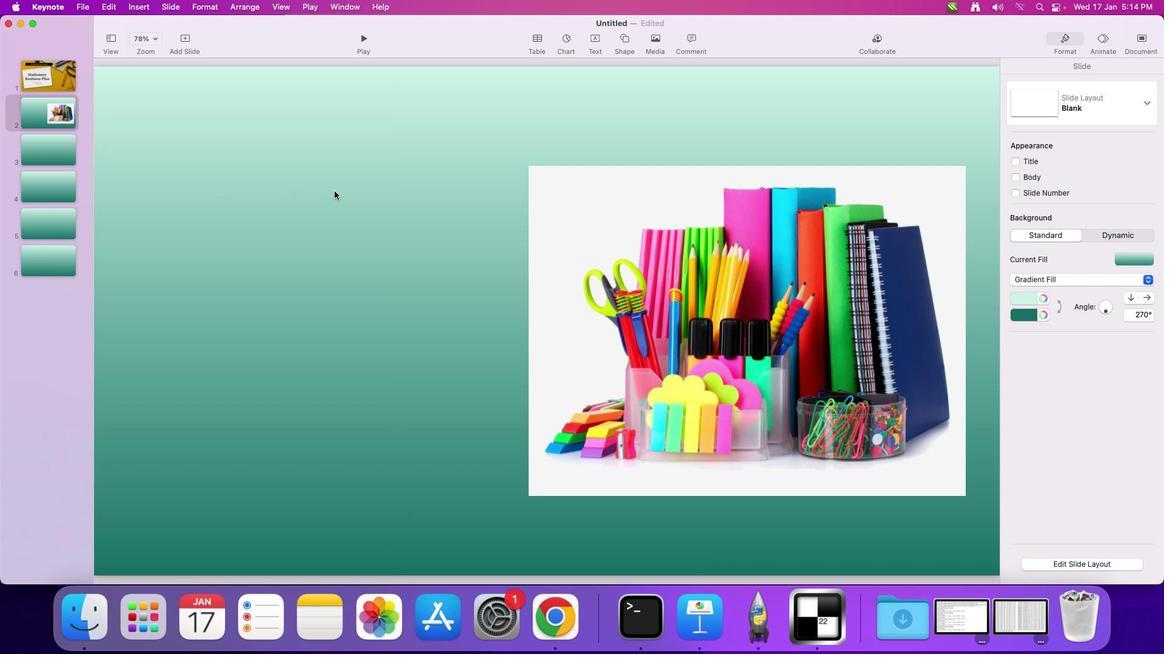 
Action: Mouse pressed left at (340, 197)
Screenshot: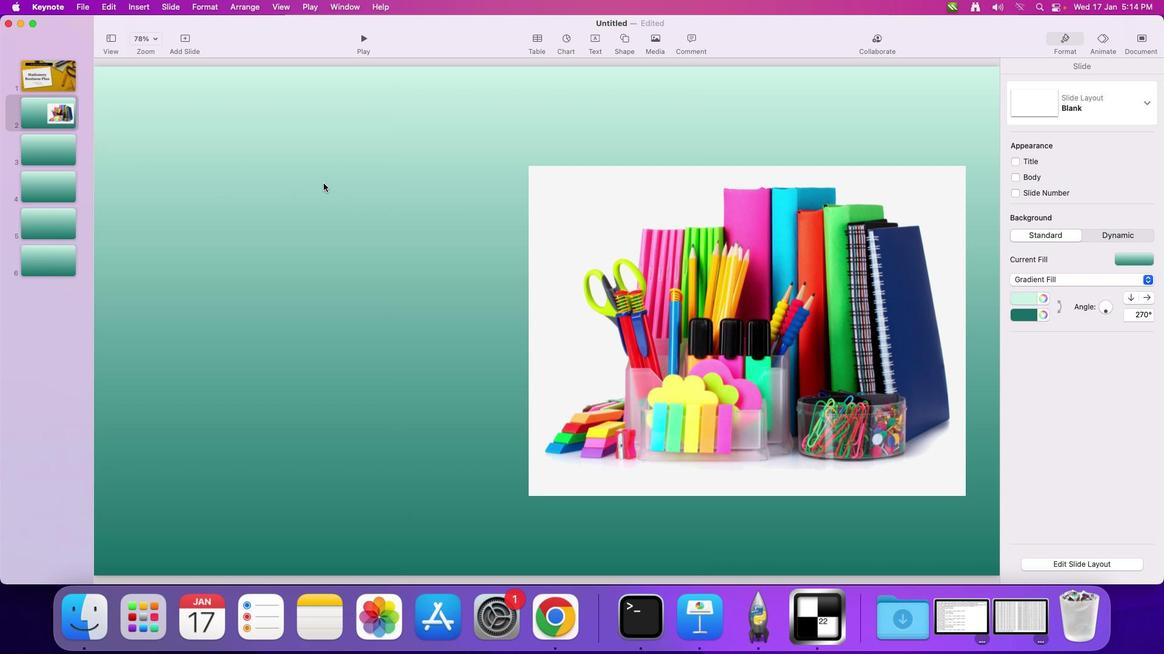 
Action: Mouse moved to (418, 195)
Screenshot: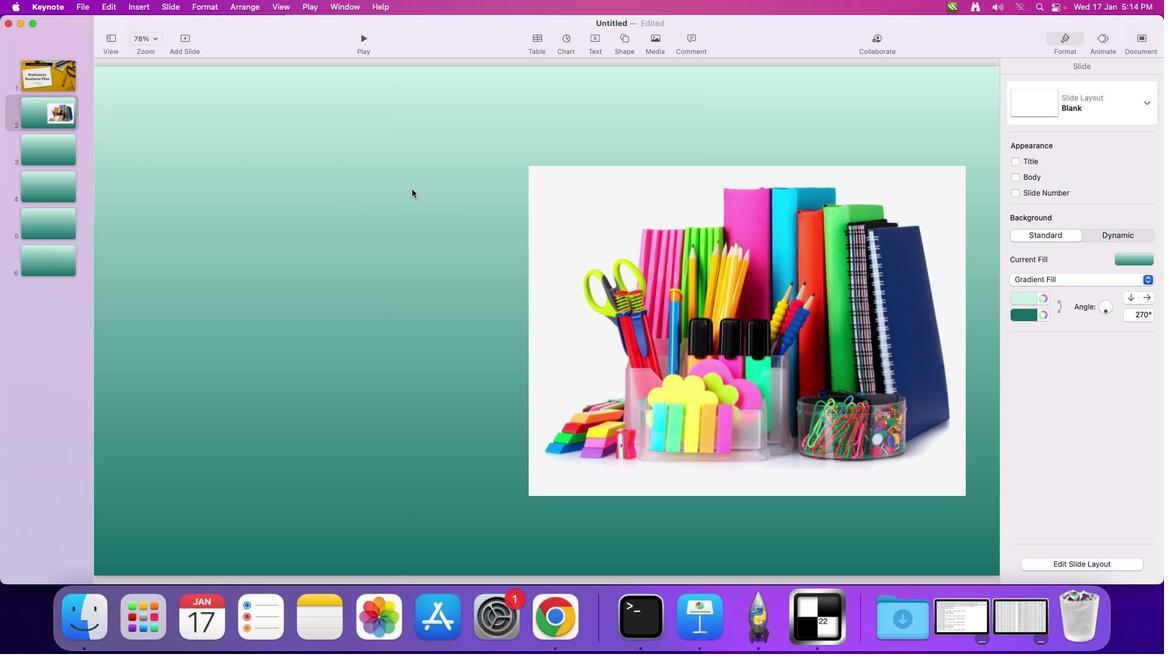 
Action: Mouse pressed left at (418, 195)
Screenshot: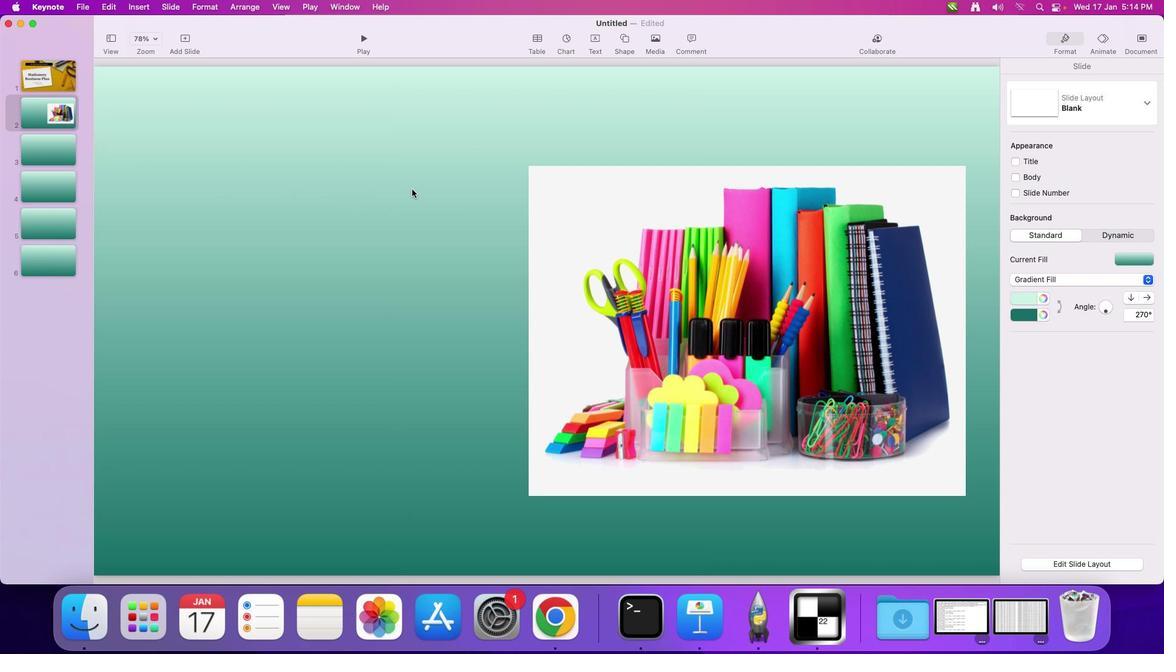 
Action: Mouse moved to (603, 47)
Screenshot: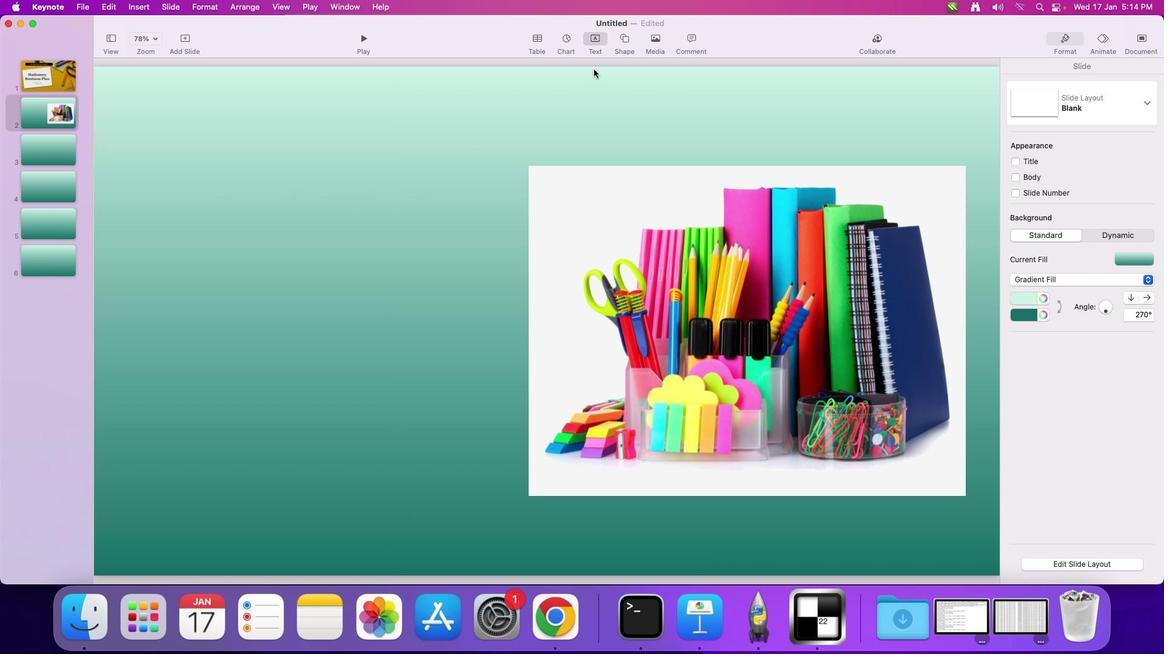 
Action: Mouse pressed left at (603, 47)
Screenshot: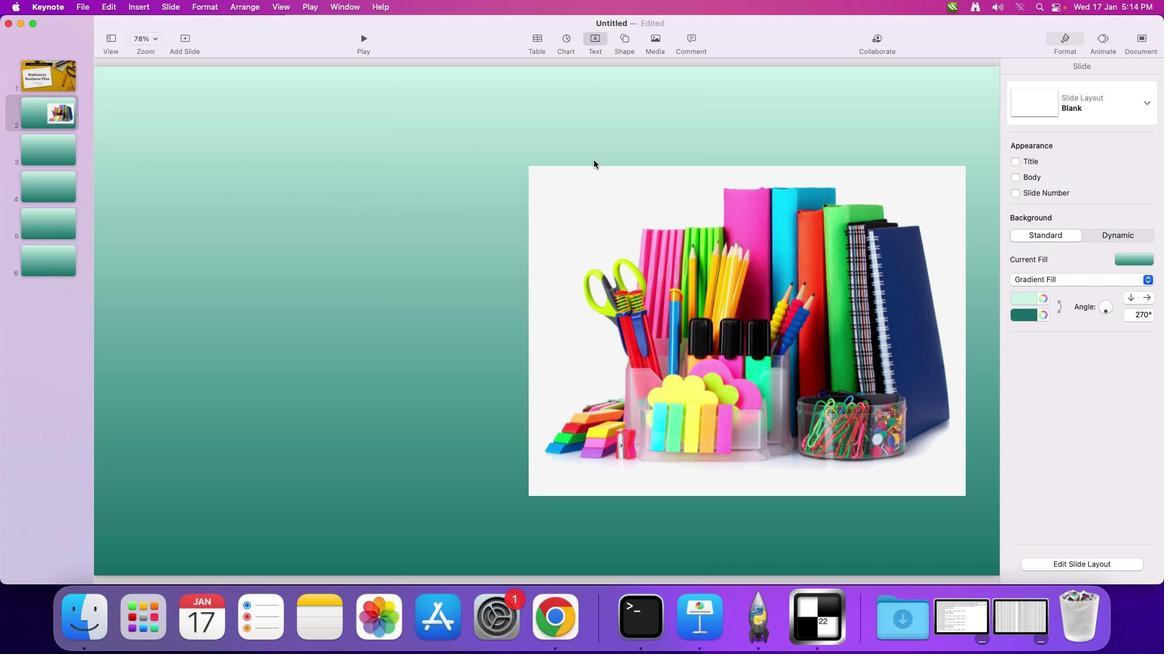 
Action: Mouse moved to (552, 329)
Screenshot: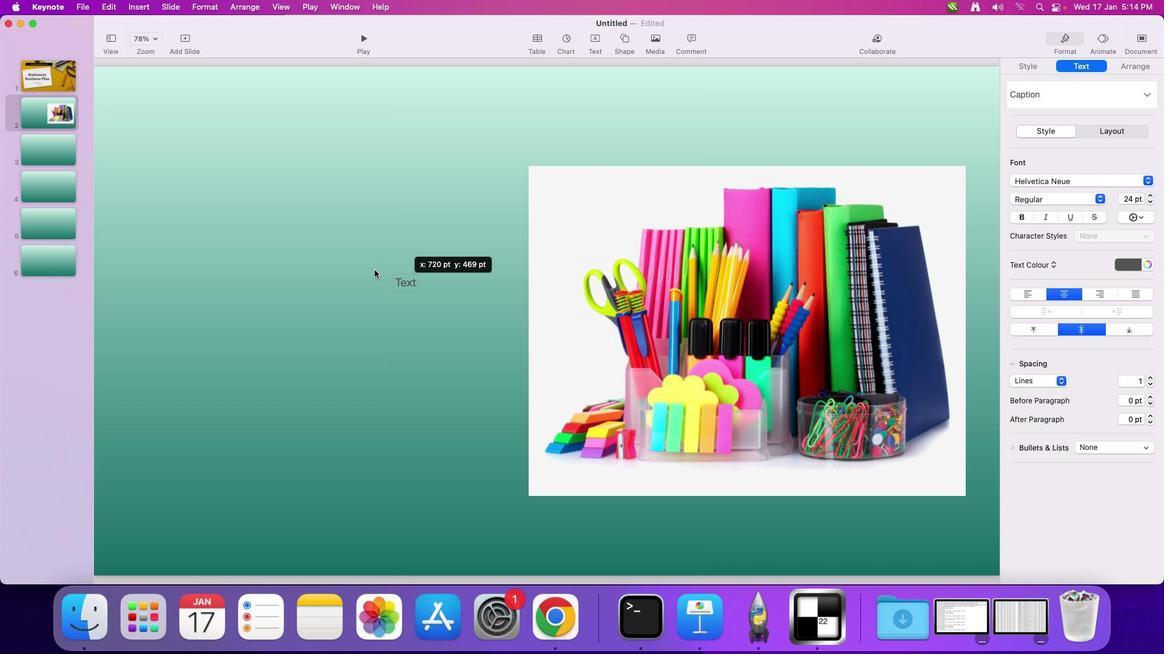 
Action: Mouse pressed left at (552, 329)
Screenshot: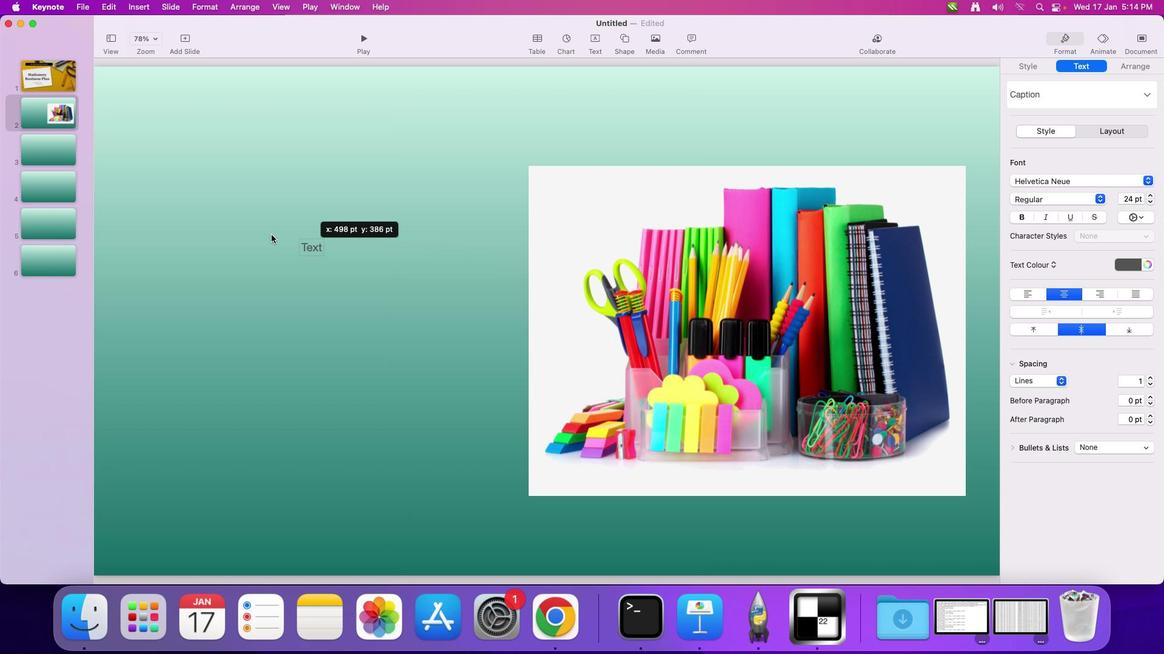 
Action: Mouse moved to (218, 200)
Screenshot: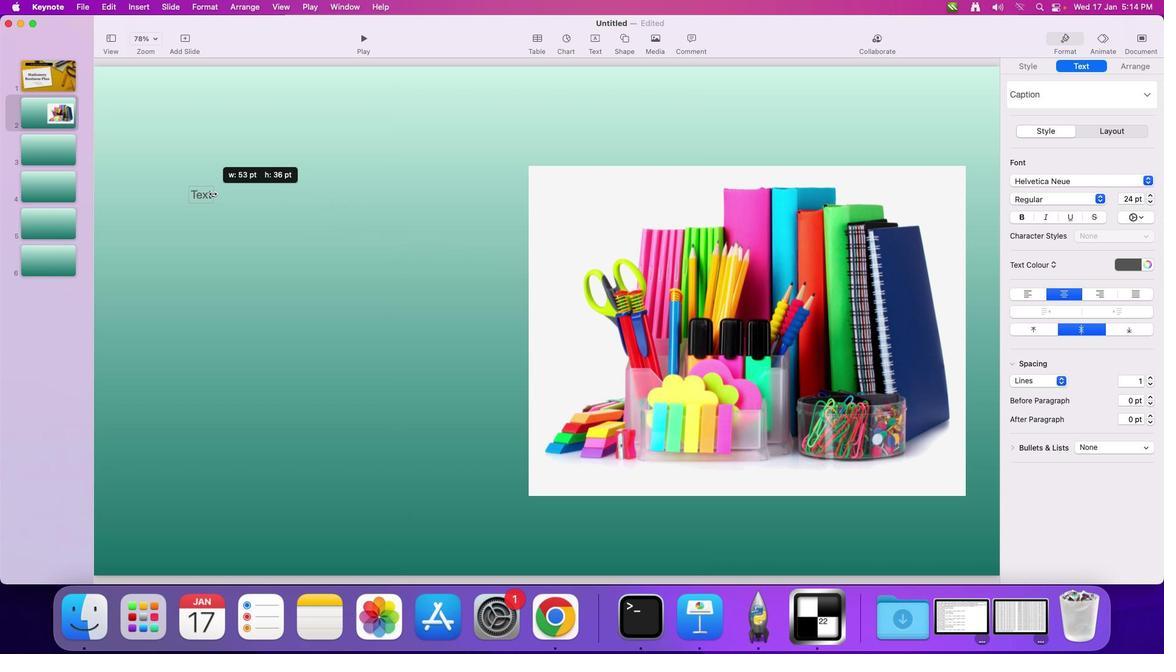 
Action: Mouse pressed left at (218, 200)
Screenshot: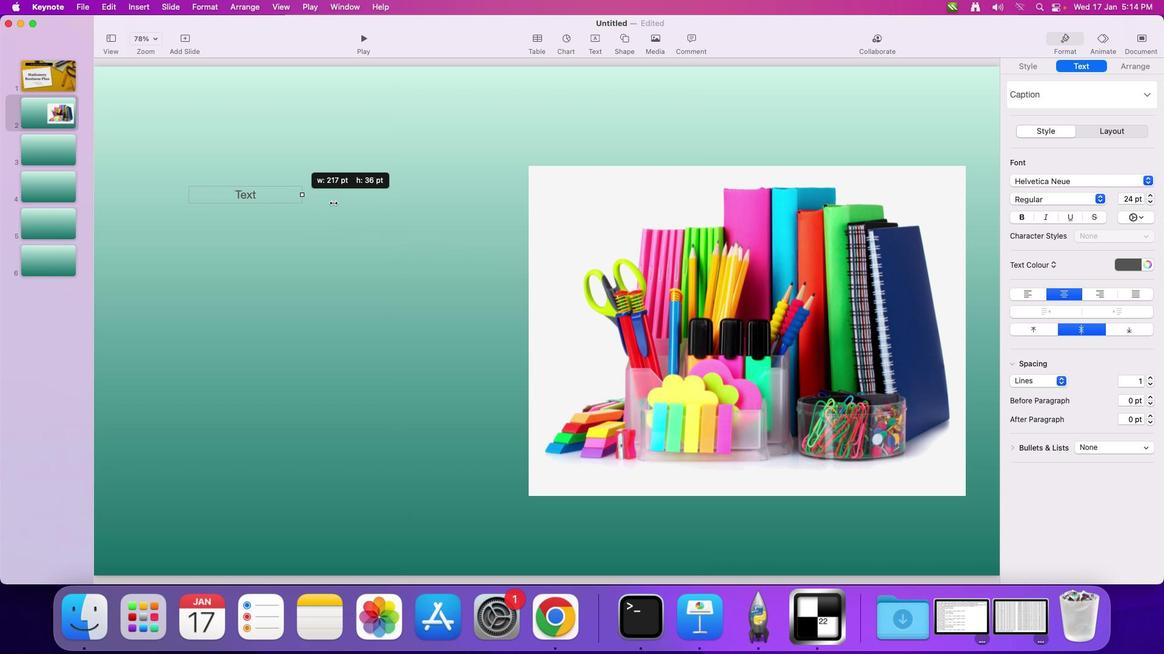 
Action: Mouse moved to (1155, 188)
Screenshot: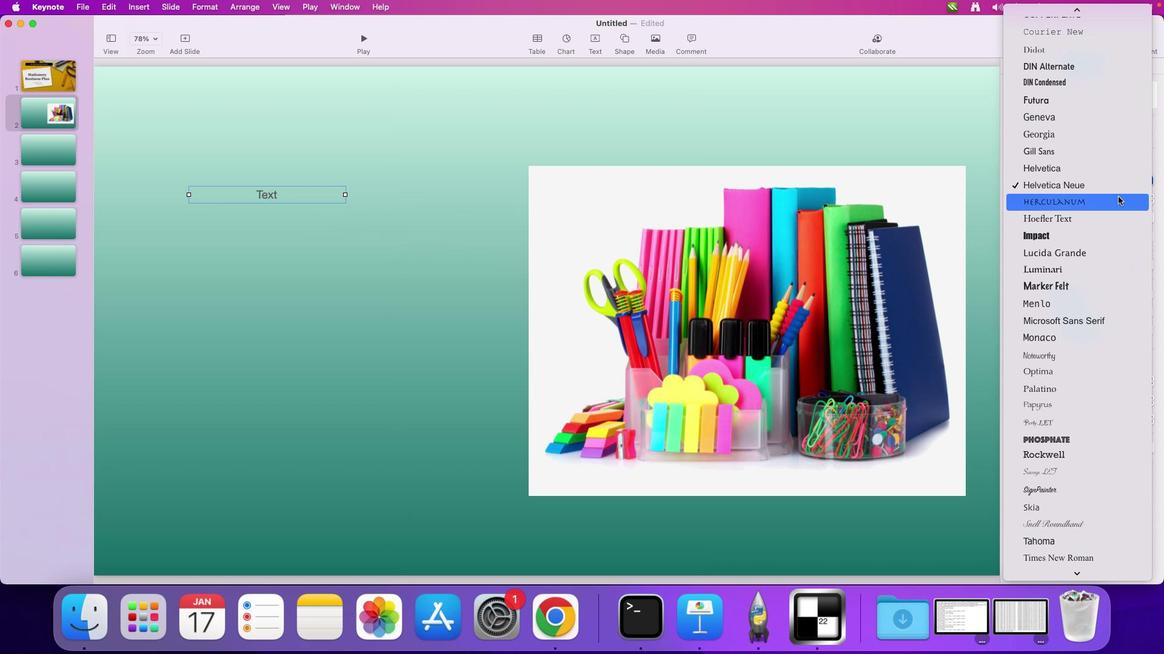 
Action: Mouse pressed left at (1155, 188)
Screenshot: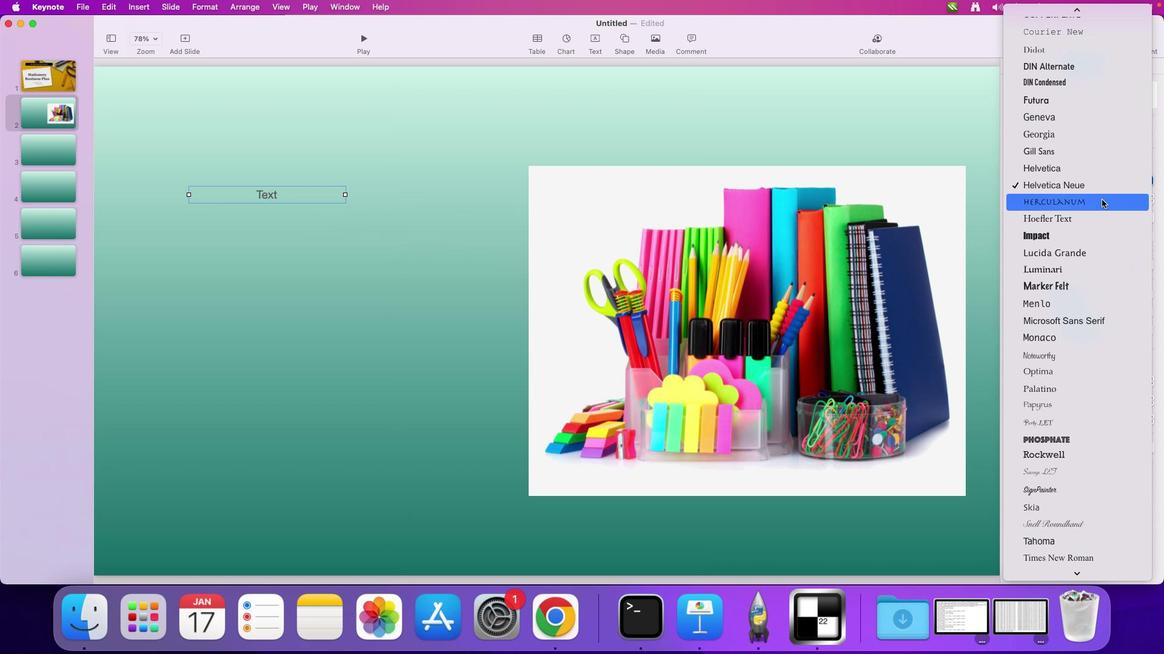 
Action: Mouse moved to (1089, 382)
Screenshot: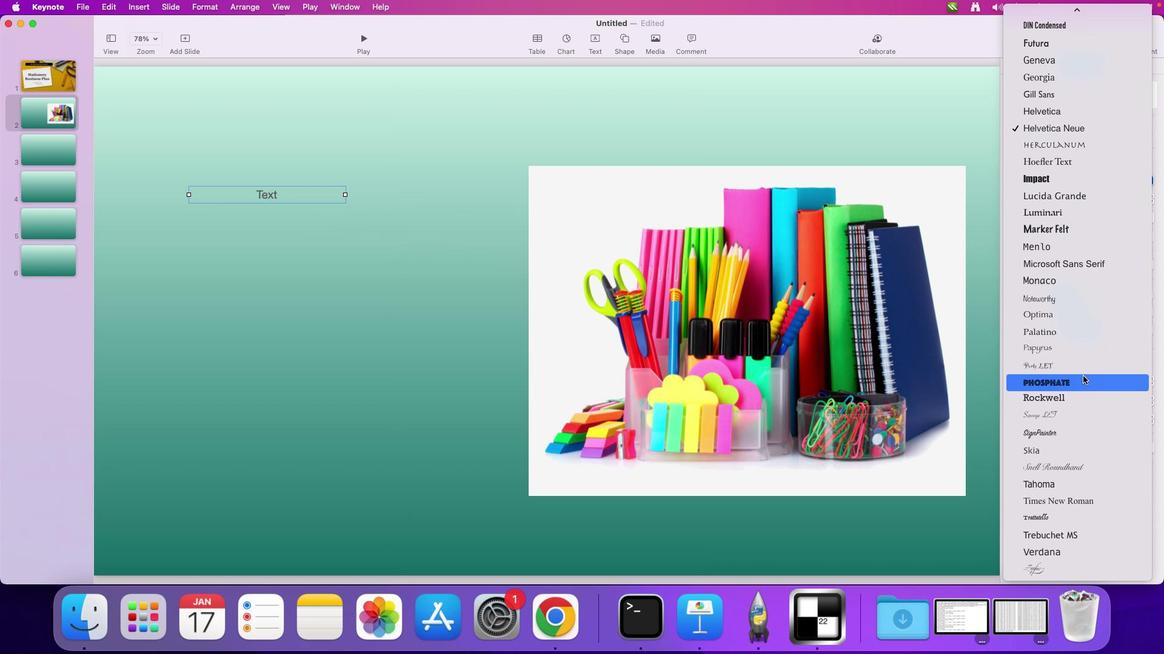 
Action: Mouse scrolled (1089, 382) with delta (6, 5)
Screenshot: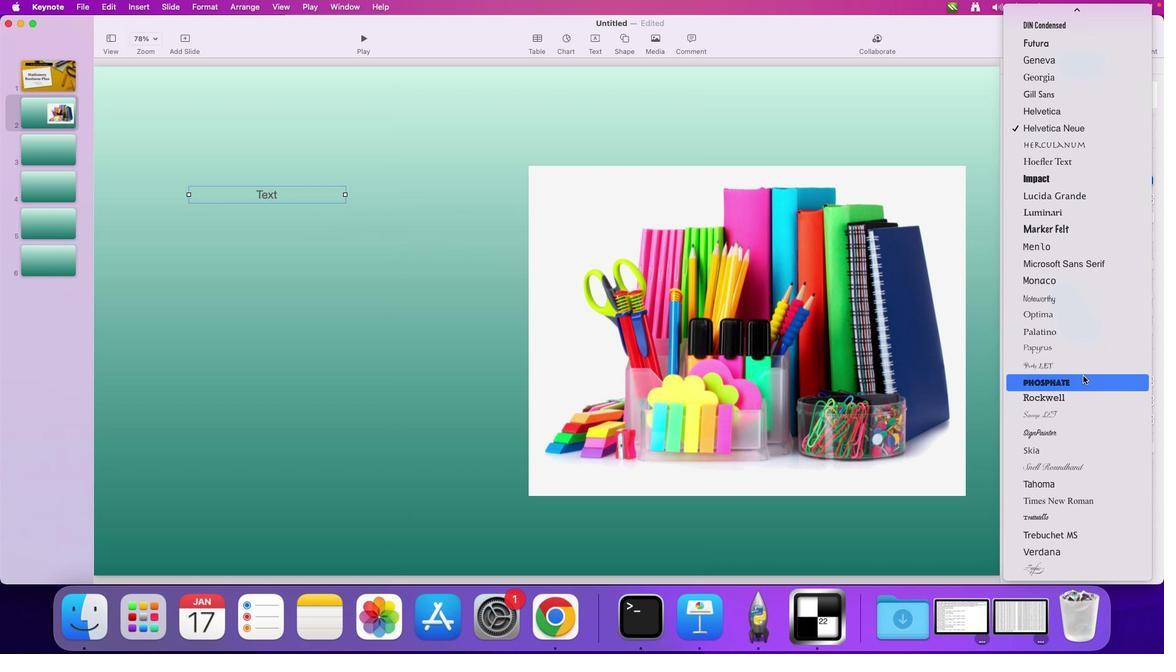 
Action: Mouse scrolled (1089, 382) with delta (6, 5)
Screenshot: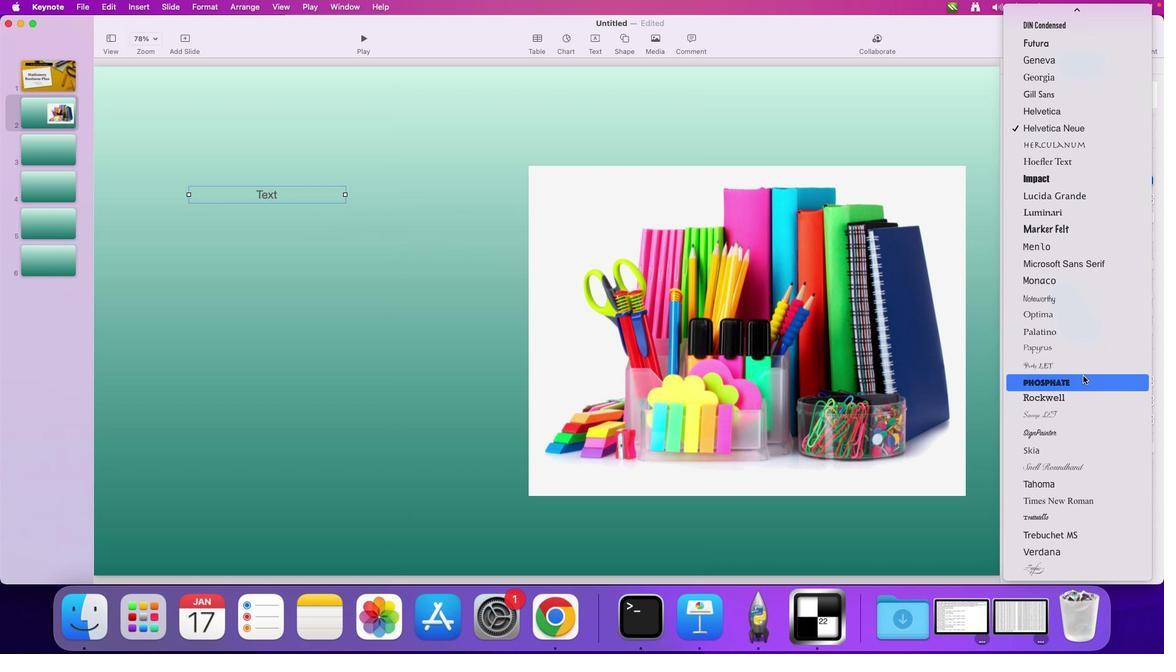 
Action: Mouse scrolled (1089, 382) with delta (6, 3)
Screenshot: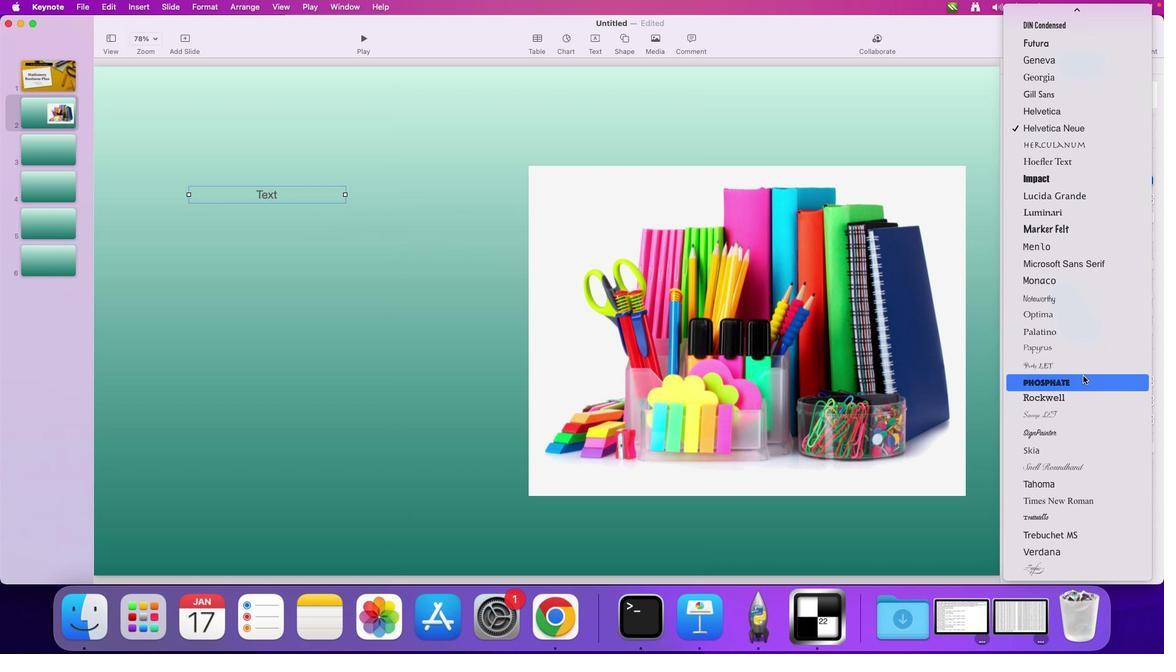 
Action: Mouse scrolled (1089, 382) with delta (6, 3)
Screenshot: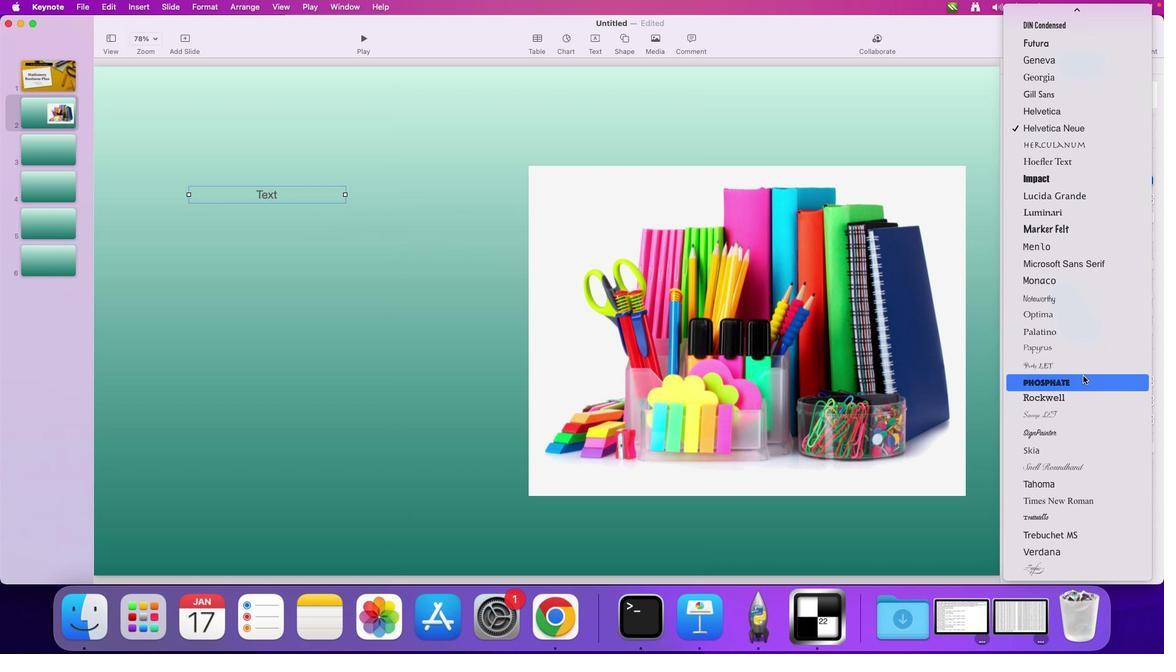 
Action: Mouse scrolled (1089, 382) with delta (6, 5)
Screenshot: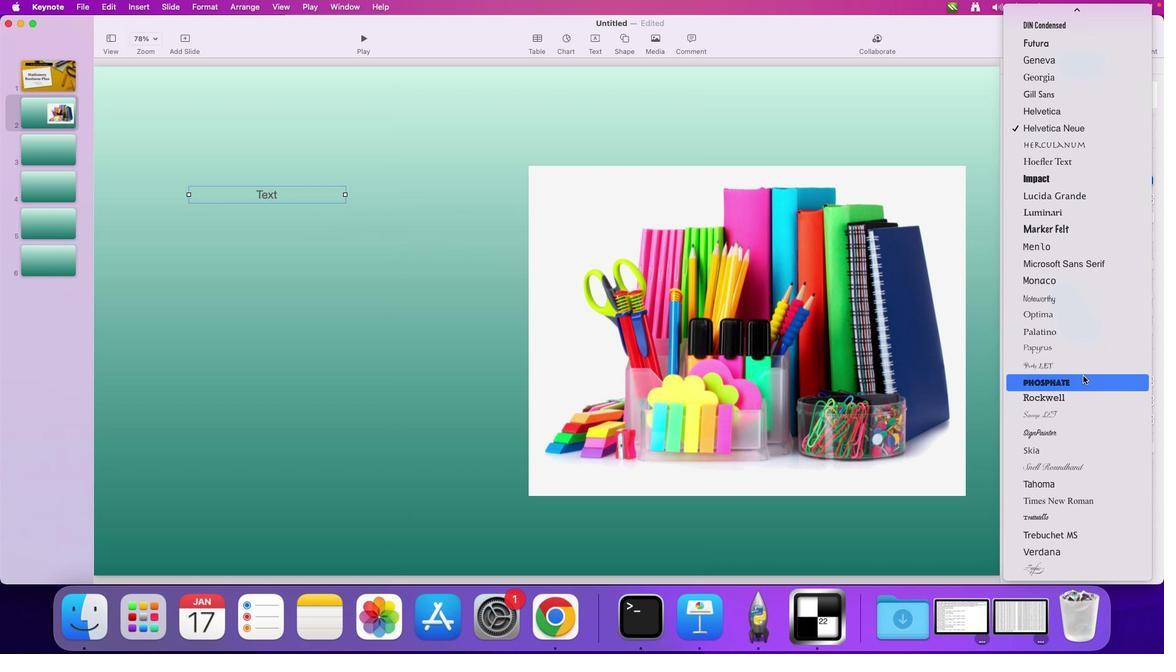 
Action: Mouse scrolled (1089, 382) with delta (6, 5)
Screenshot: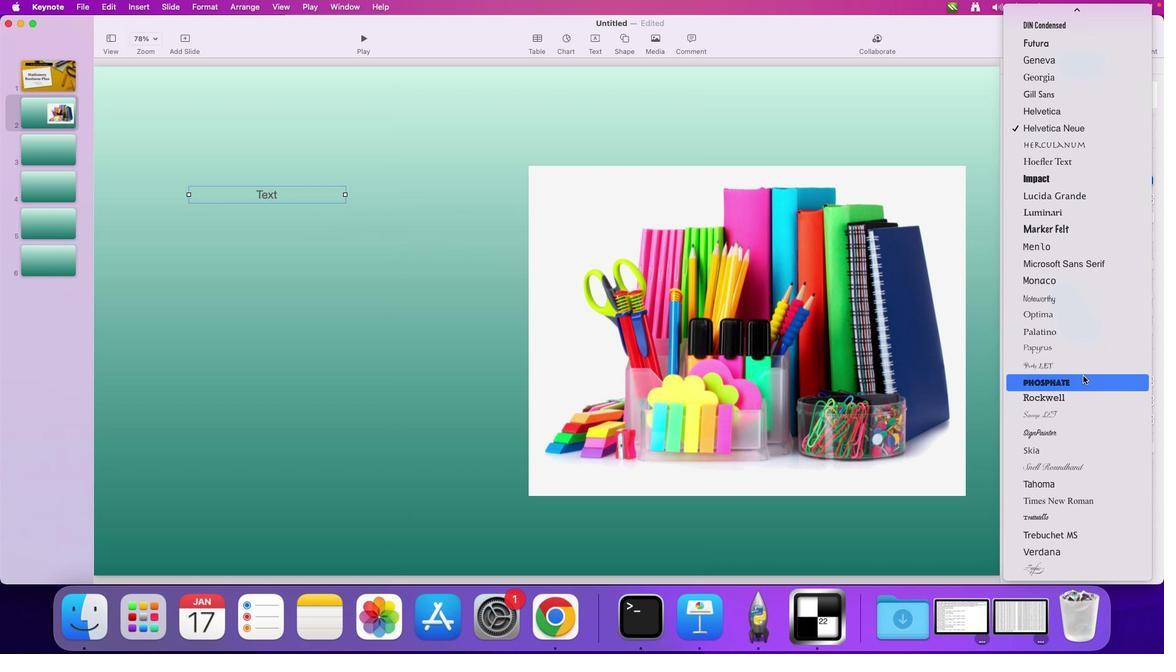 
Action: Mouse scrolled (1089, 382) with delta (6, 3)
Screenshot: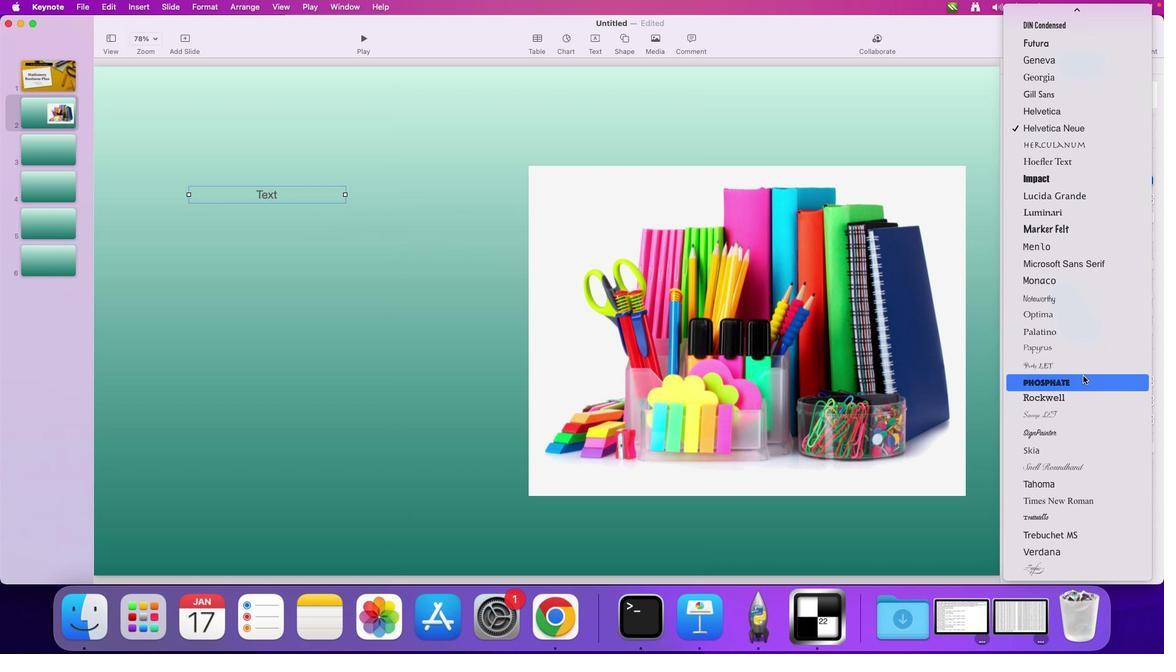 
Action: Mouse scrolled (1089, 382) with delta (6, 2)
Screenshot: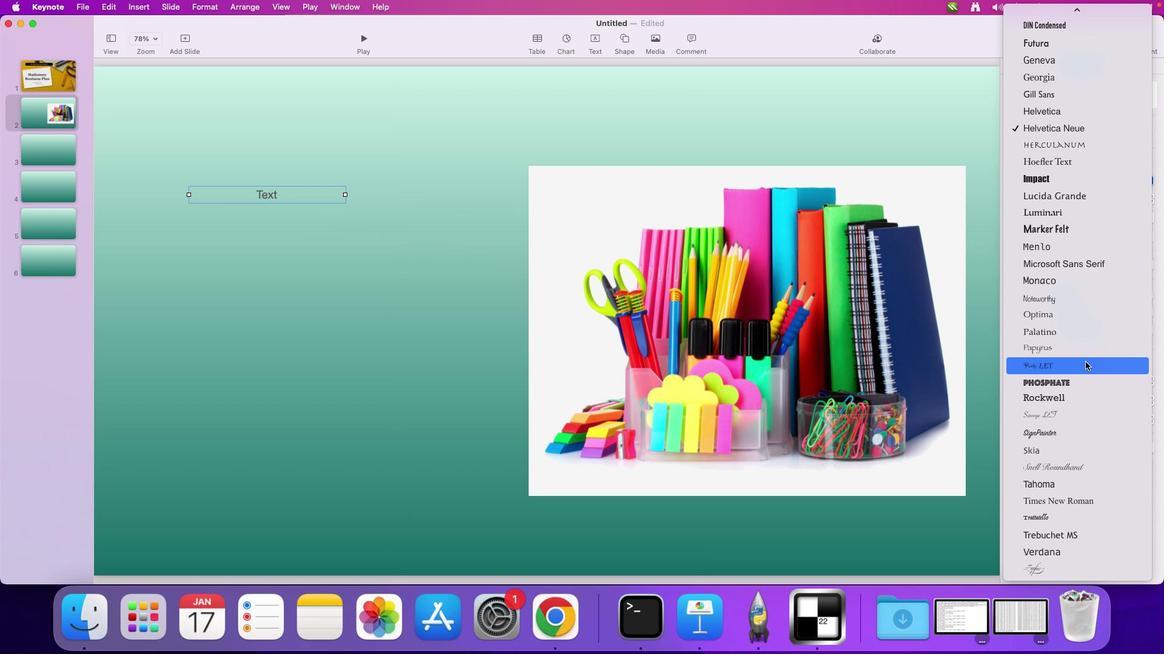 
Action: Mouse moved to (1093, 237)
Screenshot: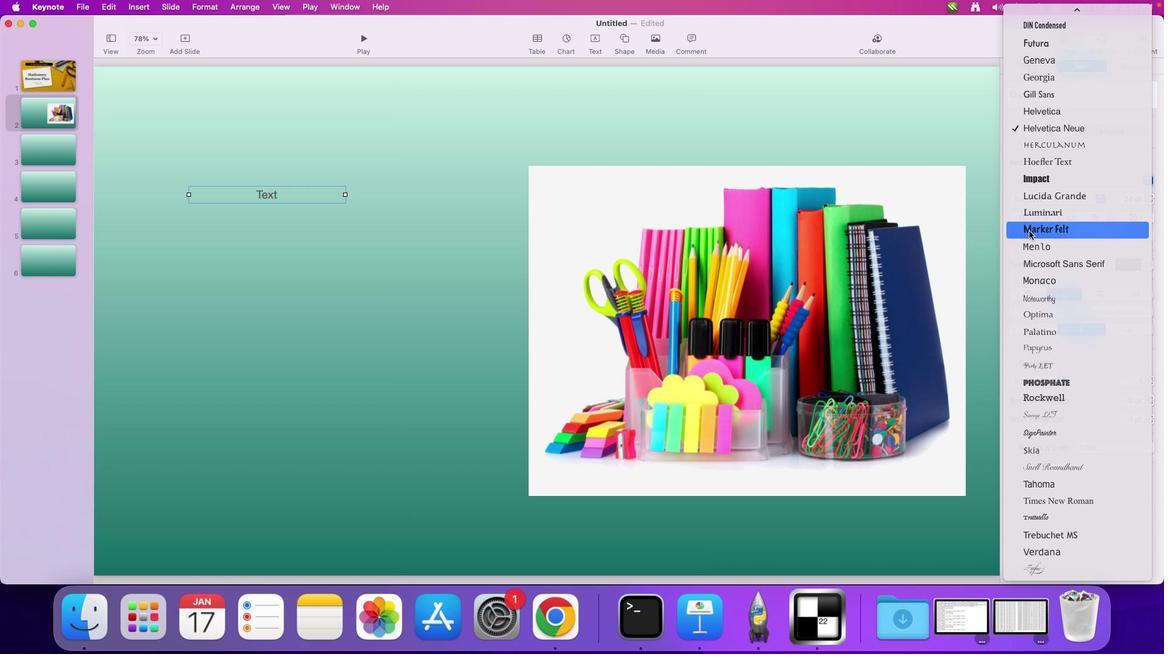 
Action: Mouse pressed left at (1093, 237)
Screenshot: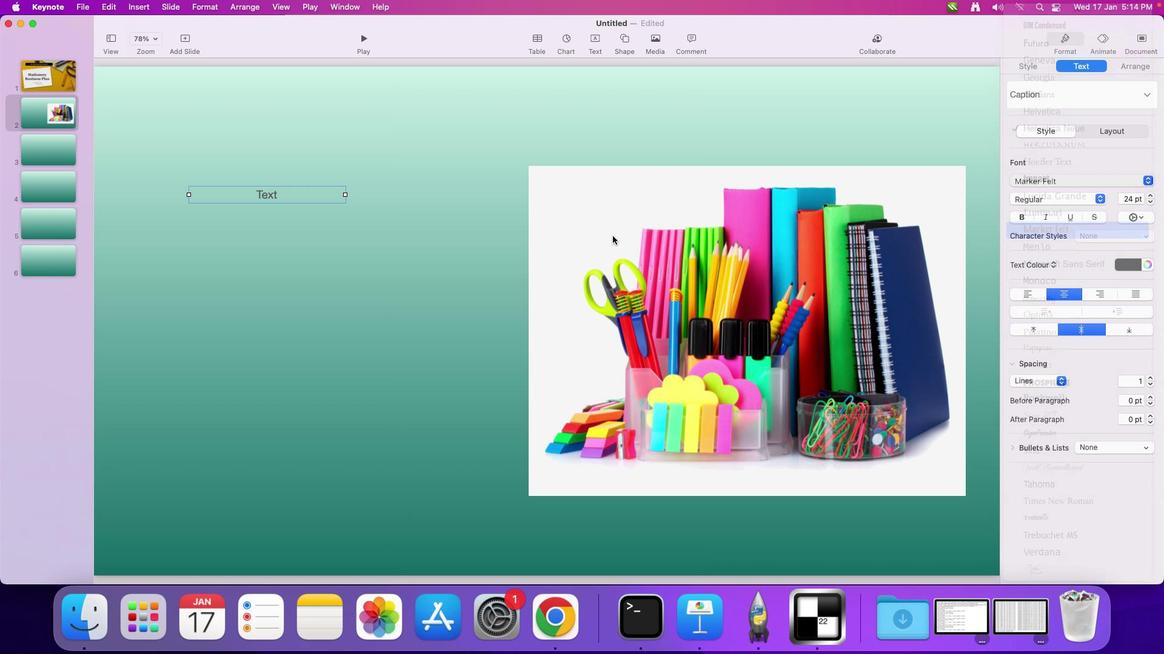 
Action: Mouse moved to (295, 196)
Screenshot: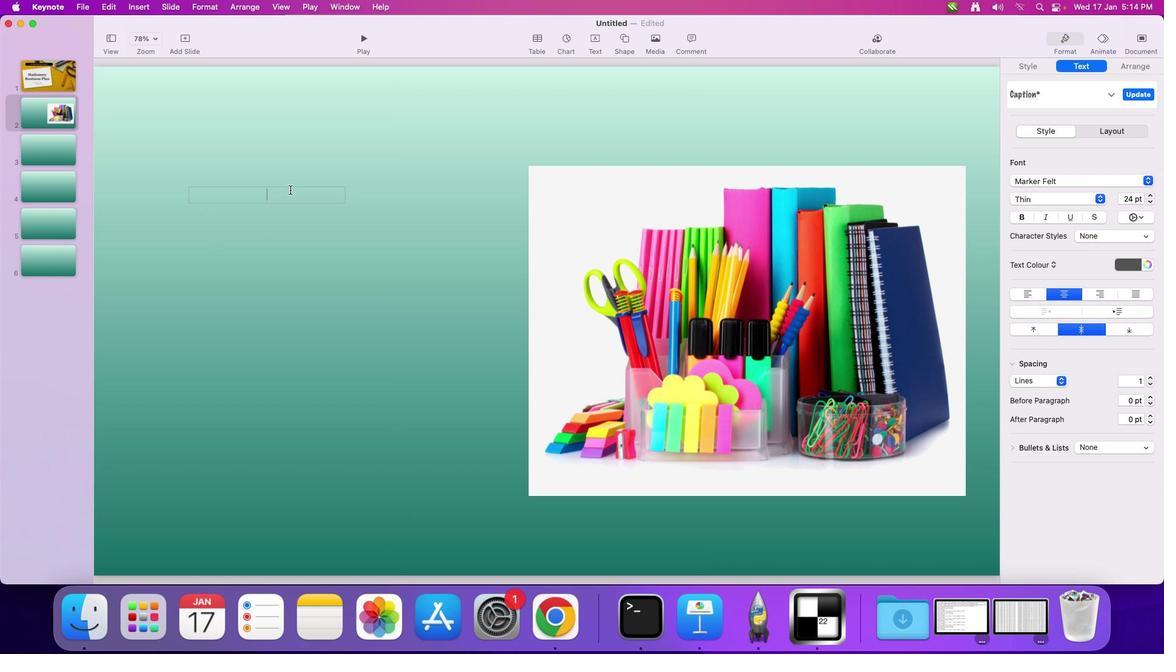 
Action: Mouse pressed left at (295, 196)
Screenshot: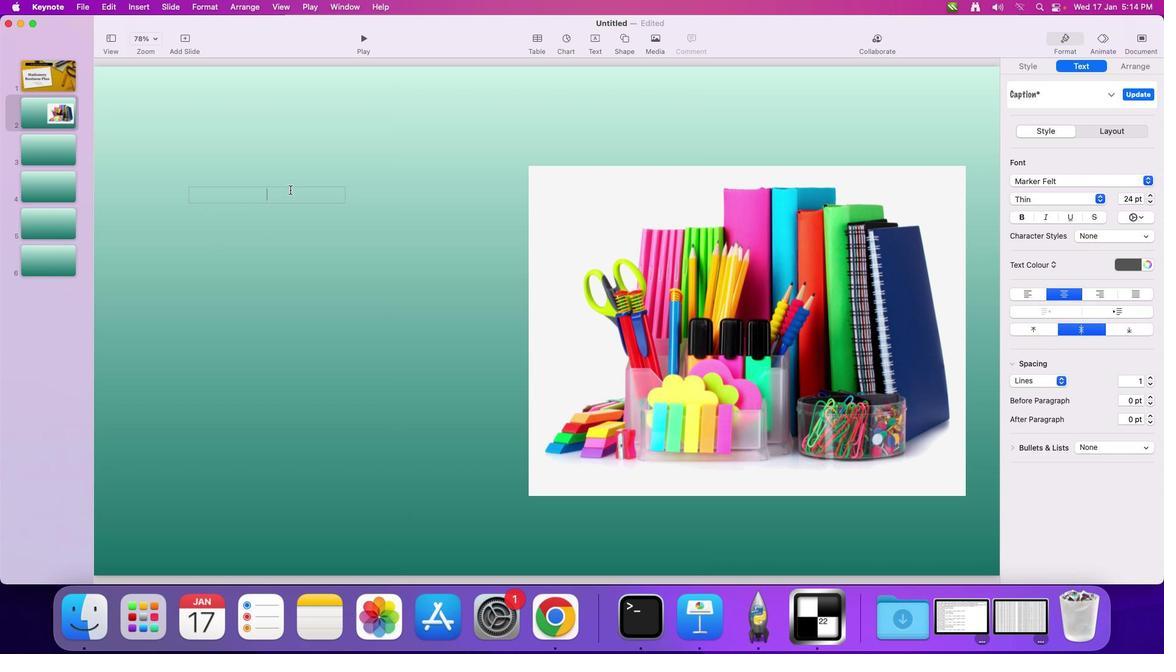 
Action: Mouse moved to (912, 259)
Screenshot: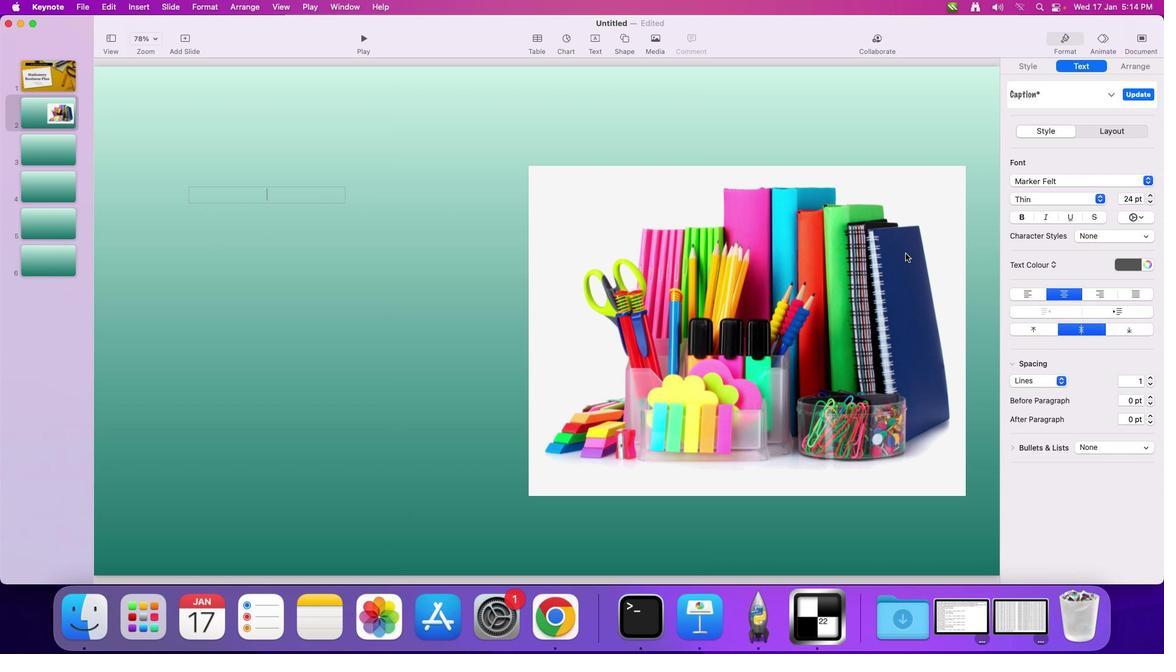 
Action: Key pressed Key.shift'H''E''A''D''I''N''G'Key.spaceKey.shift'O''F'
Screenshot: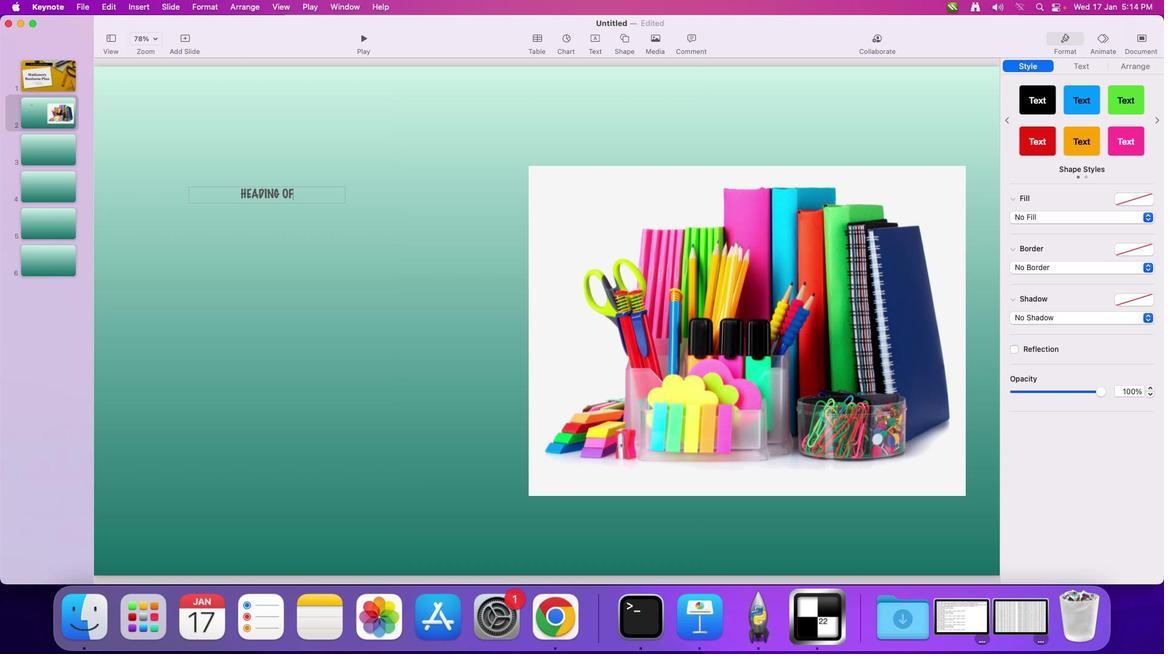 
Action: Mouse moved to (330, 199)
Screenshot: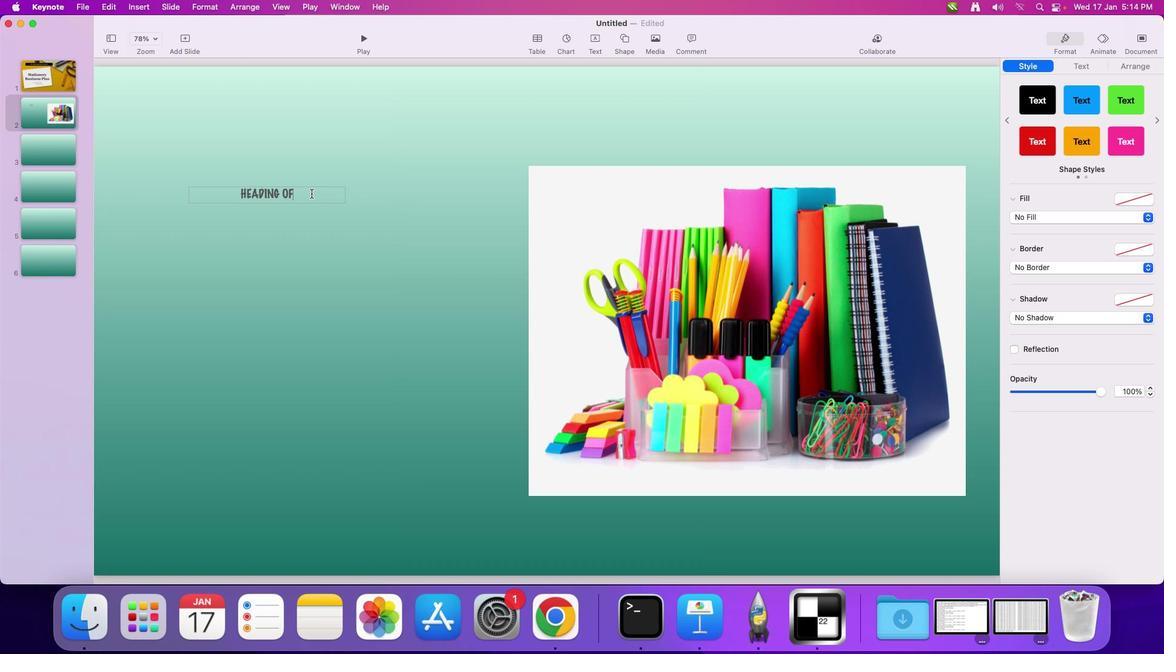 
Action: Mouse pressed left at (330, 199)
Screenshot: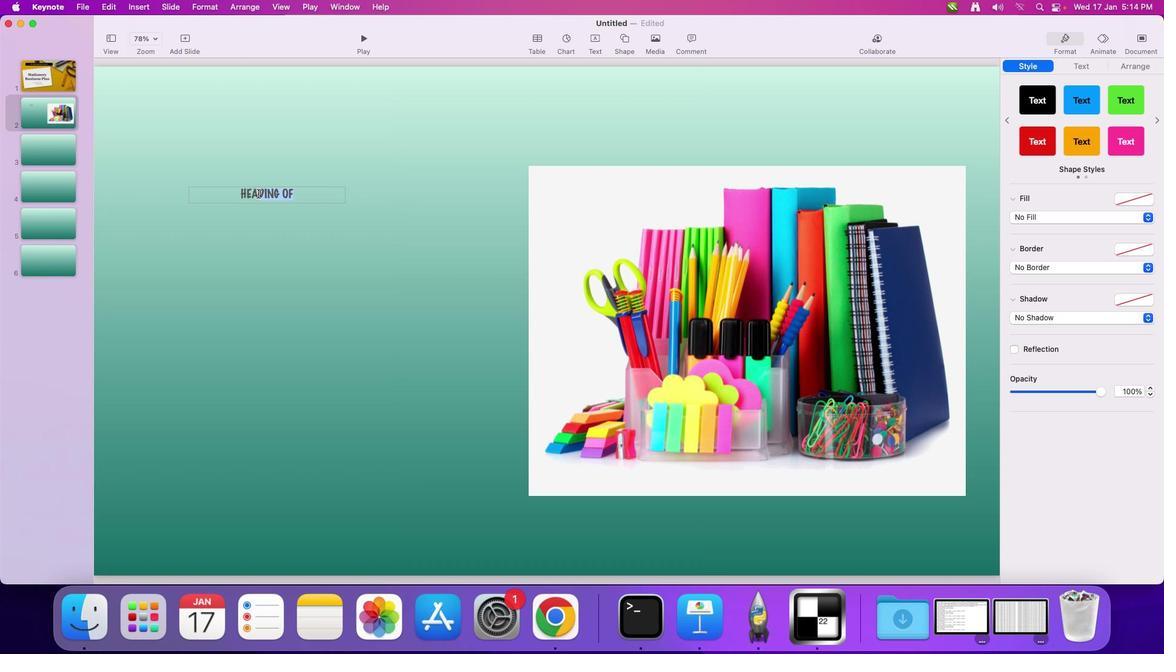 
Action: Mouse moved to (380, 198)
Screenshot: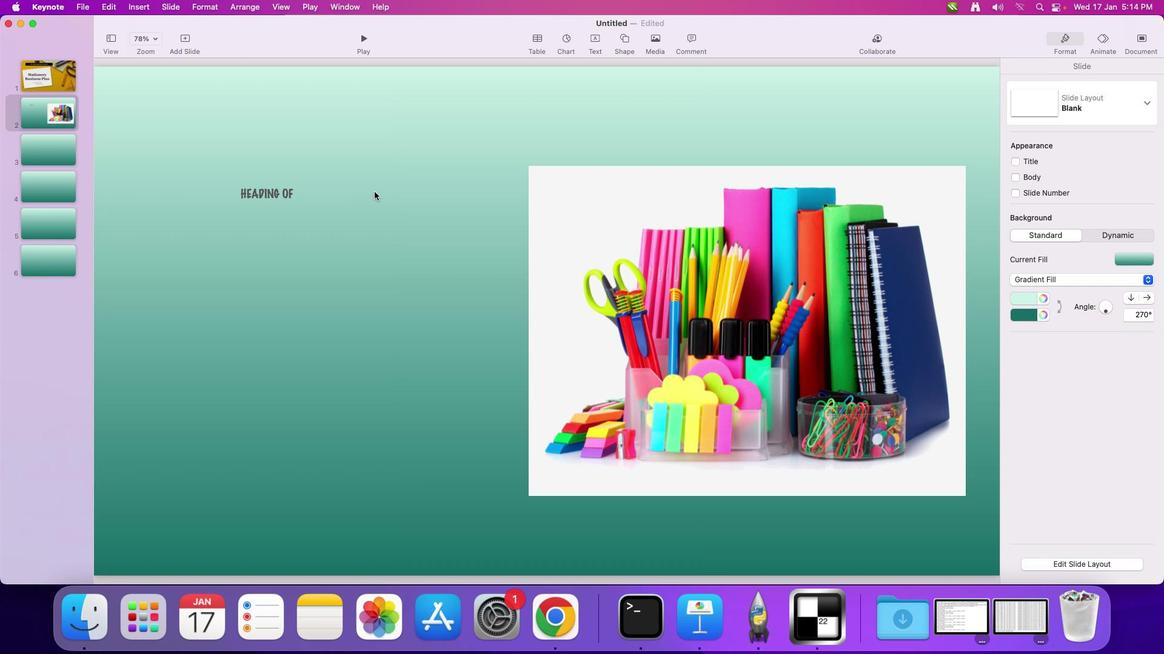 
Action: Mouse pressed left at (380, 198)
Screenshot: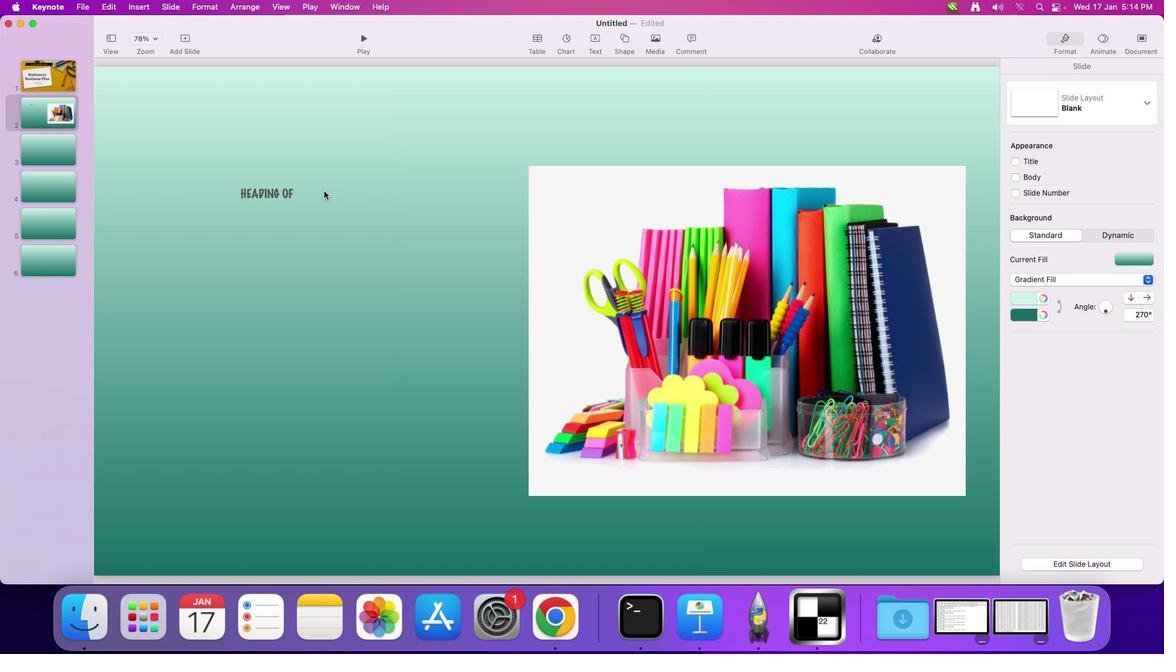
Action: Mouse moved to (309, 200)
Screenshot: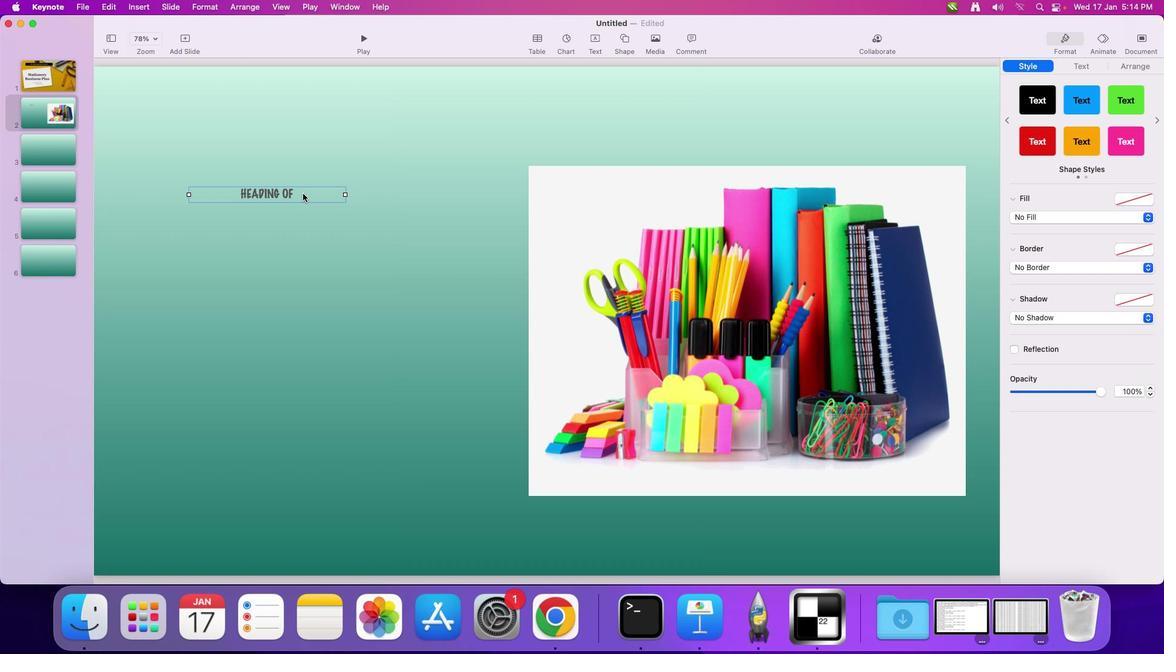 
Action: Mouse pressed left at (309, 200)
Screenshot: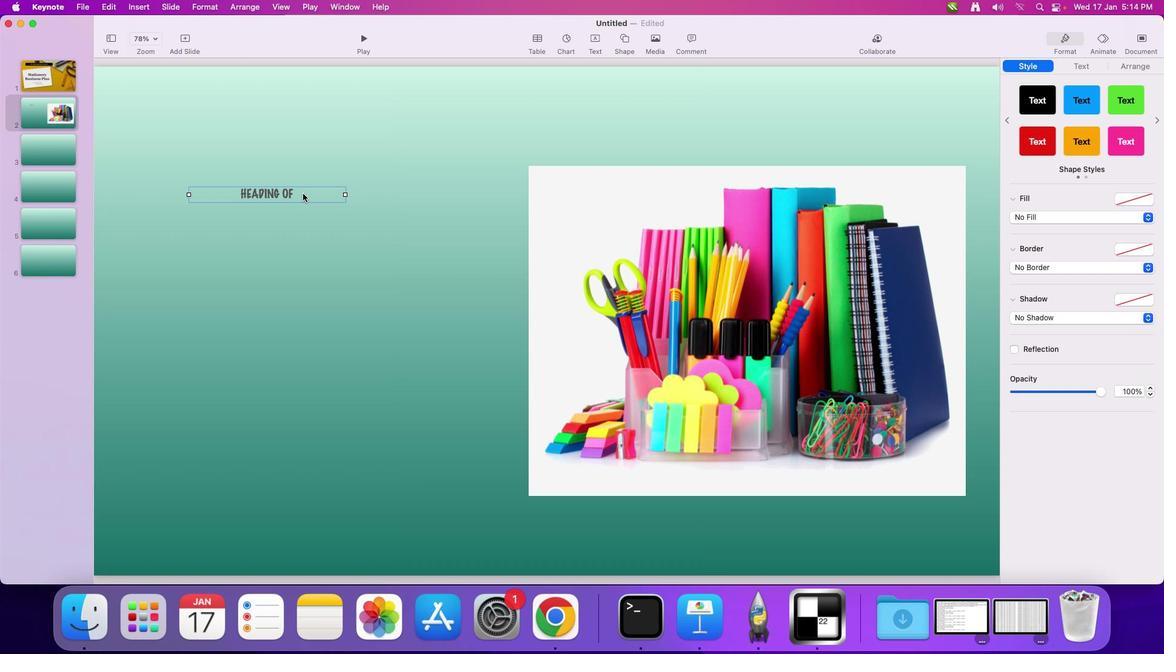 
Action: Mouse moved to (310, 198)
Screenshot: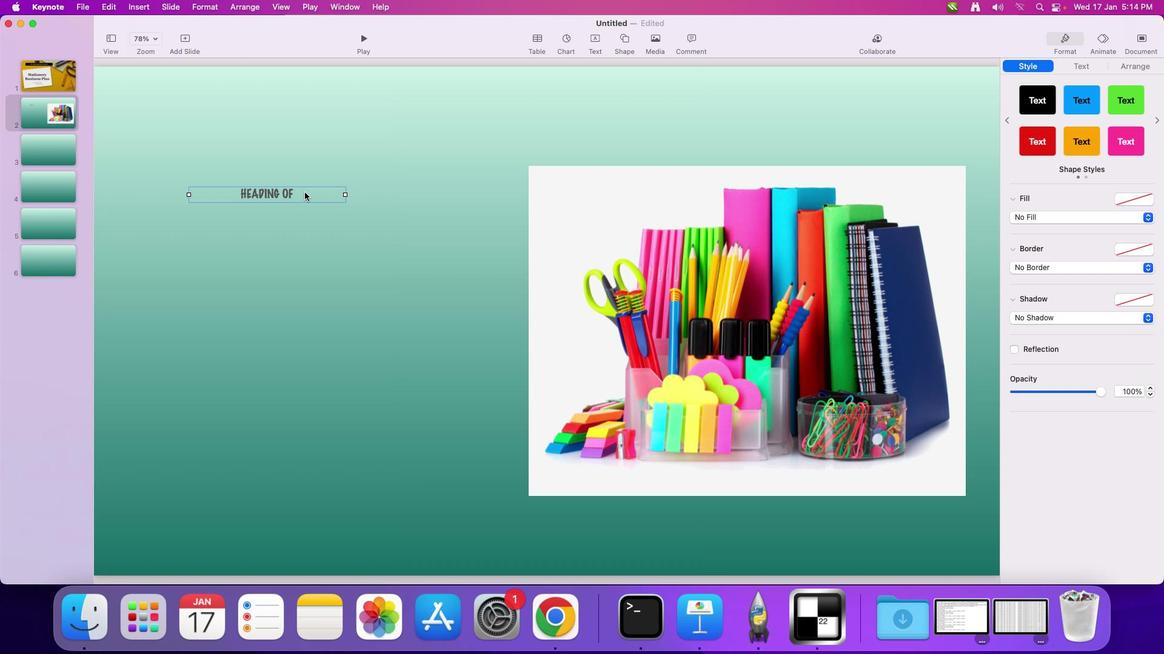 
Action: Mouse pressed left at (310, 198)
Screenshot: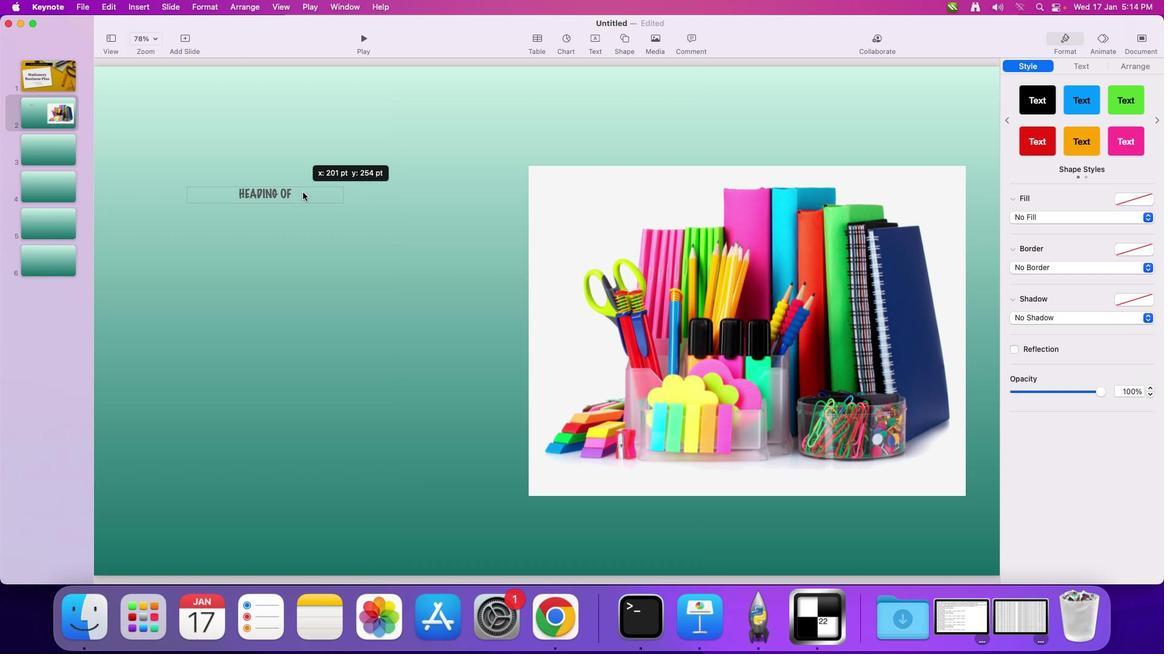 
Action: Mouse moved to (308, 198)
Screenshot: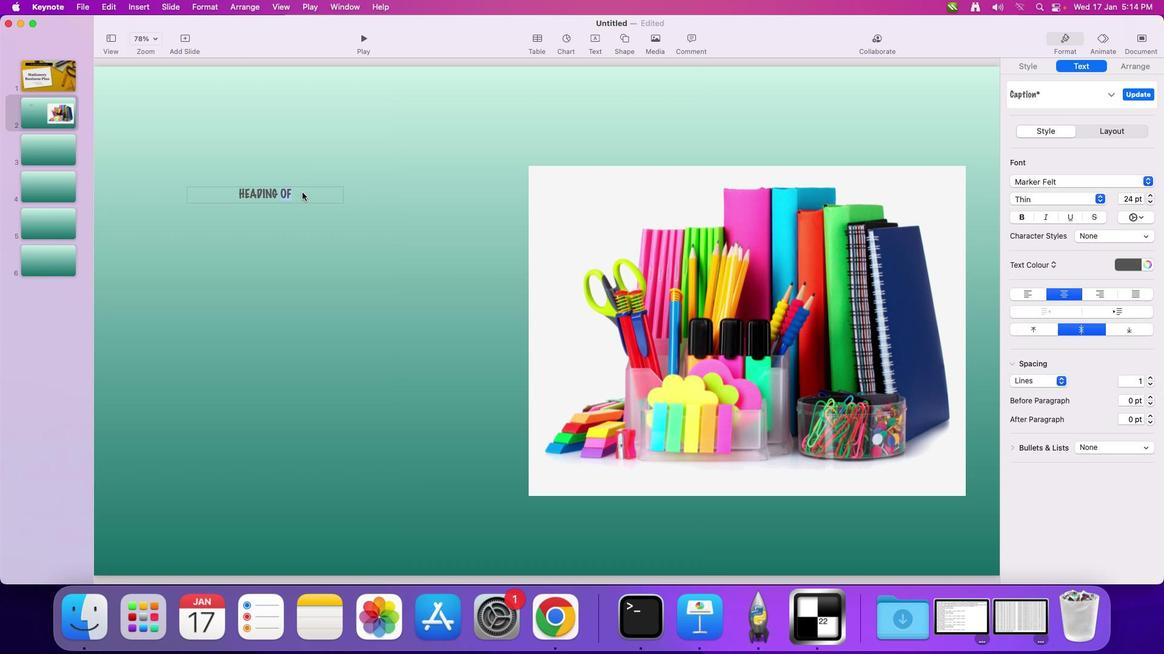 
Action: Mouse pressed left at (308, 198)
Screenshot: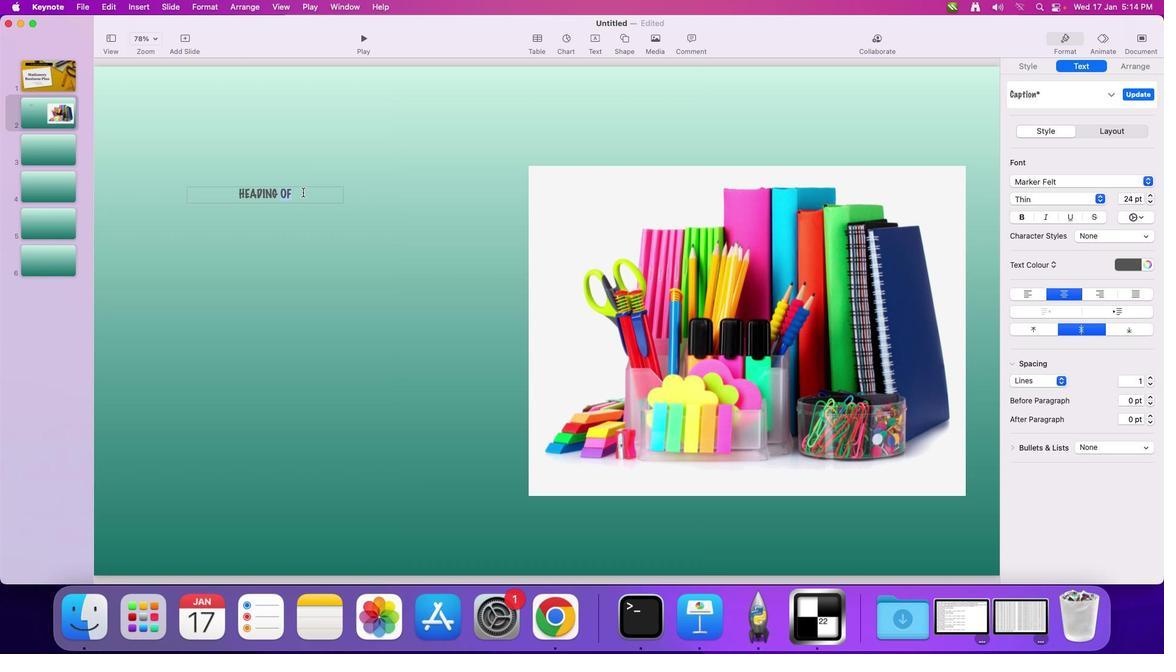 
Action: Mouse moved to (308, 198)
Screenshot: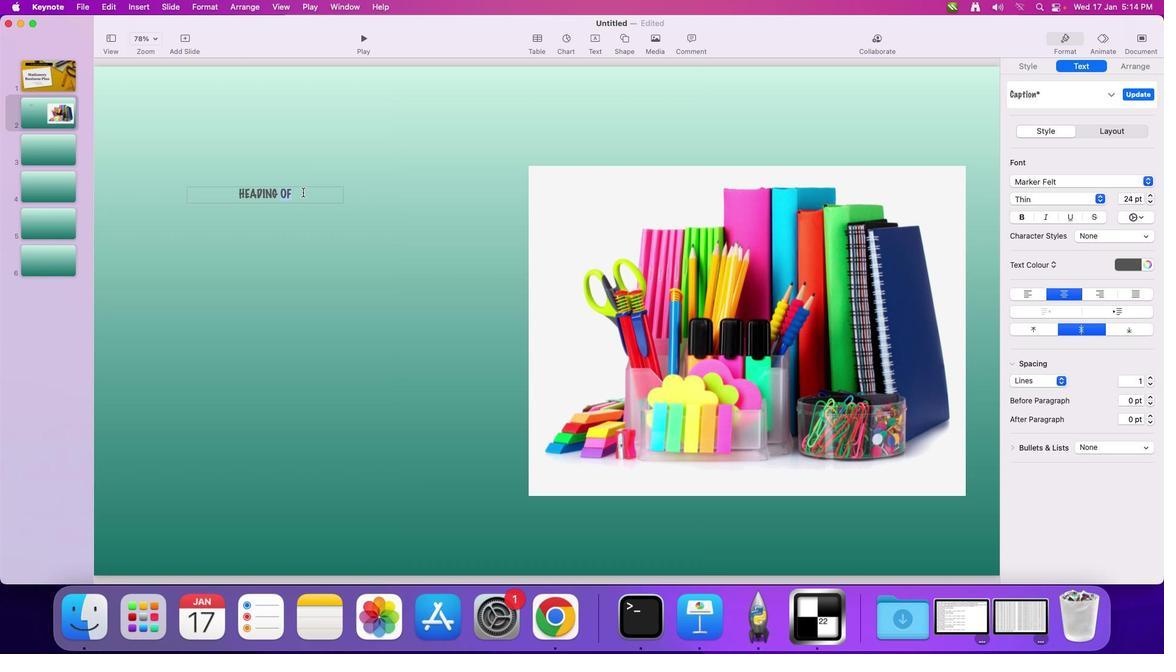 
Action: Mouse pressed left at (308, 198)
Screenshot: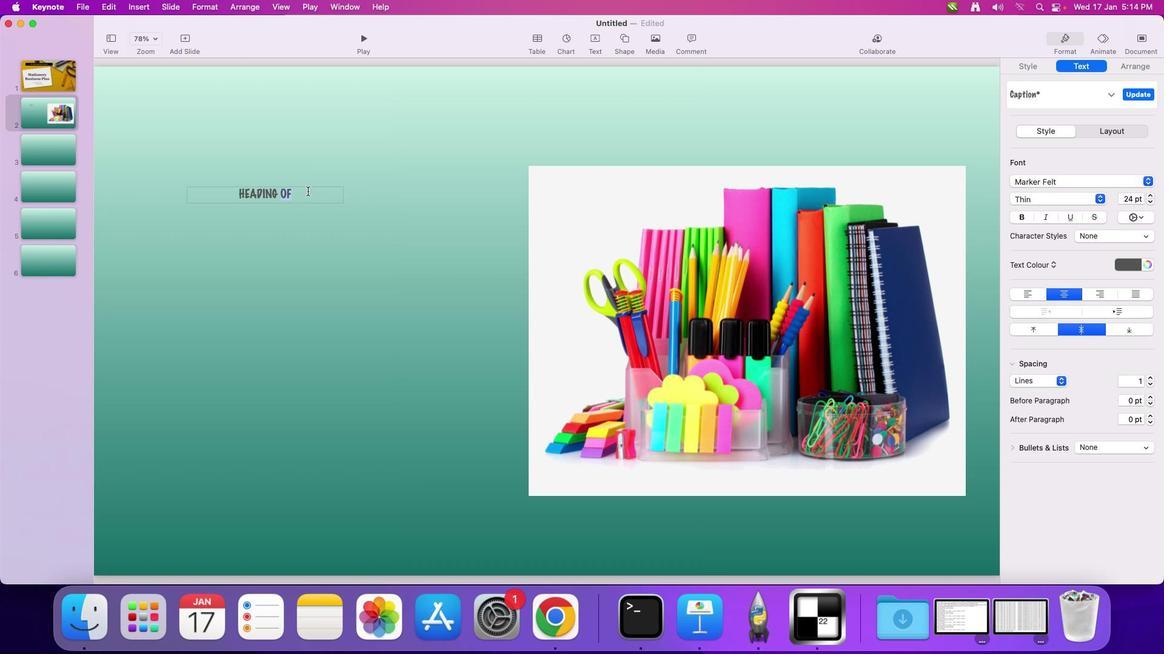 
Action: Mouse moved to (310, 198)
Screenshot: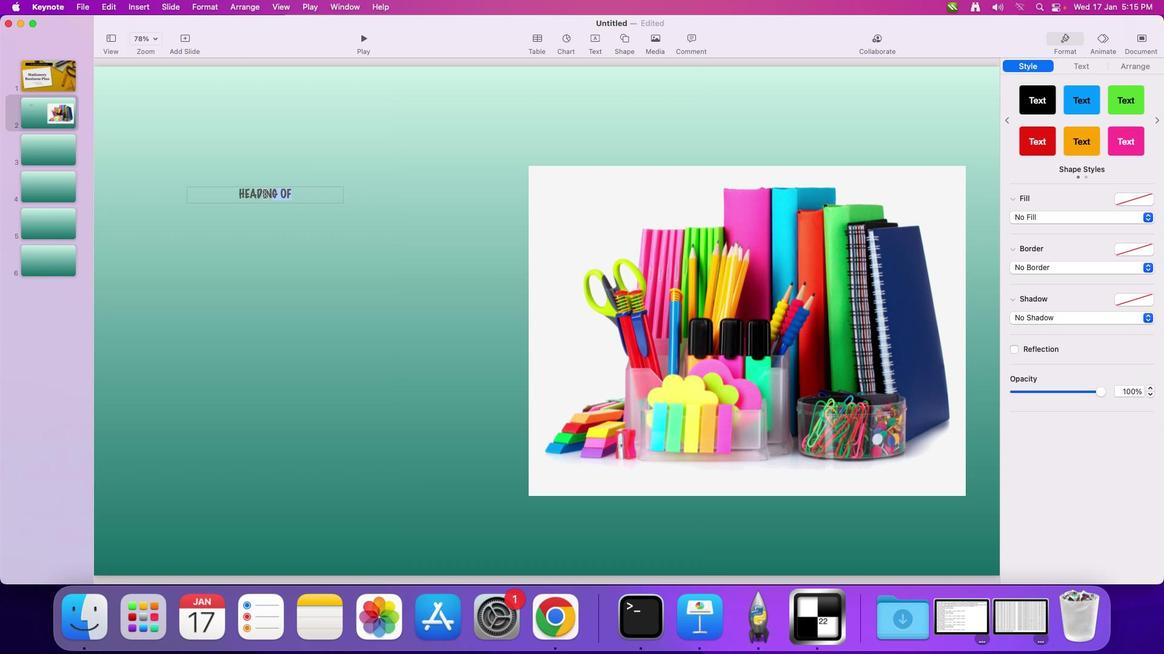
Action: Mouse pressed left at (310, 198)
Screenshot: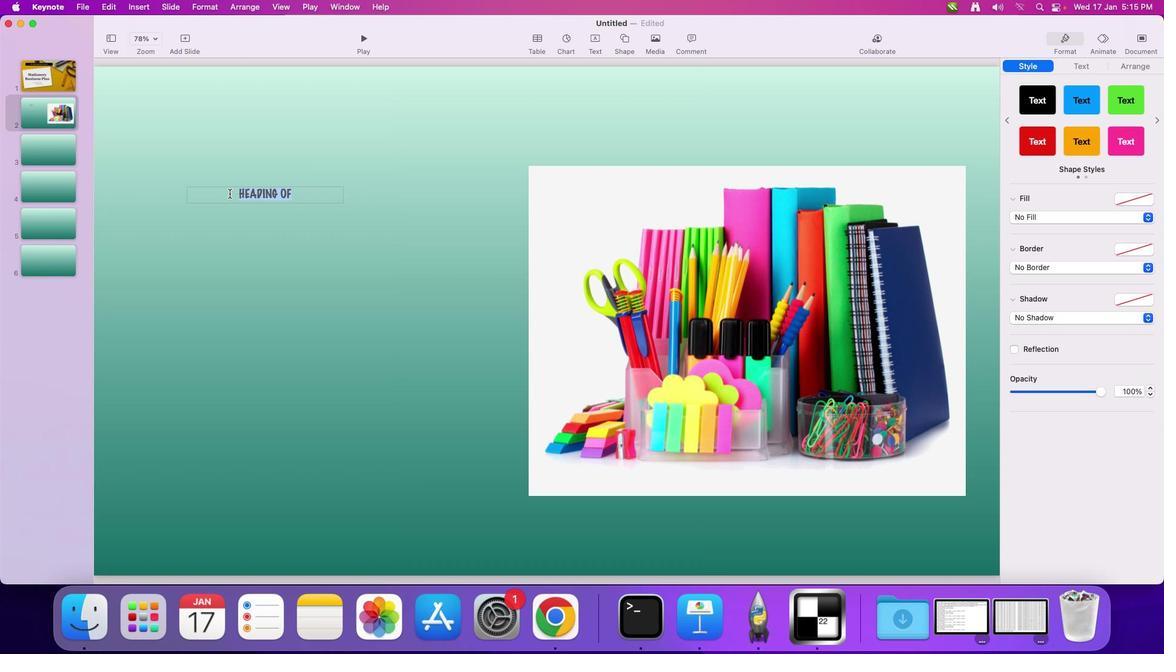 
Action: Mouse moved to (231, 197)
Screenshot: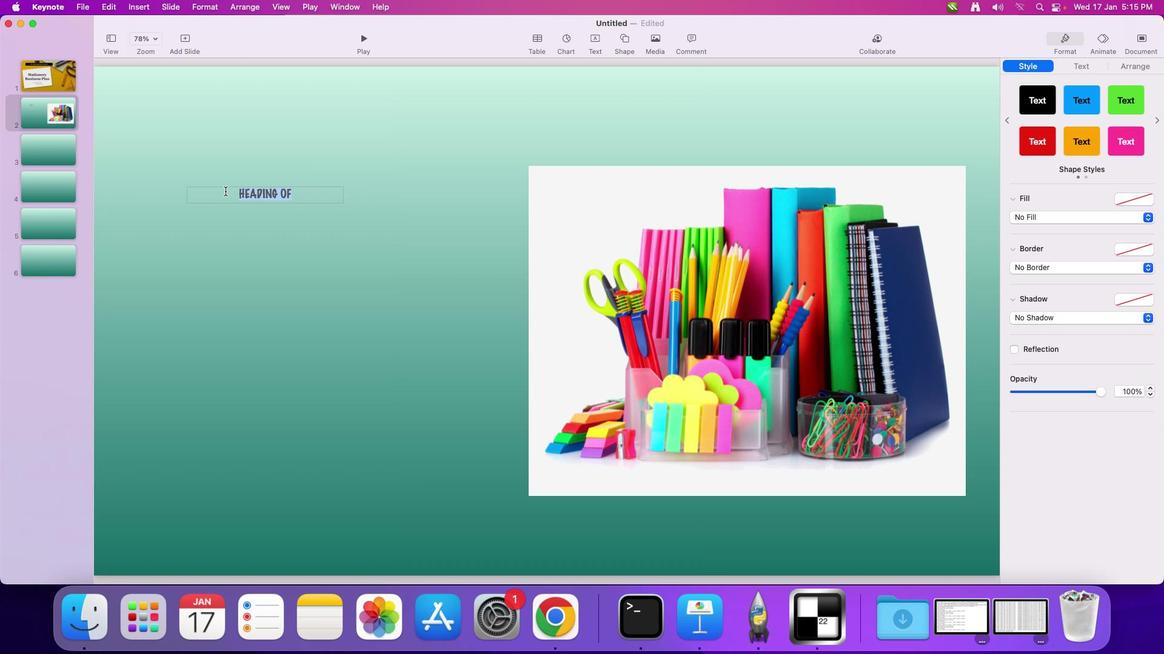 
Action: Key pressed Key.shift'W''R''I''T''E'Key.spaceKey.shift'H''E''R''E'Key.spaceKey.shiftKey.shift'H''E''A''D''I''N''G'
Screenshot: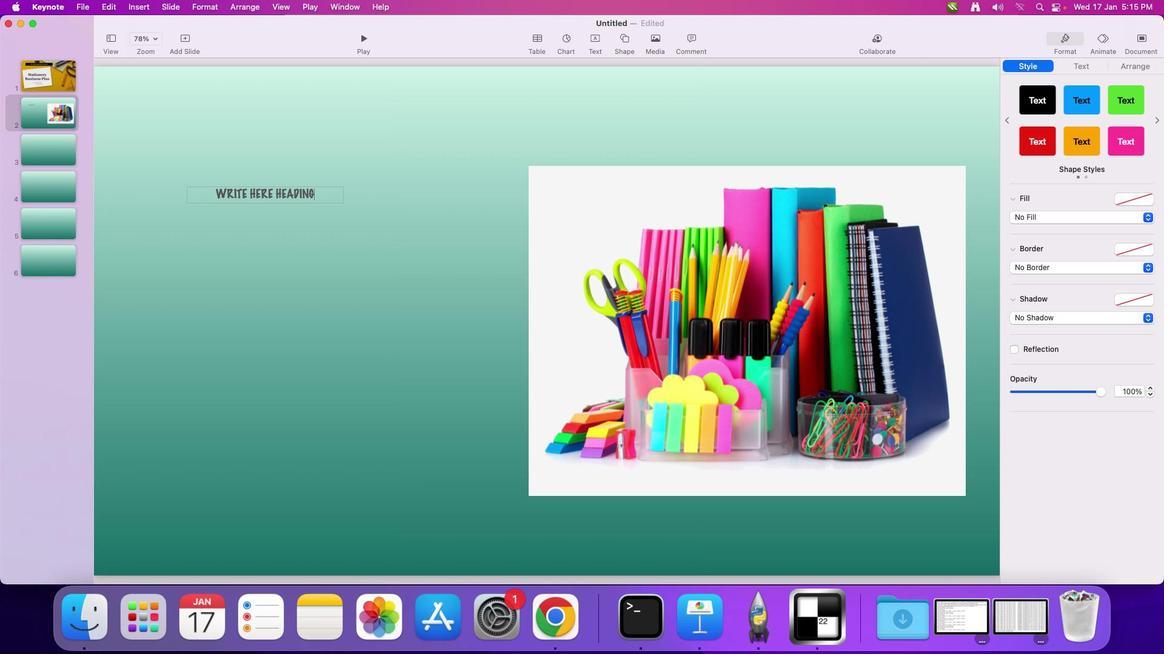 
Action: Mouse moved to (329, 269)
Screenshot: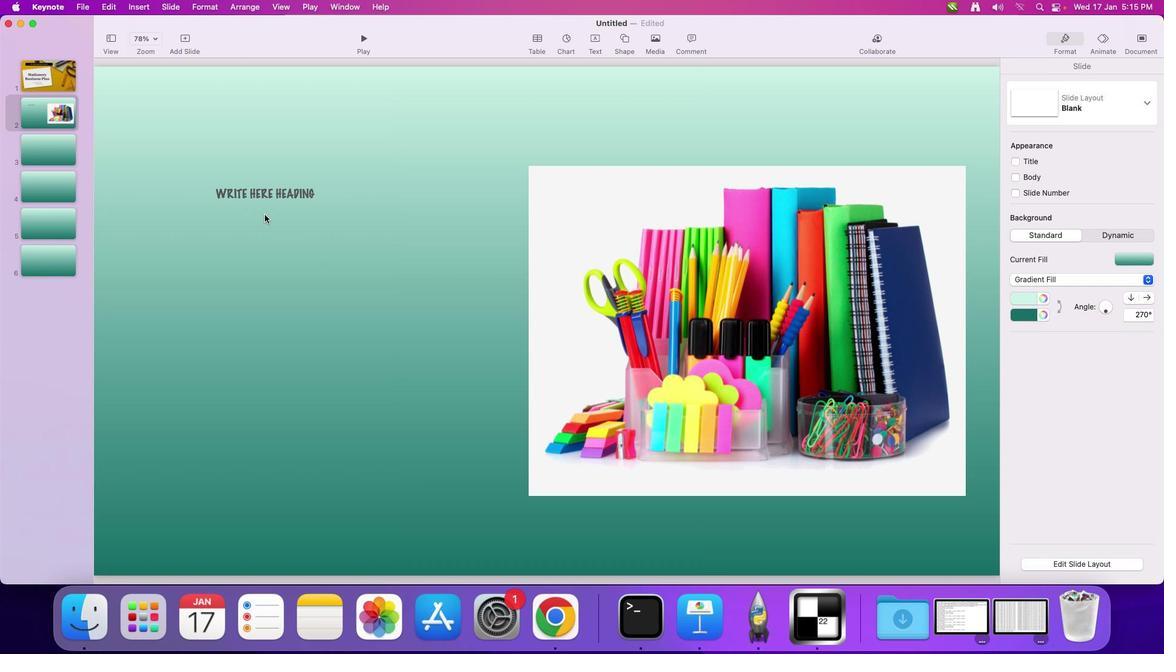 
Action: Mouse pressed left at (329, 269)
Screenshot: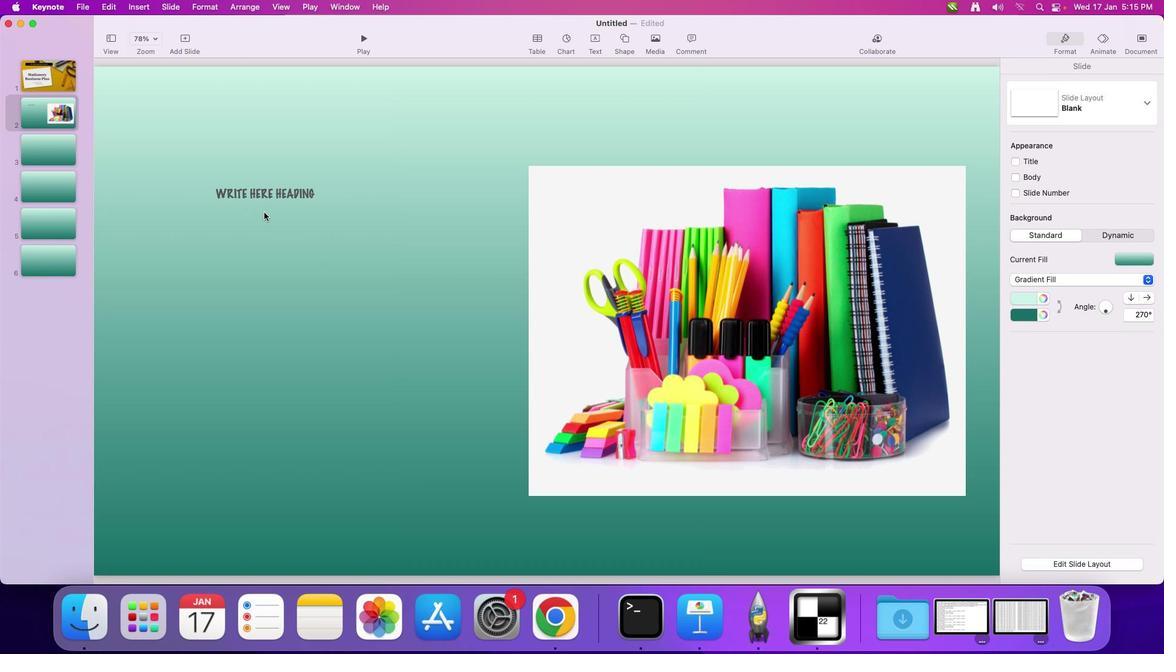
Action: Mouse moved to (276, 203)
Screenshot: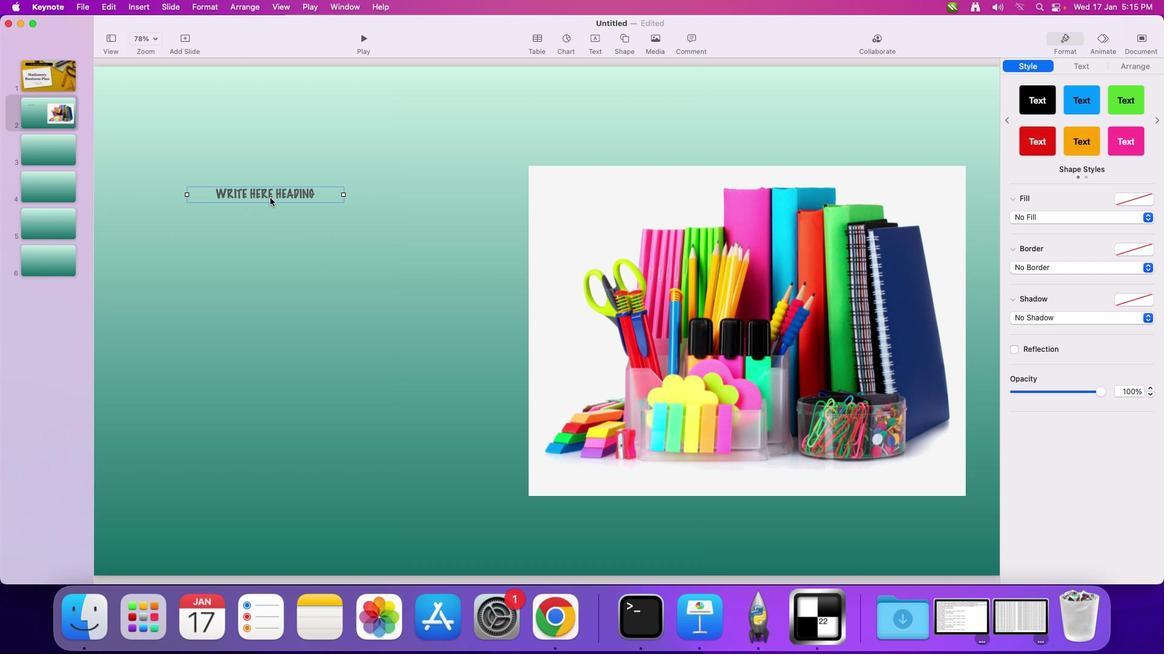 
Action: Mouse pressed left at (276, 203)
Screenshot: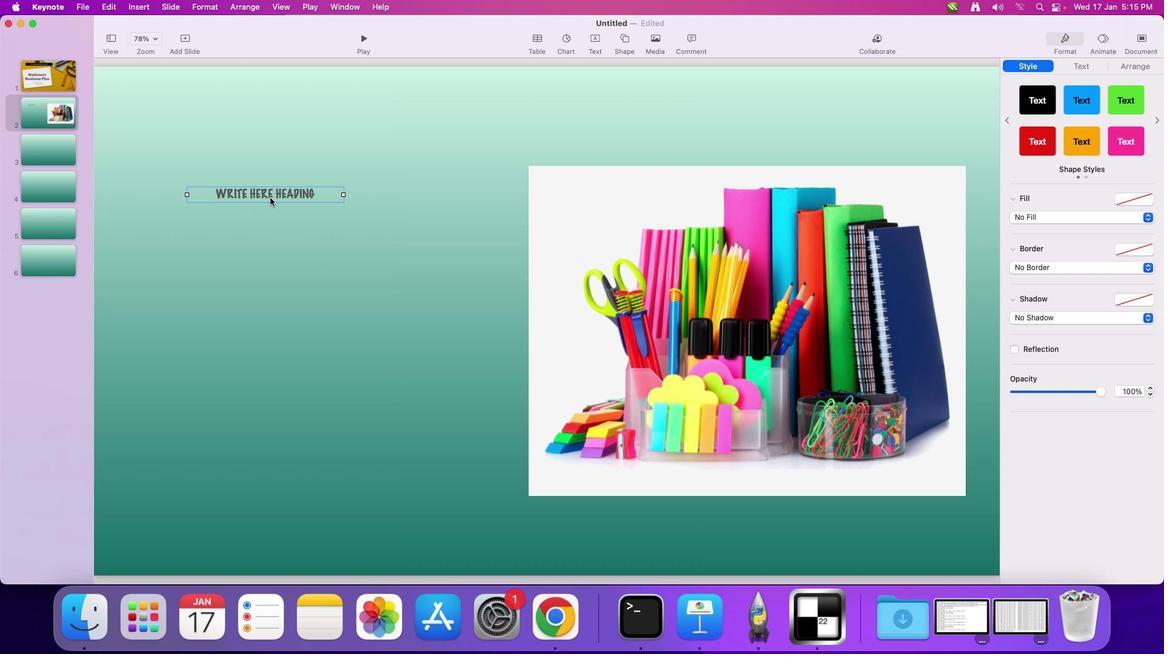 
Action: Mouse moved to (272, 197)
Screenshot: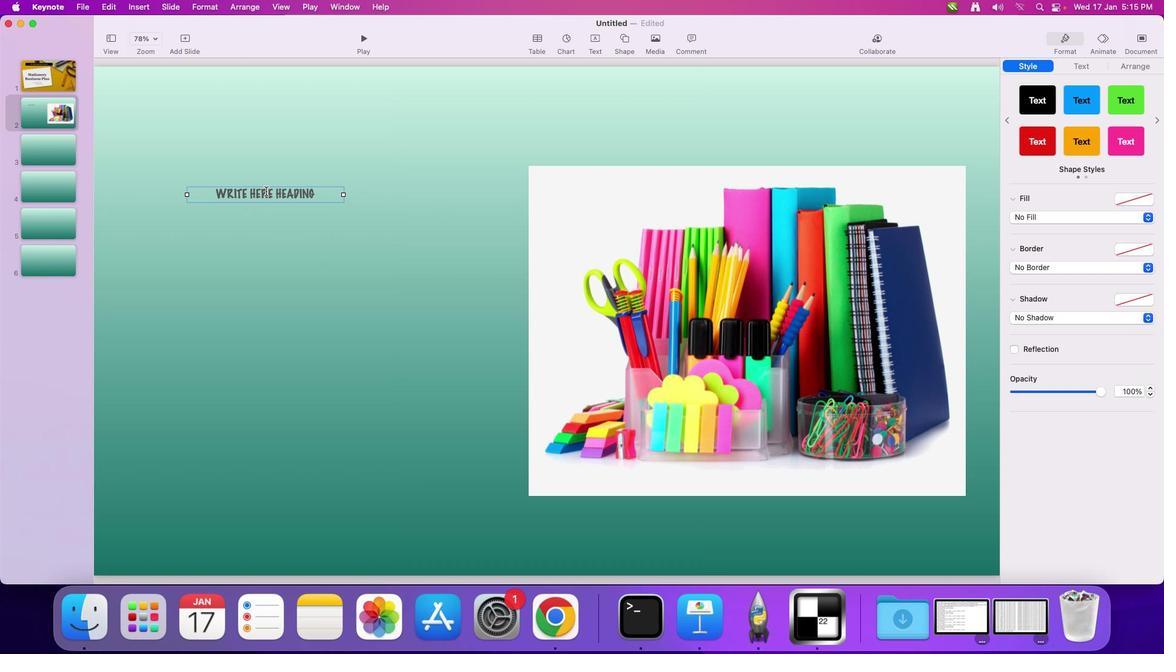 
Action: Mouse pressed left at (272, 197)
Screenshot: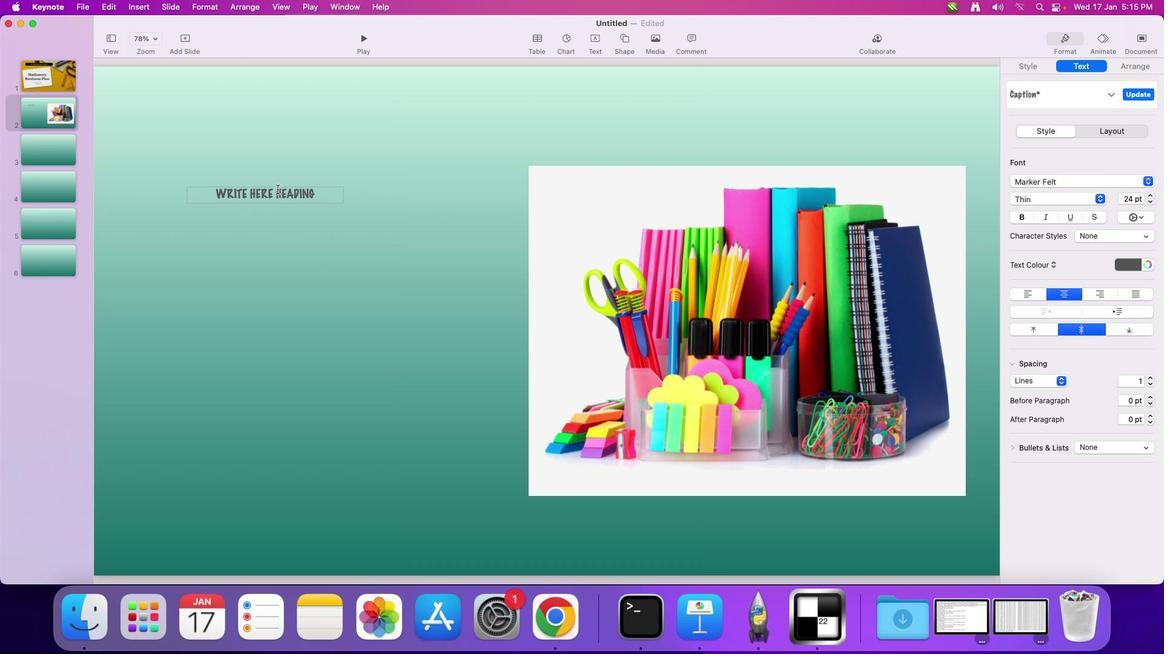 
Action: Mouse moved to (334, 204)
Screenshot: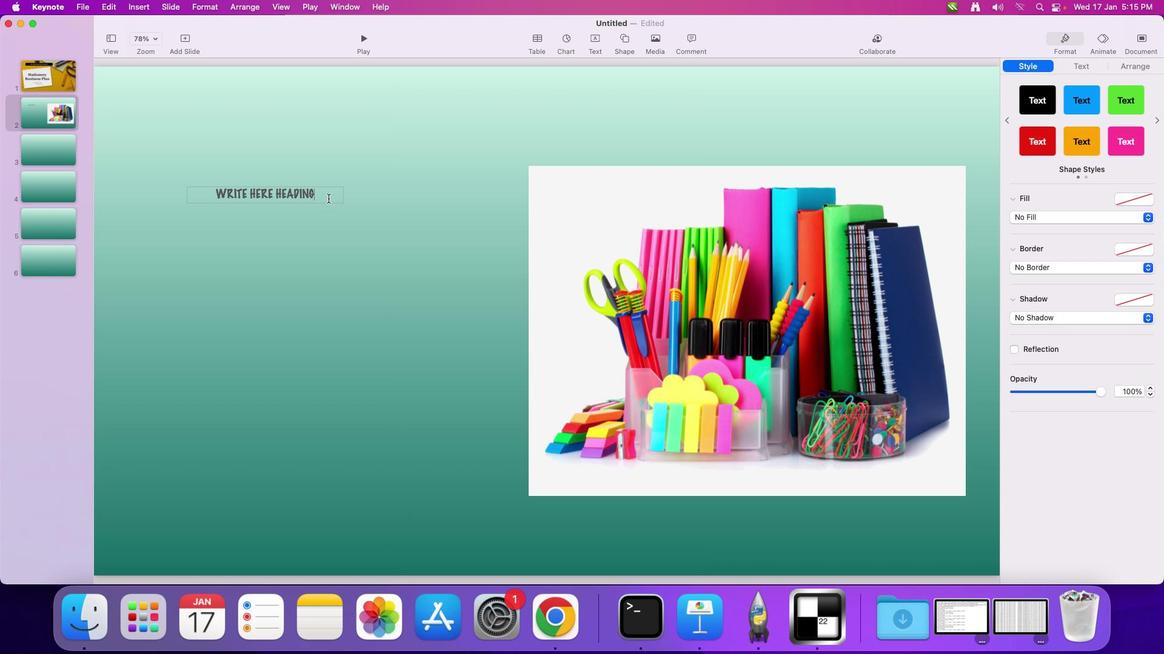 
Action: Mouse pressed left at (334, 204)
Screenshot: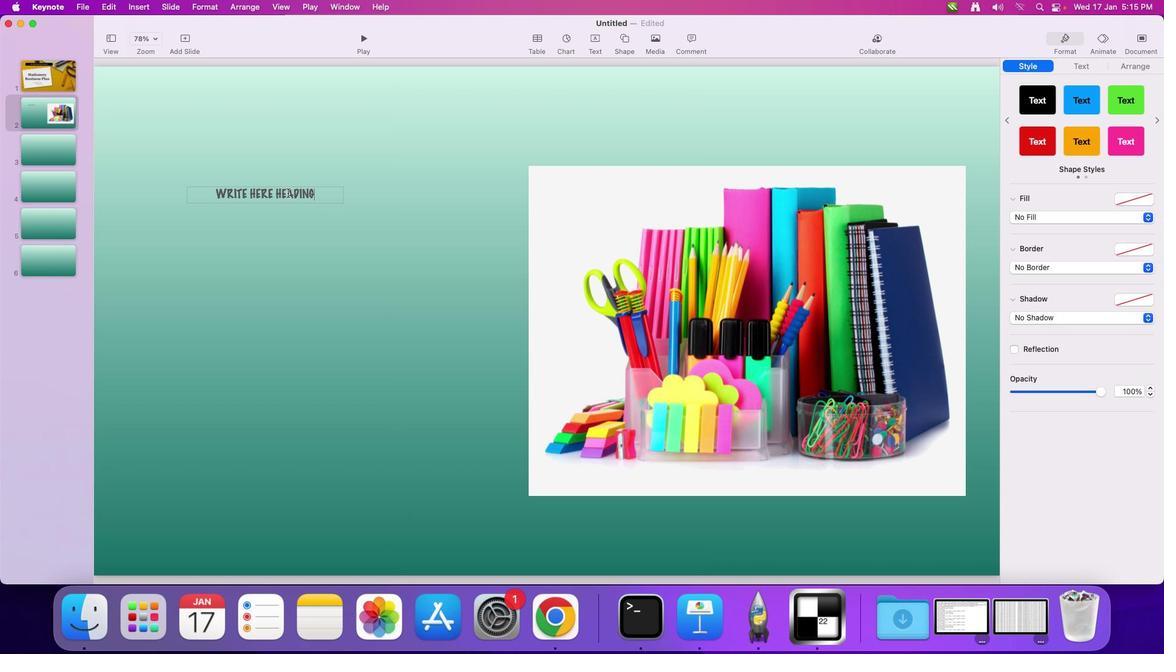 
Action: Mouse moved to (277, 198)
Screenshot: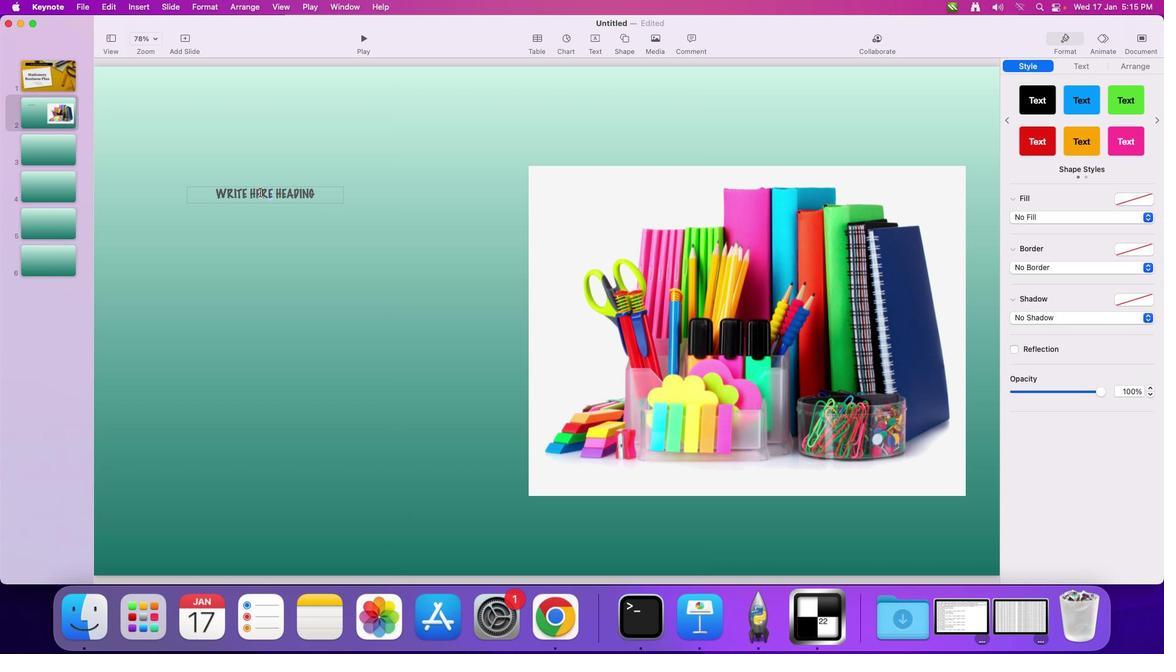 
Action: Mouse pressed left at (277, 198)
Screenshot: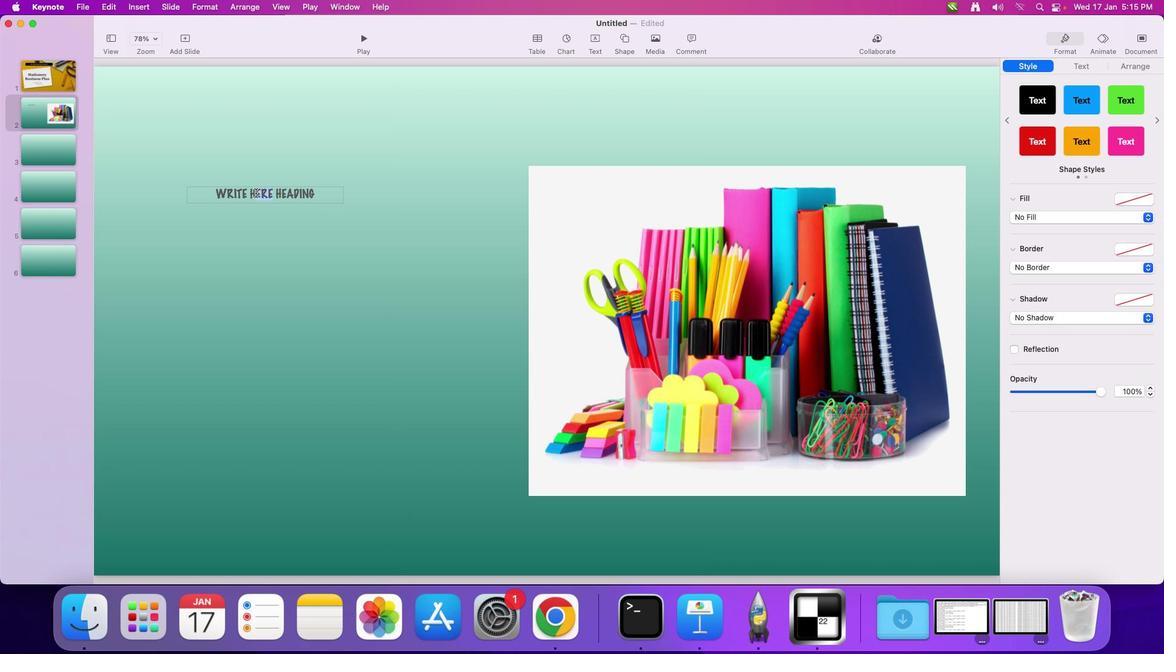 
Action: Mouse moved to (288, 217)
Screenshot: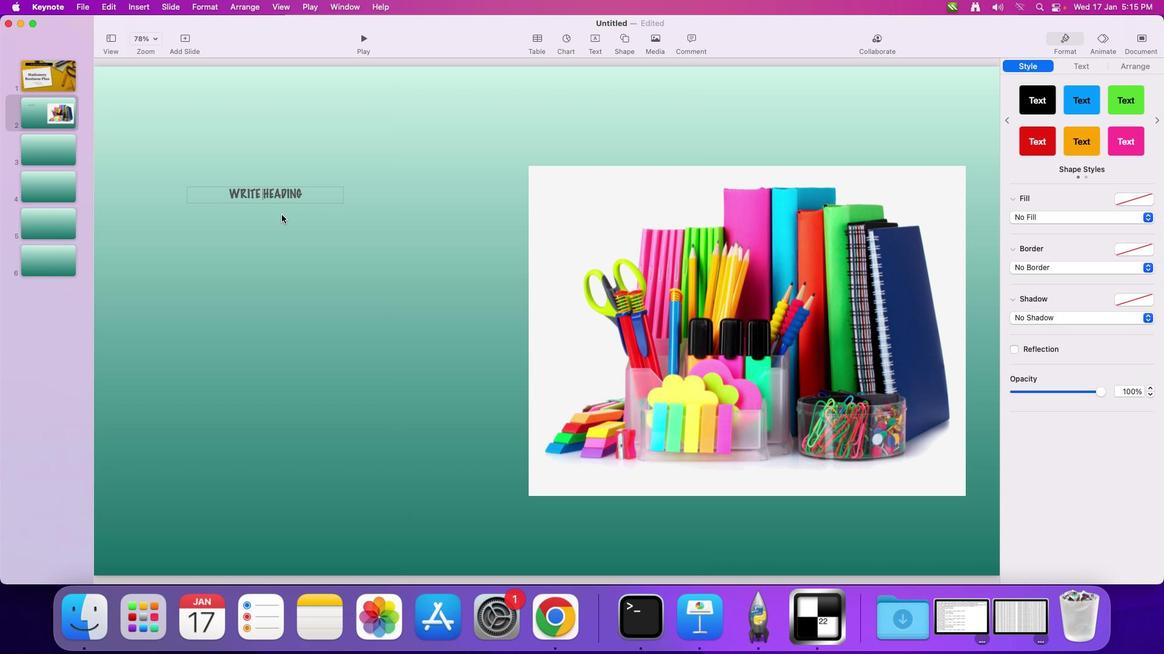 
Action: Key pressed Key.delete
Screenshot: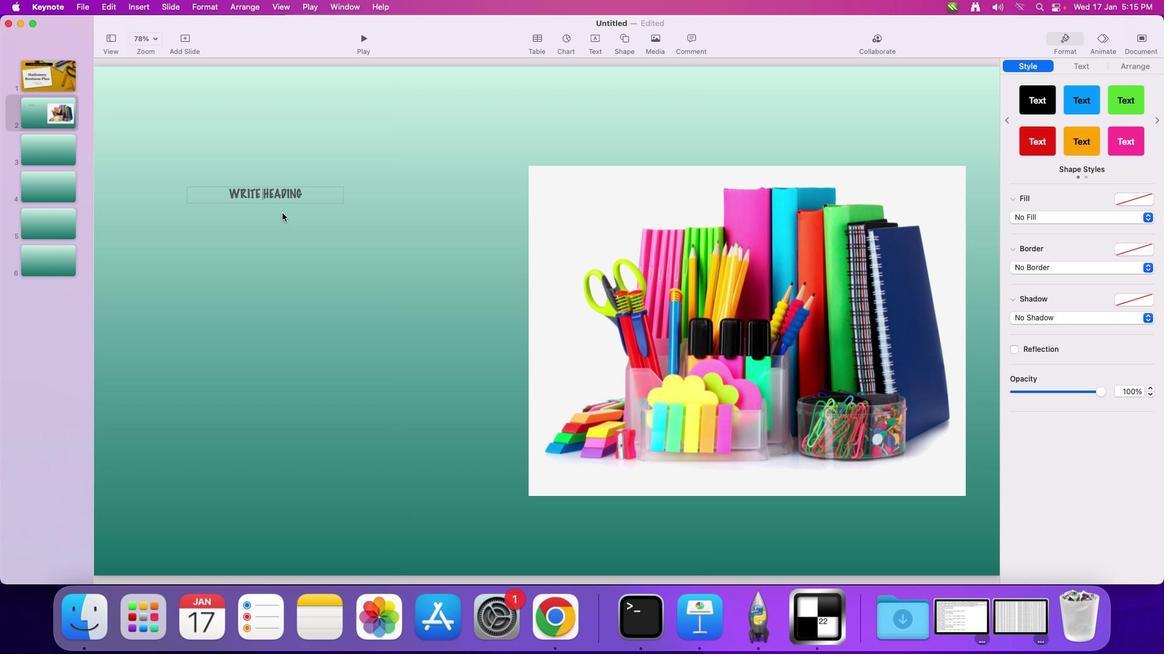 
Action: Mouse moved to (311, 200)
Screenshot: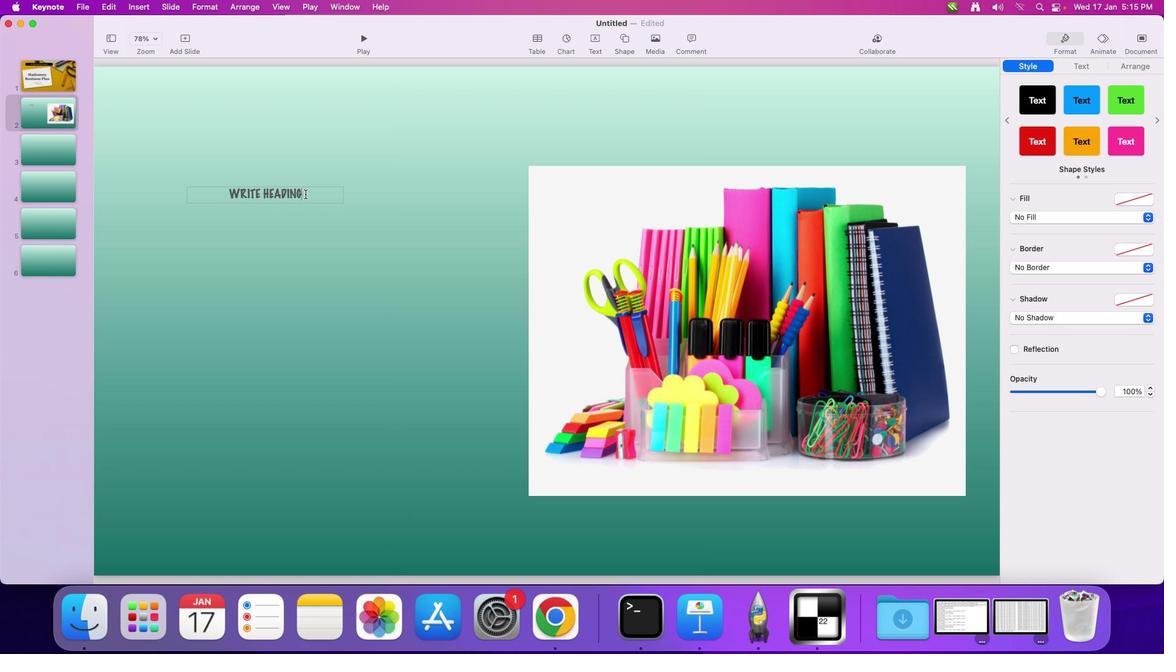 
Action: Mouse pressed left at (311, 200)
Screenshot: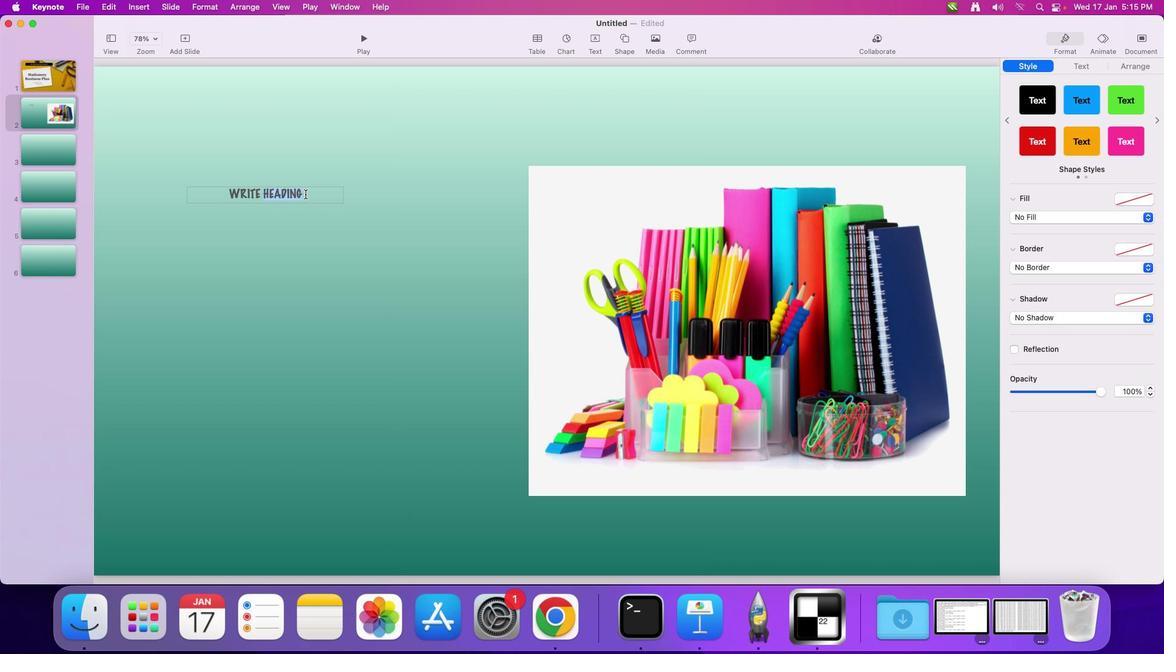 
Action: Mouse pressed left at (311, 200)
Screenshot: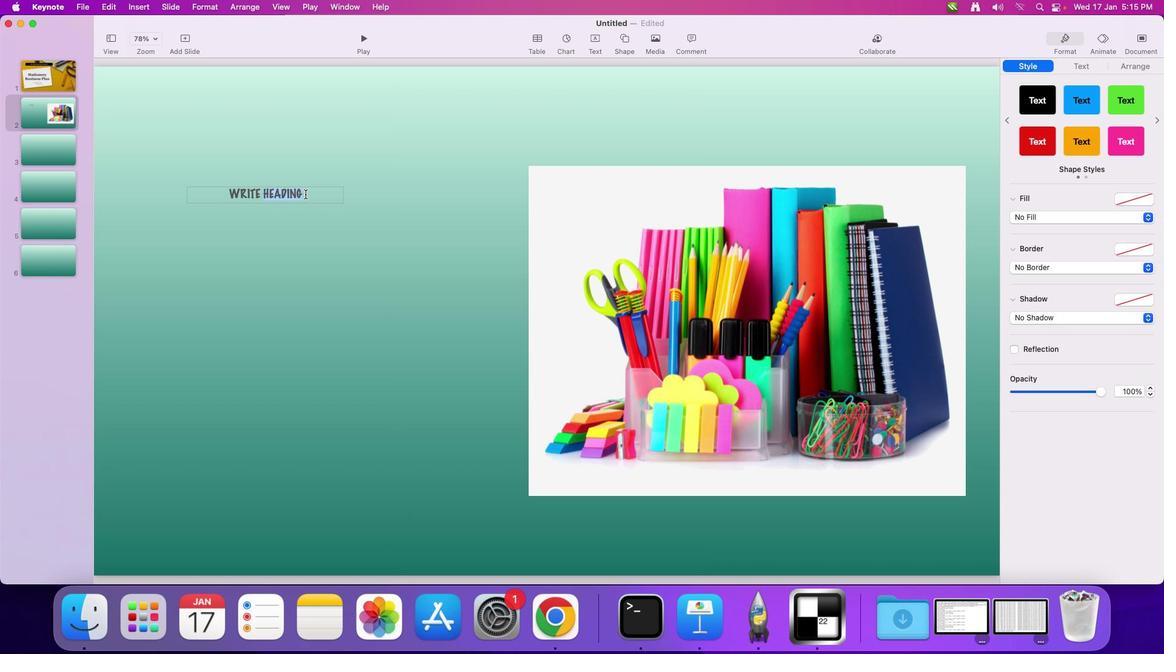 
Action: Mouse moved to (386, 217)
Screenshot: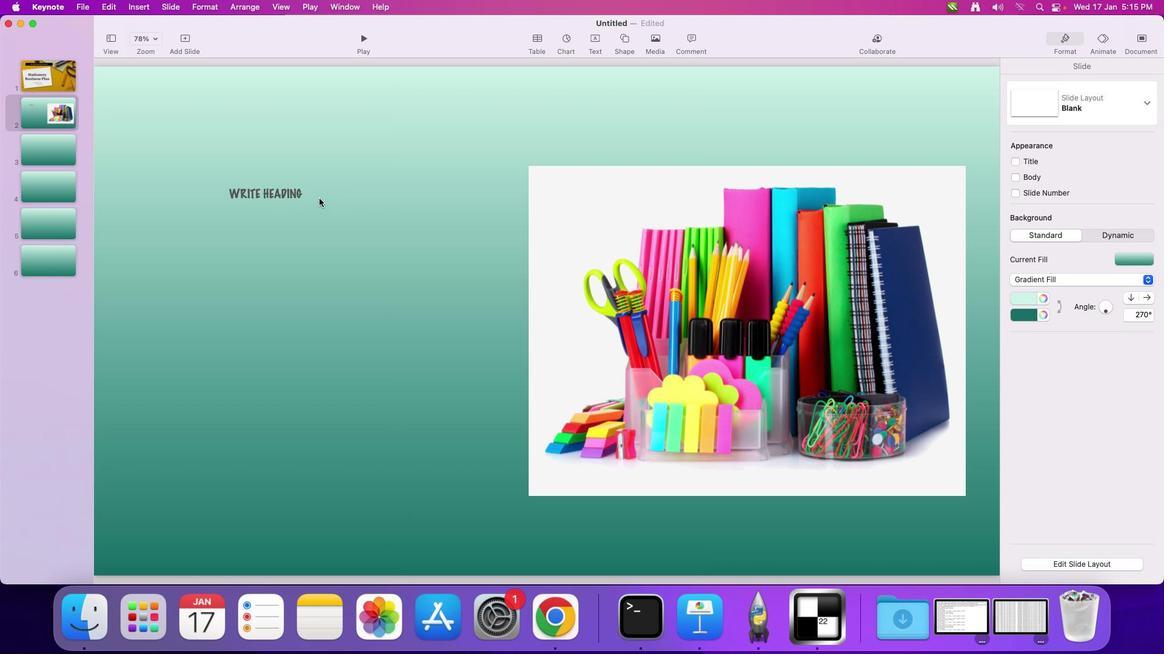 
Action: Mouse pressed left at (386, 217)
Screenshot: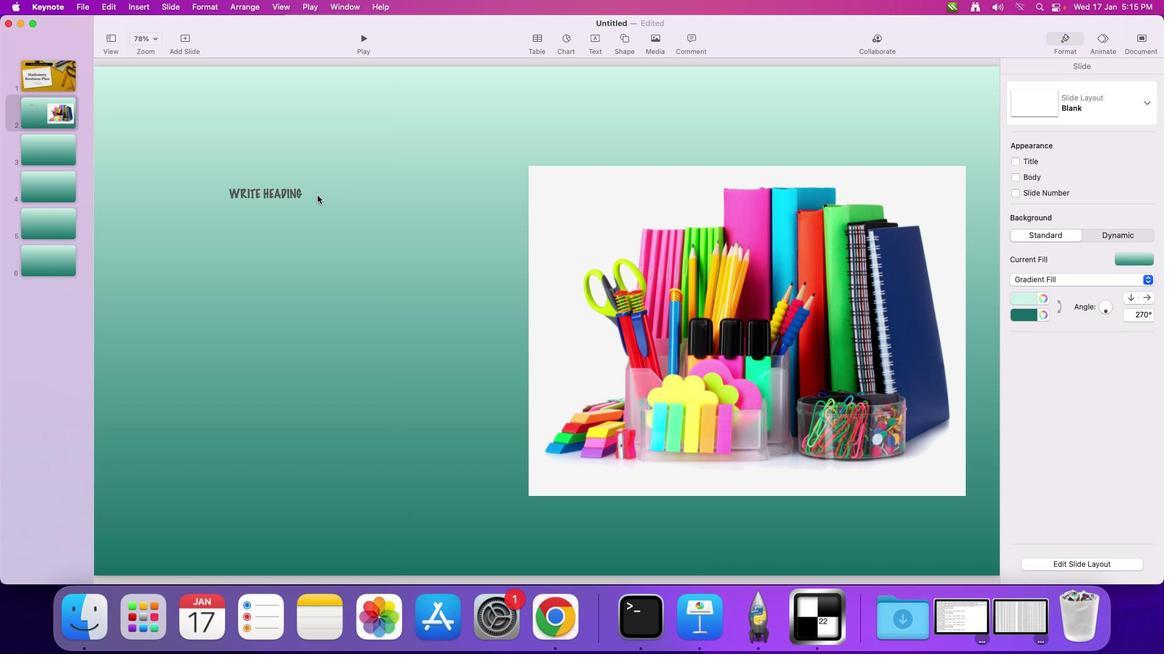 
Action: Mouse moved to (322, 199)
Screenshot: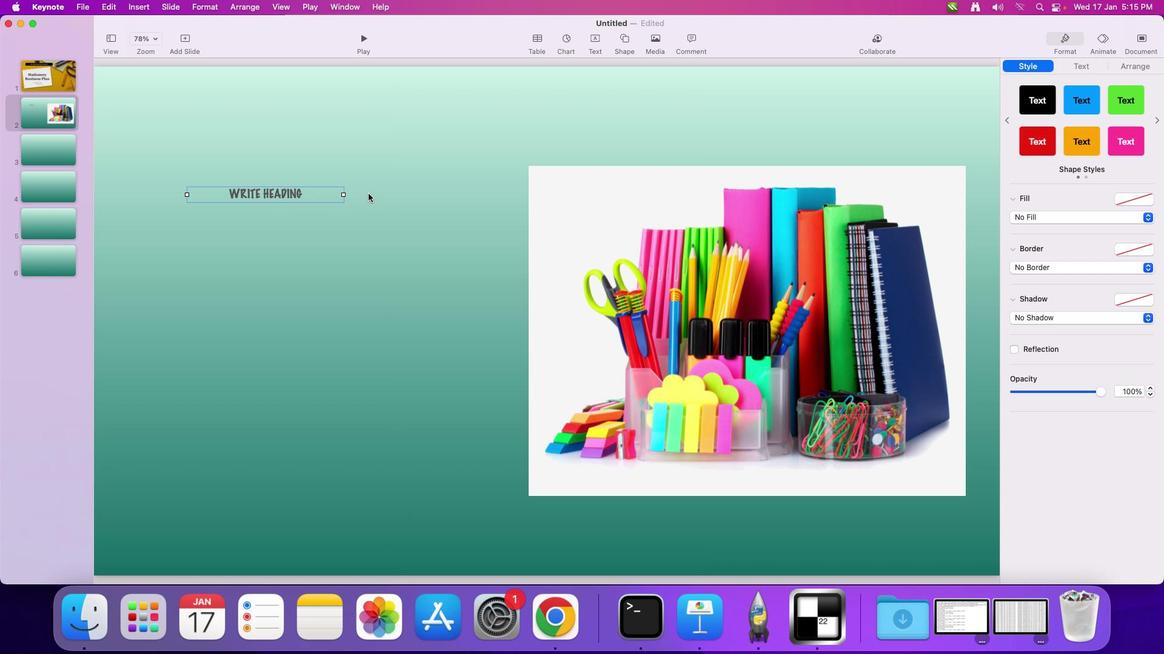 
Action: Mouse pressed left at (322, 199)
Screenshot: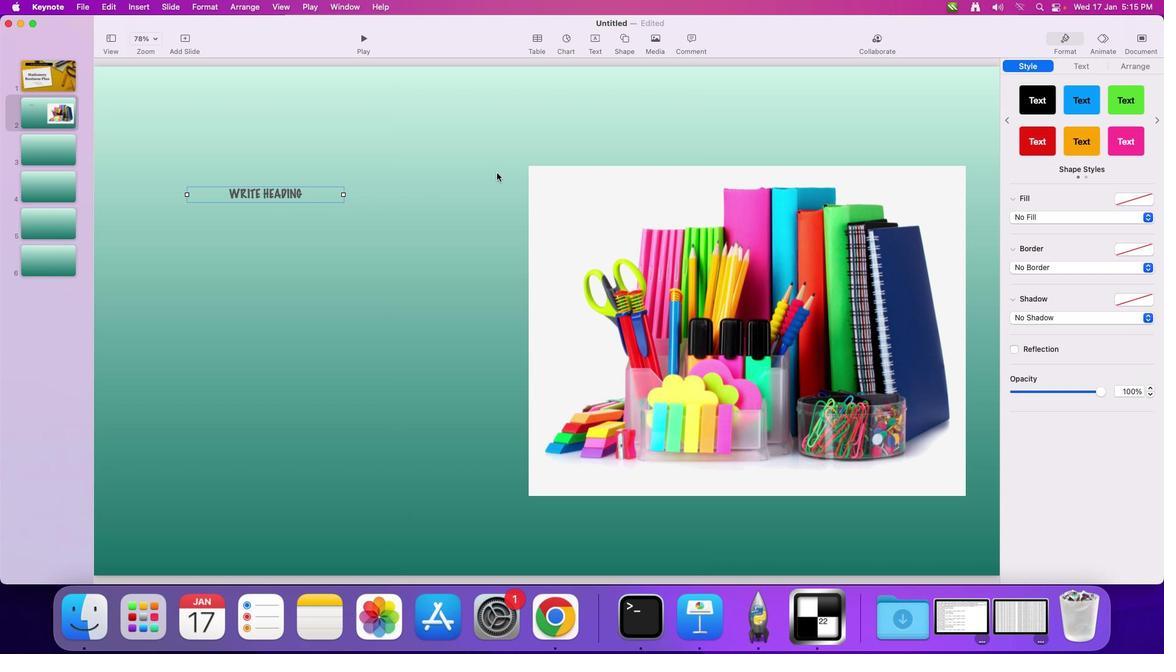 
Action: Mouse moved to (1092, 70)
Screenshot: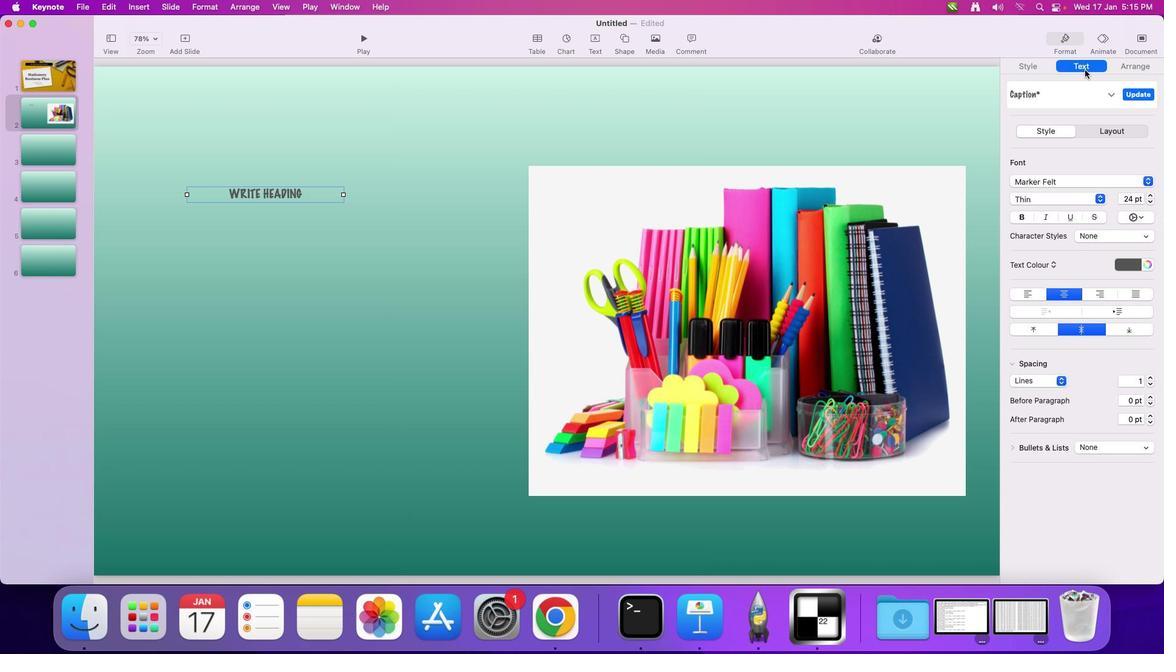 
Action: Mouse pressed left at (1092, 70)
Screenshot: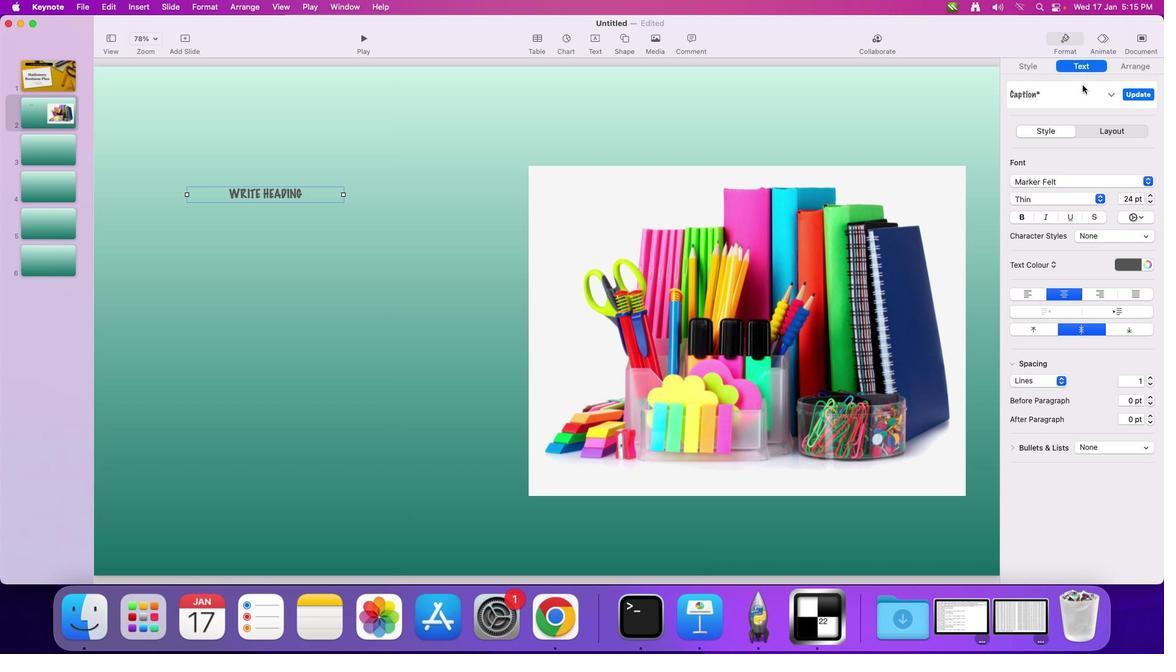 
Action: Mouse moved to (1140, 270)
Screenshot: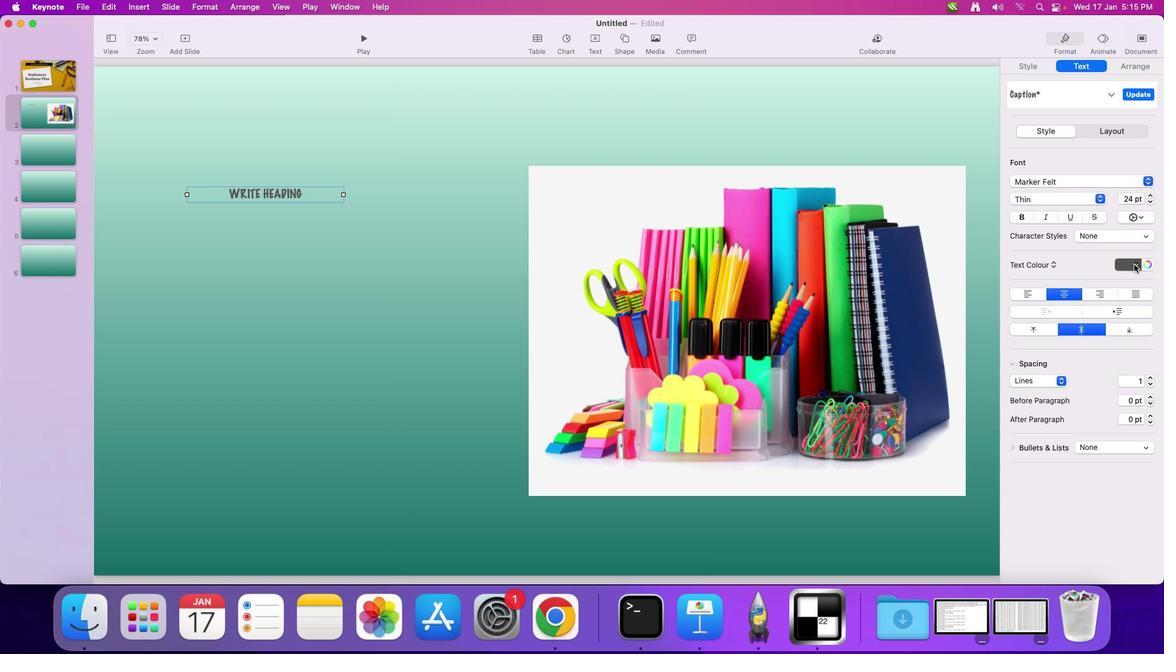 
Action: Mouse pressed left at (1140, 270)
Screenshot: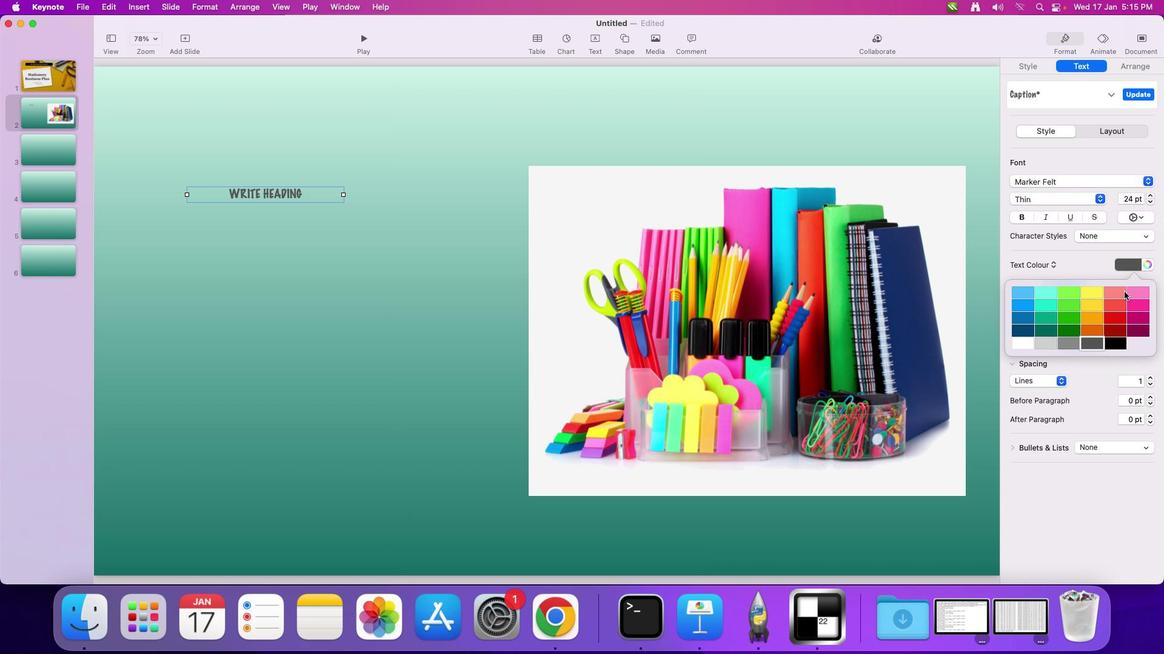 
Action: Mouse moved to (1119, 329)
Screenshot: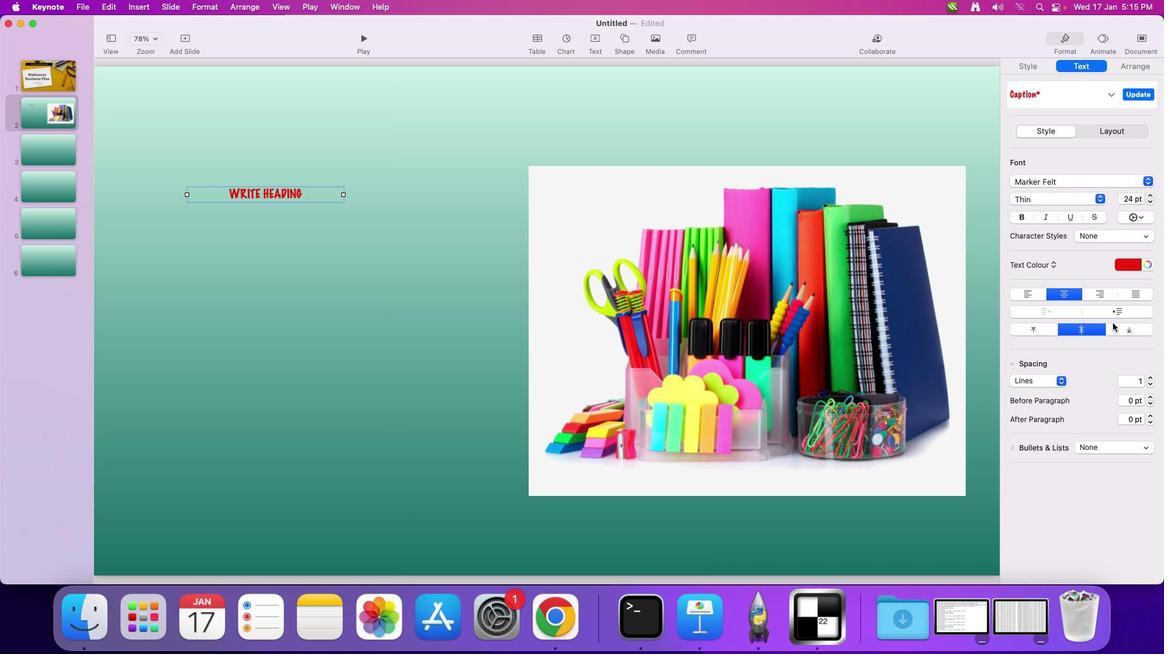 
Action: Mouse pressed left at (1119, 329)
Screenshot: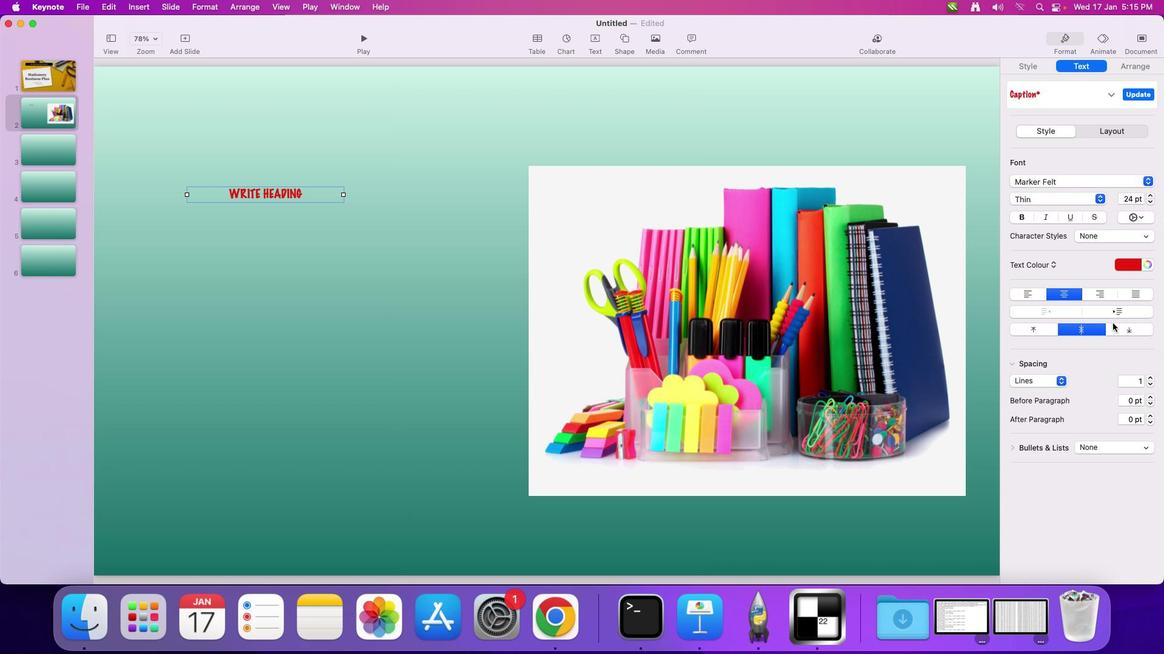 
Action: Mouse moved to (1143, 273)
Screenshot: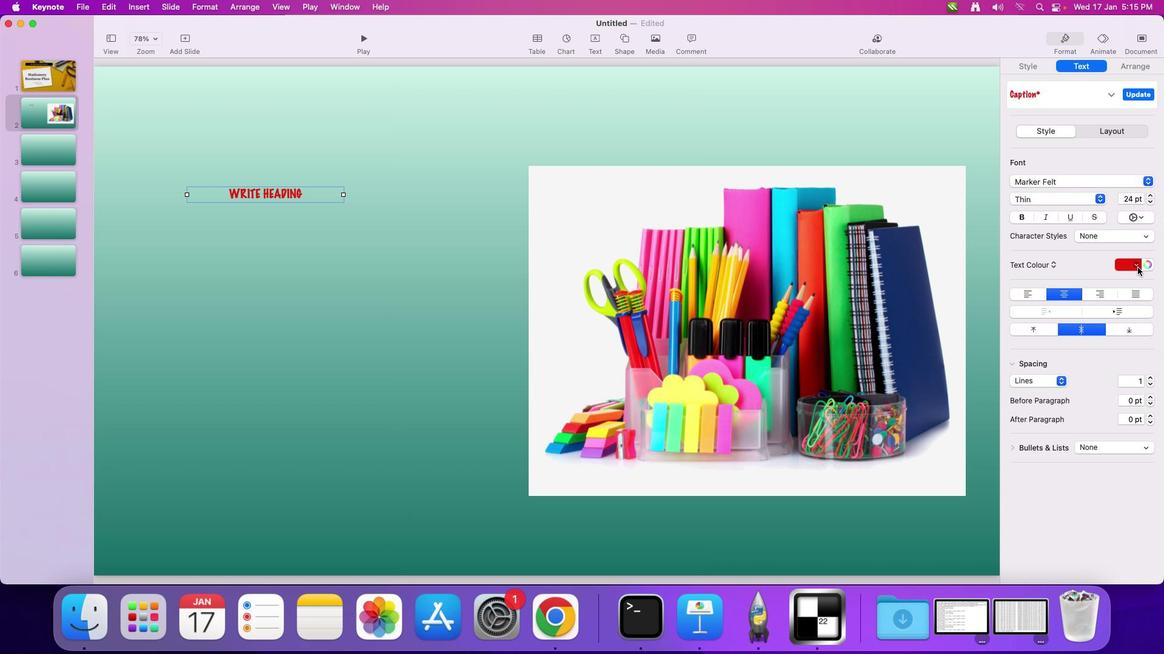 
Action: Mouse pressed left at (1143, 273)
